 Task: Research Airbnb accommodation in Masindi, Uganda from 7th December, 2023 to 15th December, 2023 for 6 adults.3 bedrooms having 3 beds and 3 bathrooms. Property type can be guest house. Booking option can be shelf check-in. Look for 4 properties as per requirement.
Action: Mouse moved to (328, 133)
Screenshot: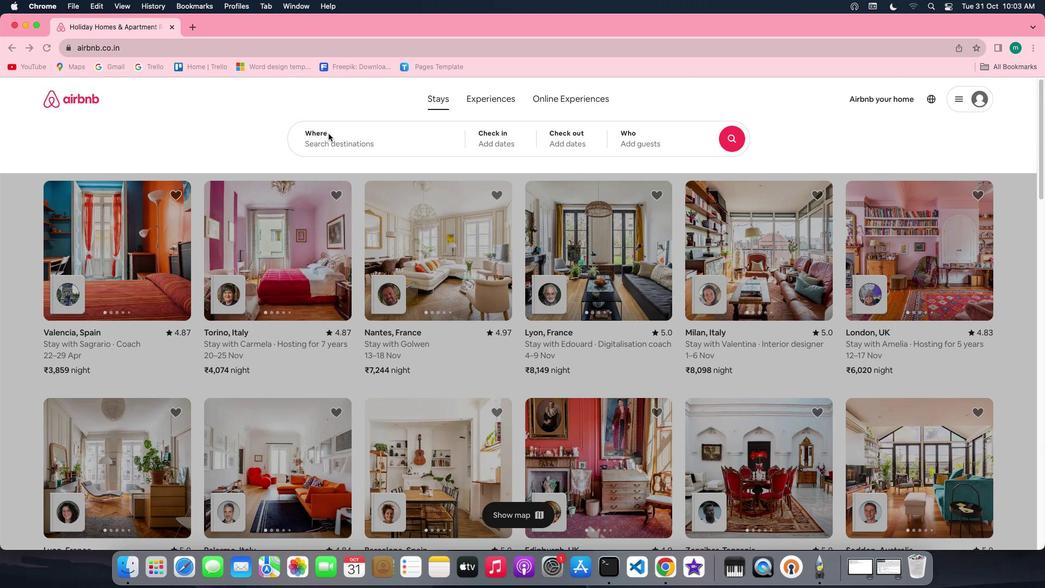 
Action: Mouse pressed left at (328, 133)
Screenshot: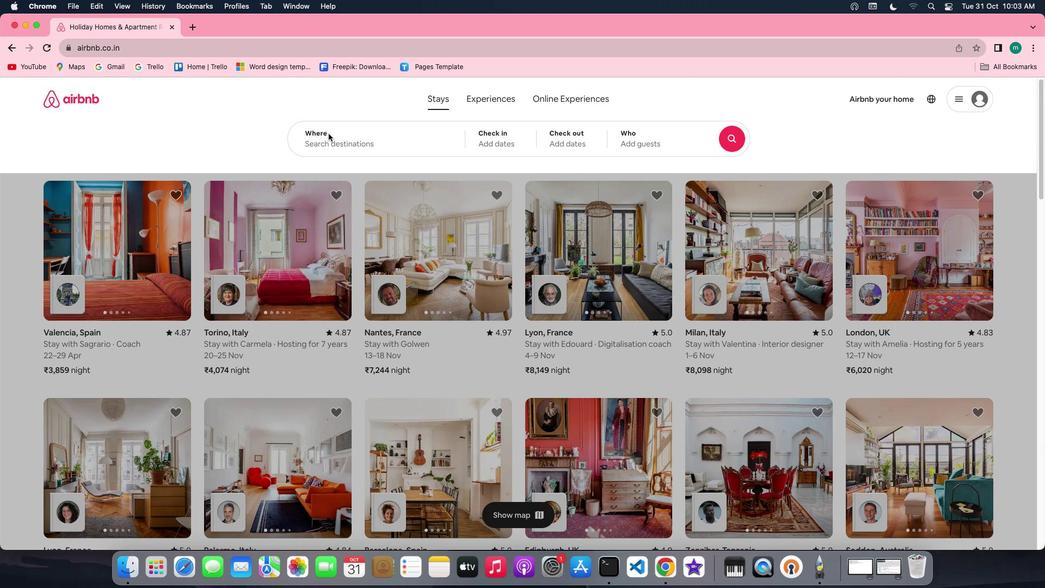 
Action: Mouse moved to (328, 133)
Screenshot: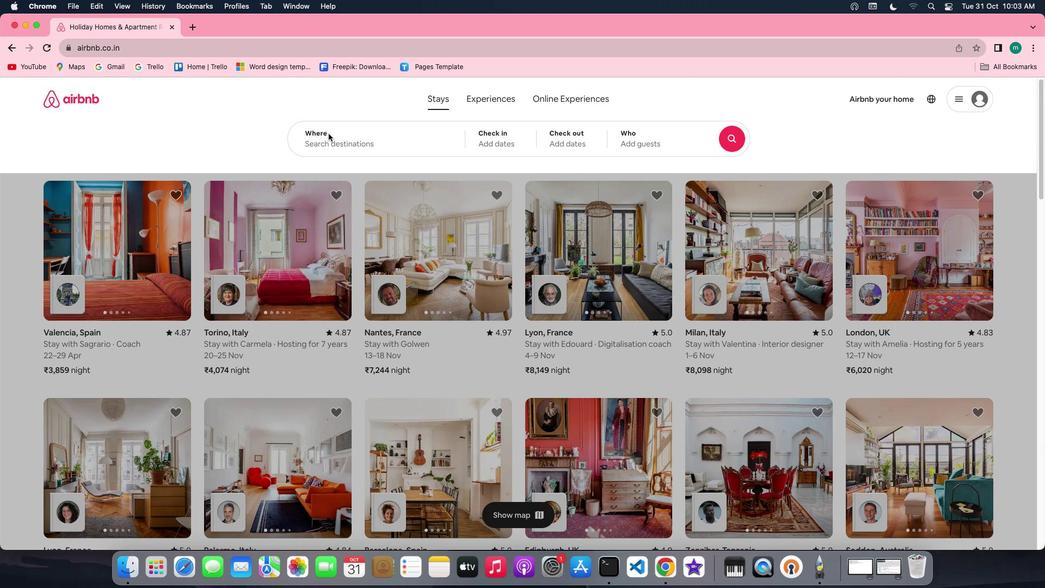 
Action: Mouse pressed left at (328, 133)
Screenshot: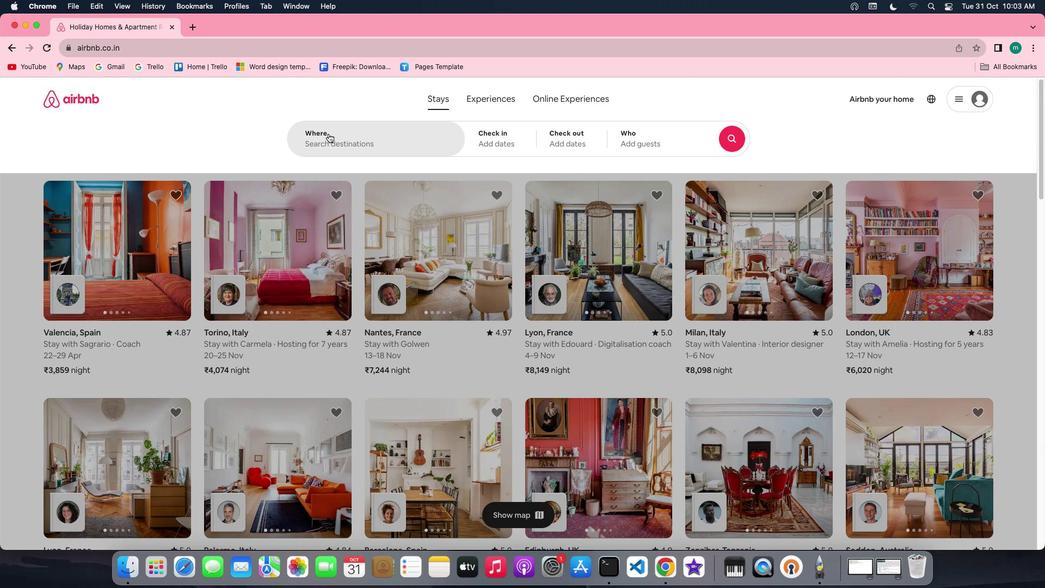 
Action: Mouse moved to (325, 144)
Screenshot: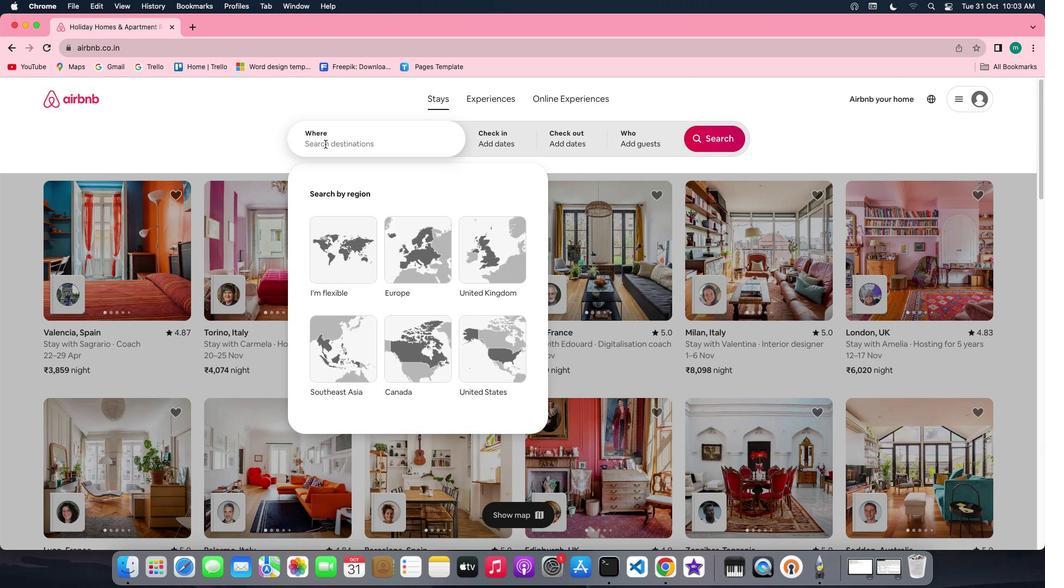 
Action: Key pressed Key.shift'm''a''s''i''n''d''i'','Key.shift'u''g''a''n''d''a'
Screenshot: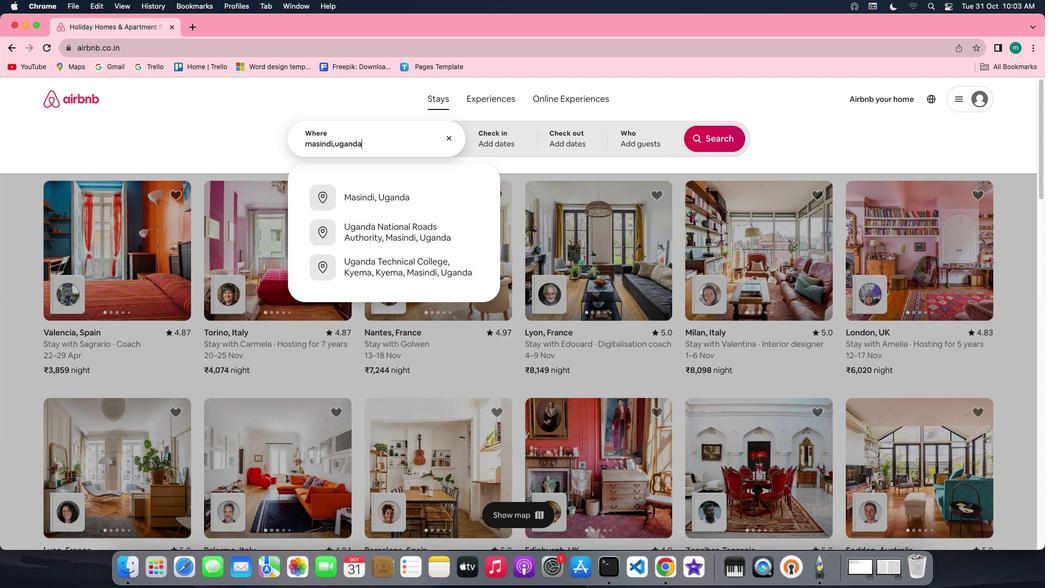 
Action: Mouse moved to (496, 132)
Screenshot: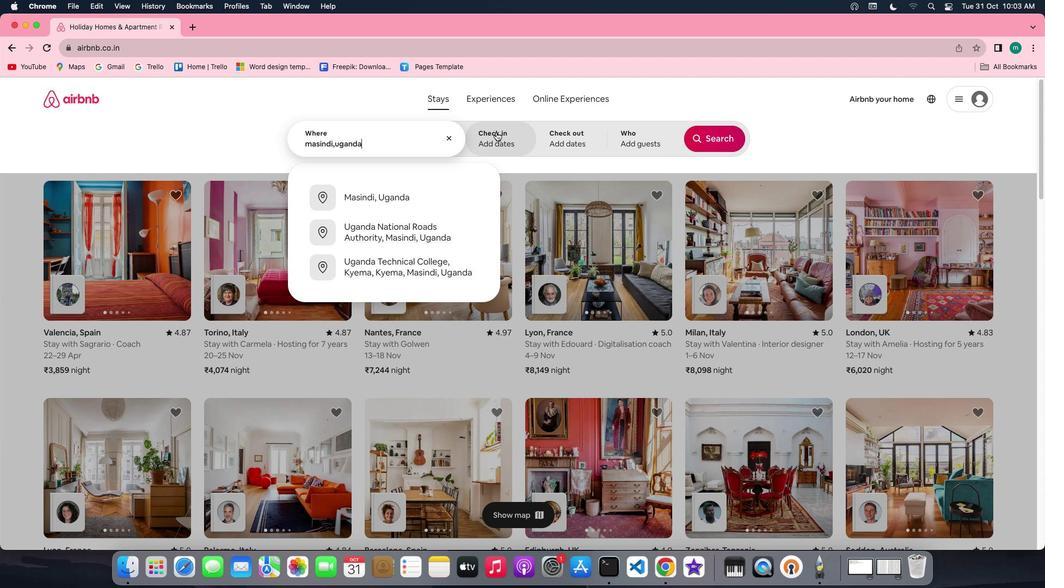 
Action: Mouse pressed left at (496, 132)
Screenshot: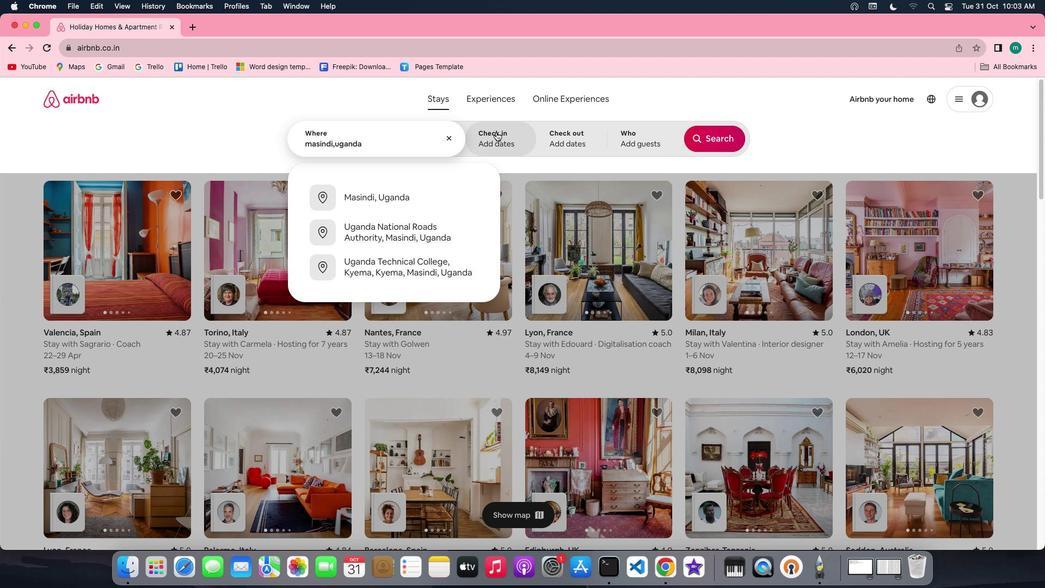 
Action: Mouse moved to (718, 220)
Screenshot: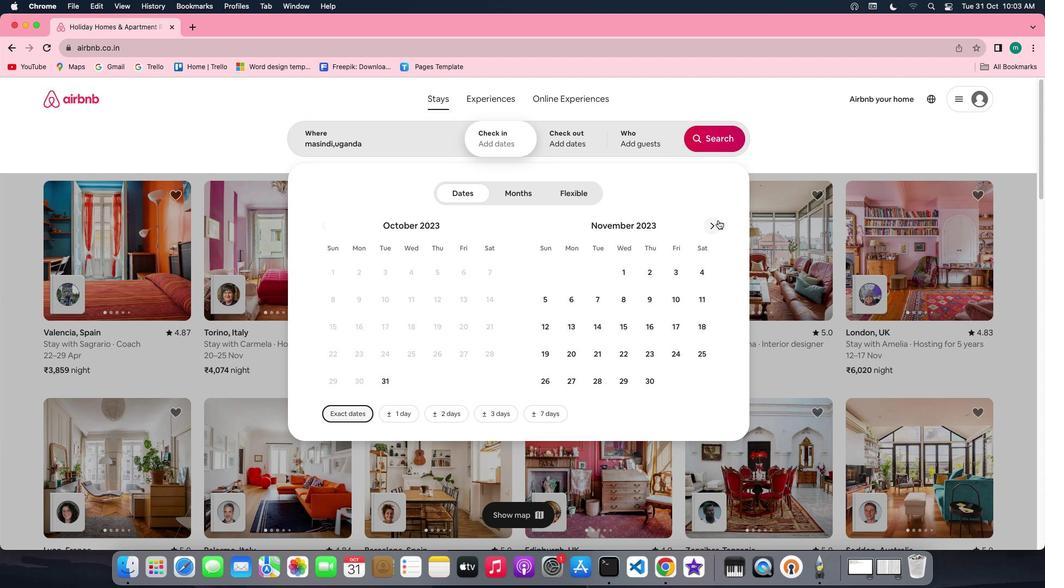 
Action: Mouse pressed left at (718, 220)
Screenshot: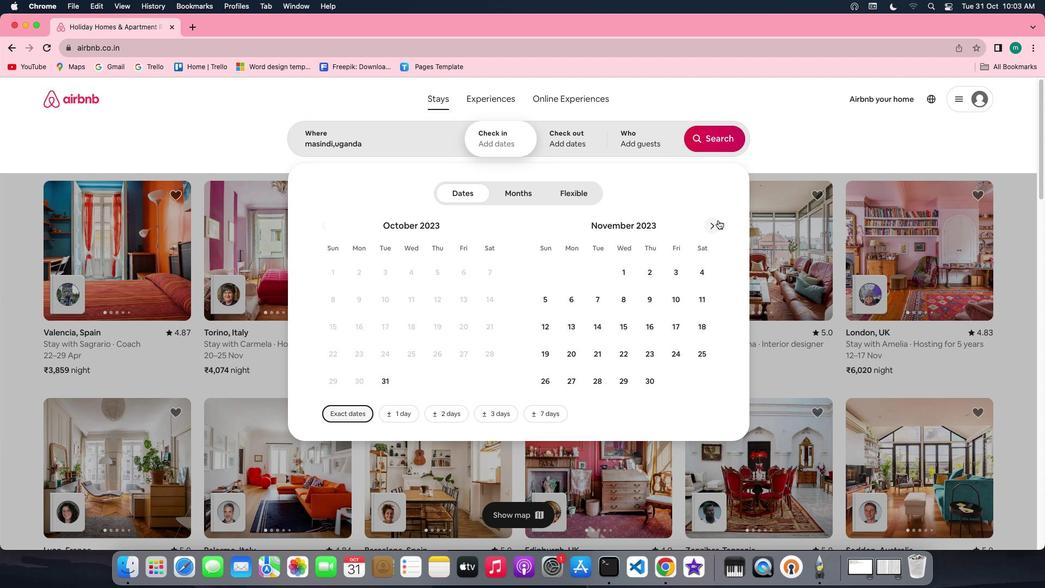 
Action: Mouse moved to (645, 295)
Screenshot: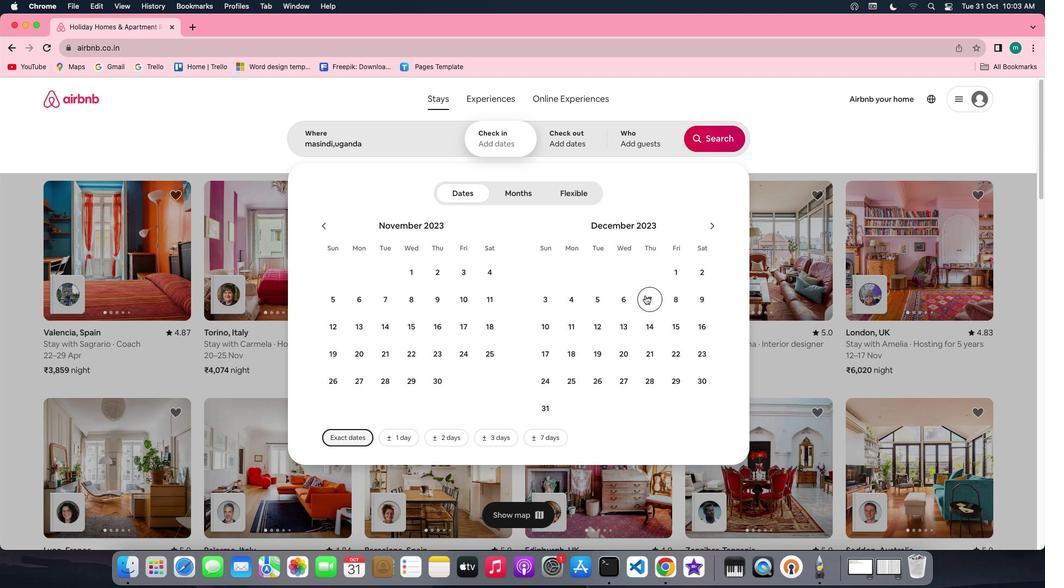 
Action: Mouse pressed left at (645, 295)
Screenshot: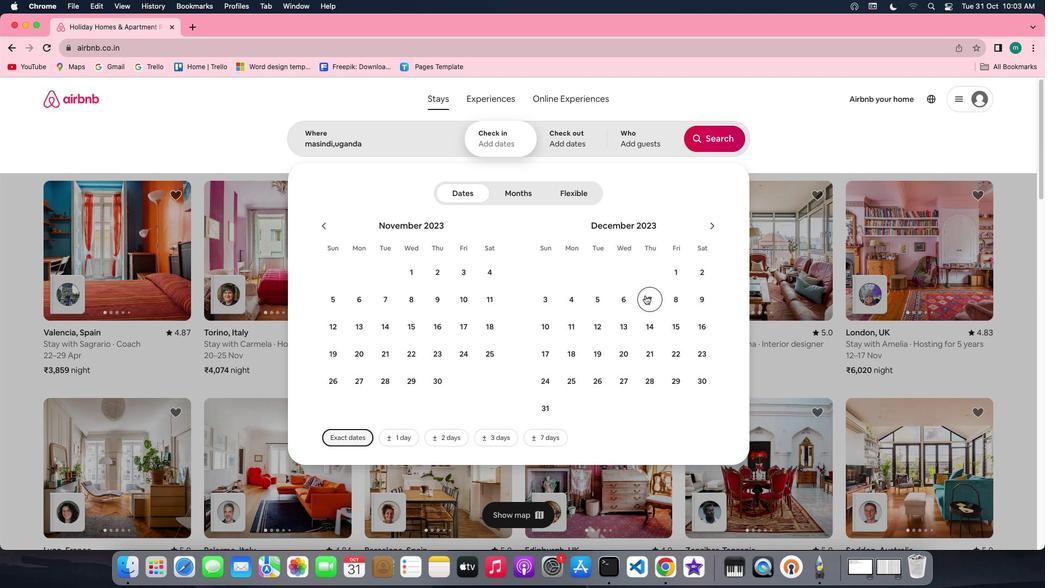 
Action: Mouse moved to (675, 323)
Screenshot: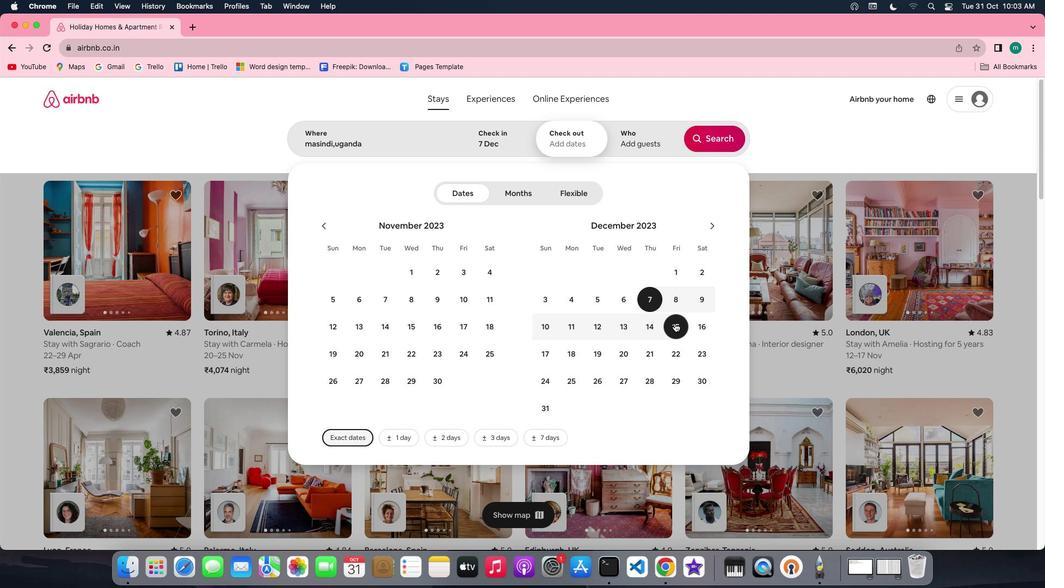 
Action: Mouse pressed left at (675, 323)
Screenshot: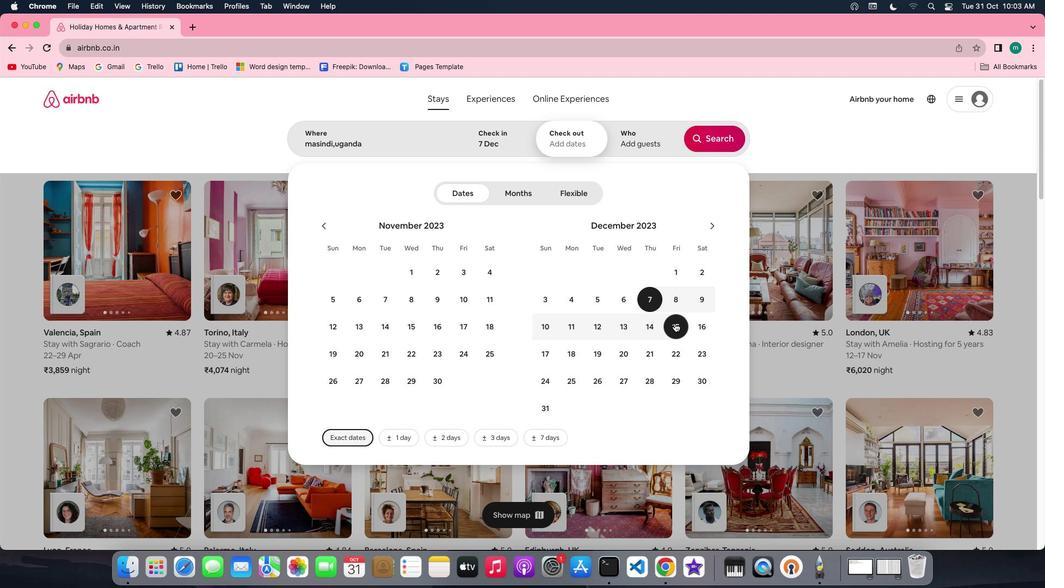 
Action: Mouse moved to (659, 127)
Screenshot: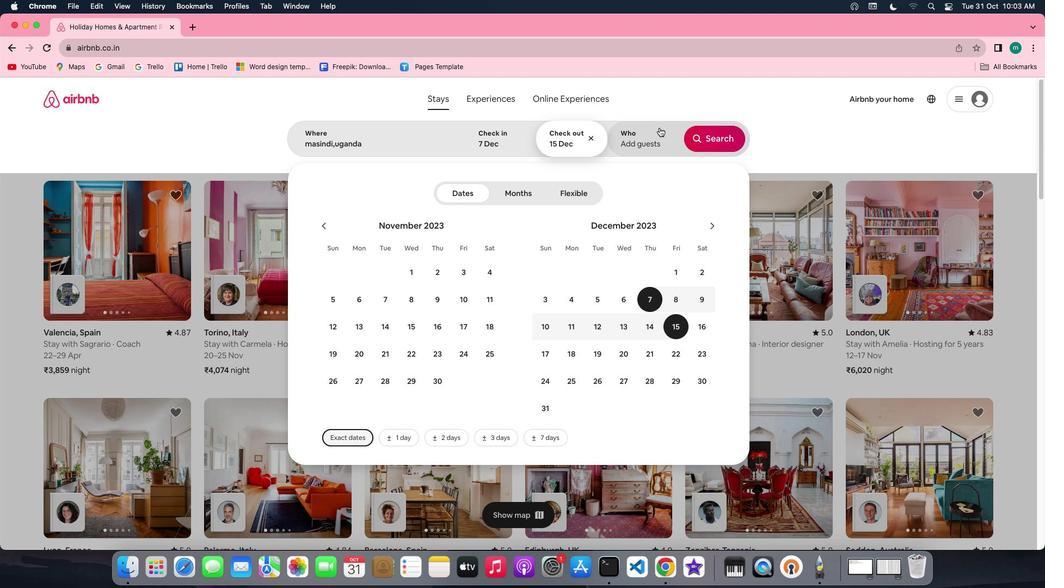
Action: Mouse pressed left at (659, 127)
Screenshot: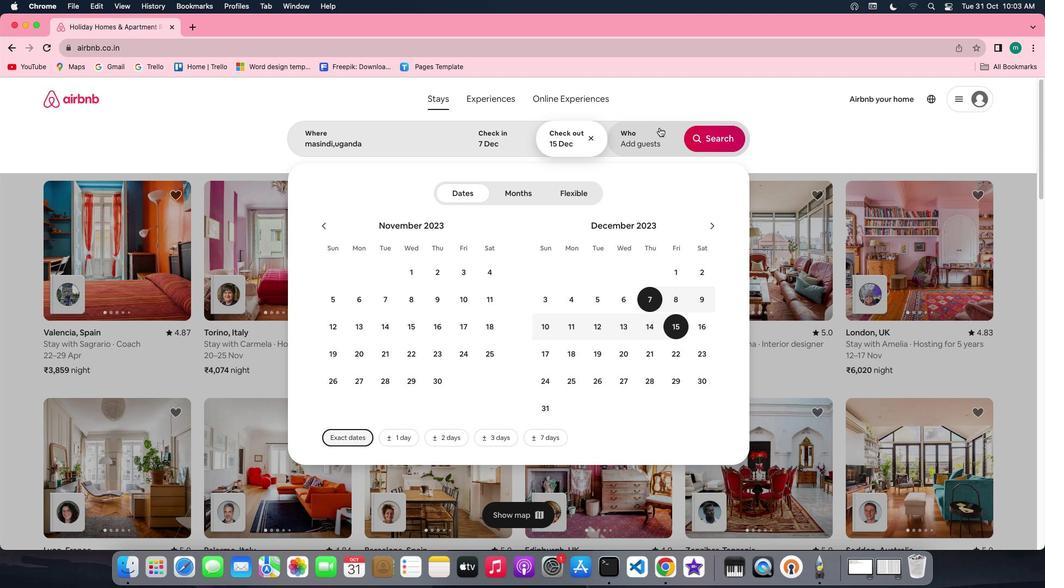 
Action: Mouse moved to (716, 192)
Screenshot: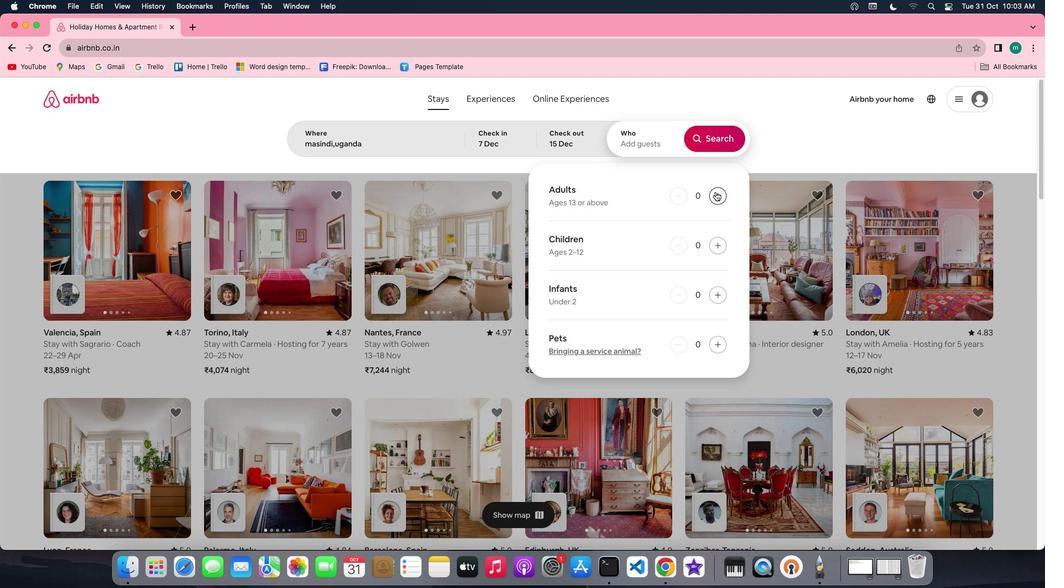 
Action: Mouse pressed left at (716, 192)
Screenshot: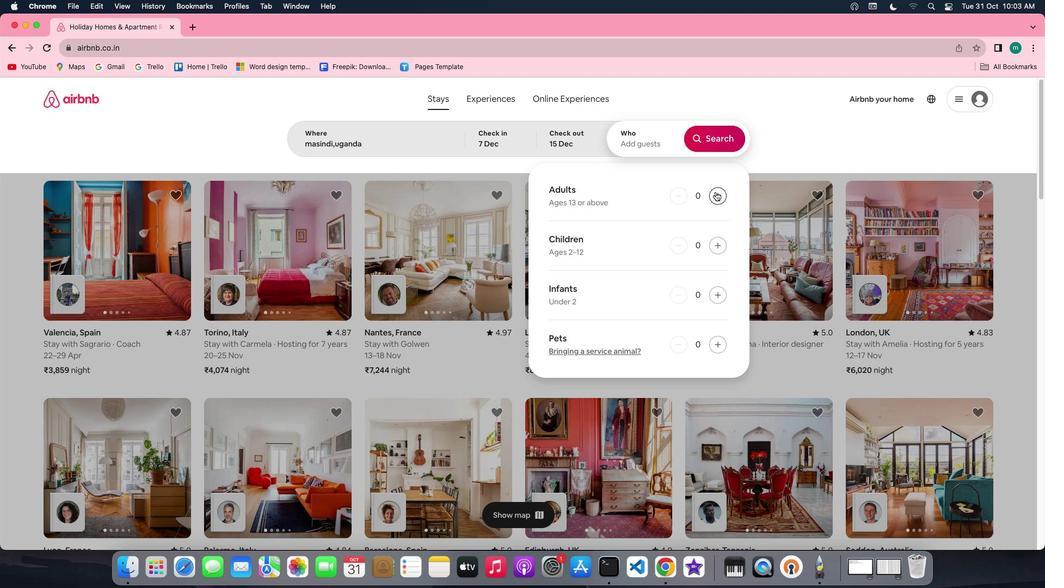 
Action: Mouse pressed left at (716, 192)
Screenshot: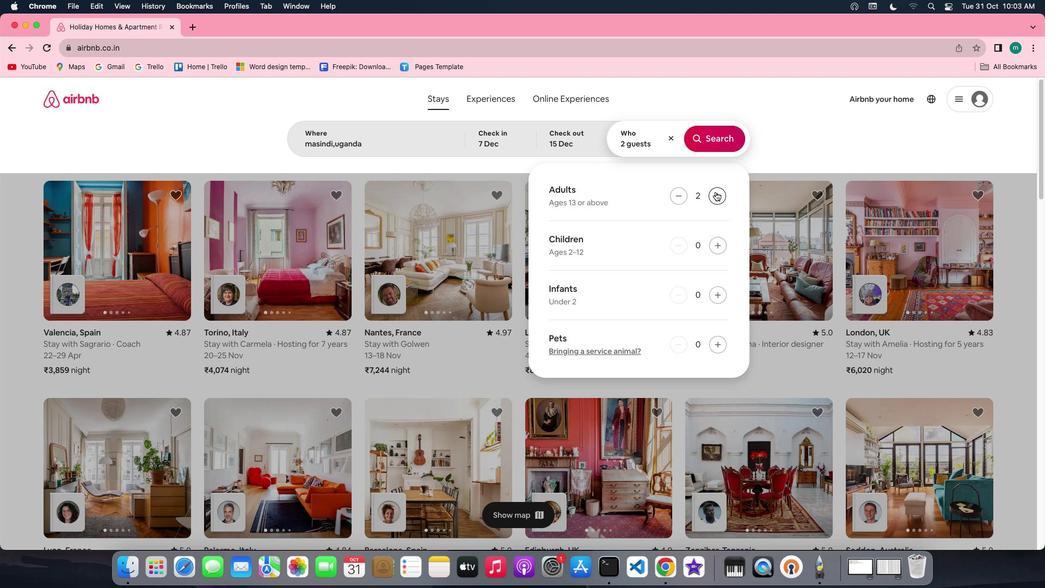 
Action: Mouse pressed left at (716, 192)
Screenshot: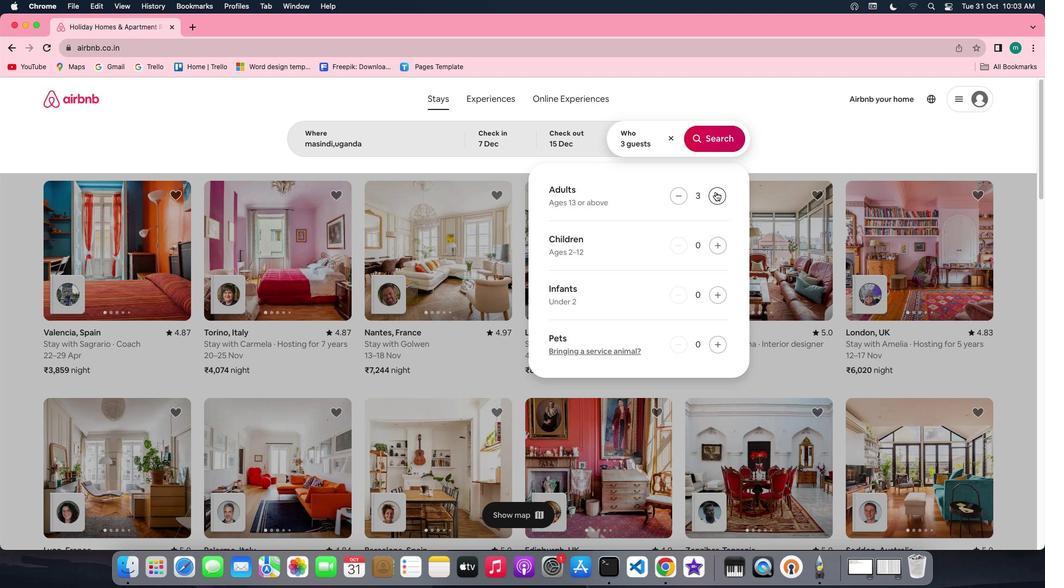 
Action: Mouse pressed left at (716, 192)
Screenshot: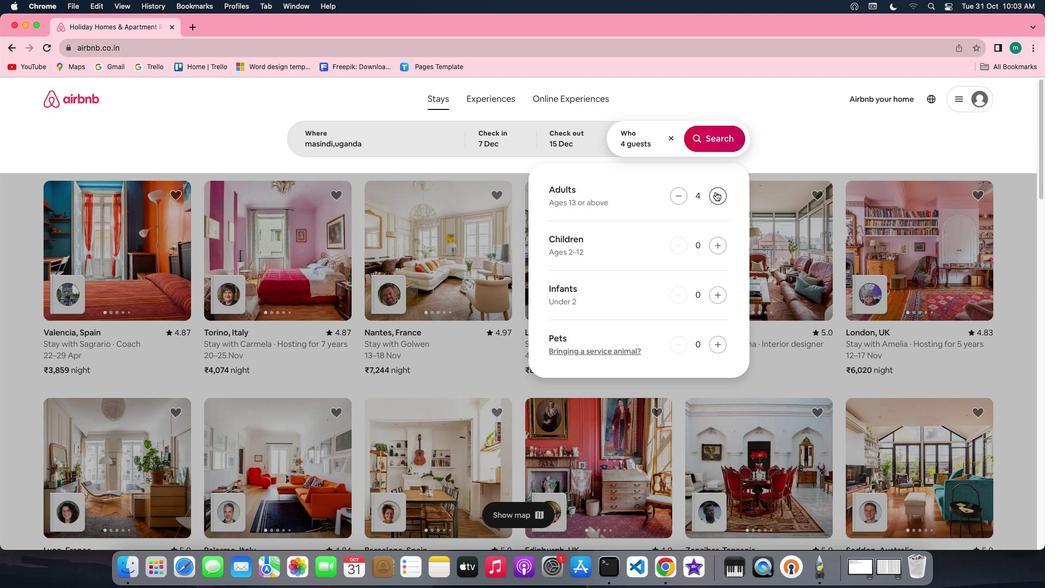 
Action: Mouse pressed left at (716, 192)
Screenshot: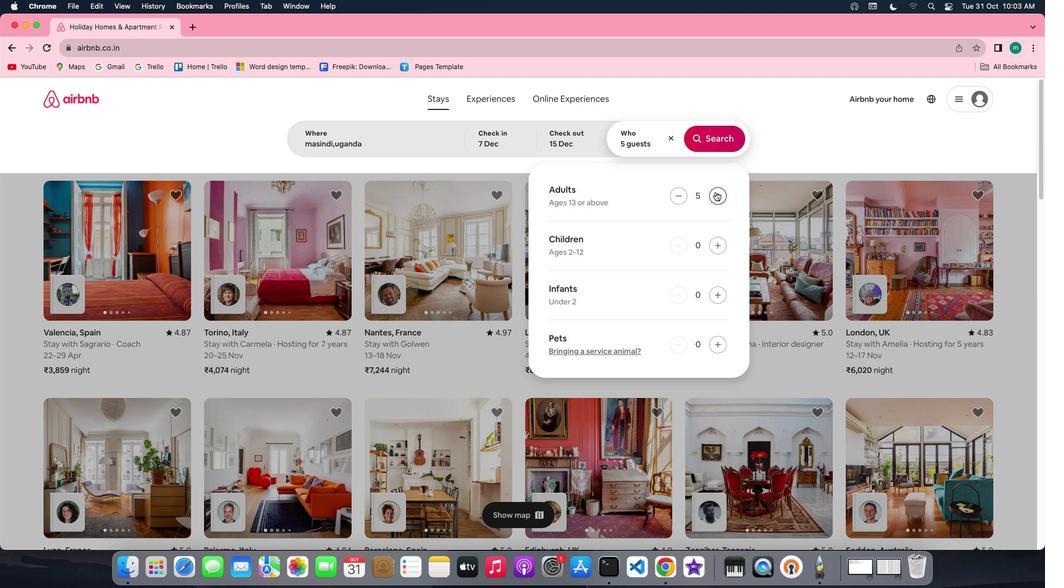 
Action: Mouse pressed left at (716, 192)
Screenshot: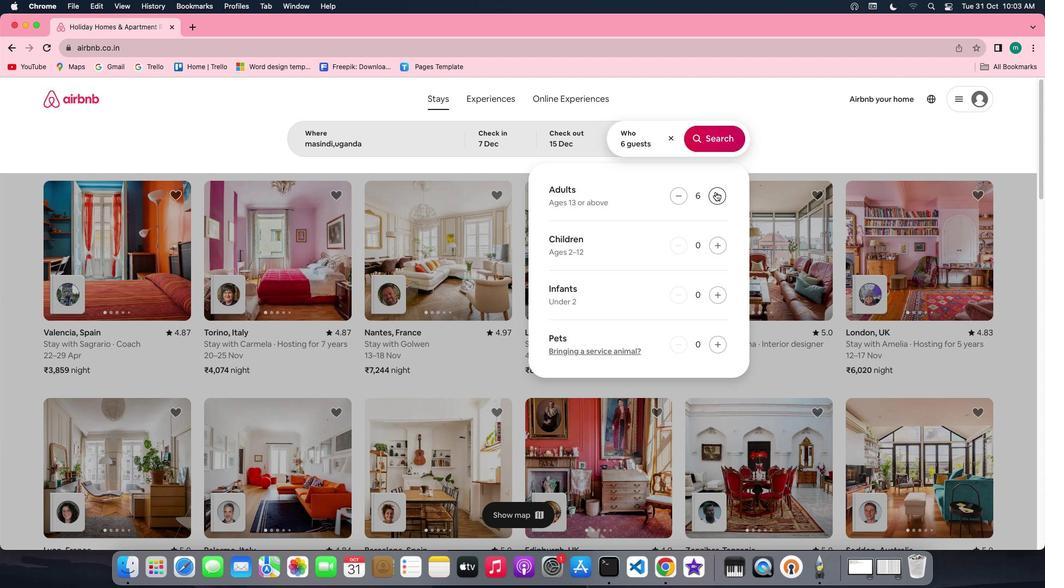 
Action: Mouse moved to (712, 132)
Screenshot: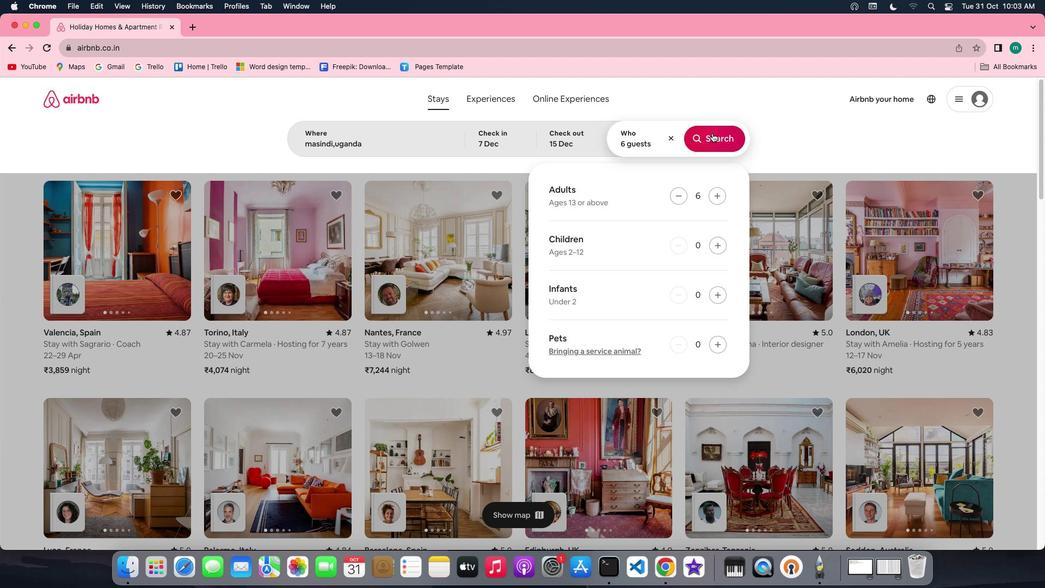
Action: Mouse pressed left at (712, 132)
Screenshot: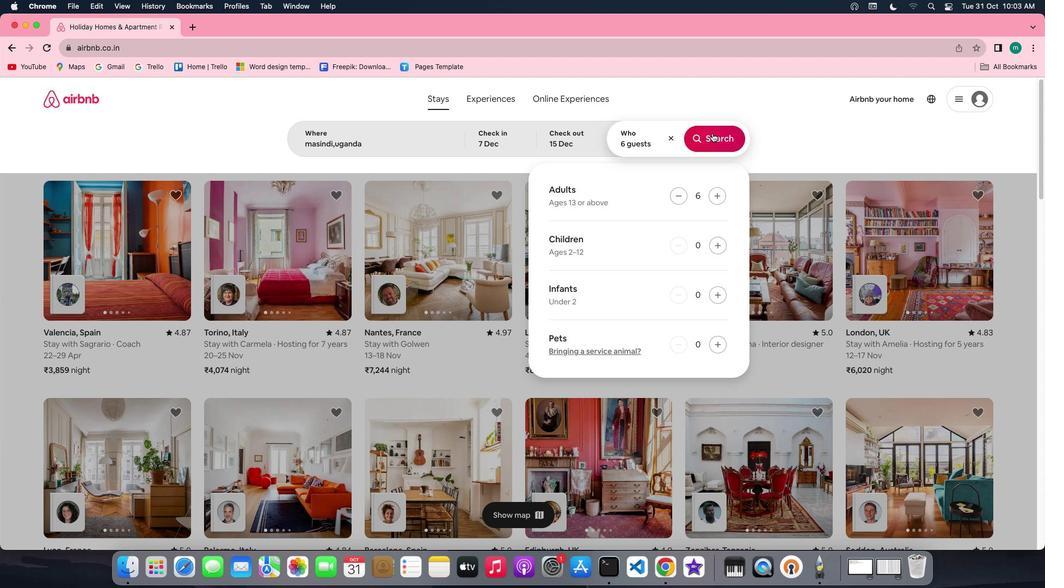 
Action: Mouse moved to (869, 145)
Screenshot: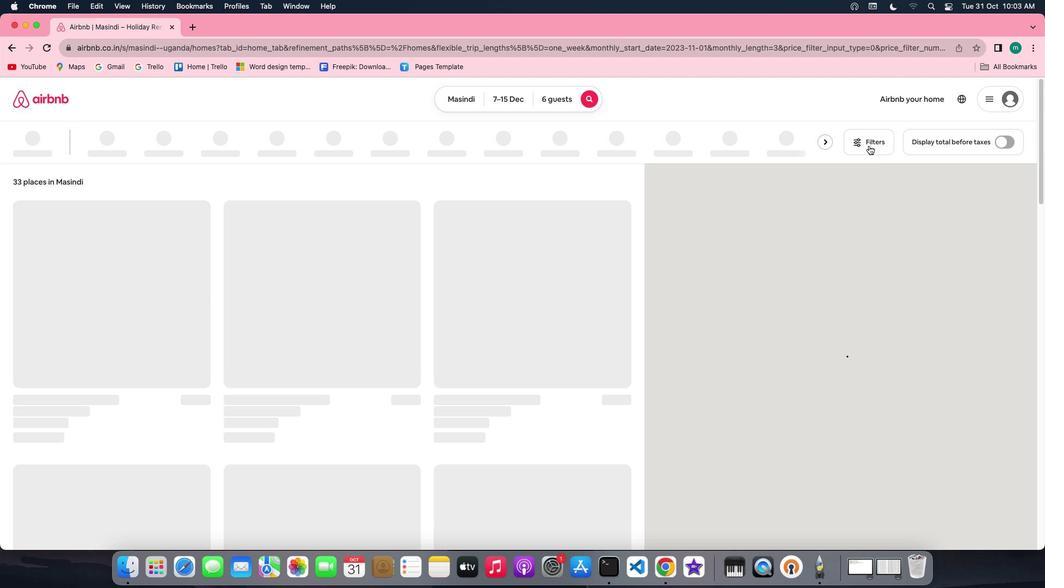 
Action: Mouse pressed left at (869, 145)
Screenshot: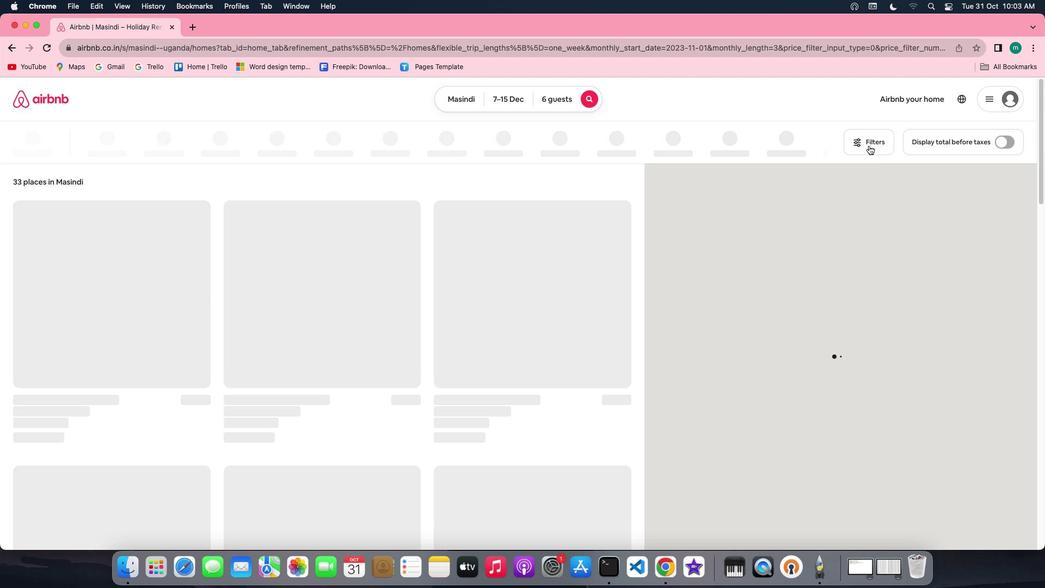 
Action: Mouse moved to (535, 330)
Screenshot: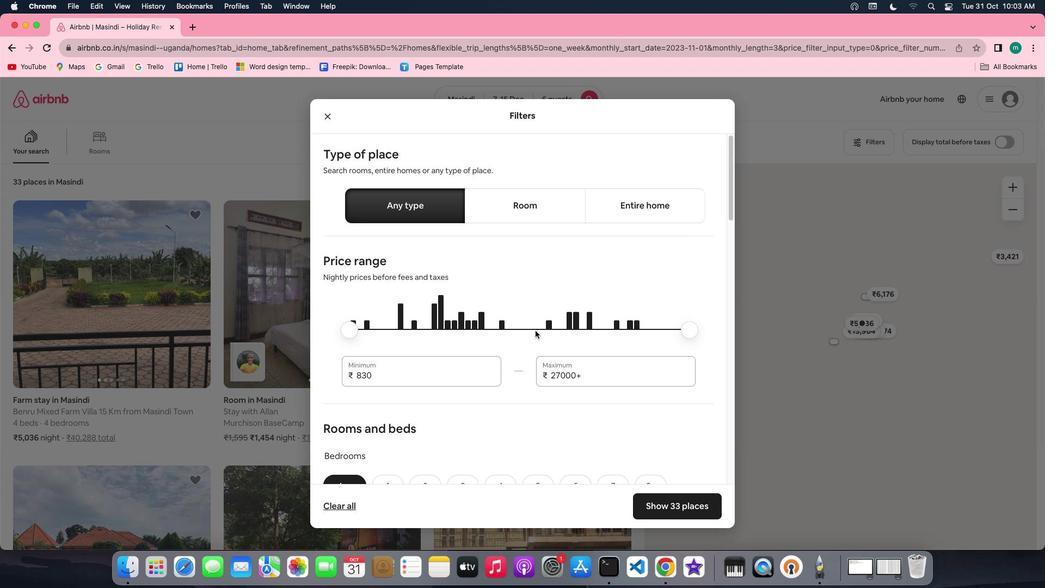 
Action: Mouse scrolled (535, 330) with delta (0, 0)
Screenshot: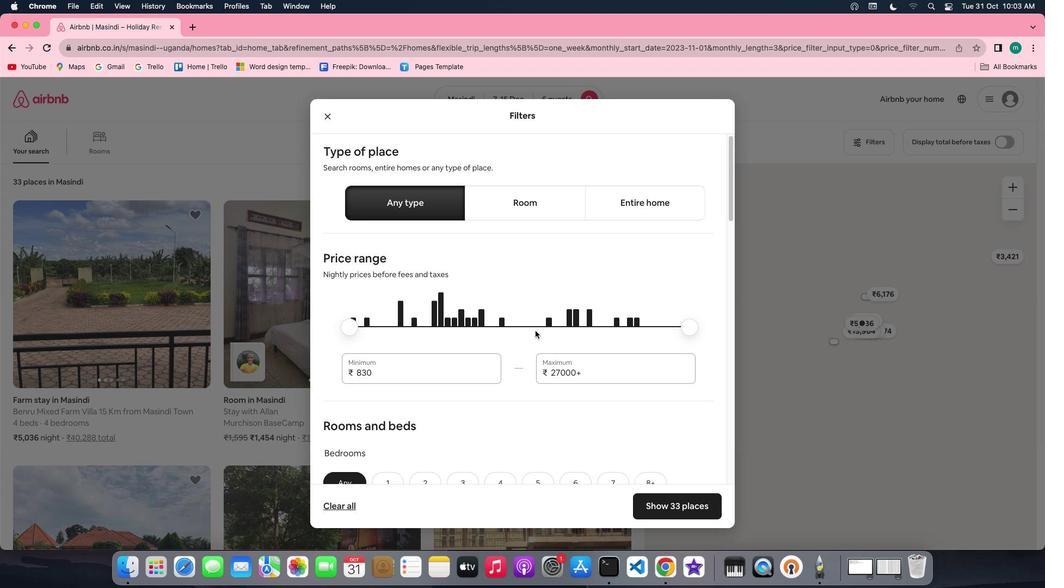 
Action: Mouse scrolled (535, 330) with delta (0, 0)
Screenshot: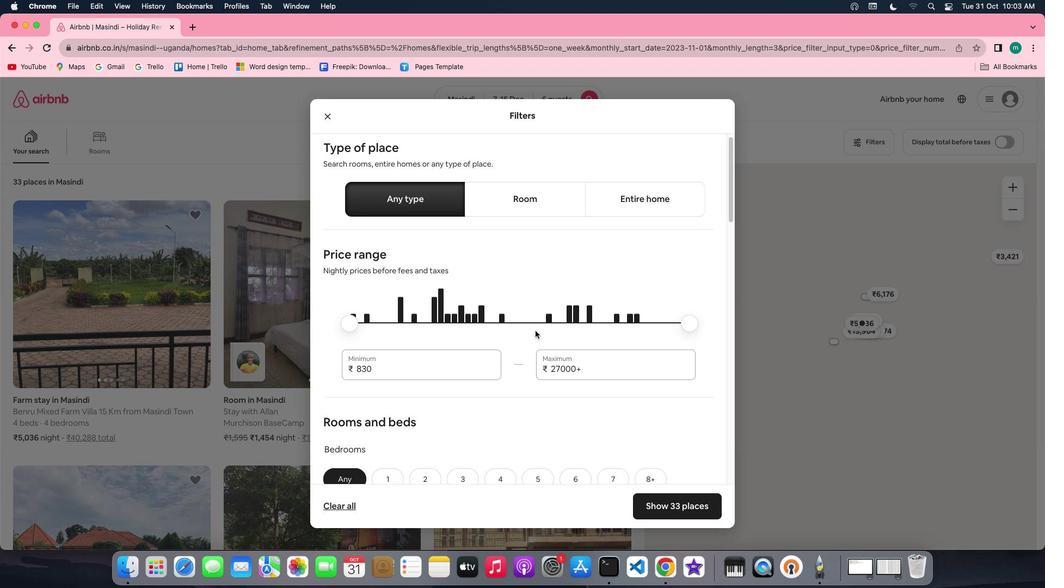 
Action: Mouse scrolled (535, 330) with delta (0, 0)
Screenshot: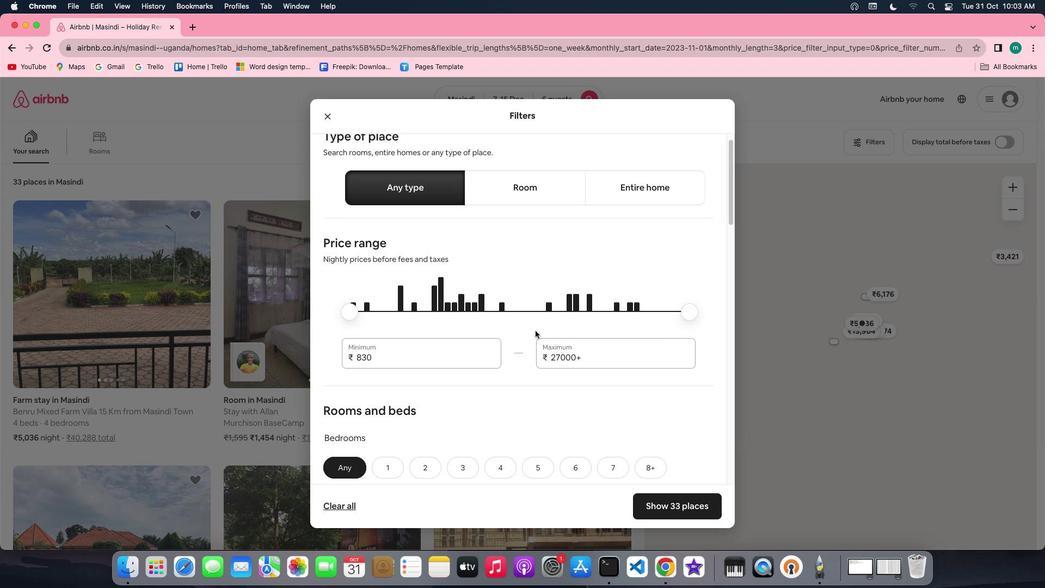 
Action: Mouse scrolled (535, 330) with delta (0, 0)
Screenshot: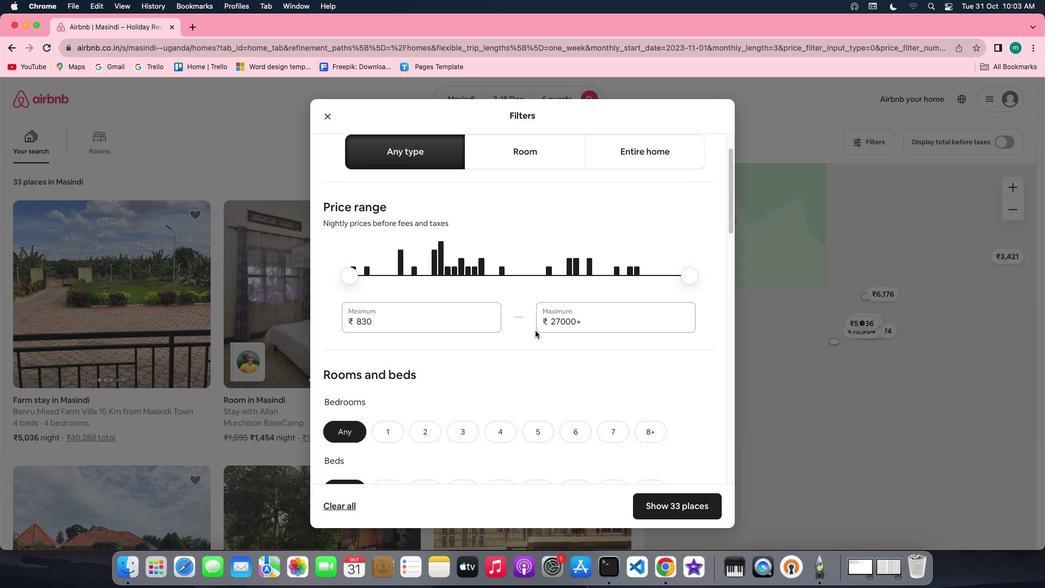 
Action: Mouse scrolled (535, 330) with delta (0, 0)
Screenshot: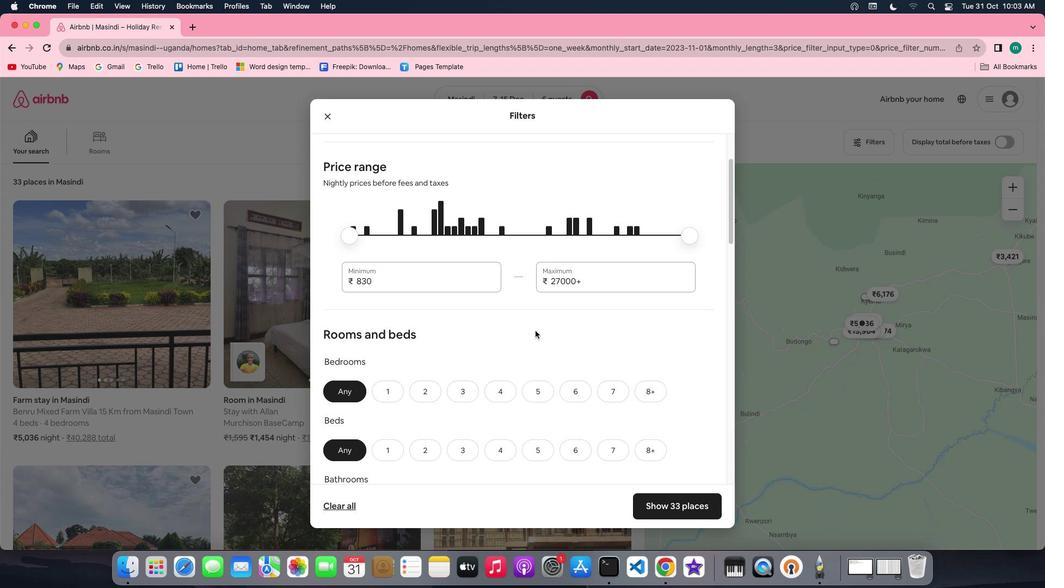 
Action: Mouse scrolled (535, 330) with delta (0, 0)
Screenshot: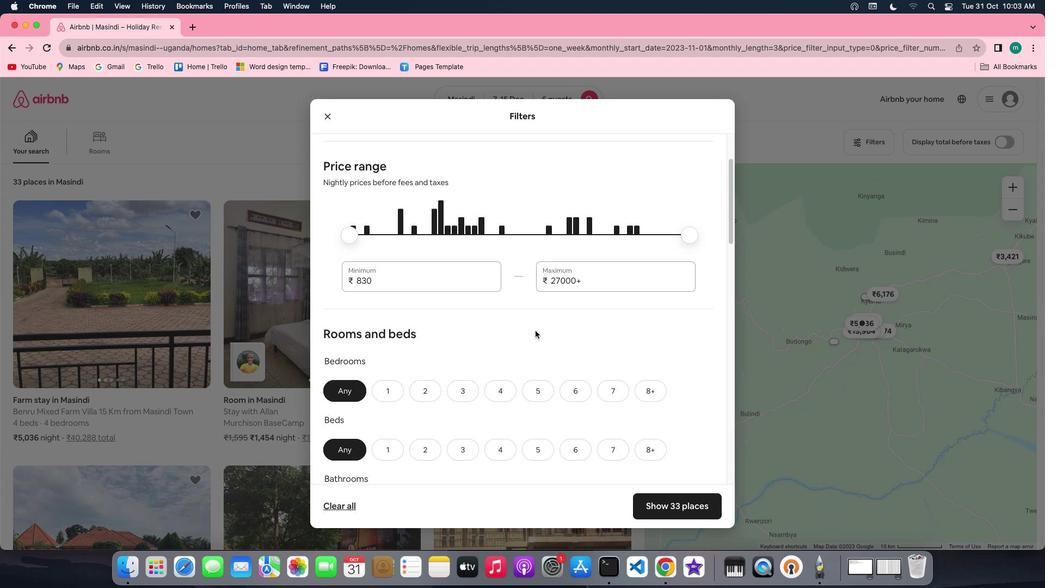 
Action: Mouse scrolled (535, 330) with delta (0, -1)
Screenshot: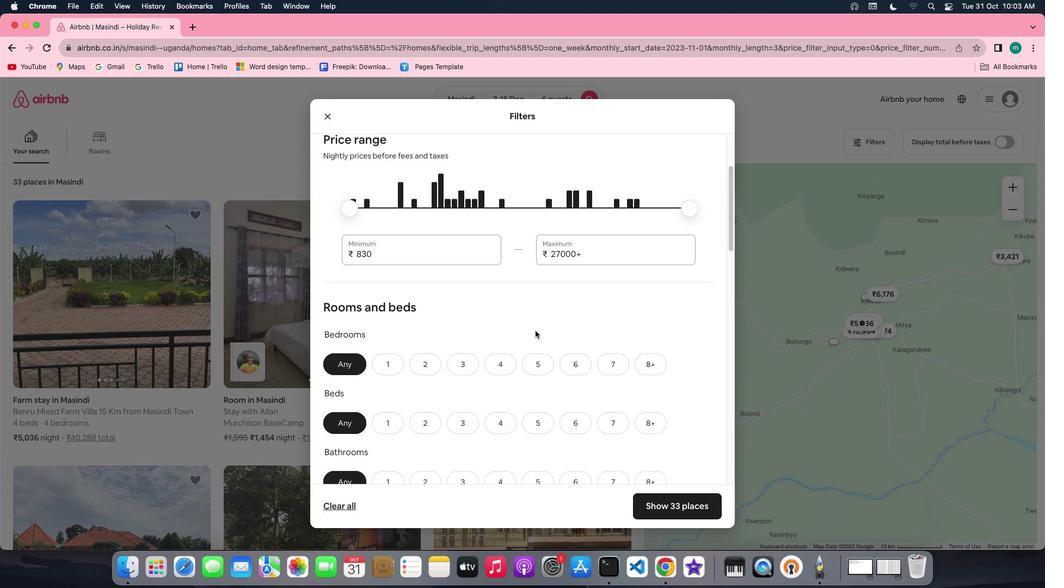 
Action: Mouse scrolled (535, 330) with delta (0, -1)
Screenshot: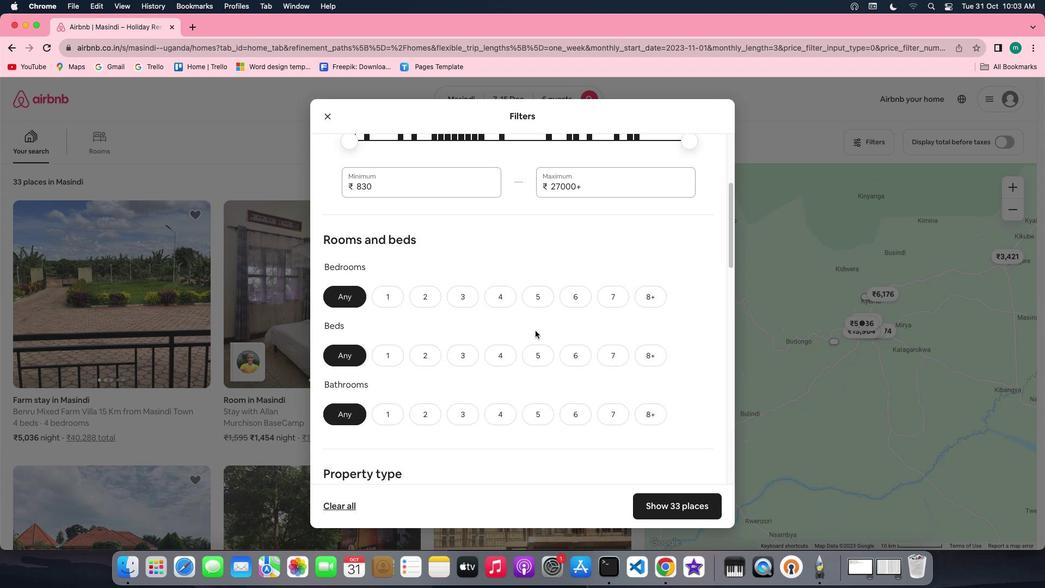 
Action: Mouse moved to (478, 276)
Screenshot: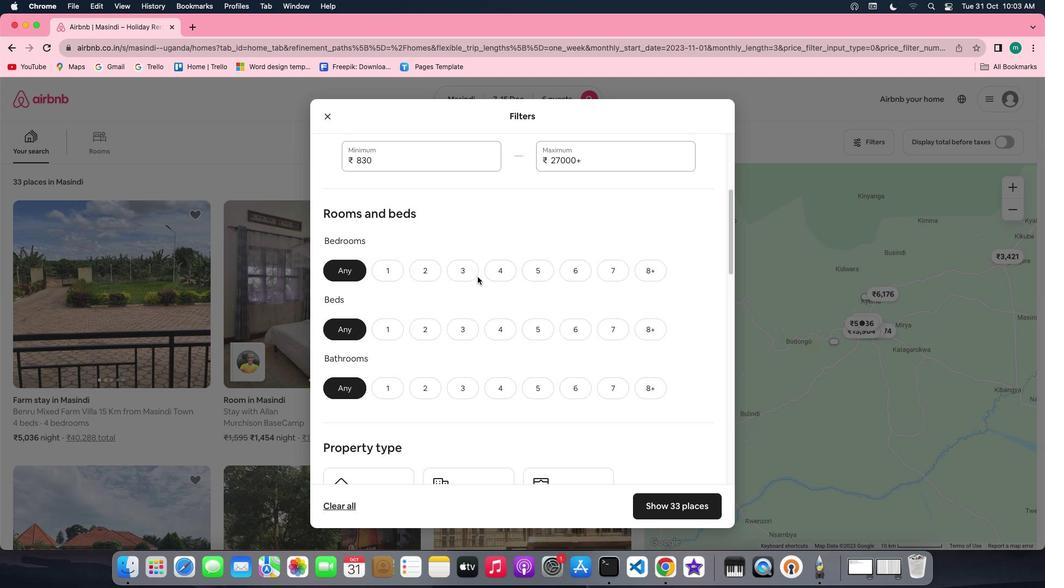 
Action: Mouse pressed left at (478, 276)
Screenshot: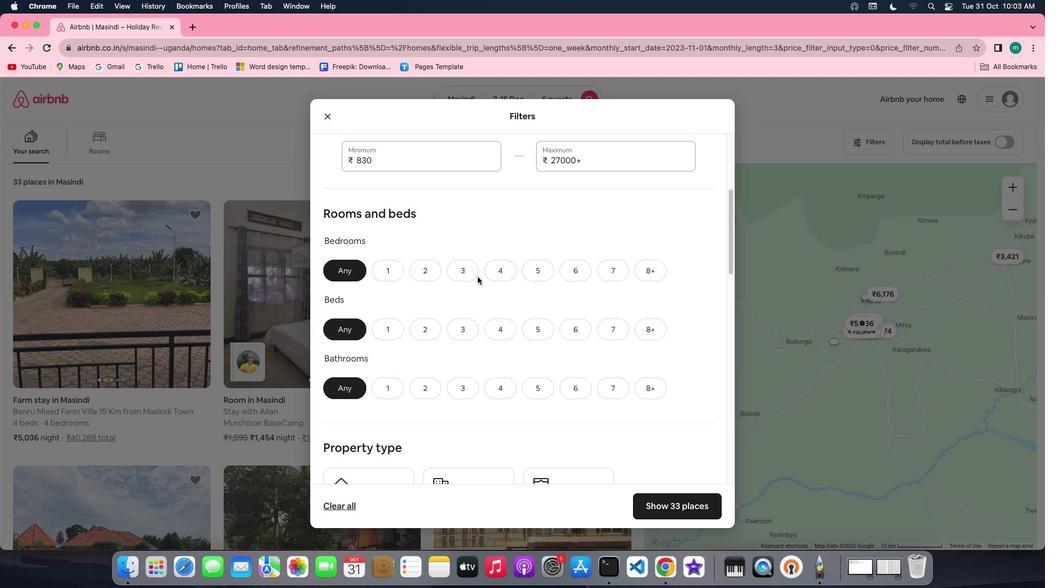 
Action: Mouse moved to (470, 274)
Screenshot: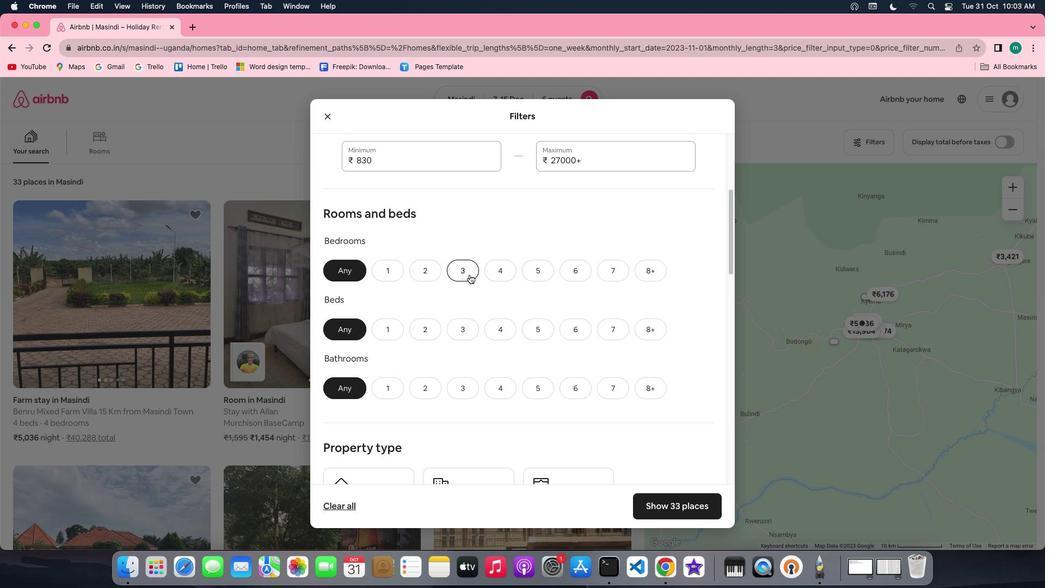 
Action: Mouse pressed left at (470, 274)
Screenshot: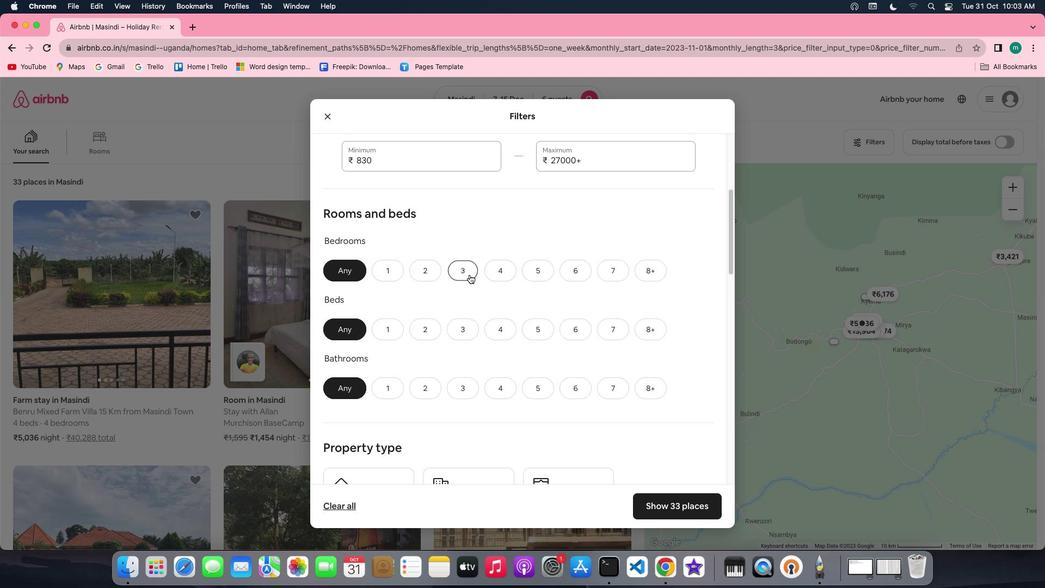 
Action: Mouse moved to (456, 328)
Screenshot: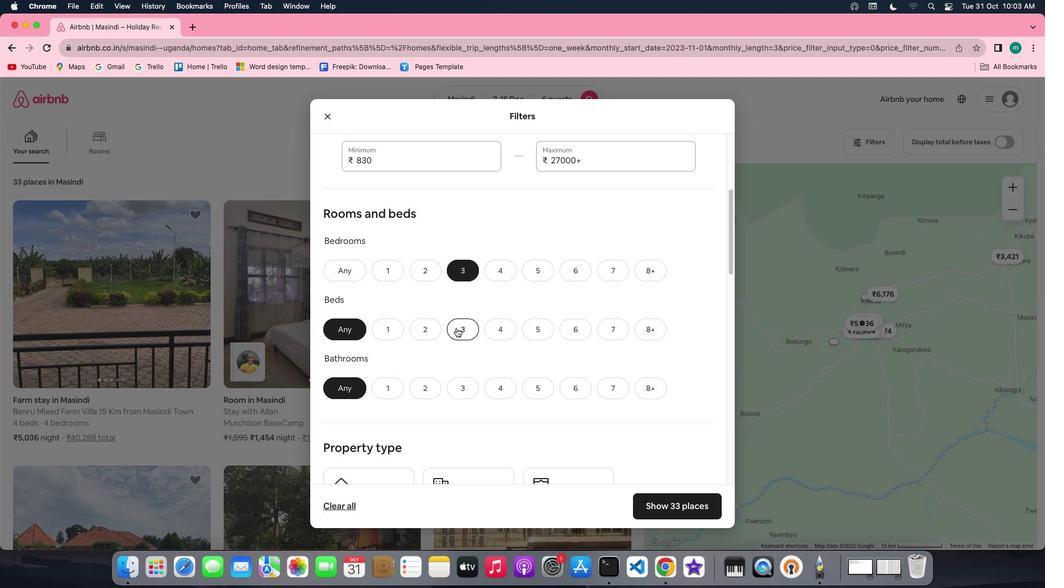 
Action: Mouse pressed left at (456, 328)
Screenshot: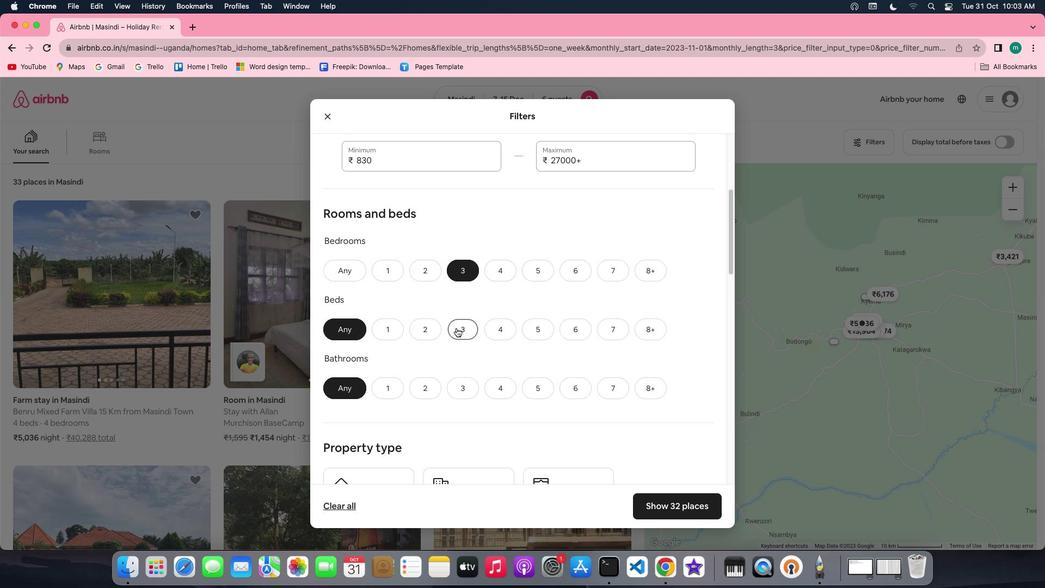 
Action: Mouse moved to (463, 383)
Screenshot: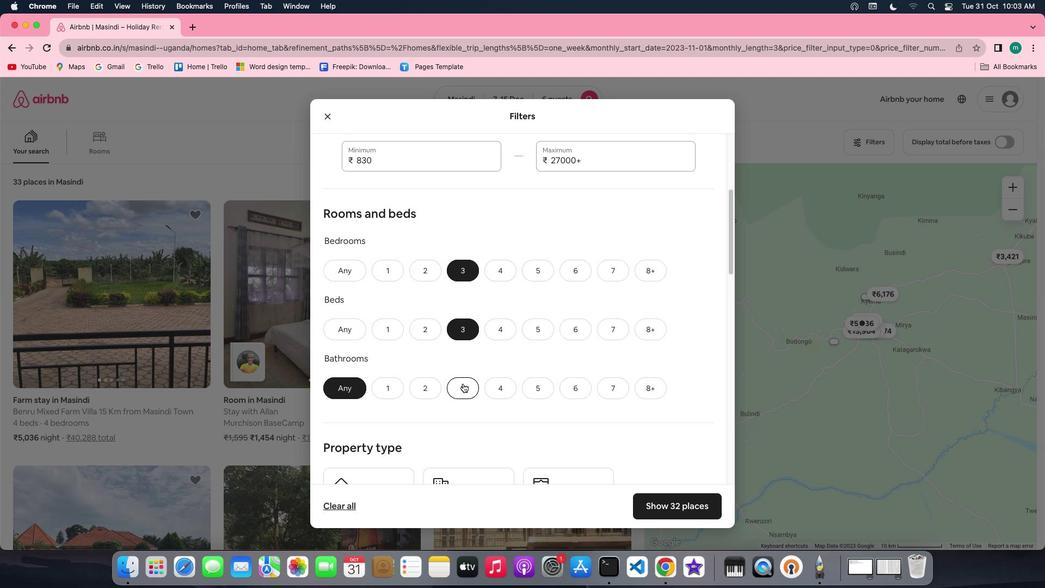 
Action: Mouse pressed left at (463, 383)
Screenshot: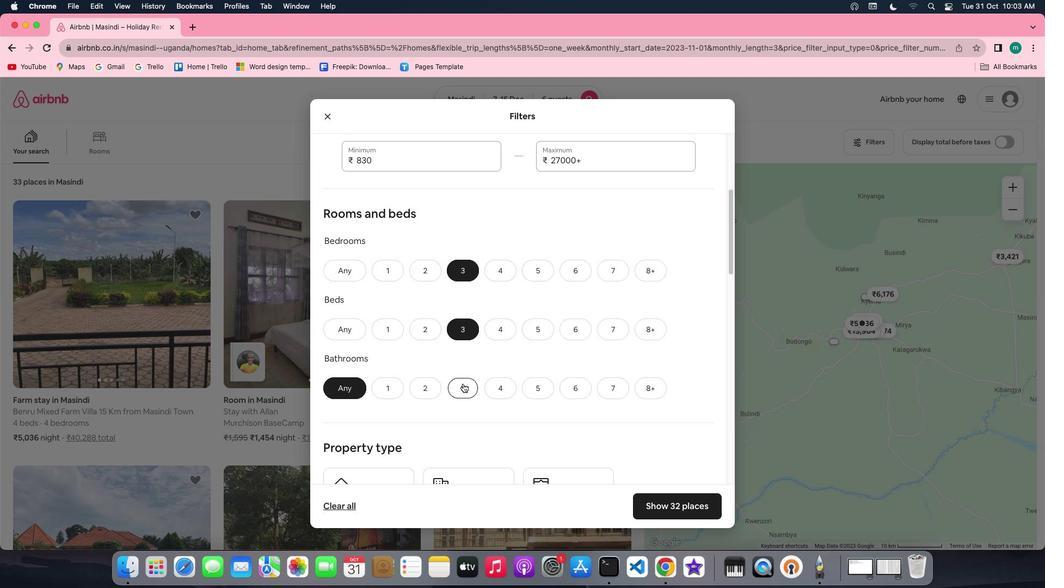
Action: Mouse moved to (520, 362)
Screenshot: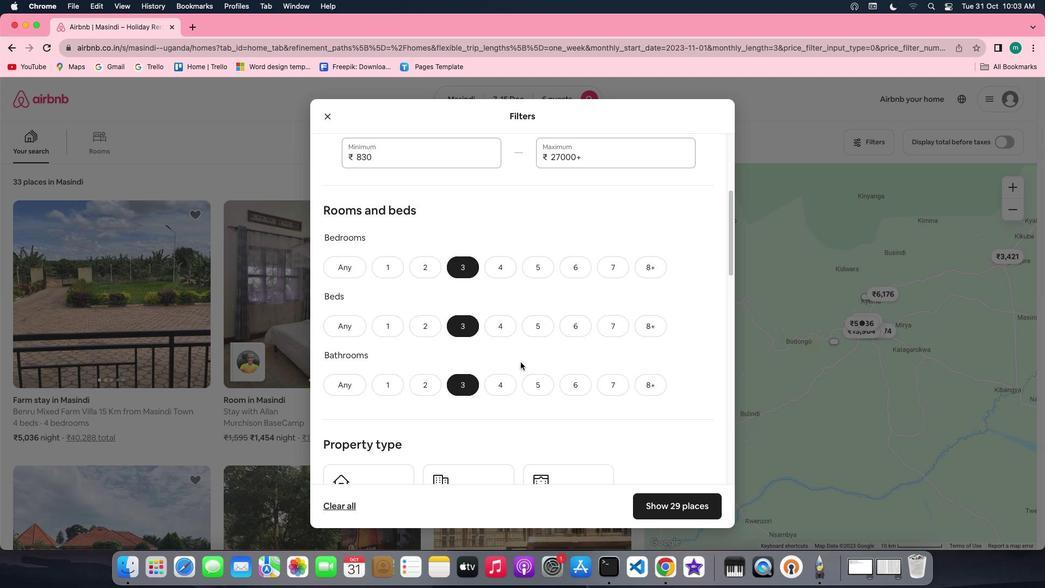 
Action: Mouse scrolled (520, 362) with delta (0, 0)
Screenshot: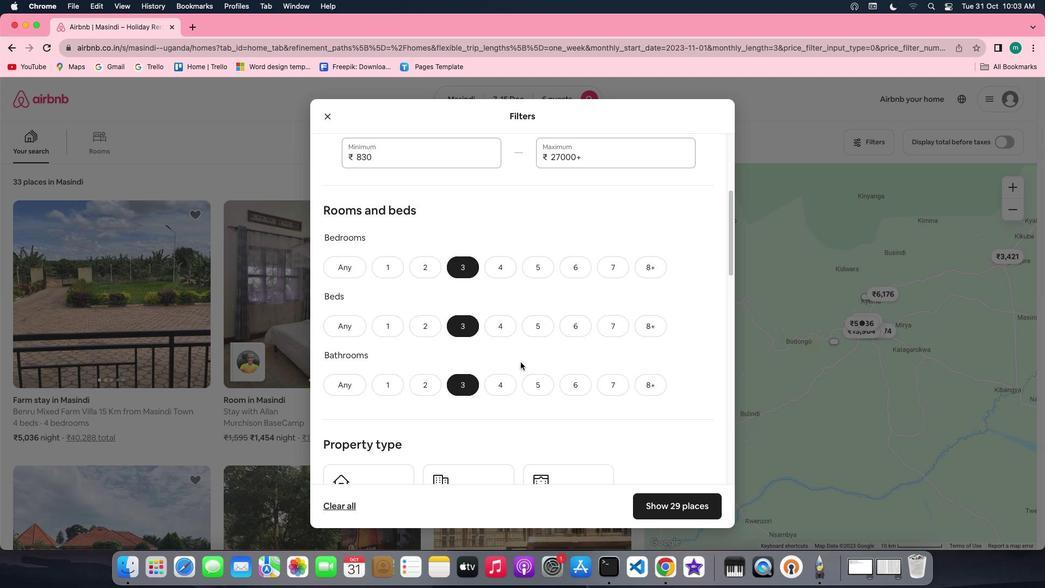 
Action: Mouse scrolled (520, 362) with delta (0, 0)
Screenshot: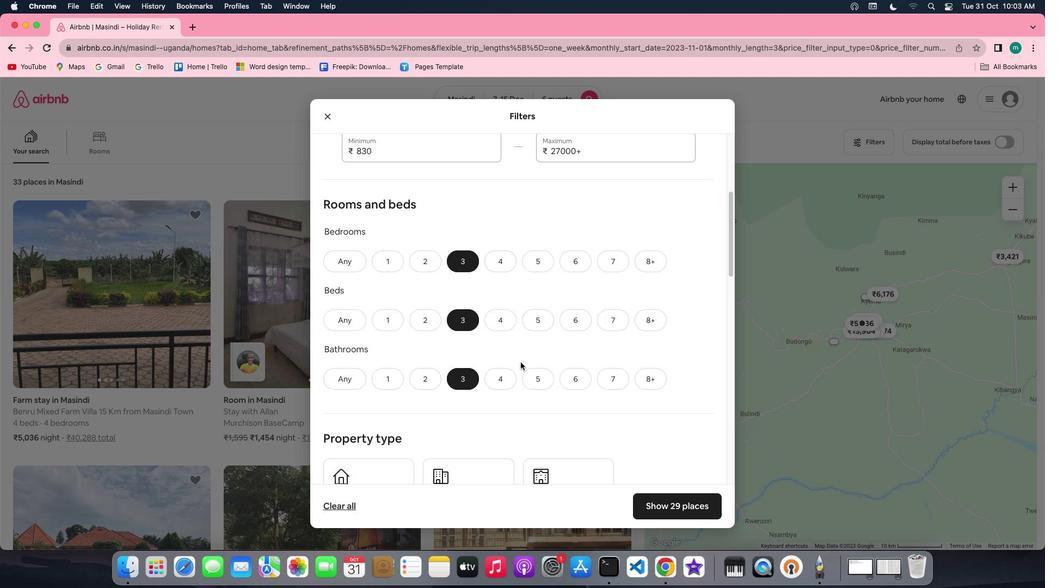 
Action: Mouse scrolled (520, 362) with delta (0, -1)
Screenshot: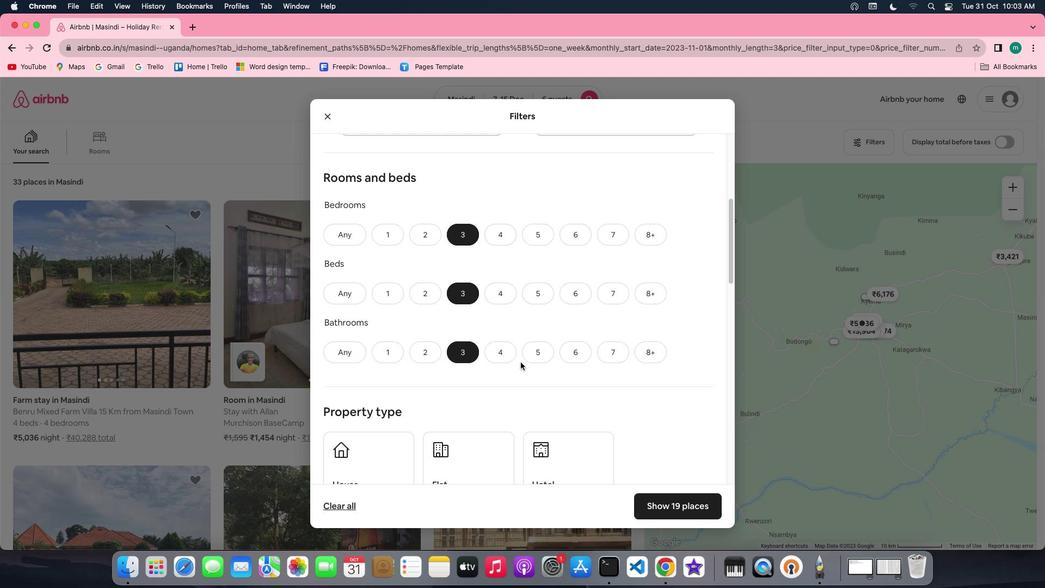 
Action: Mouse scrolled (520, 362) with delta (0, 0)
Screenshot: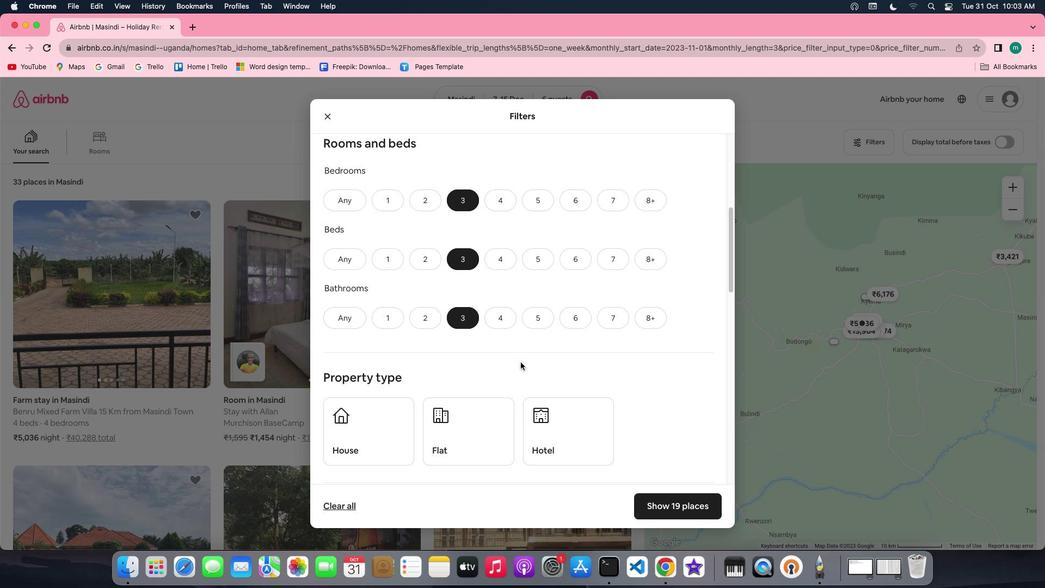 
Action: Mouse scrolled (520, 362) with delta (0, 0)
Screenshot: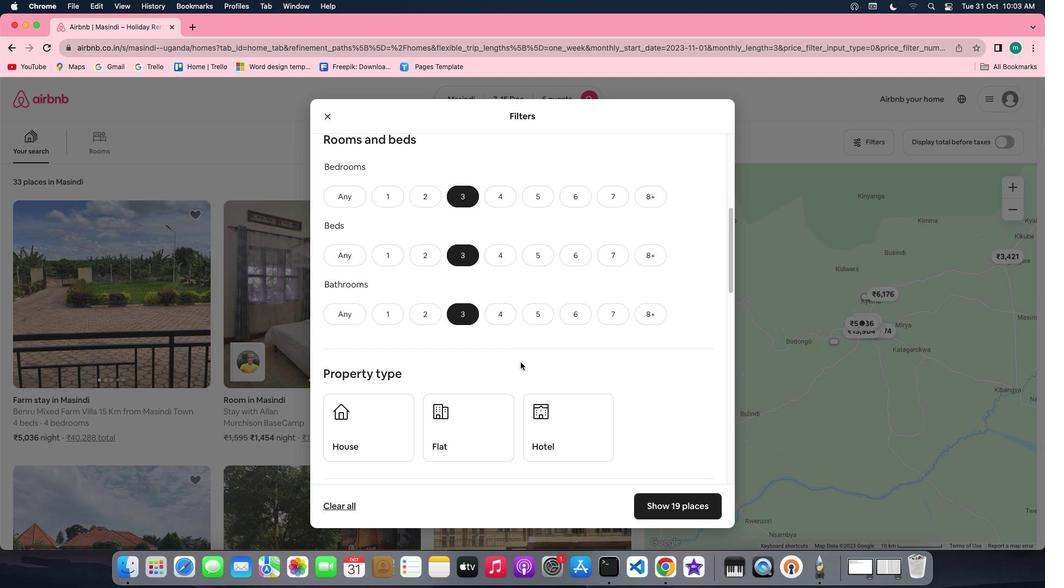 
Action: Mouse scrolled (520, 362) with delta (0, -1)
Screenshot: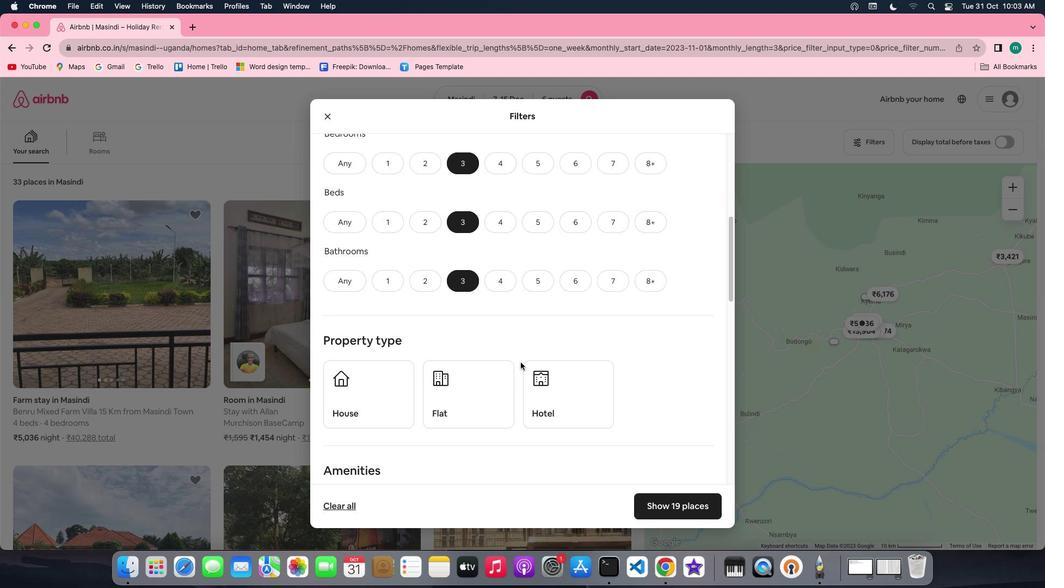 
Action: Mouse scrolled (520, 362) with delta (0, 0)
Screenshot: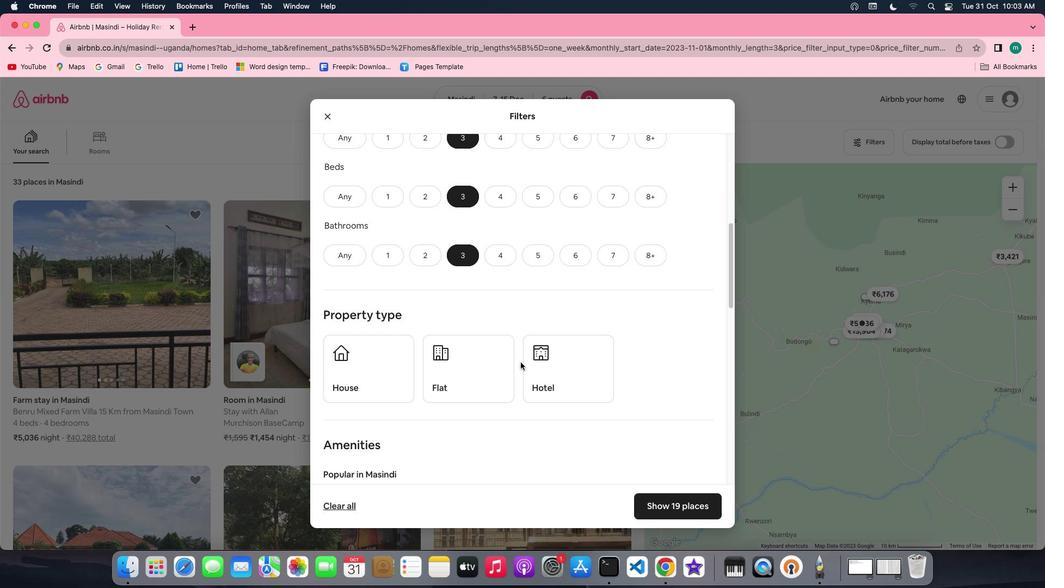 
Action: Mouse scrolled (520, 362) with delta (0, 0)
Screenshot: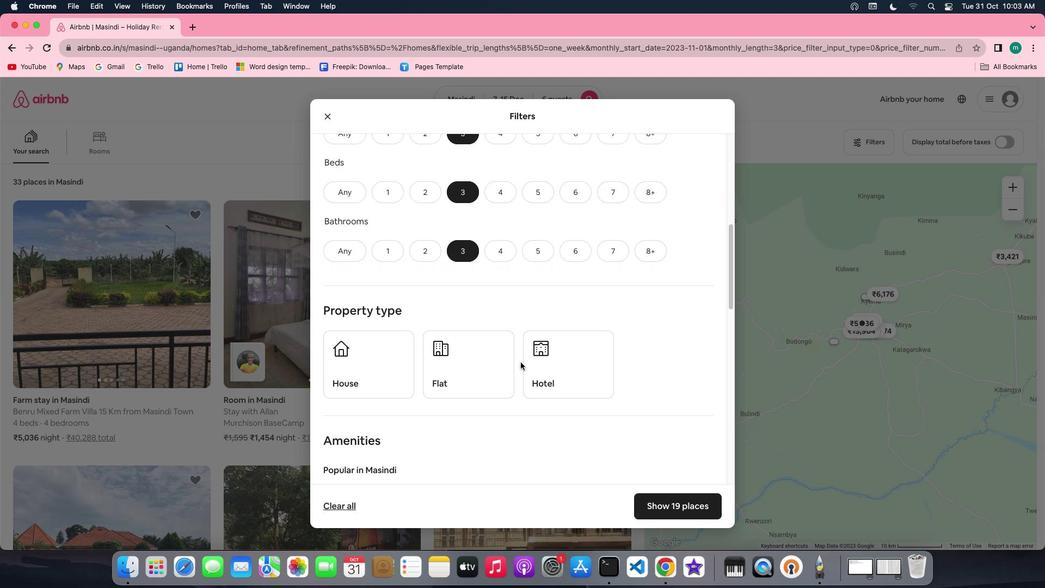 
Action: Mouse scrolled (520, 362) with delta (0, 0)
Screenshot: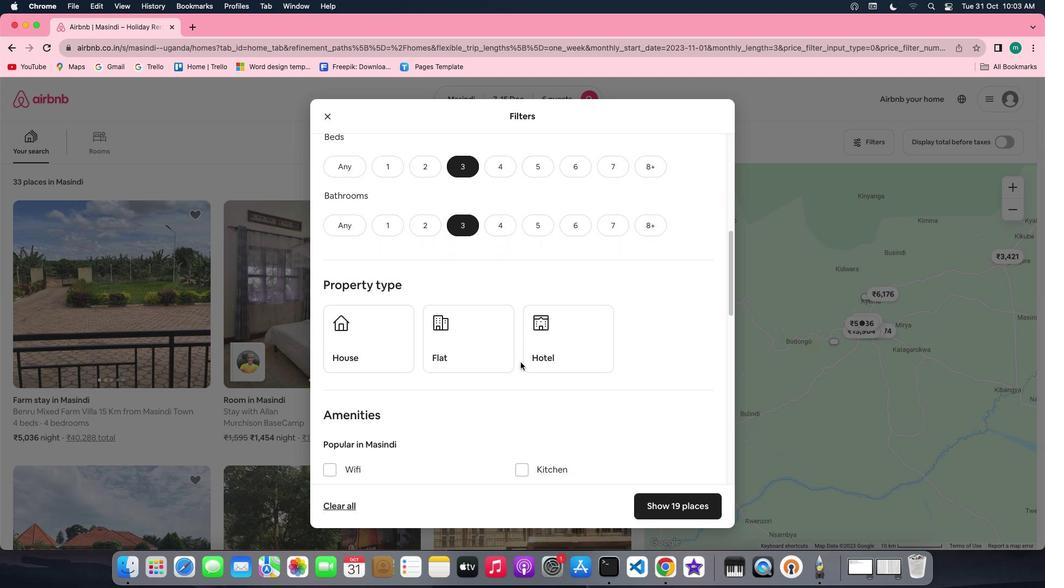 
Action: Mouse scrolled (520, 362) with delta (0, 0)
Screenshot: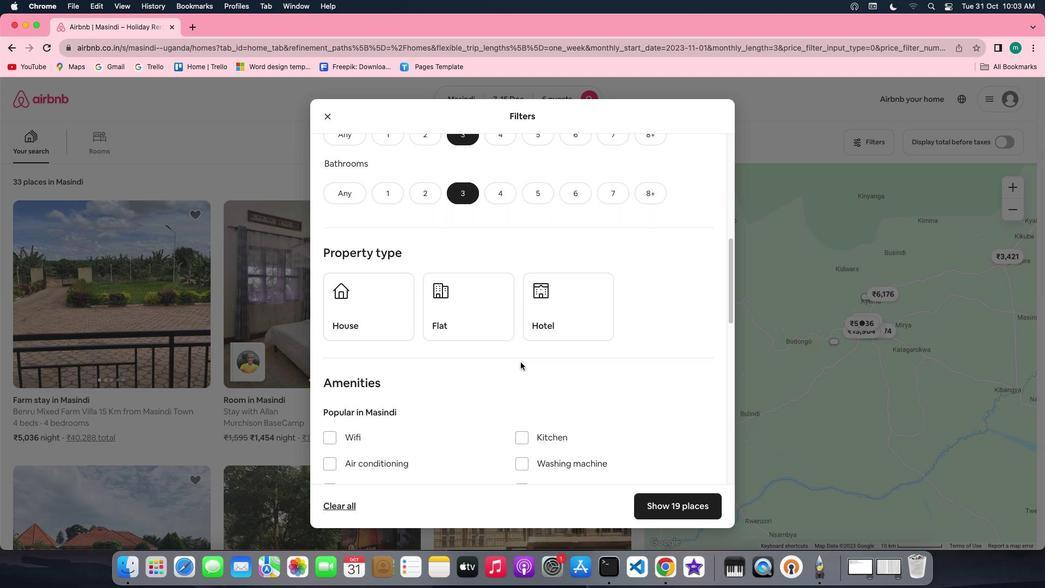 
Action: Mouse moved to (528, 342)
Screenshot: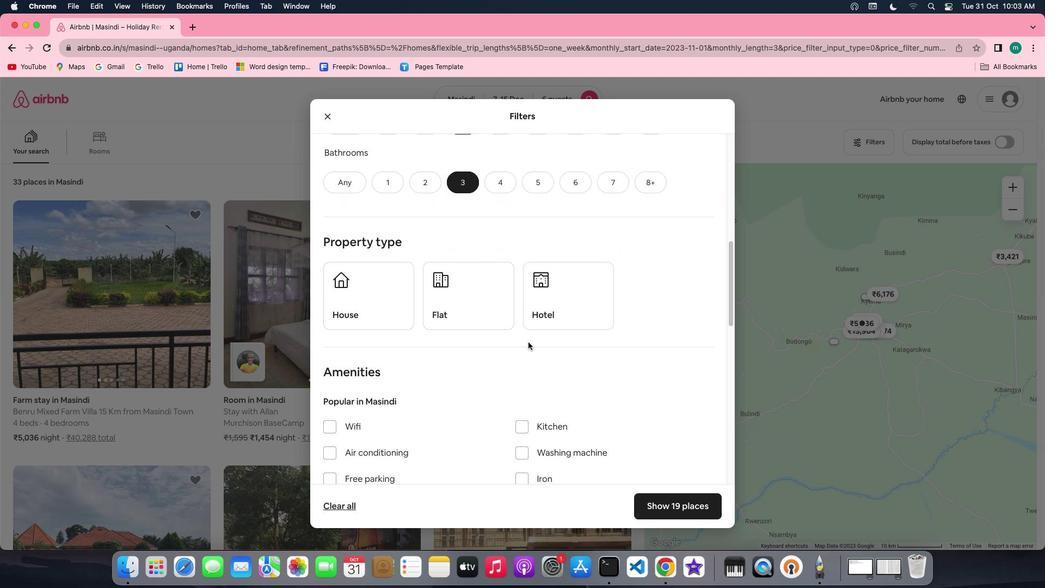 
Action: Mouse scrolled (528, 342) with delta (0, 0)
Screenshot: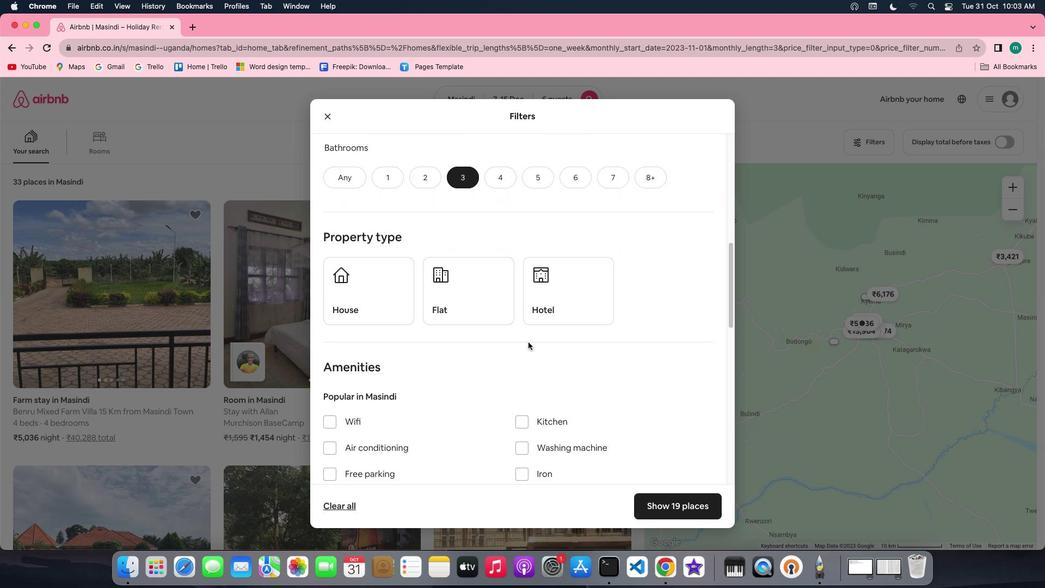
Action: Mouse scrolled (528, 342) with delta (0, 0)
Screenshot: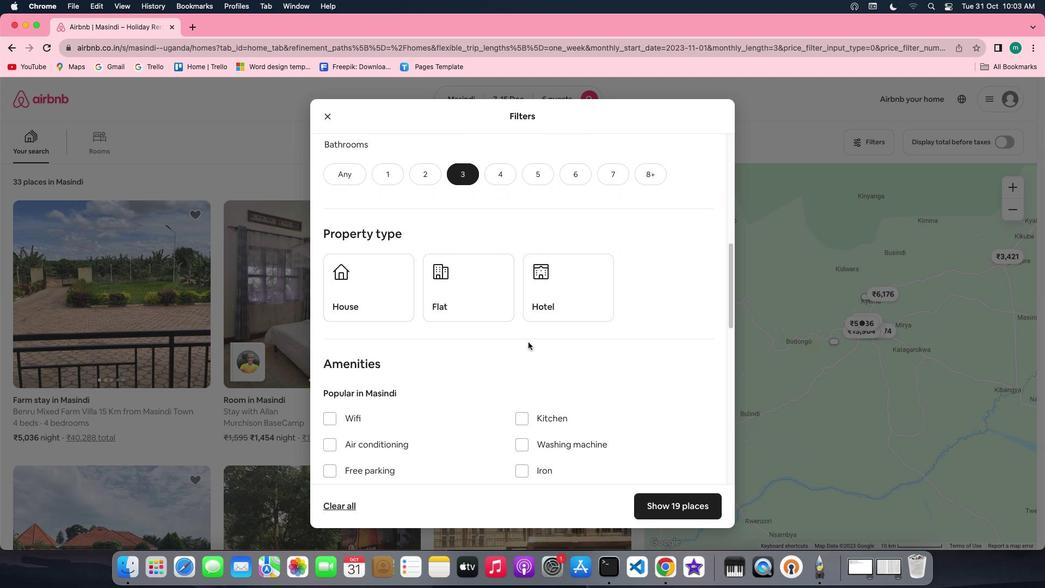 
Action: Mouse scrolled (528, 342) with delta (0, -1)
Screenshot: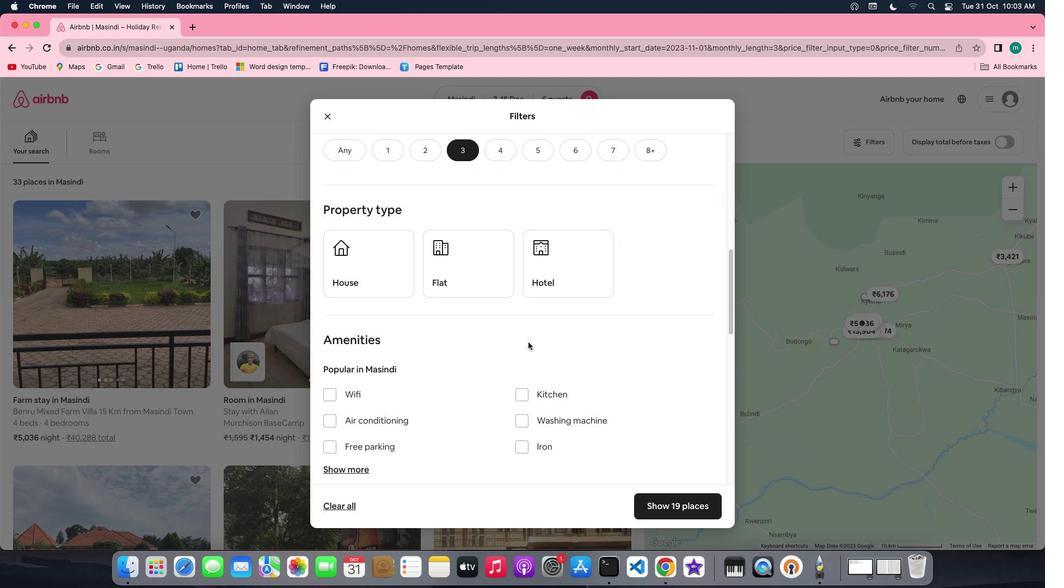 
Action: Mouse scrolled (528, 342) with delta (0, 0)
Screenshot: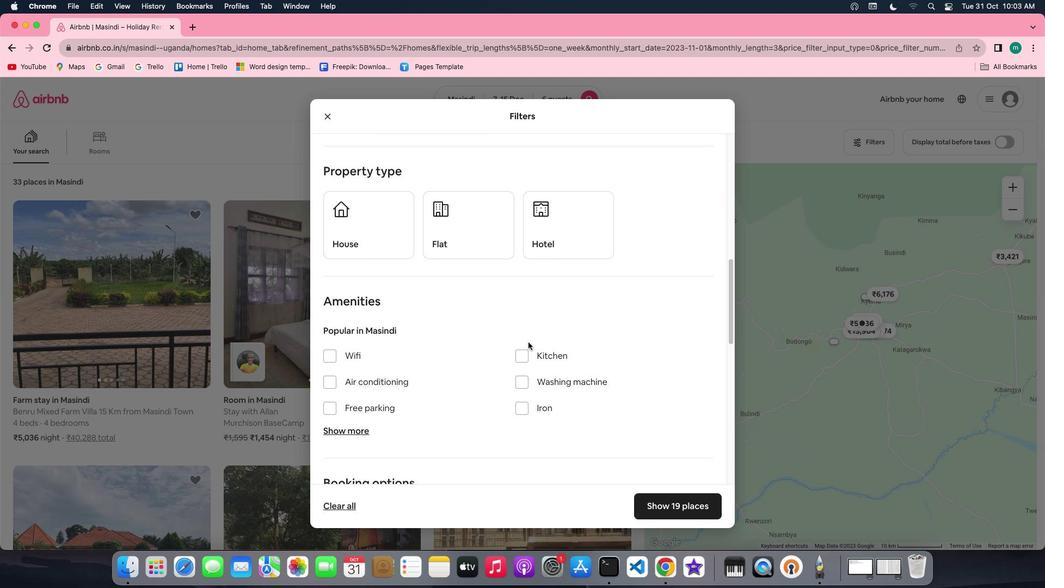 
Action: Mouse scrolled (528, 342) with delta (0, 0)
Screenshot: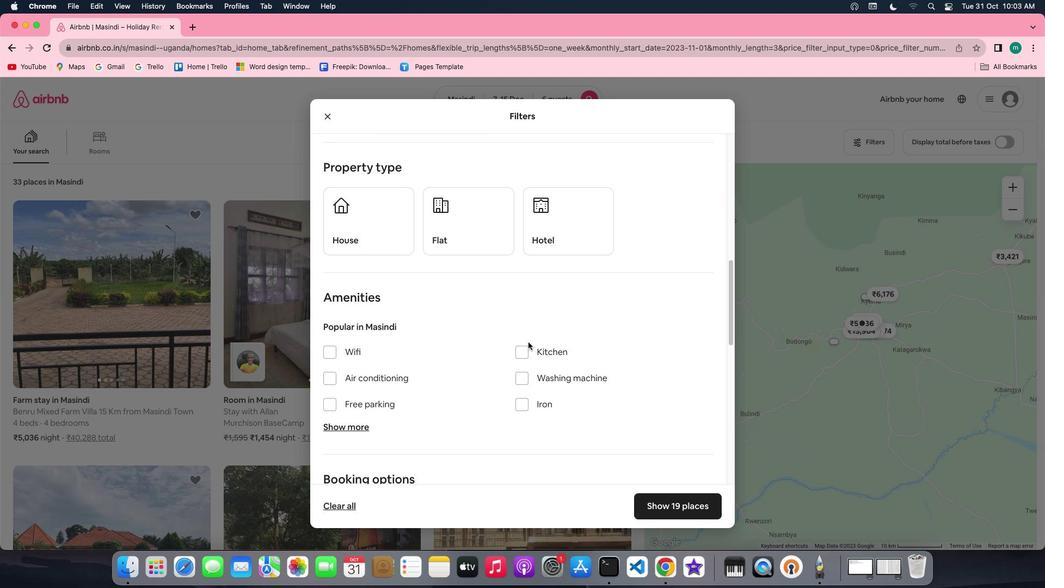 
Action: Mouse scrolled (528, 342) with delta (0, 0)
Screenshot: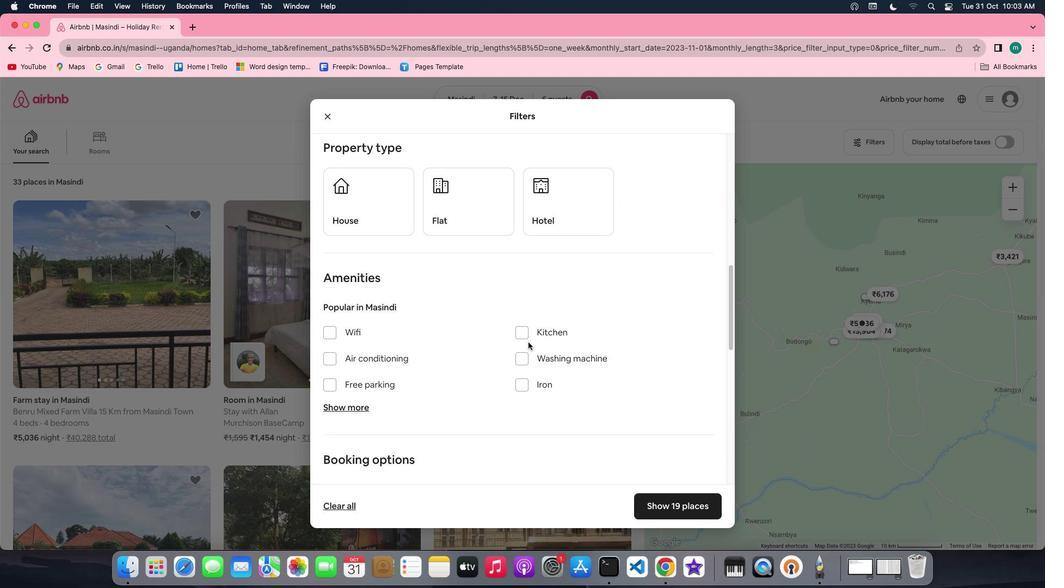 
Action: Mouse scrolled (528, 342) with delta (0, 0)
Screenshot: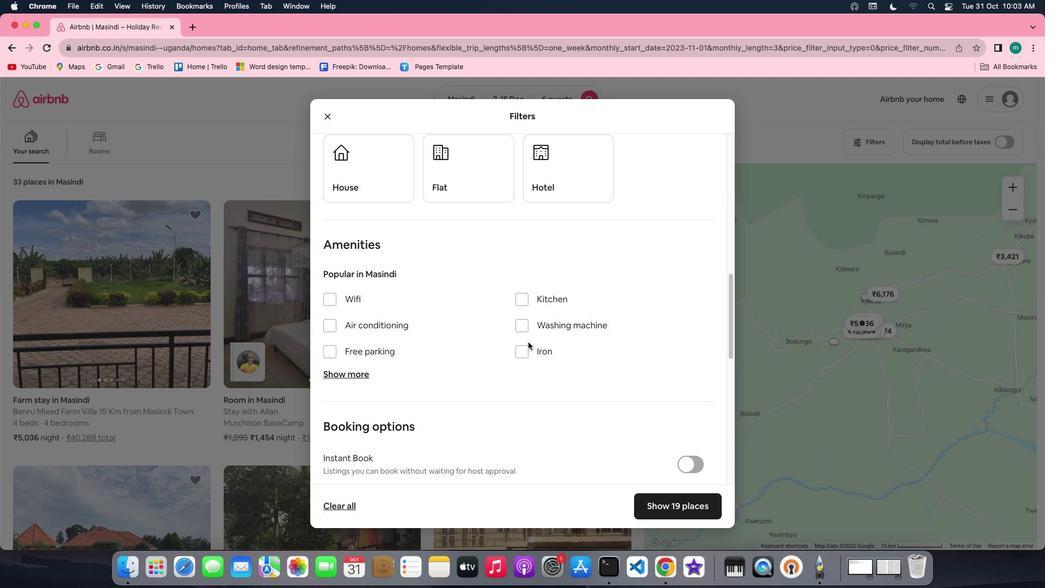 
Action: Mouse scrolled (528, 342) with delta (0, 0)
Screenshot: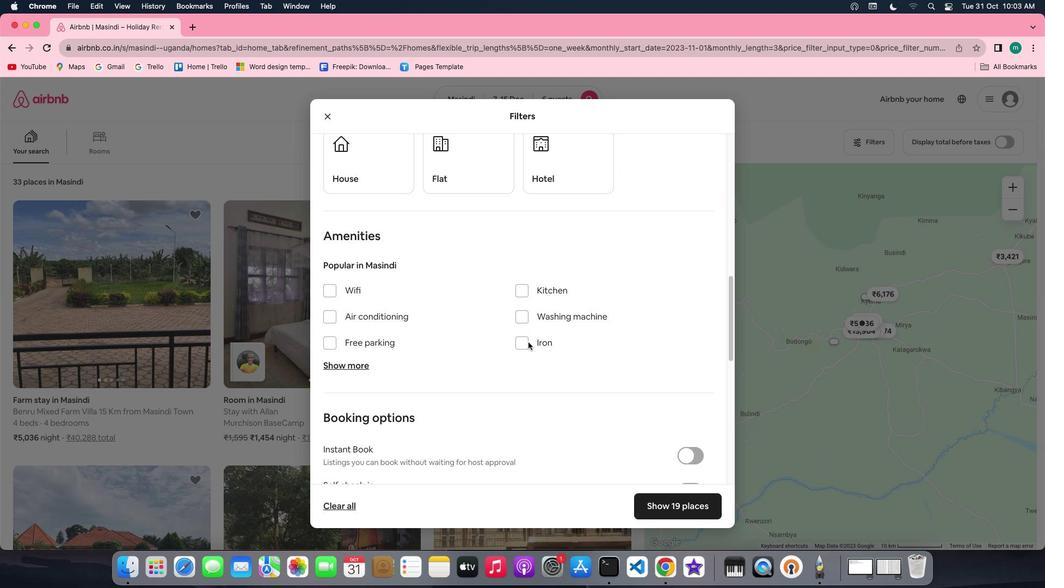 
Action: Mouse scrolled (528, 342) with delta (0, 0)
Screenshot: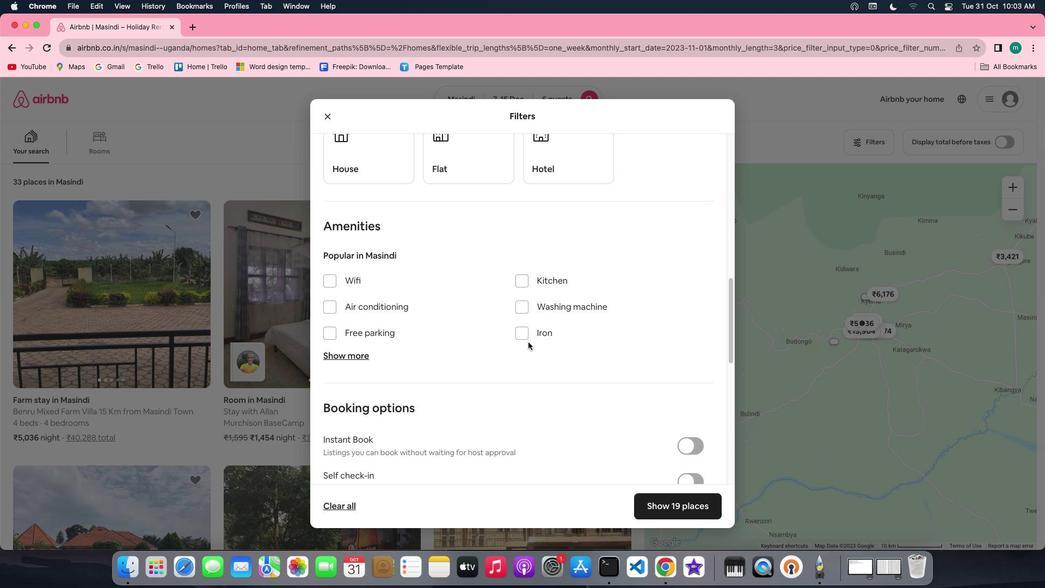 
Action: Mouse scrolled (528, 342) with delta (0, -1)
Screenshot: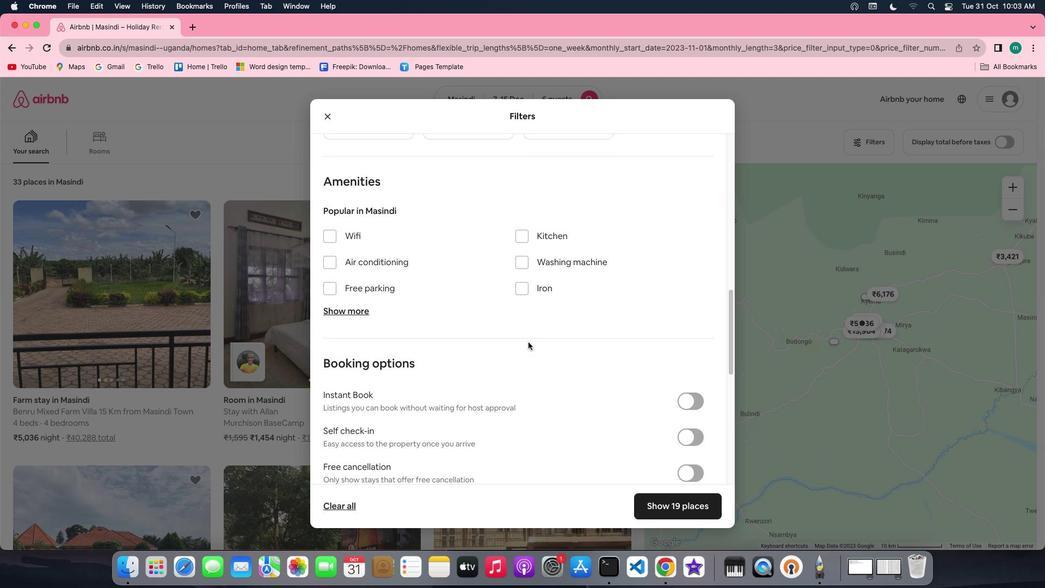 
Action: Mouse moved to (689, 406)
Screenshot: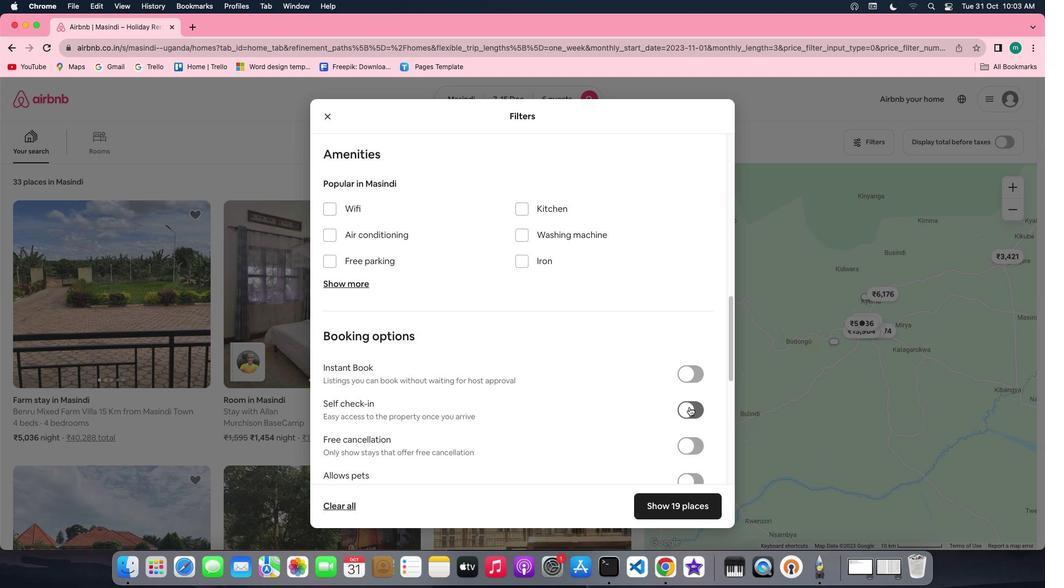
Action: Mouse pressed left at (689, 406)
Screenshot: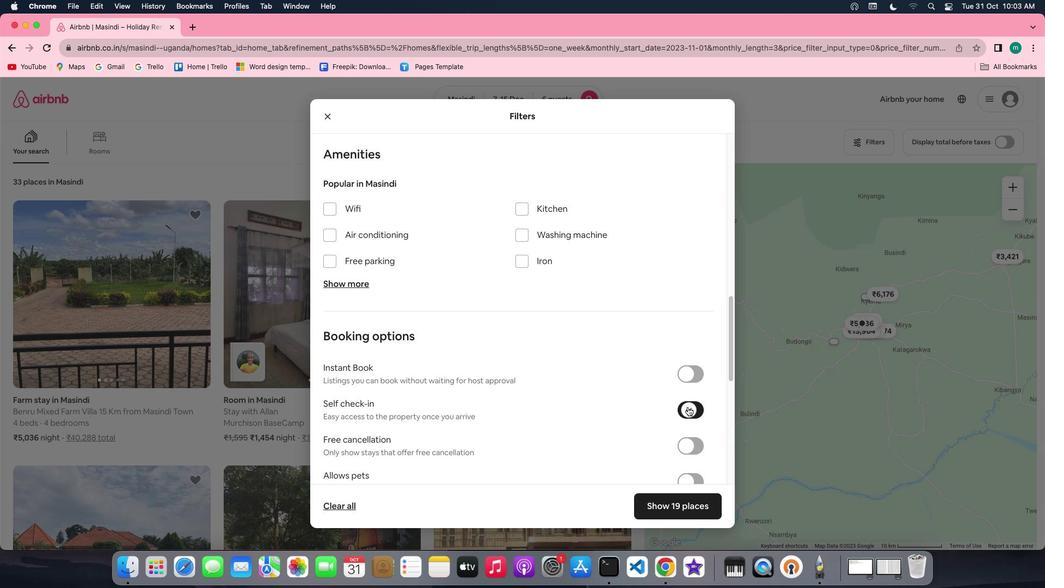 
Action: Mouse moved to (592, 429)
Screenshot: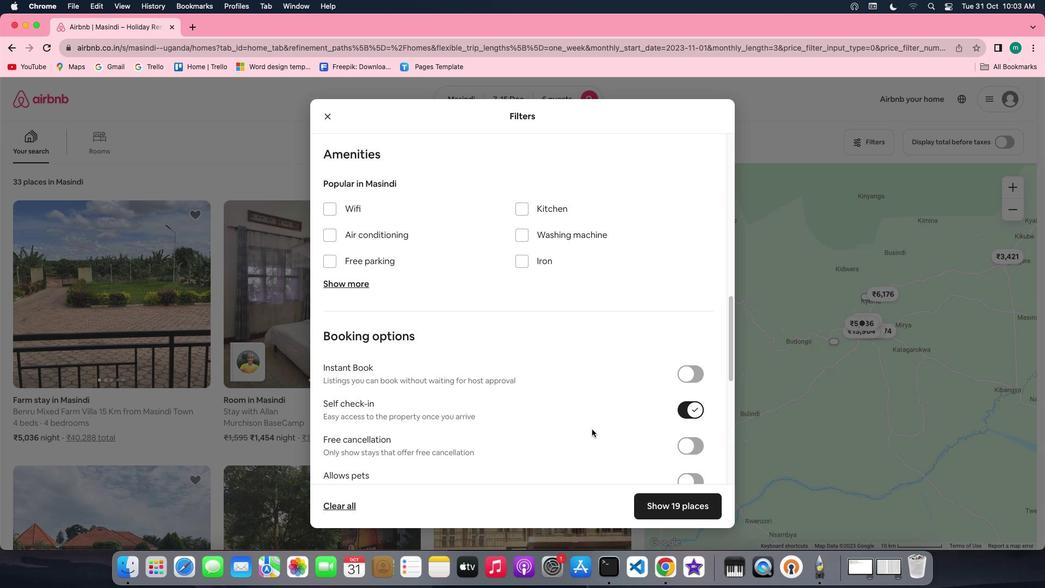 
Action: Mouse scrolled (592, 429) with delta (0, 0)
Screenshot: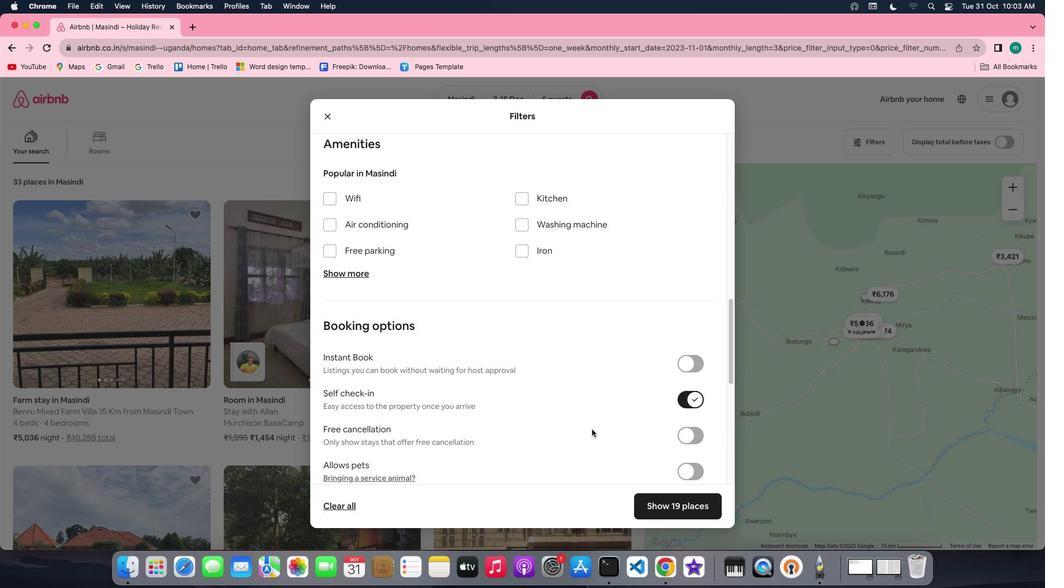 
Action: Mouse scrolled (592, 429) with delta (0, 0)
Screenshot: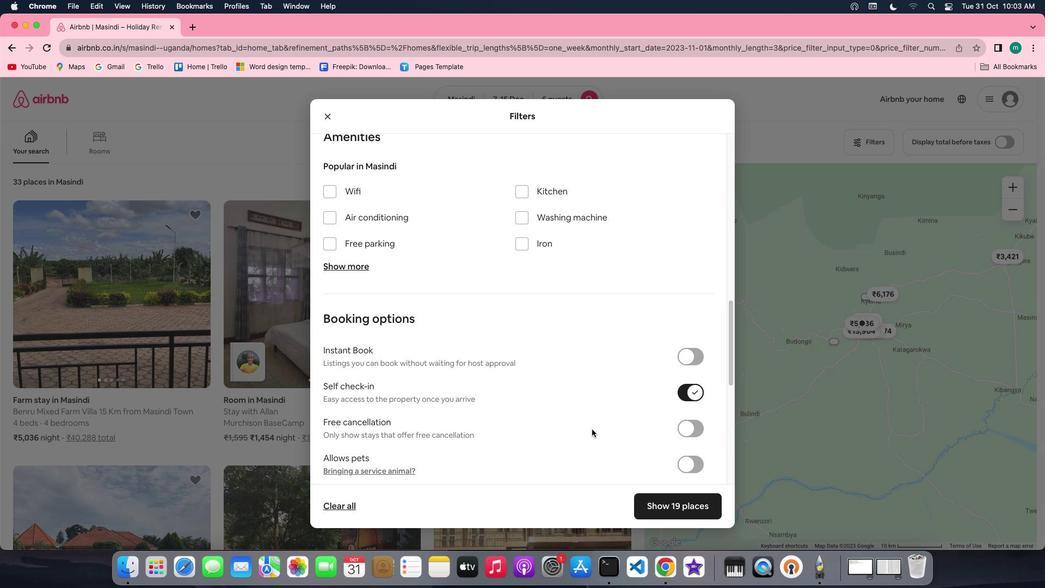 
Action: Mouse scrolled (592, 429) with delta (0, -1)
Screenshot: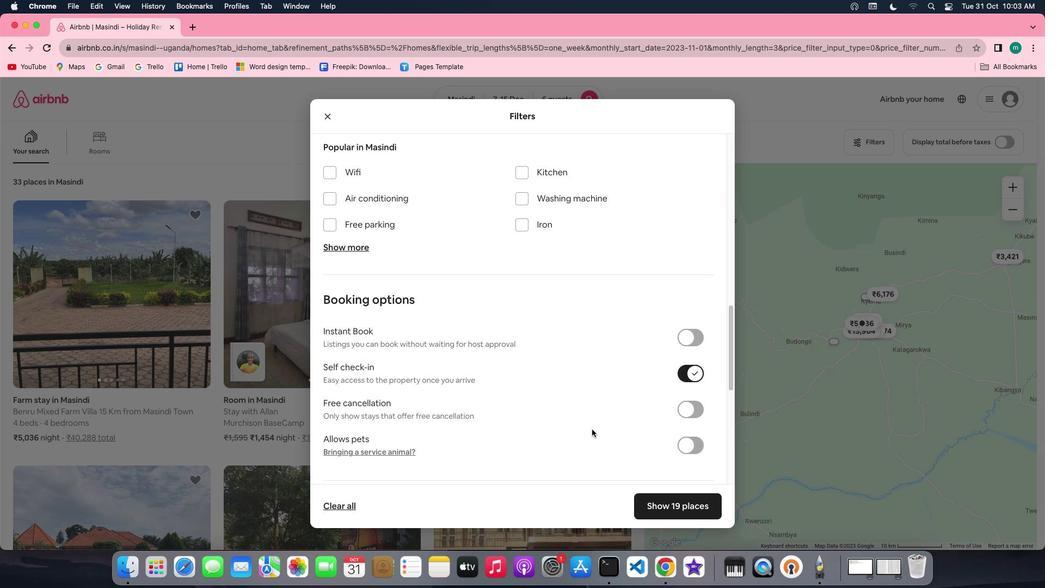 
Action: Mouse scrolled (592, 429) with delta (0, -1)
Screenshot: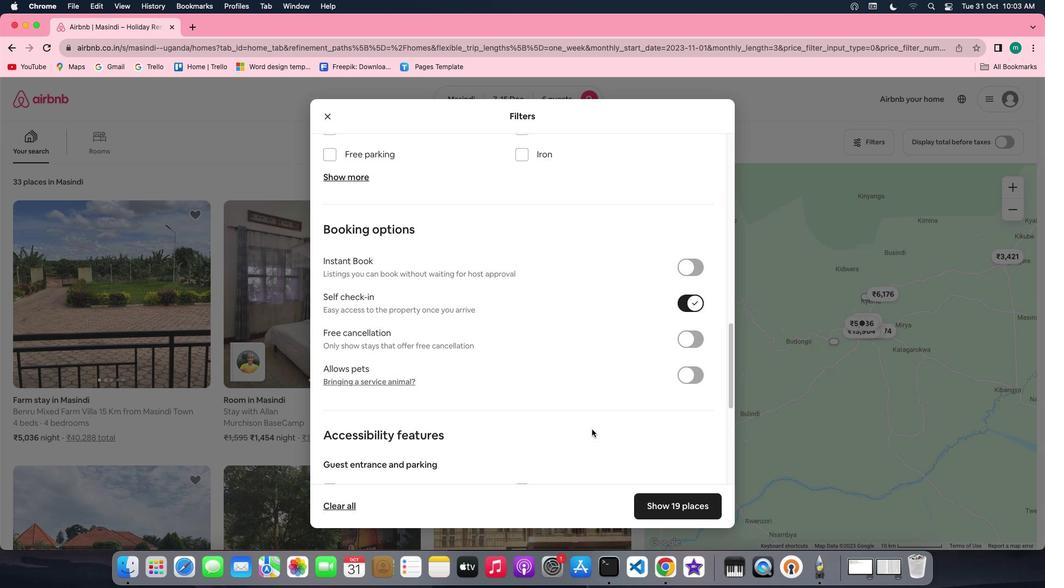 
Action: Mouse scrolled (592, 429) with delta (0, 0)
Screenshot: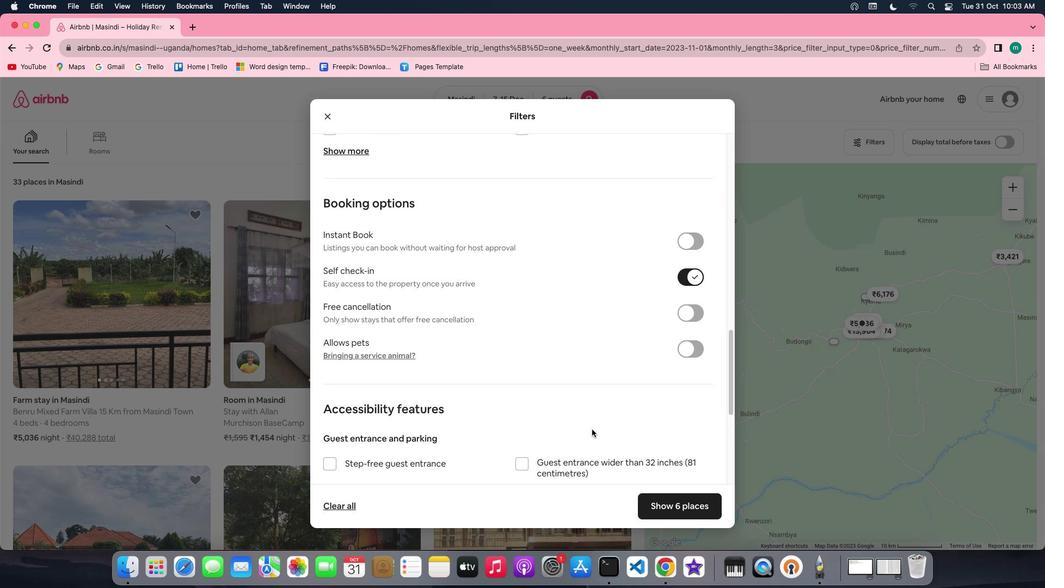 
Action: Mouse scrolled (592, 429) with delta (0, 0)
Screenshot: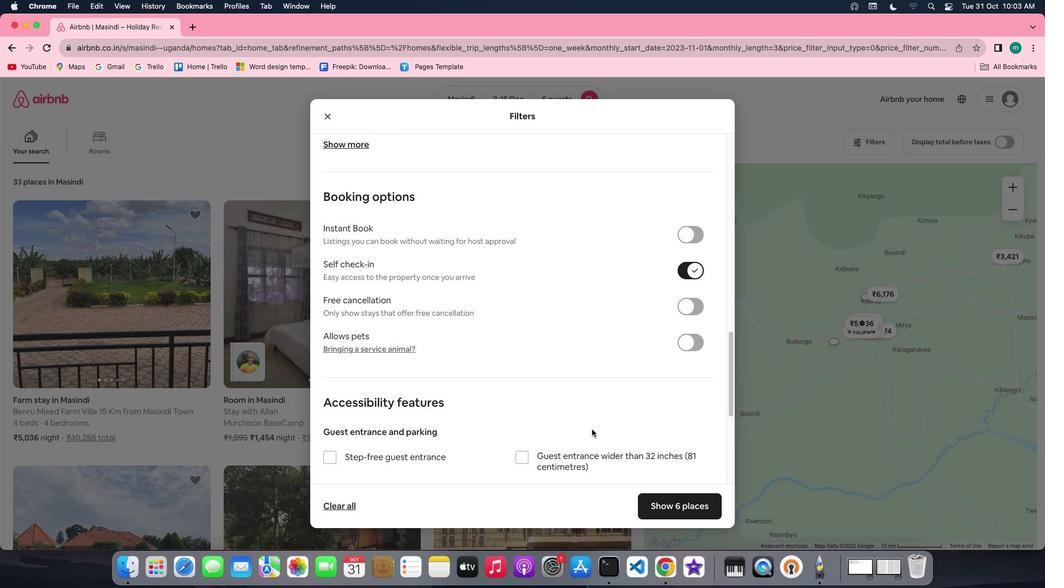 
Action: Mouse scrolled (592, 429) with delta (0, 0)
Screenshot: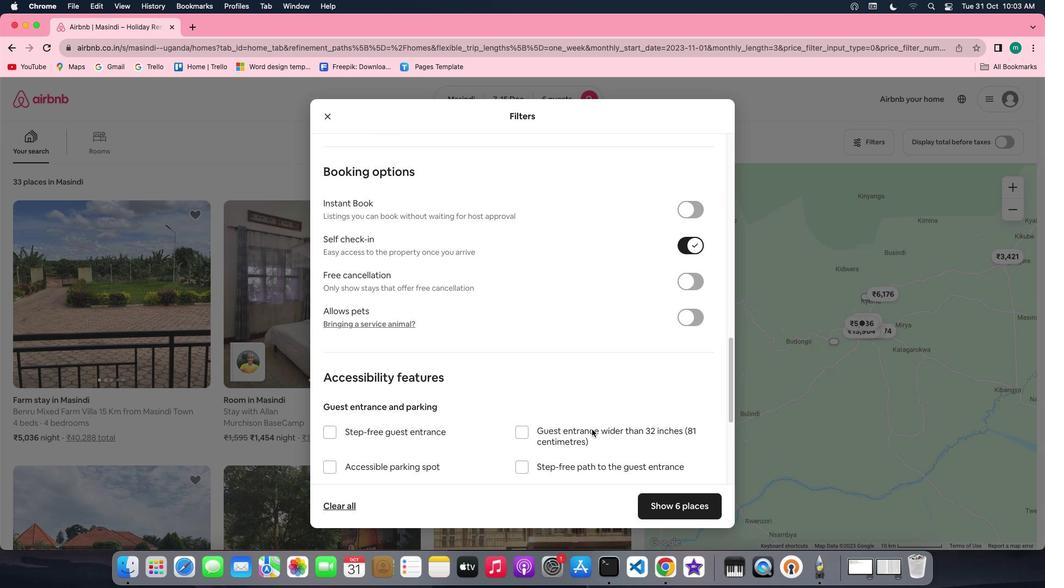 
Action: Mouse scrolled (592, 429) with delta (0, 0)
Screenshot: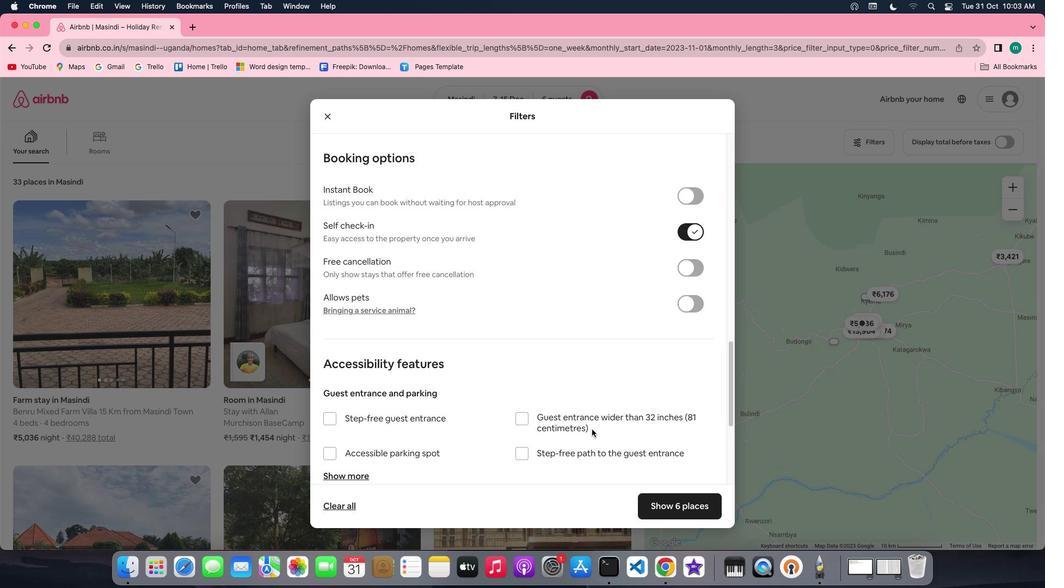 
Action: Mouse scrolled (592, 429) with delta (0, 0)
Screenshot: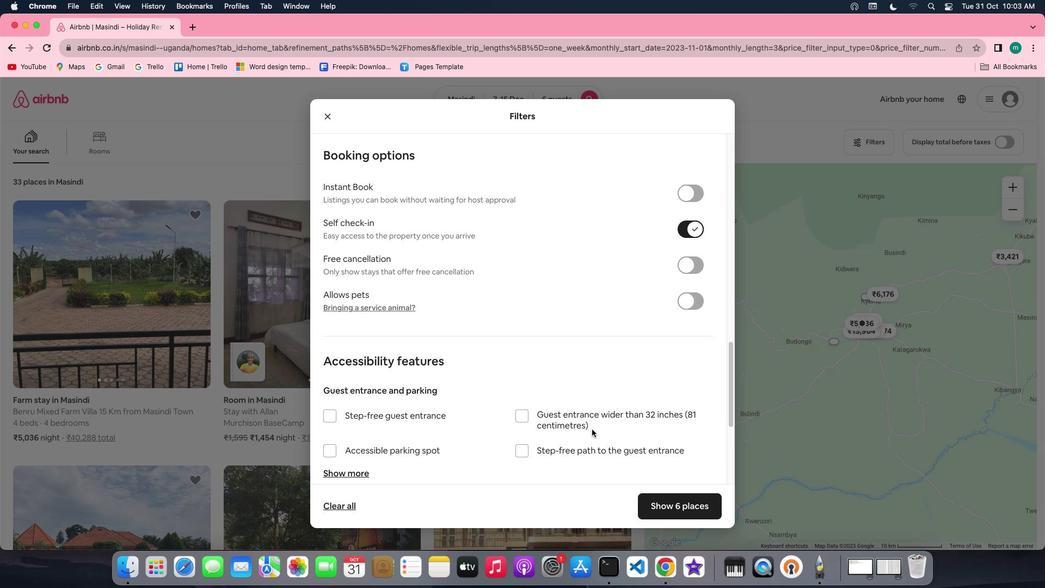 
Action: Mouse scrolled (592, 429) with delta (0, 0)
Screenshot: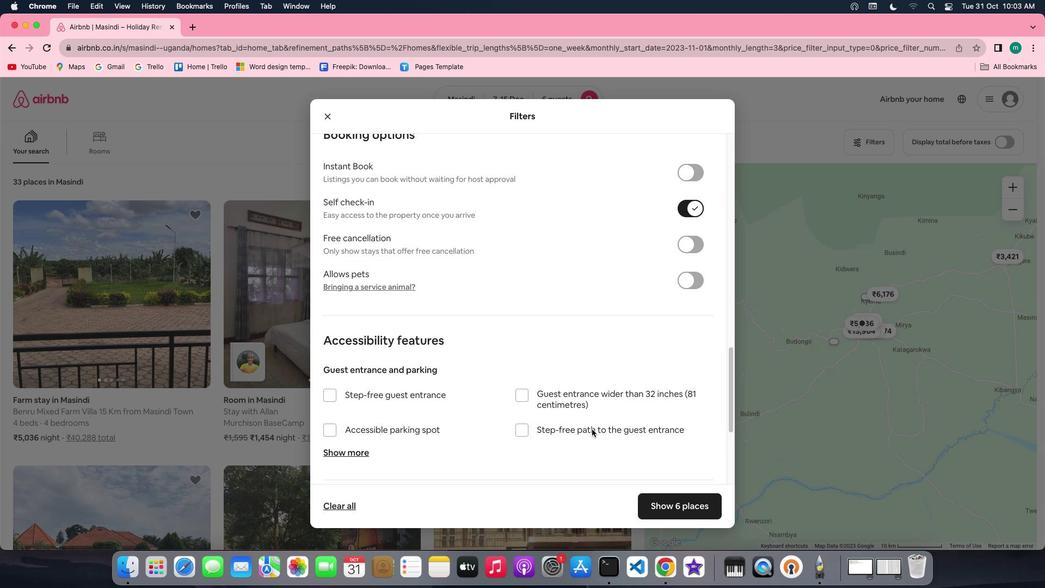 
Action: Mouse scrolled (592, 429) with delta (0, -1)
Screenshot: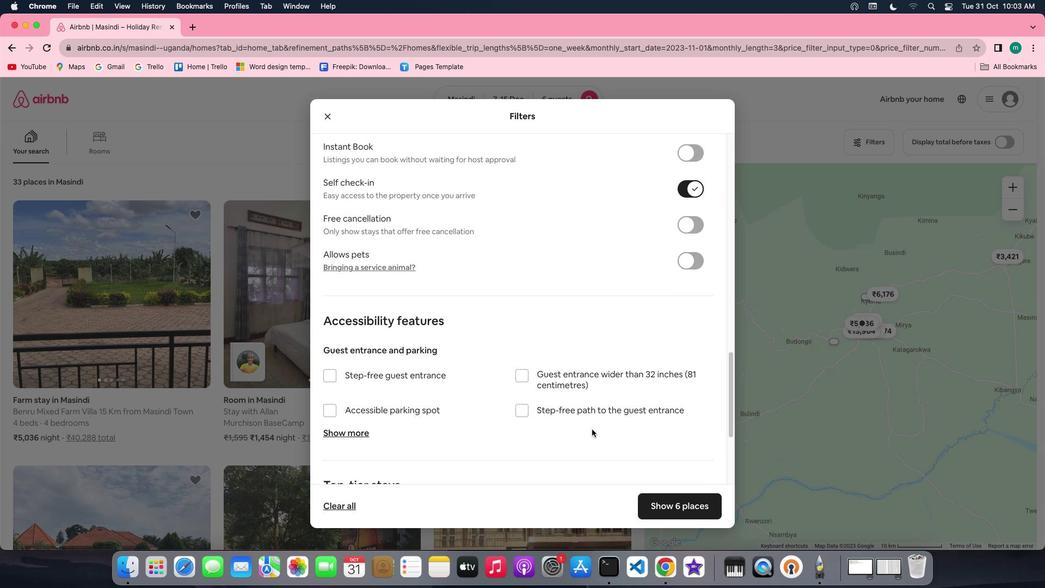 
Action: Mouse scrolled (592, 429) with delta (0, -1)
Screenshot: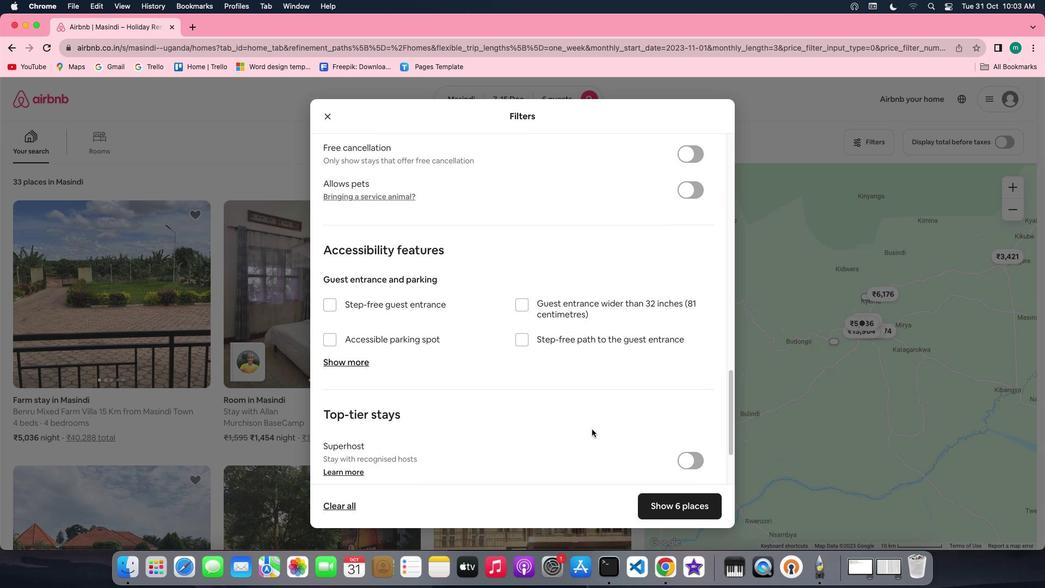 
Action: Mouse scrolled (592, 429) with delta (0, 0)
Screenshot: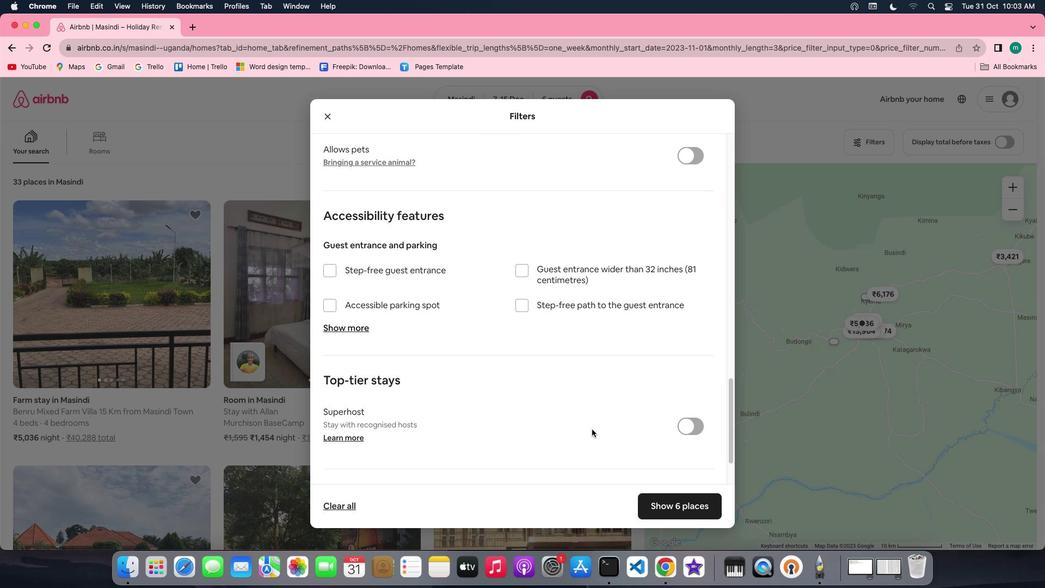 
Action: Mouse scrolled (592, 429) with delta (0, 0)
Screenshot: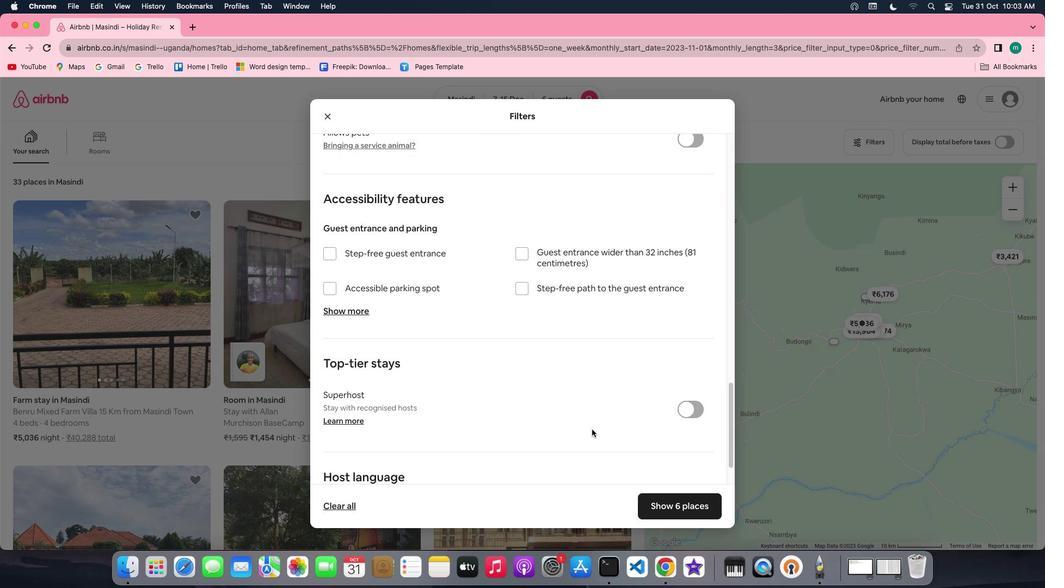 
Action: Mouse scrolled (592, 429) with delta (0, -1)
Screenshot: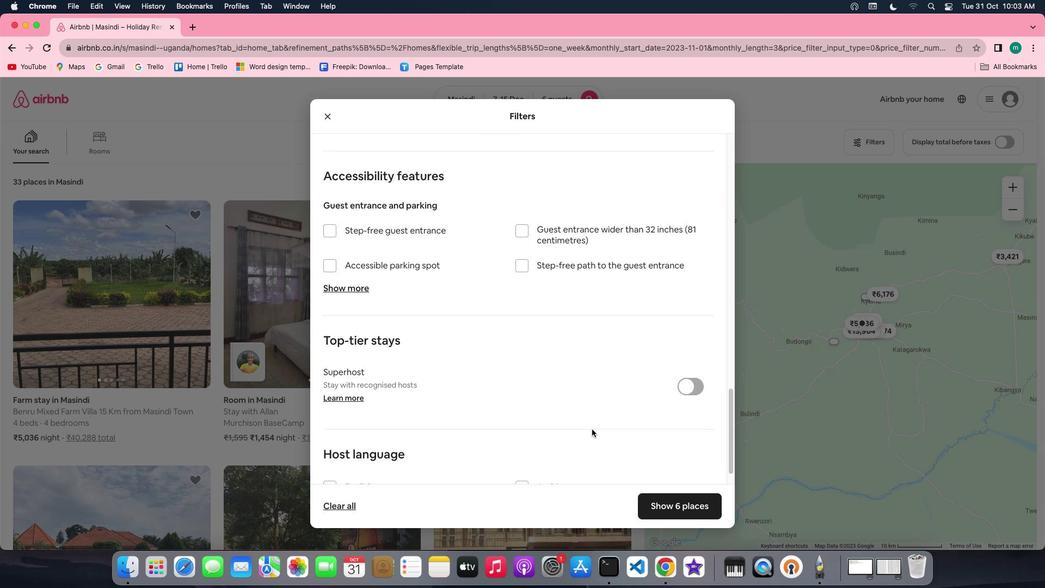 
Action: Mouse scrolled (592, 429) with delta (0, -2)
Screenshot: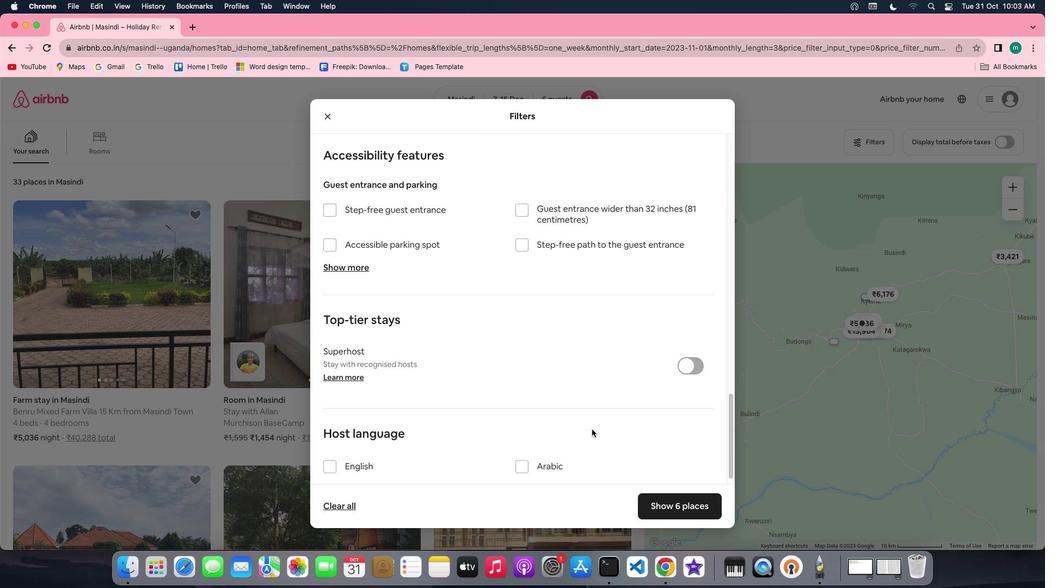 
Action: Mouse scrolled (592, 429) with delta (0, -2)
Screenshot: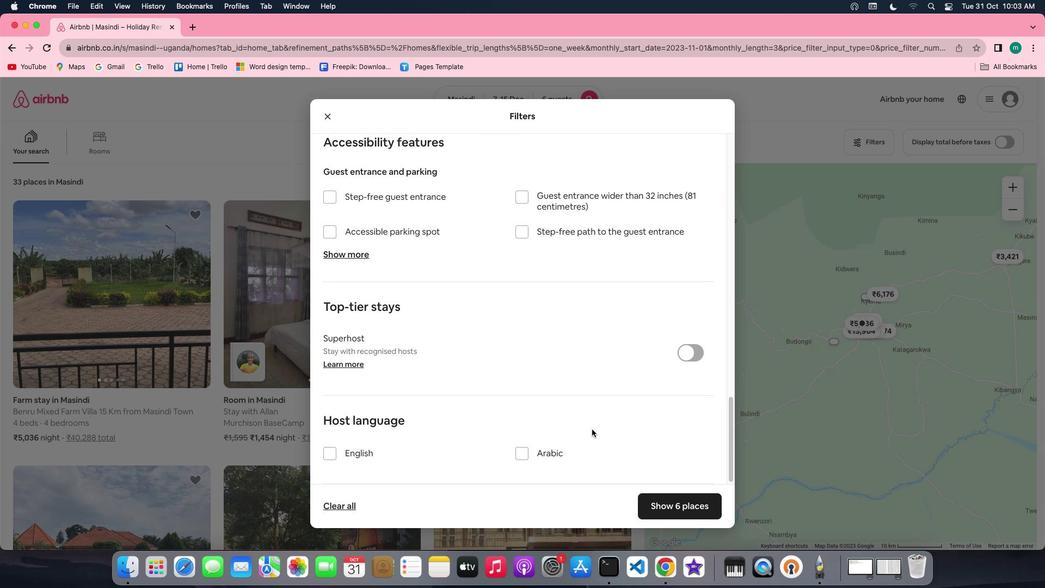 
Action: Mouse scrolled (592, 429) with delta (0, 0)
Screenshot: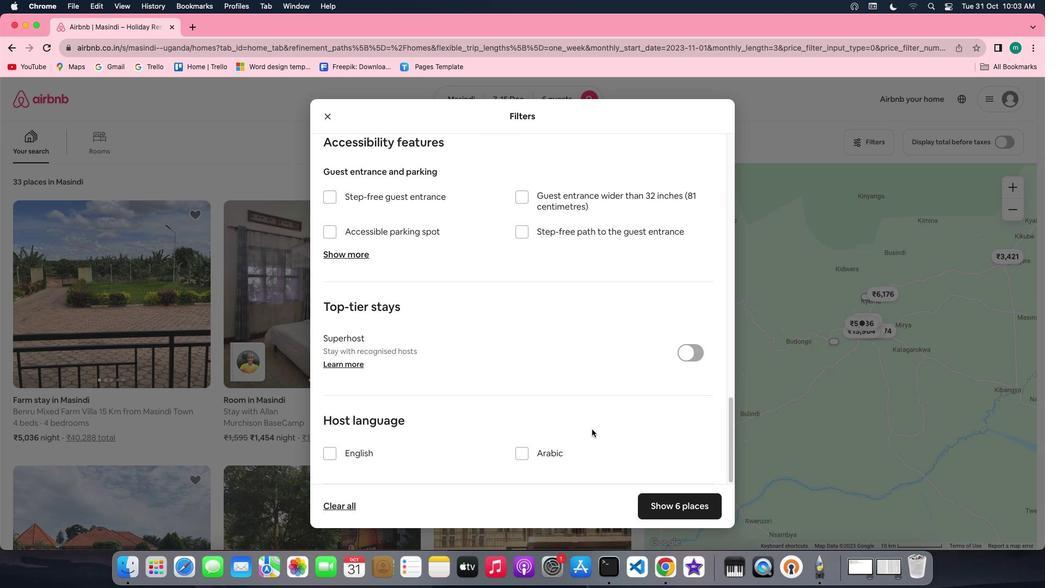 
Action: Mouse scrolled (592, 429) with delta (0, 0)
Screenshot: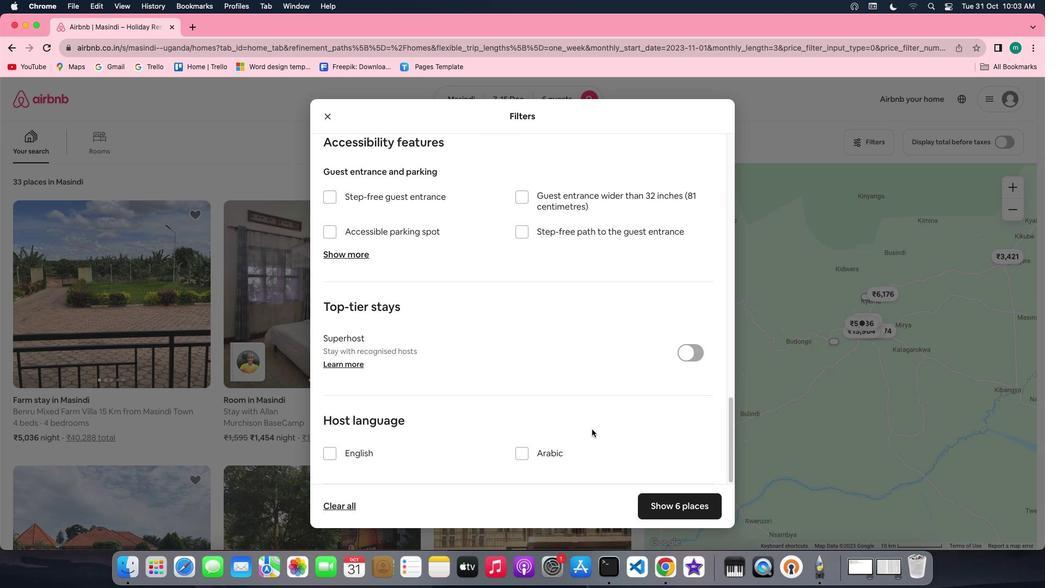 
Action: Mouse scrolled (592, 429) with delta (0, -1)
Screenshot: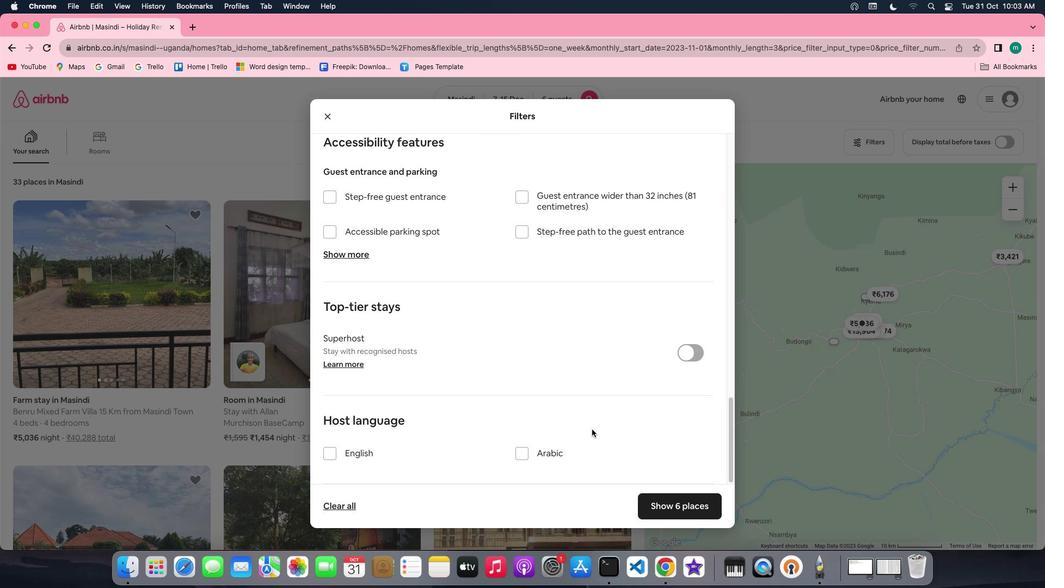 
Action: Mouse scrolled (592, 429) with delta (0, -2)
Screenshot: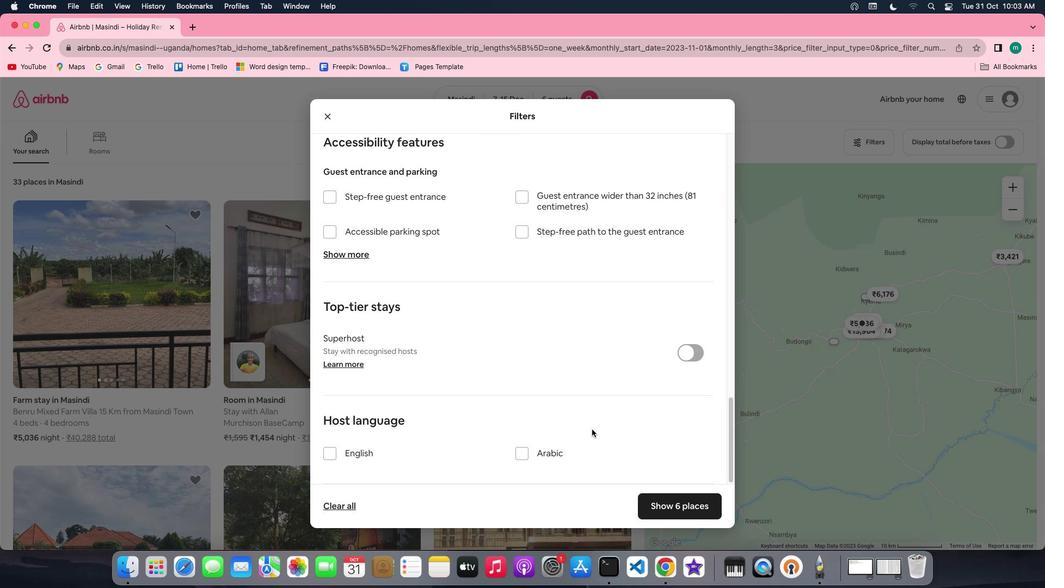 
Action: Mouse scrolled (592, 429) with delta (0, -2)
Screenshot: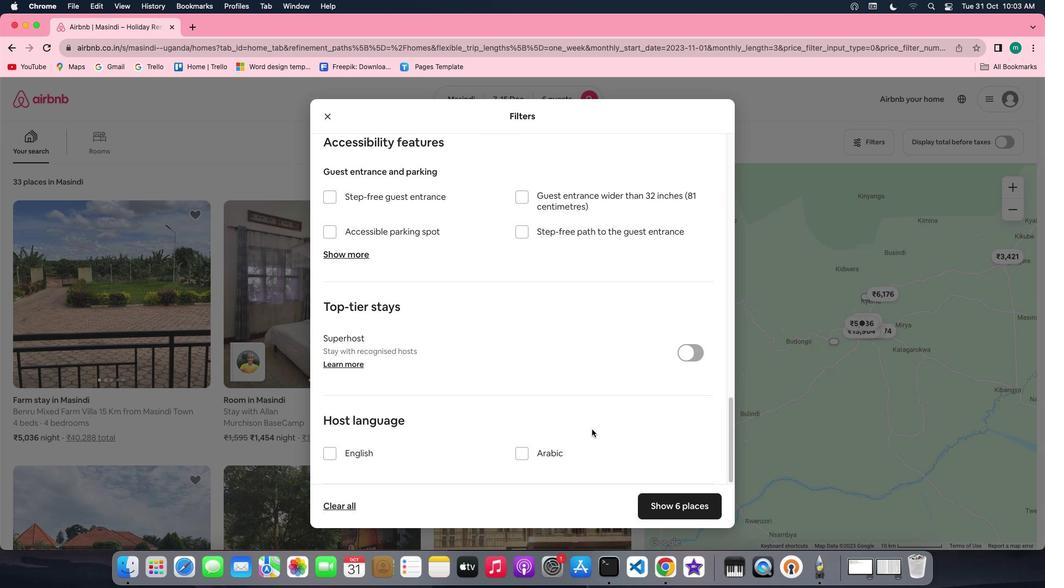 
Action: Mouse moved to (674, 510)
Screenshot: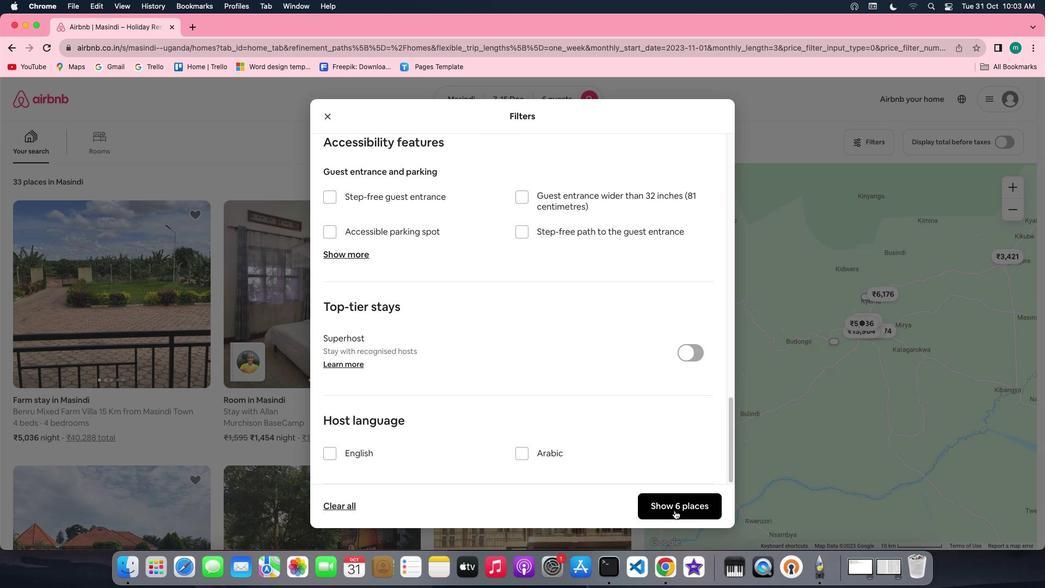 
Action: Mouse pressed left at (674, 510)
Screenshot: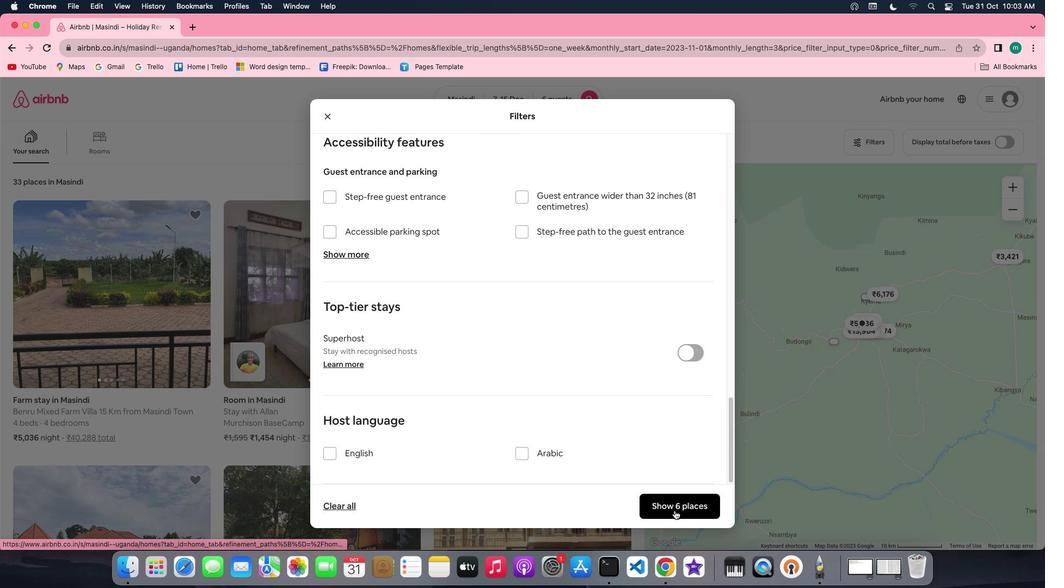
Action: Mouse moved to (122, 276)
Screenshot: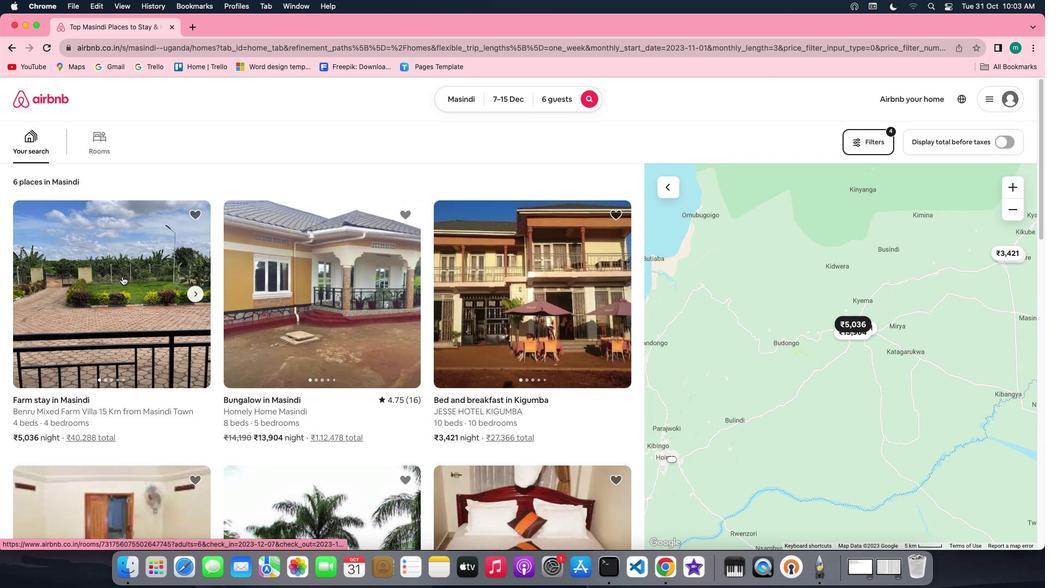 
Action: Mouse pressed left at (122, 276)
Screenshot: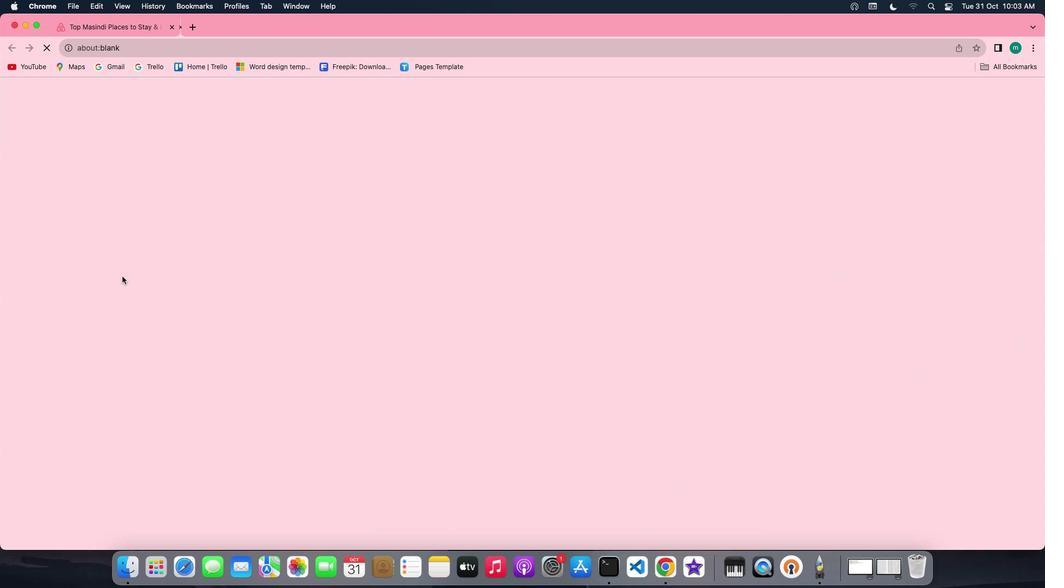 
Action: Mouse moved to (770, 400)
Screenshot: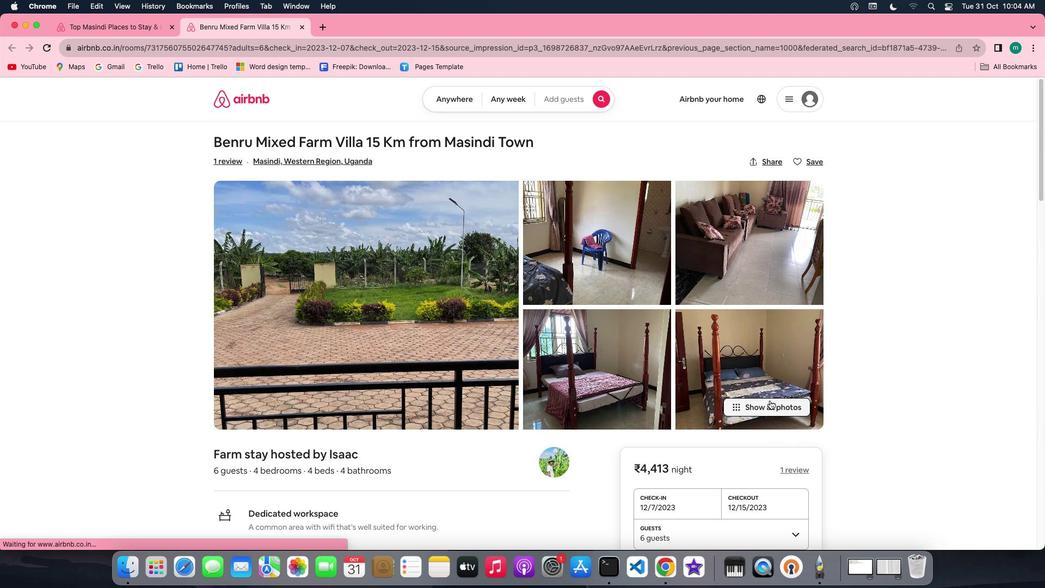 
Action: Mouse pressed left at (770, 400)
Screenshot: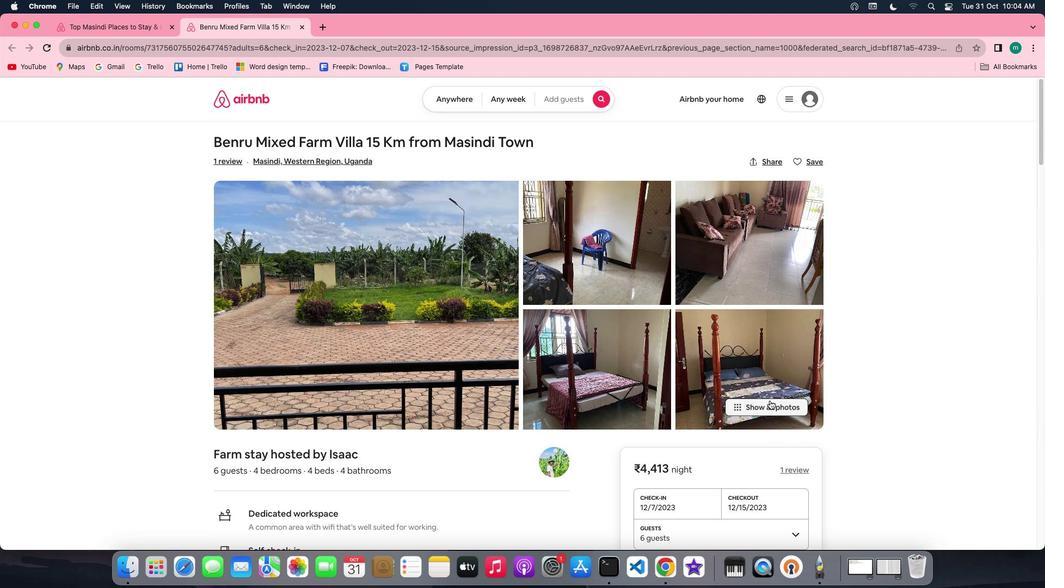 
Action: Mouse moved to (547, 369)
Screenshot: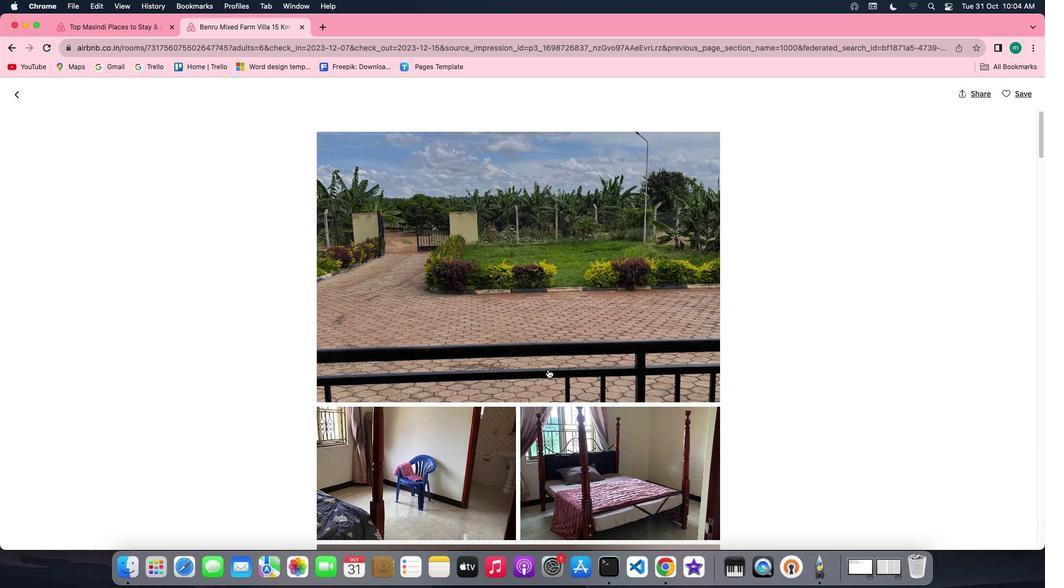 
Action: Mouse scrolled (547, 369) with delta (0, 0)
Screenshot: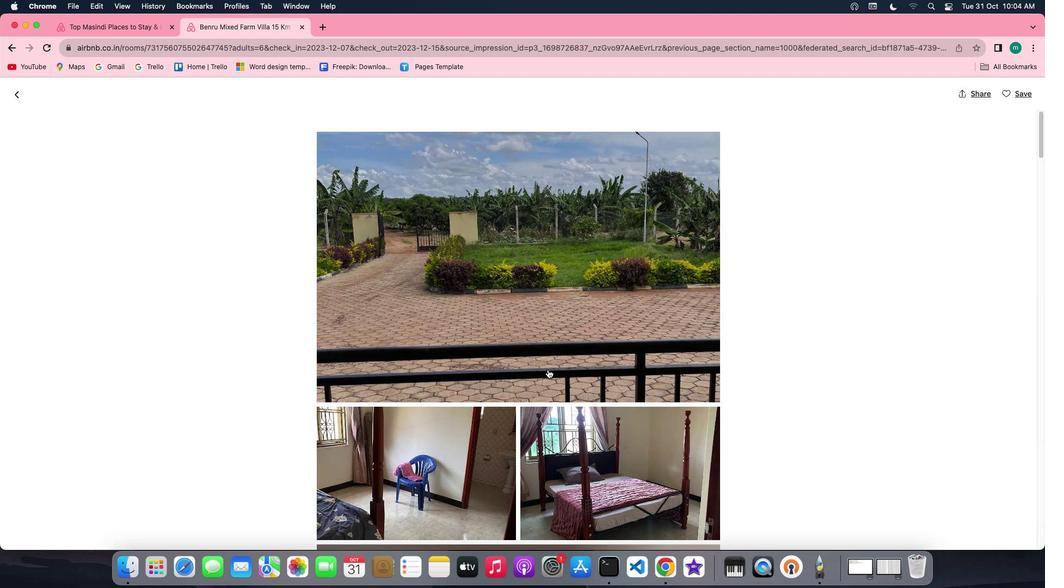 
Action: Mouse scrolled (547, 369) with delta (0, 0)
Screenshot: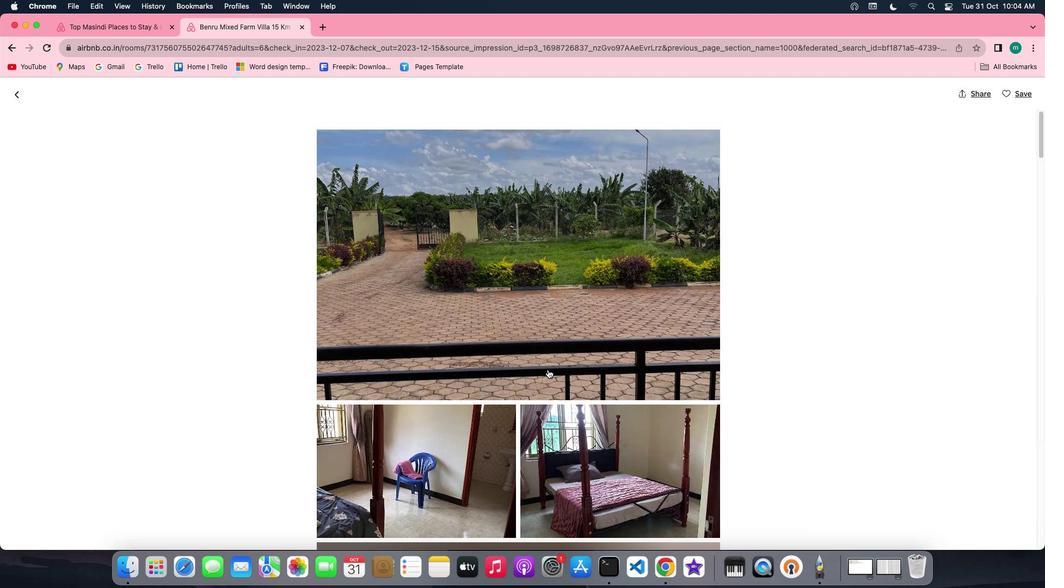 
Action: Mouse scrolled (547, 369) with delta (0, 0)
Screenshot: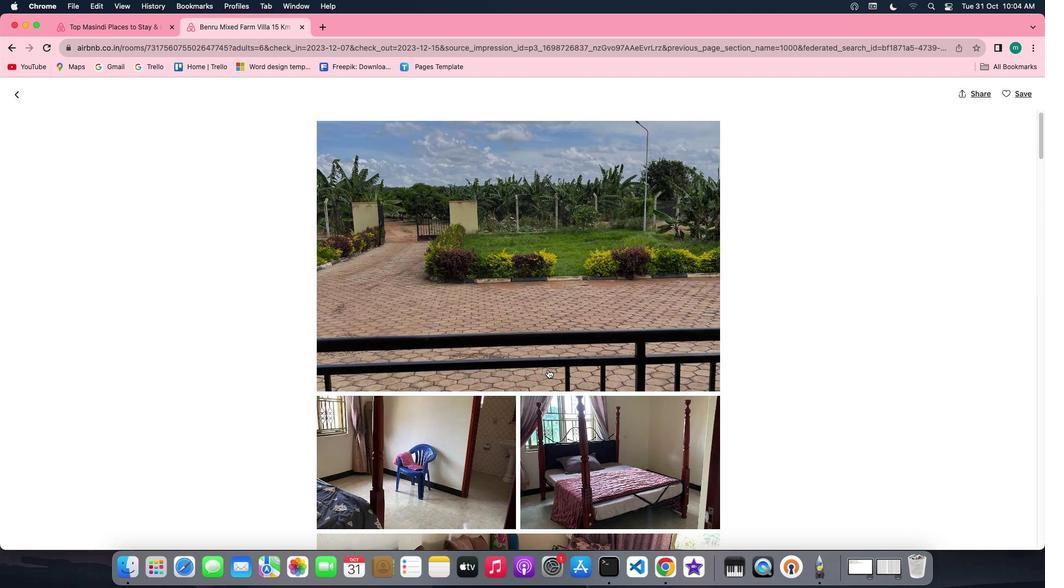 
Action: Mouse scrolled (547, 369) with delta (0, 0)
Screenshot: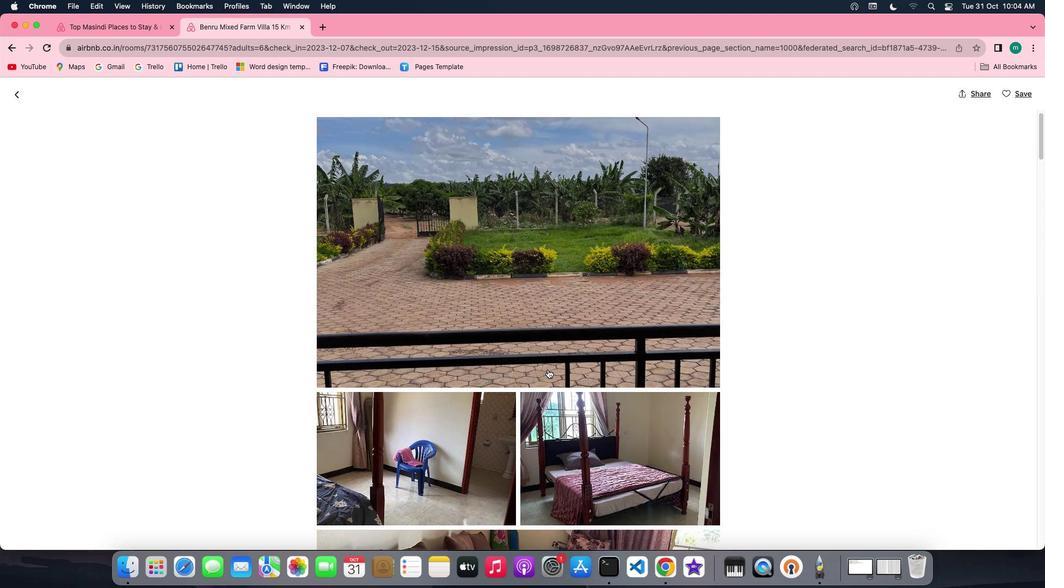 
Action: Mouse scrolled (547, 369) with delta (0, 0)
Screenshot: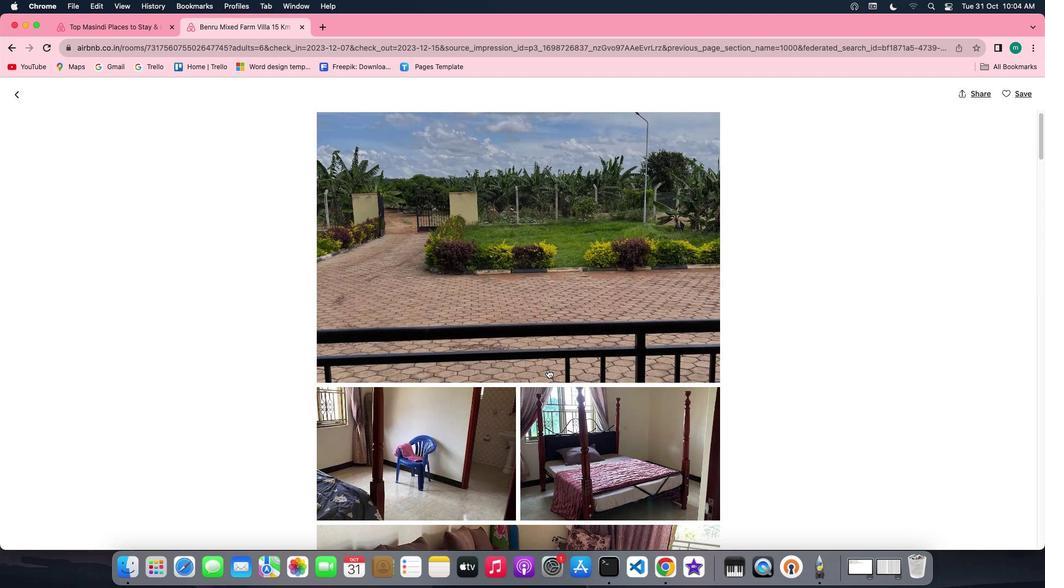 
Action: Mouse scrolled (547, 369) with delta (0, 0)
Screenshot: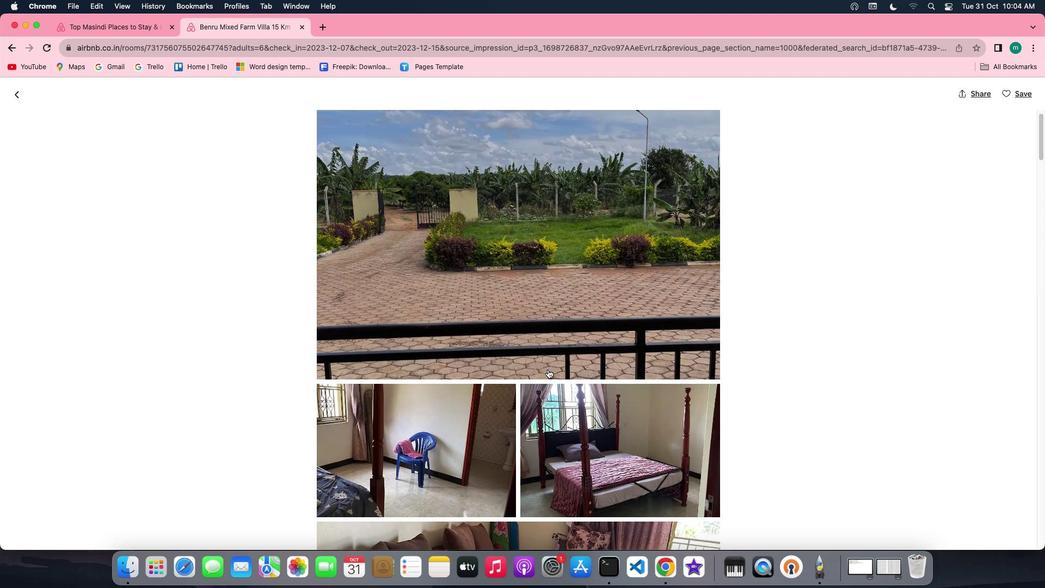 
Action: Mouse scrolled (547, 369) with delta (0, 0)
Screenshot: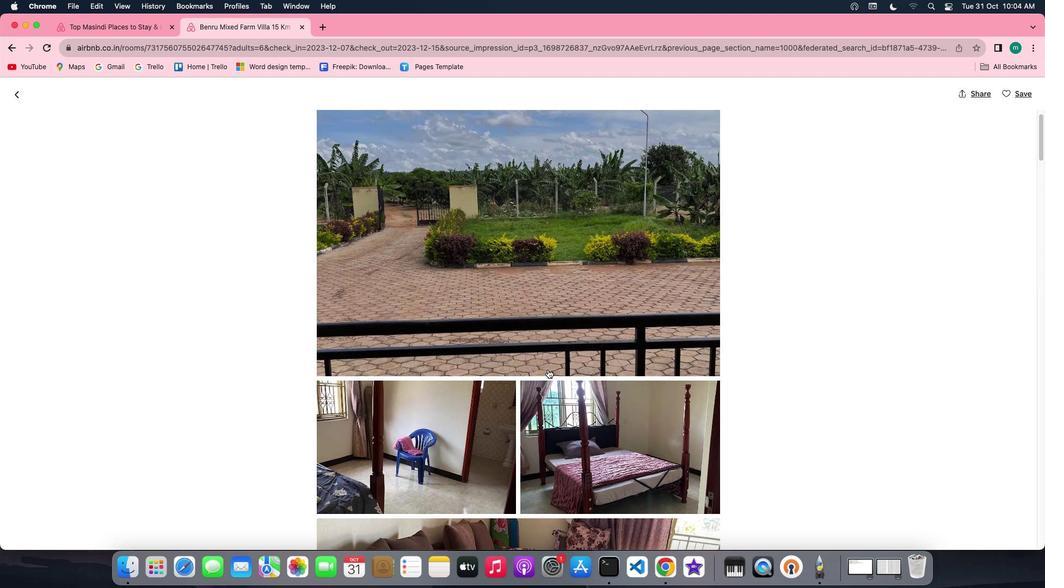 
Action: Mouse scrolled (547, 369) with delta (0, 0)
Screenshot: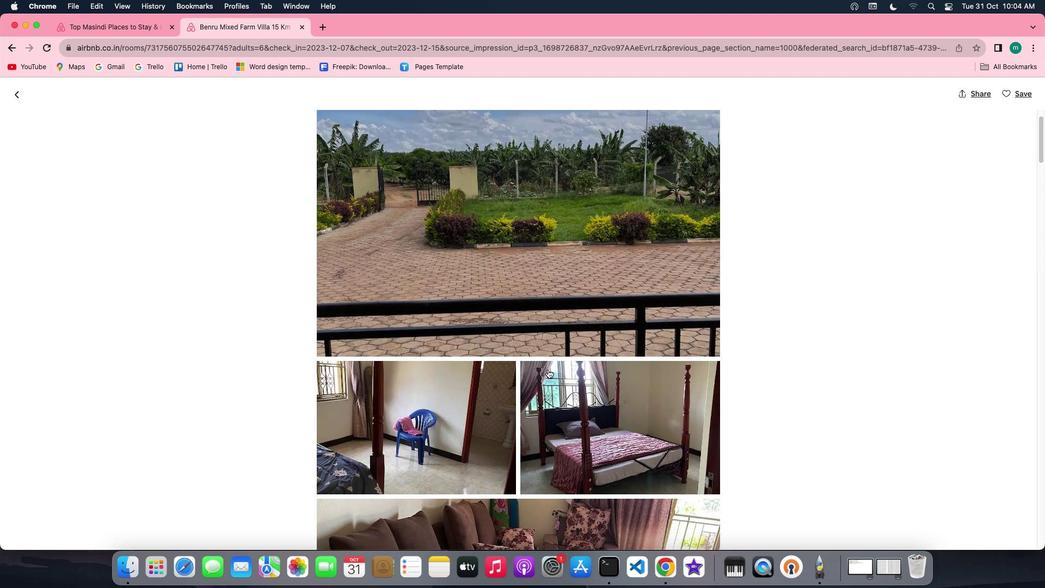 
Action: Mouse scrolled (547, 369) with delta (0, 0)
Screenshot: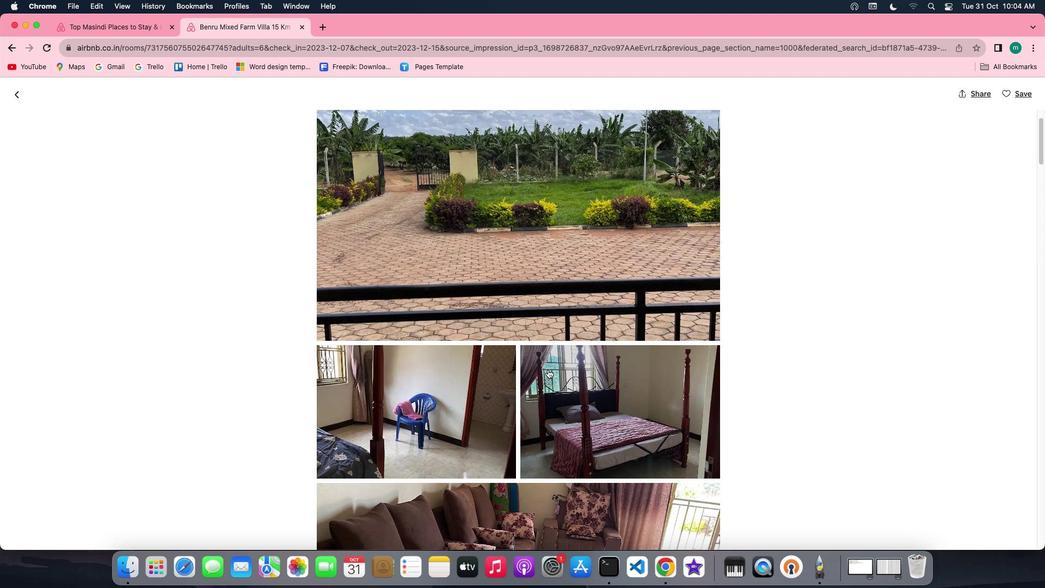 
Action: Mouse scrolled (547, 369) with delta (0, 0)
Screenshot: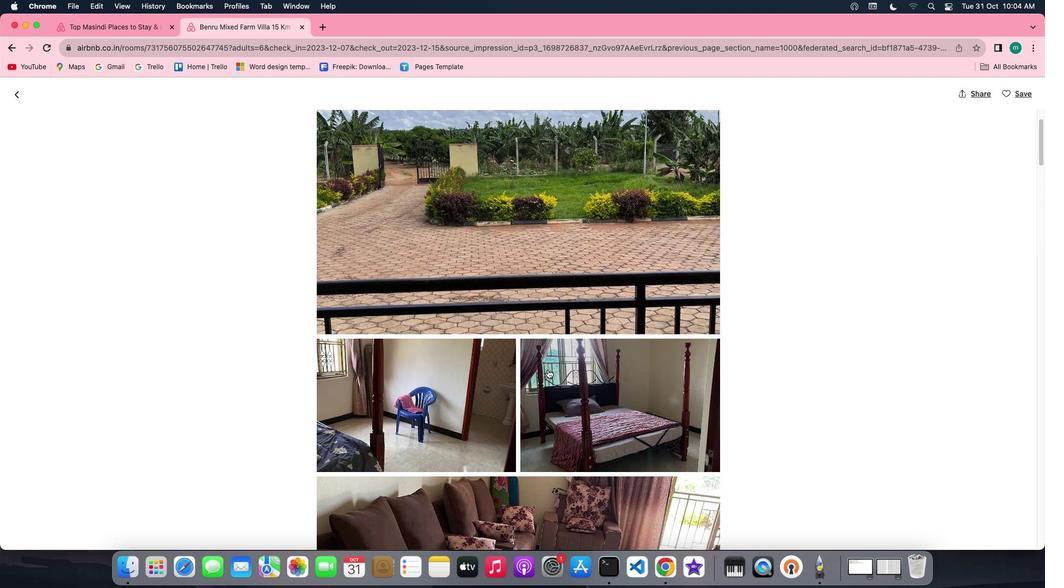 
Action: Mouse scrolled (547, 369) with delta (0, 0)
Screenshot: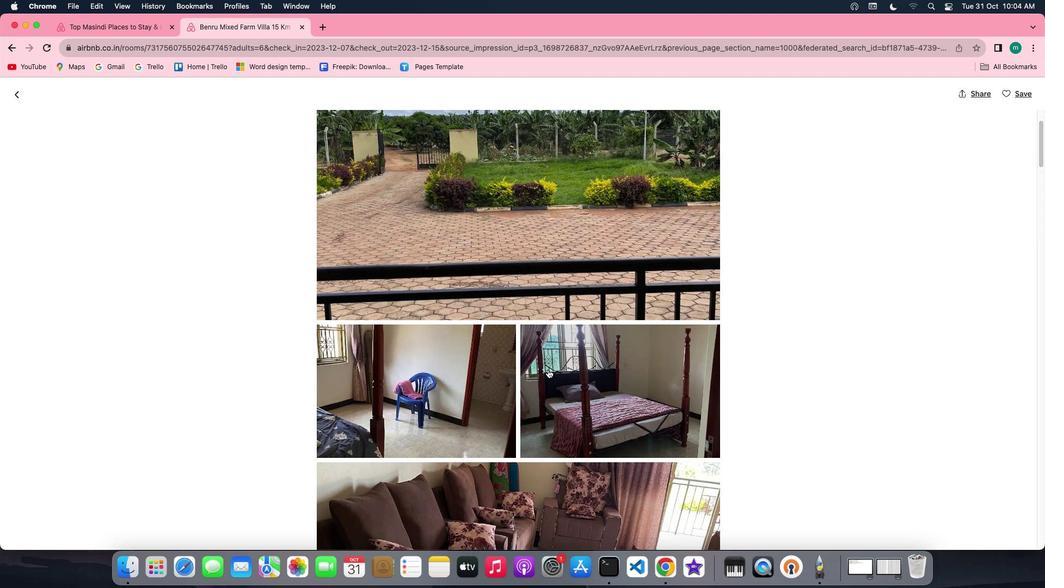 
Action: Mouse scrolled (547, 369) with delta (0, 0)
Screenshot: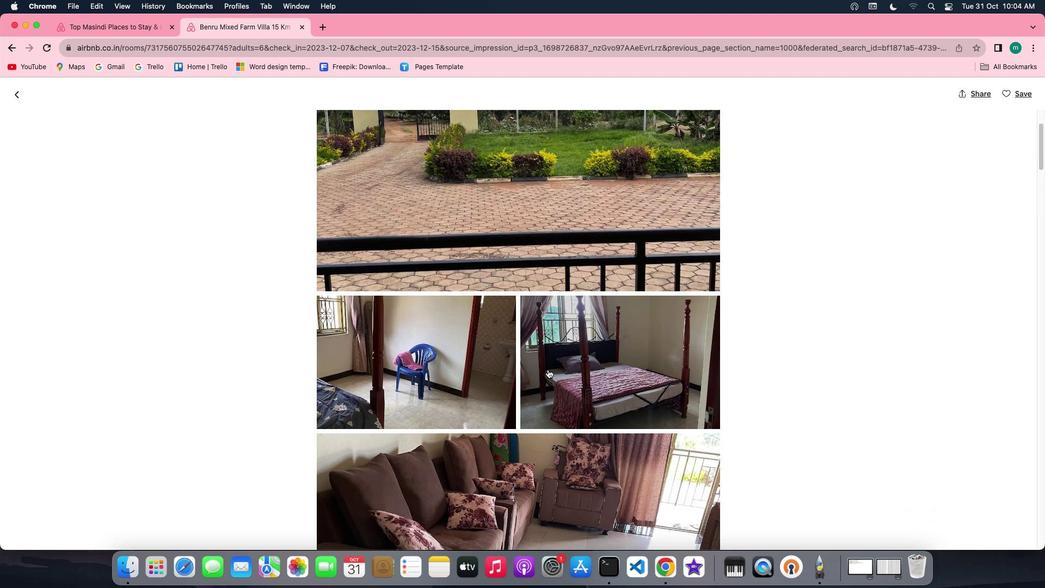 
Action: Mouse scrolled (547, 369) with delta (0, 0)
Screenshot: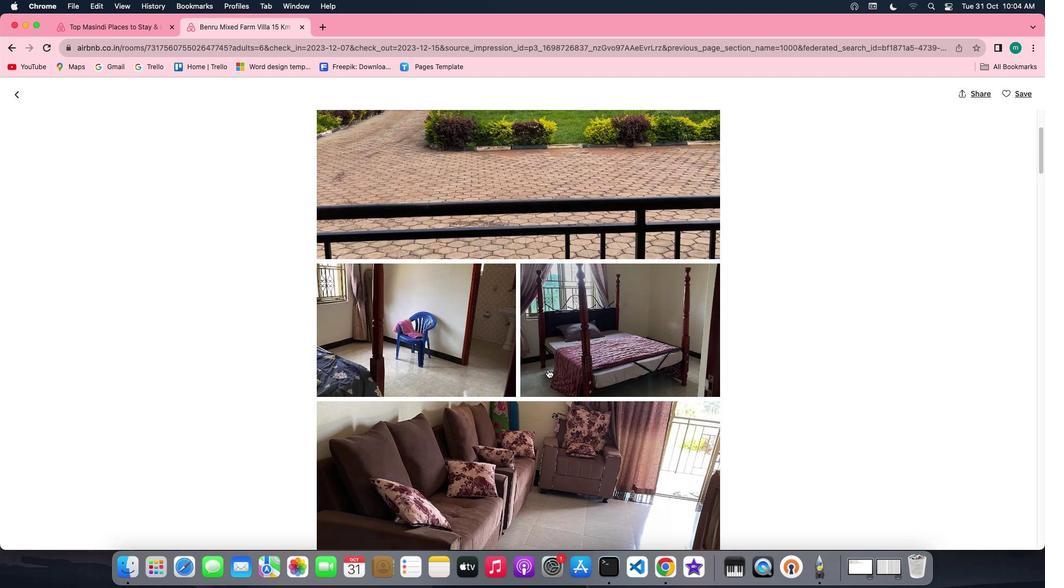
Action: Mouse scrolled (547, 369) with delta (0, 0)
Screenshot: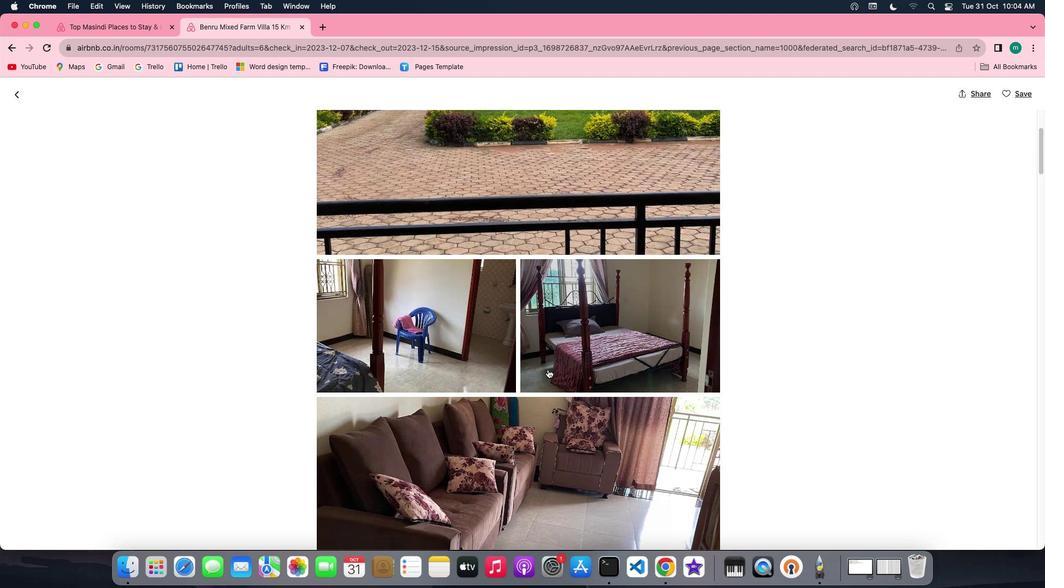 
Action: Mouse scrolled (547, 369) with delta (0, 0)
Screenshot: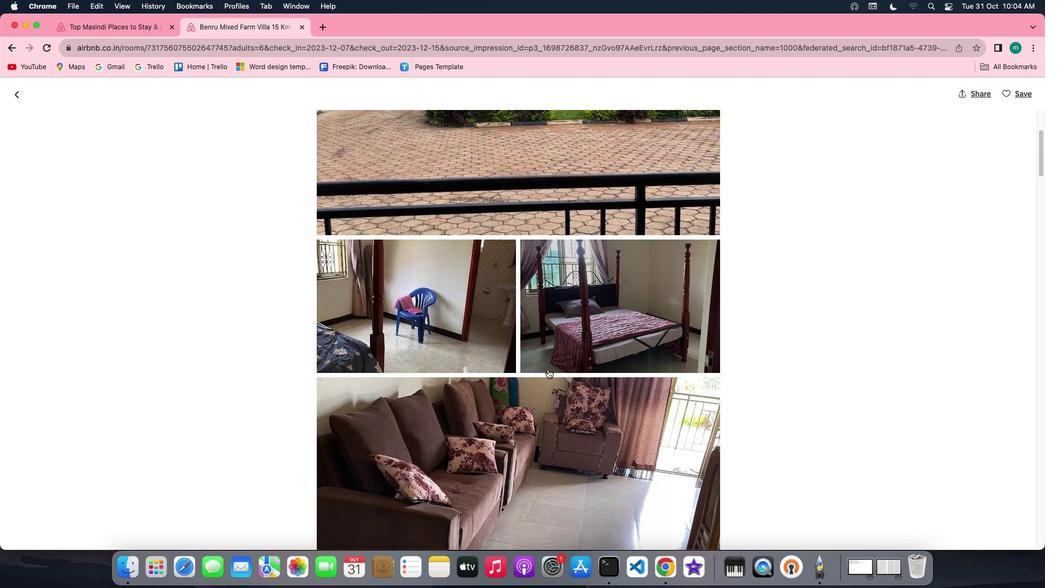 
Action: Mouse scrolled (547, 369) with delta (0, -1)
Screenshot: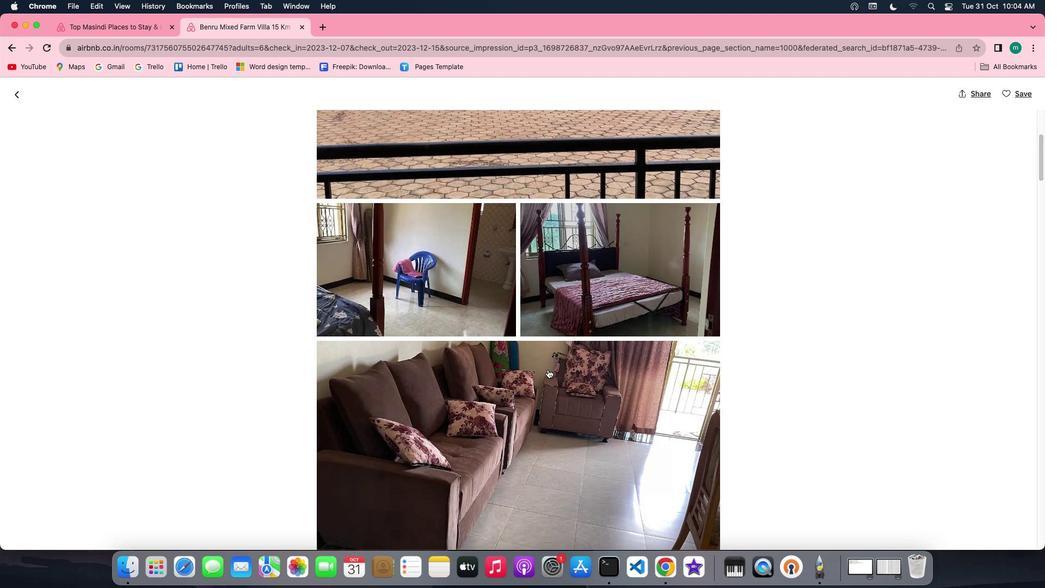 
Action: Mouse scrolled (547, 369) with delta (0, 0)
Screenshot: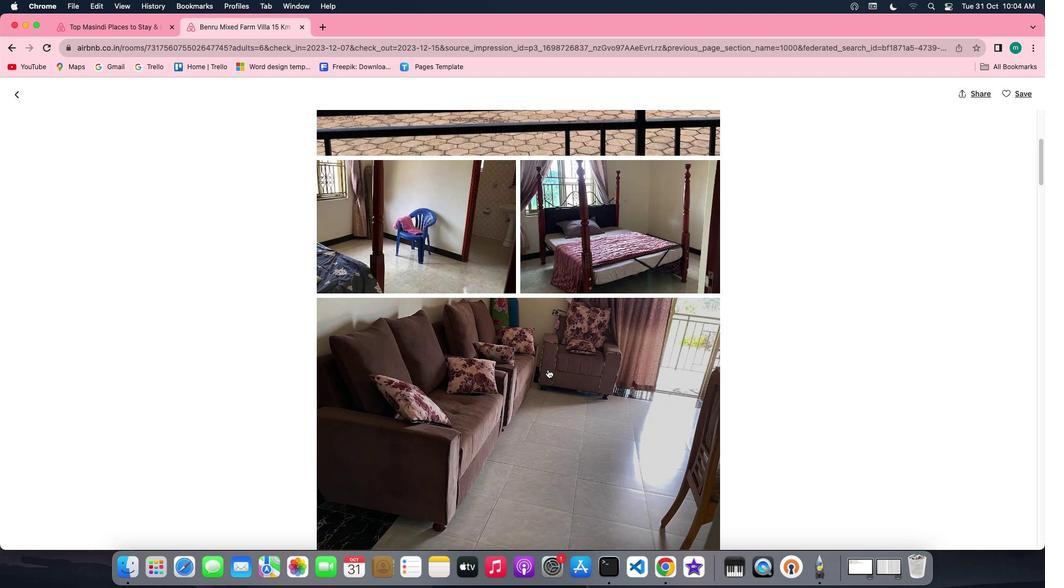
Action: Mouse scrolled (547, 369) with delta (0, 0)
Screenshot: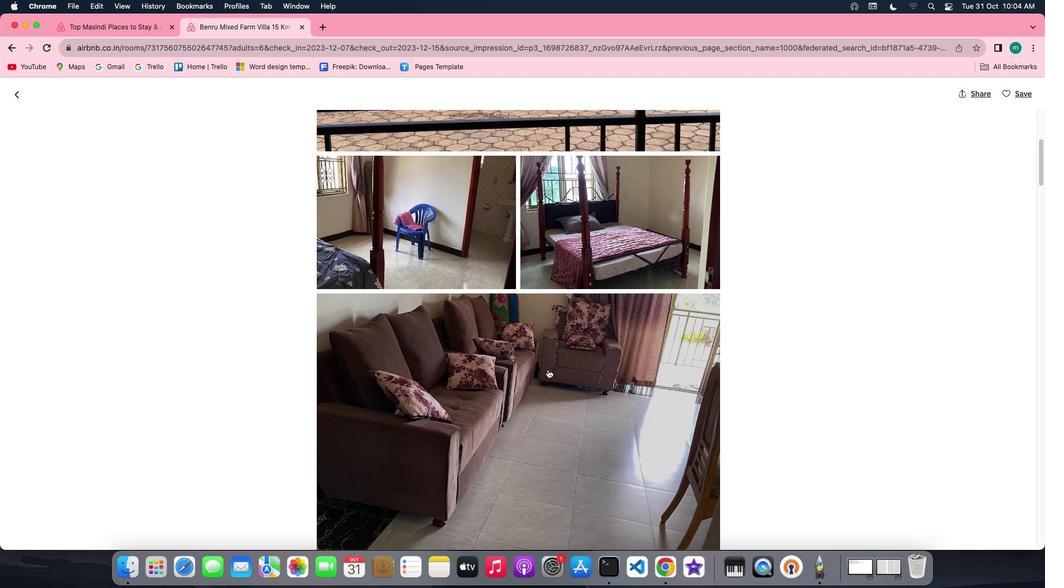 
Action: Mouse scrolled (547, 369) with delta (0, 0)
Screenshot: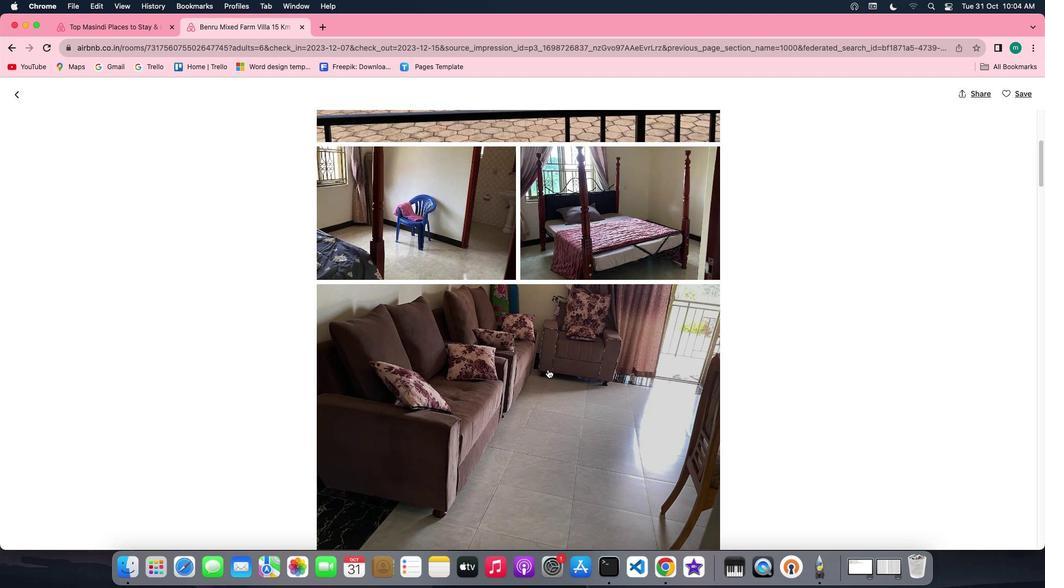 
Action: Mouse scrolled (547, 369) with delta (0, 0)
Screenshot: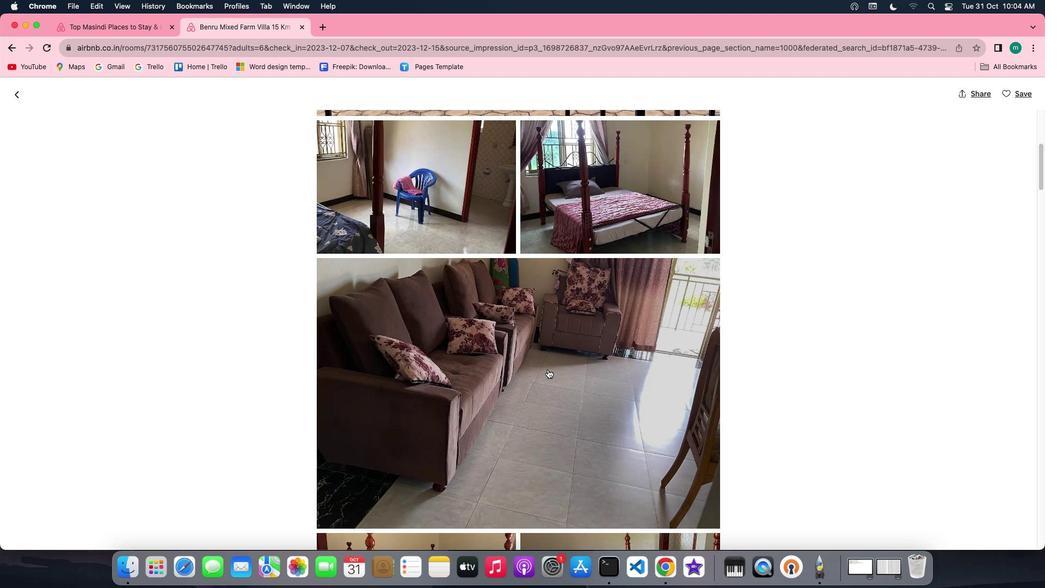 
Action: Mouse scrolled (547, 369) with delta (0, 0)
Screenshot: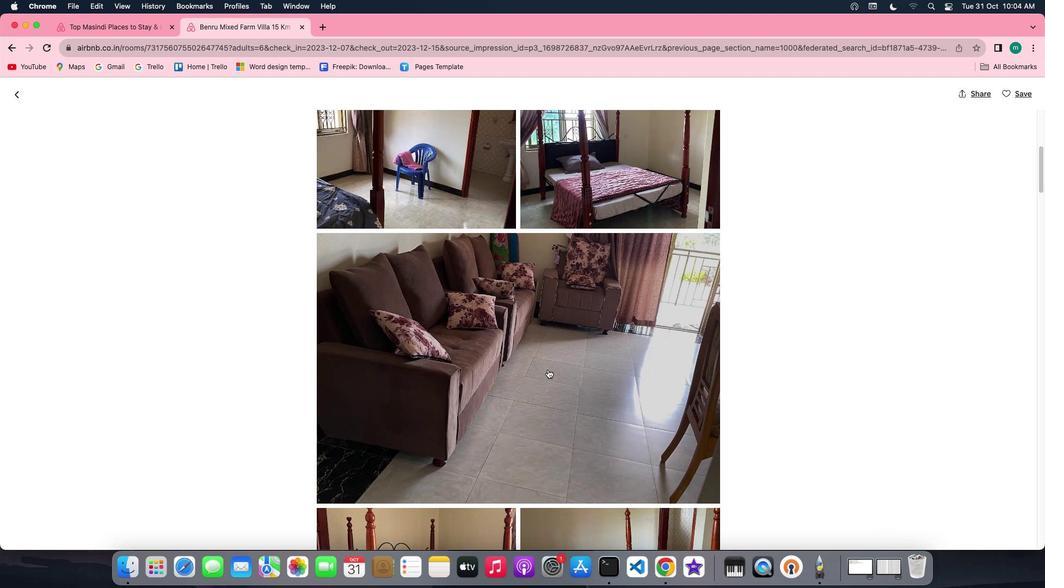 
Action: Mouse scrolled (547, 369) with delta (0, 0)
Screenshot: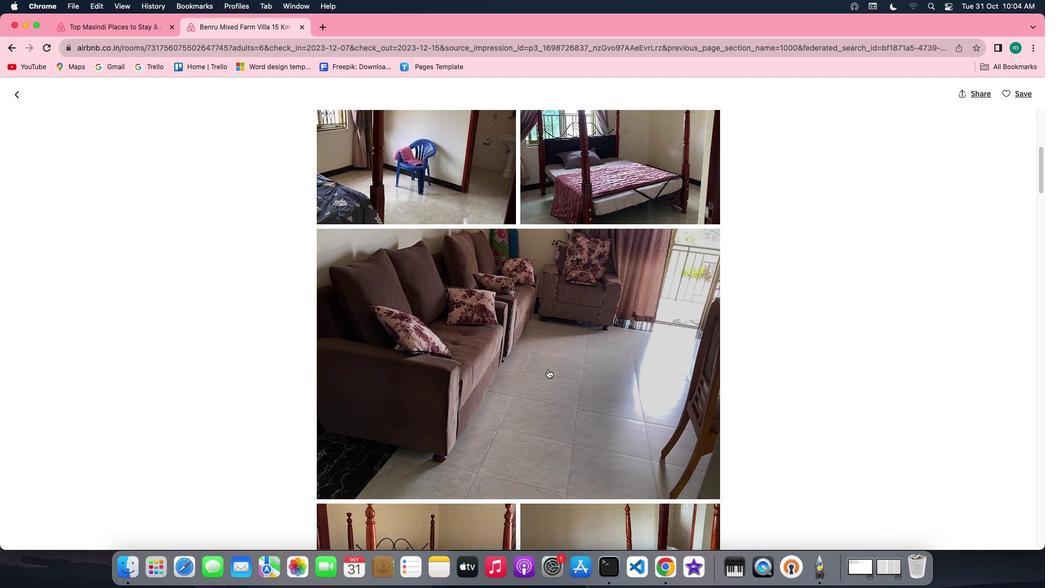 
Action: Mouse scrolled (547, 369) with delta (0, 0)
Screenshot: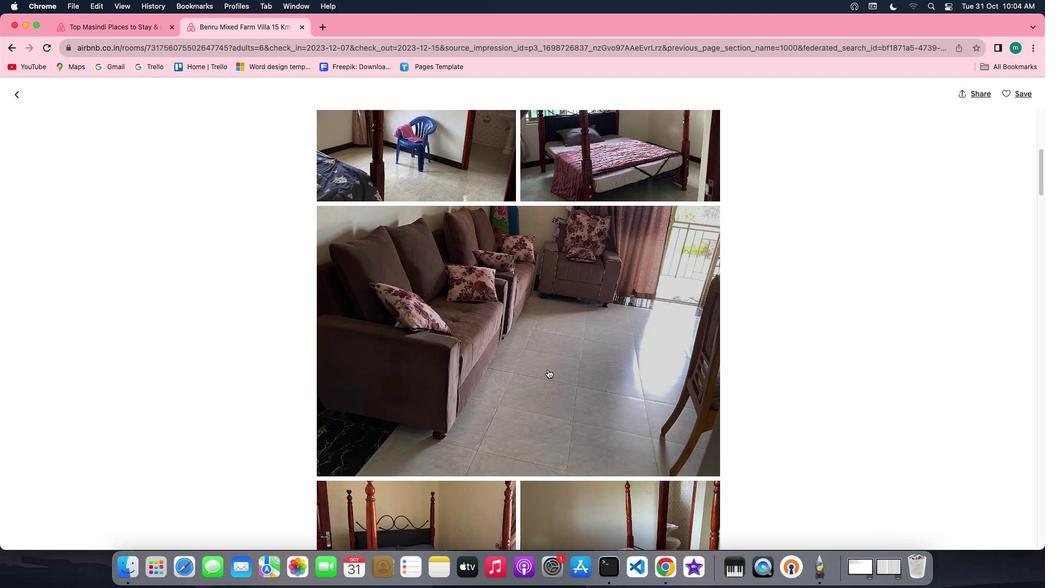 
Action: Mouse scrolled (547, 369) with delta (0, 0)
Screenshot: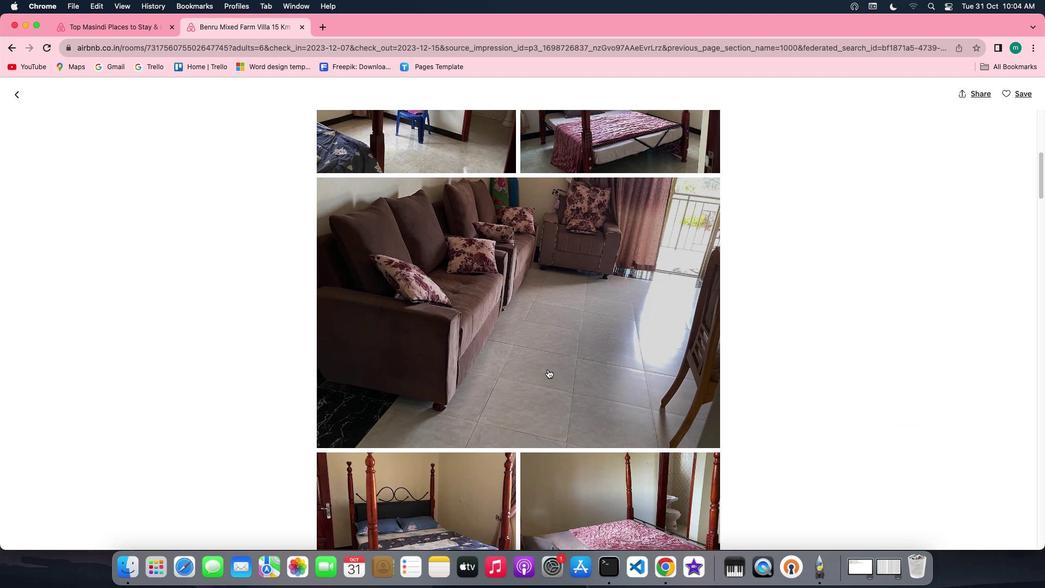 
Action: Mouse scrolled (547, 369) with delta (0, 0)
Screenshot: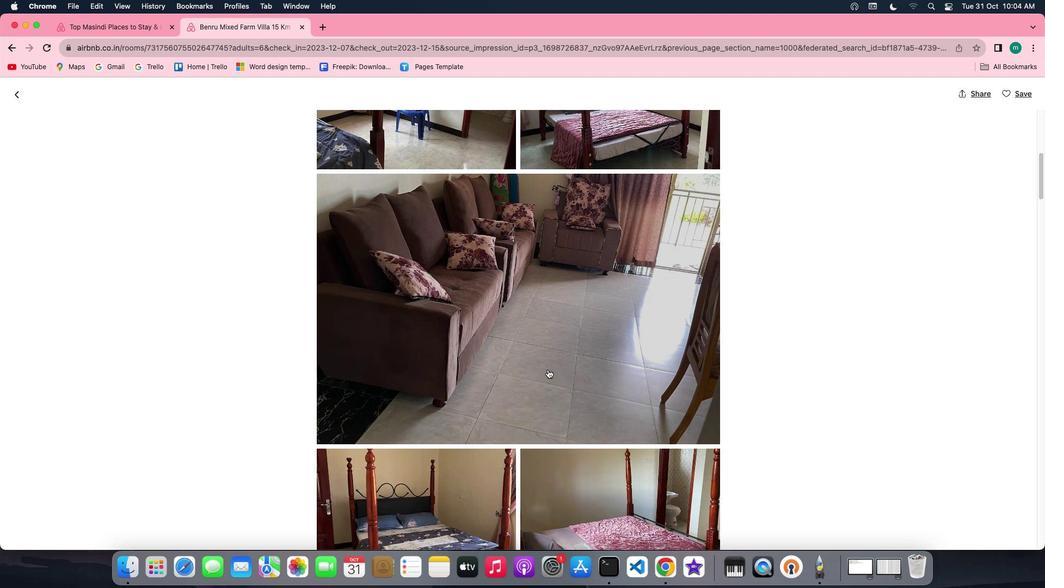 
Action: Mouse scrolled (547, 369) with delta (0, -1)
Screenshot: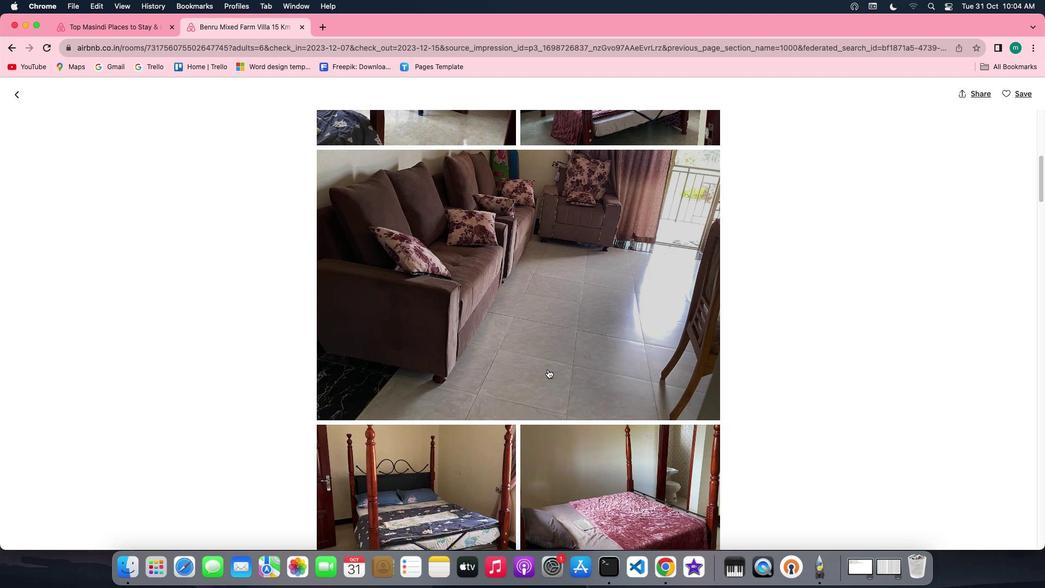 
Action: Mouse moved to (547, 369)
Screenshot: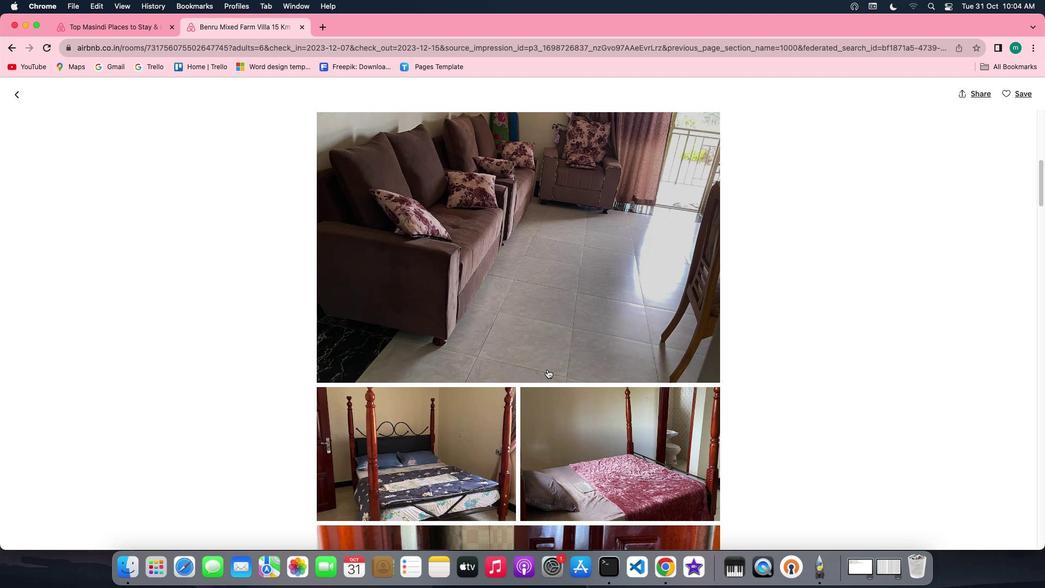 
Action: Mouse scrolled (547, 369) with delta (0, 0)
Screenshot: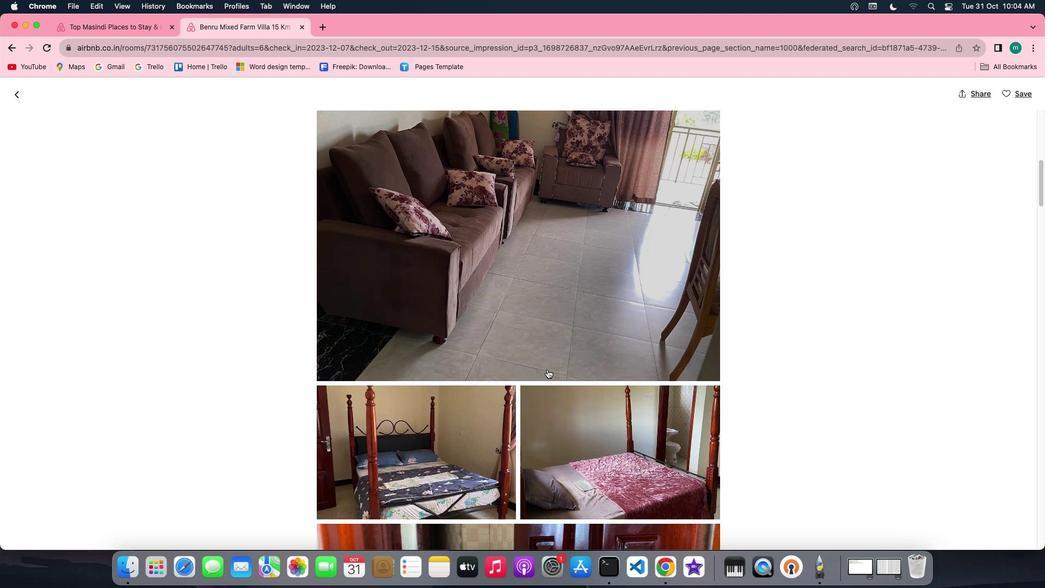 
Action: Mouse scrolled (547, 369) with delta (0, 0)
Screenshot: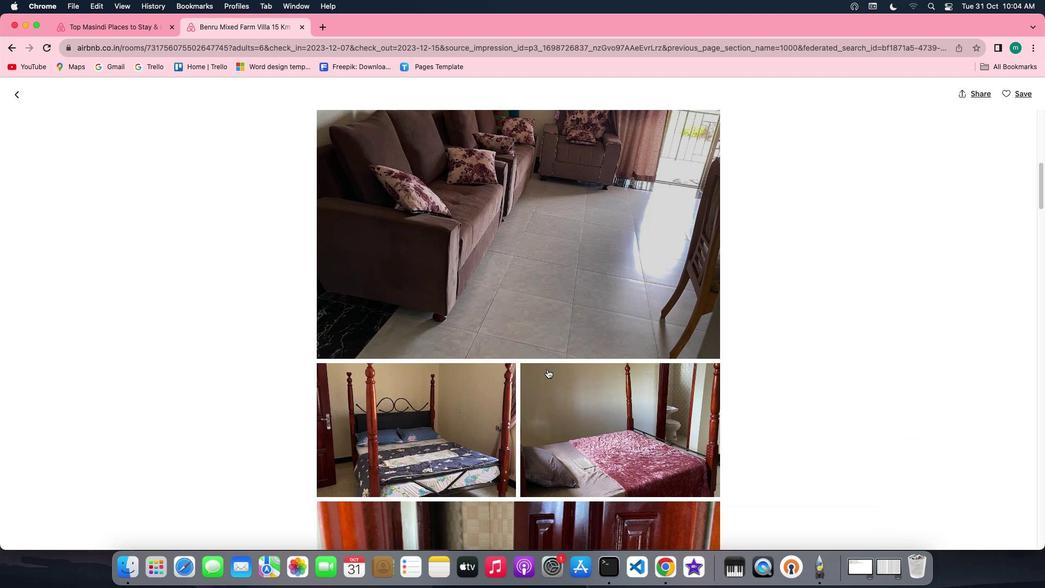 
Action: Mouse scrolled (547, 369) with delta (0, -1)
Screenshot: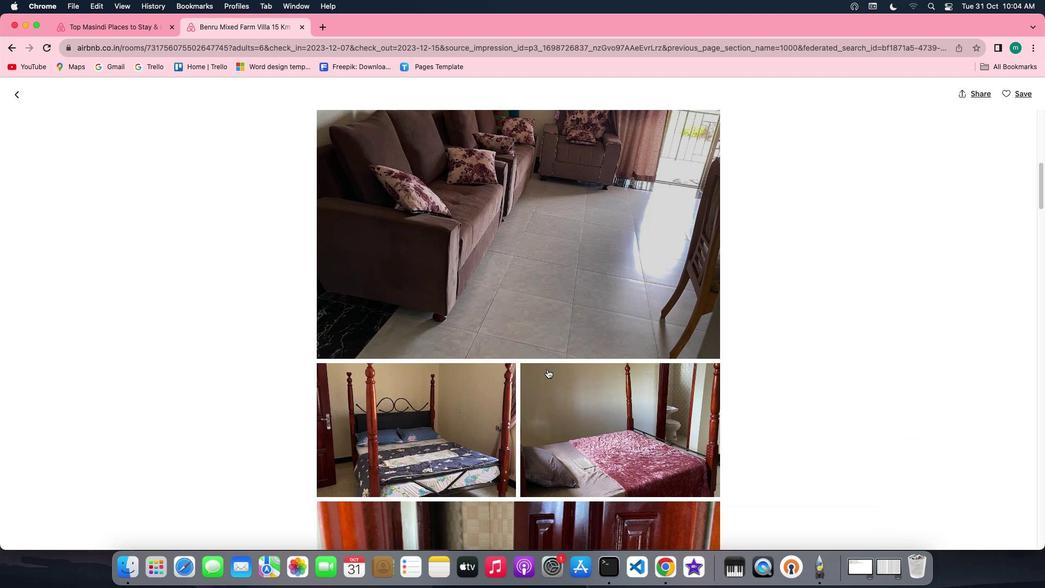 
Action: Mouse scrolled (547, 369) with delta (0, -1)
Screenshot: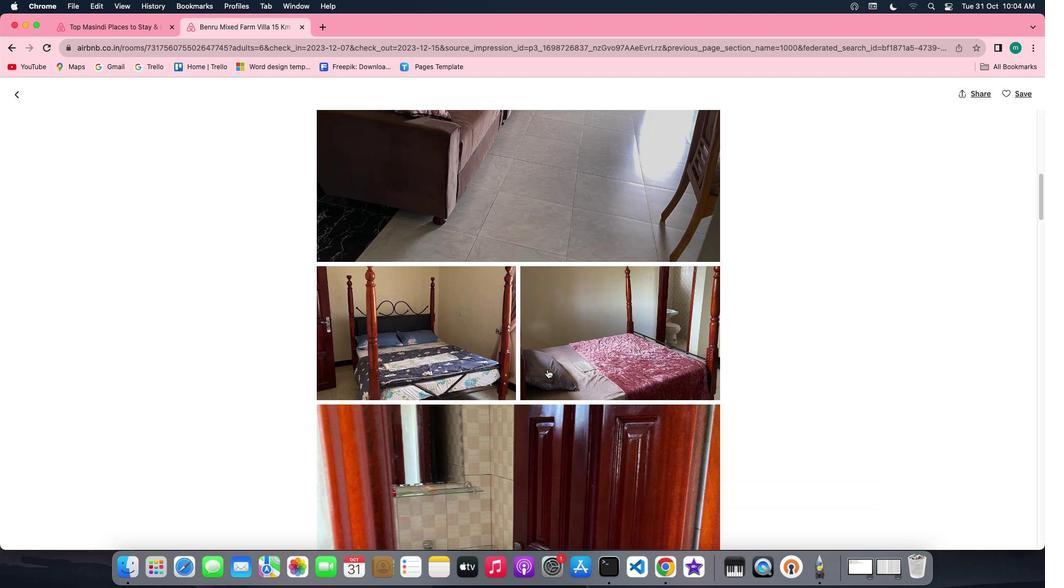 
Action: Mouse scrolled (547, 369) with delta (0, -1)
Screenshot: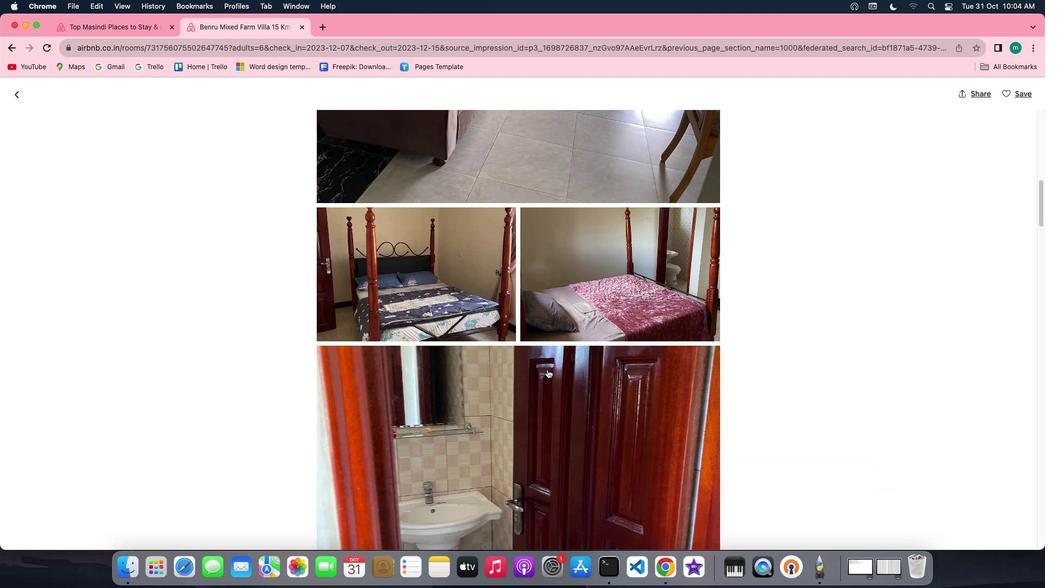 
Action: Mouse scrolled (547, 369) with delta (0, 0)
Screenshot: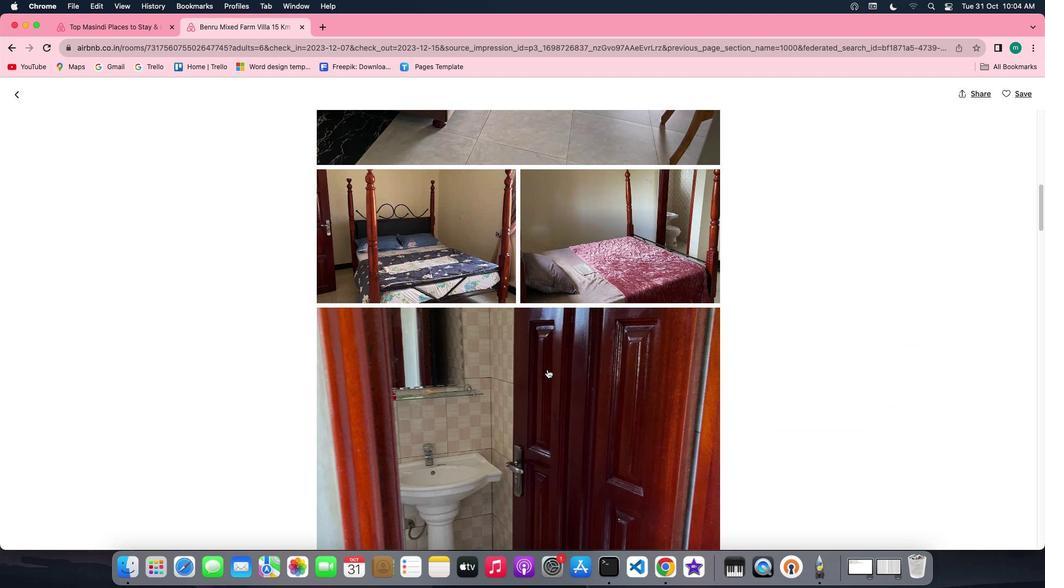 
Action: Mouse scrolled (547, 369) with delta (0, 0)
Screenshot: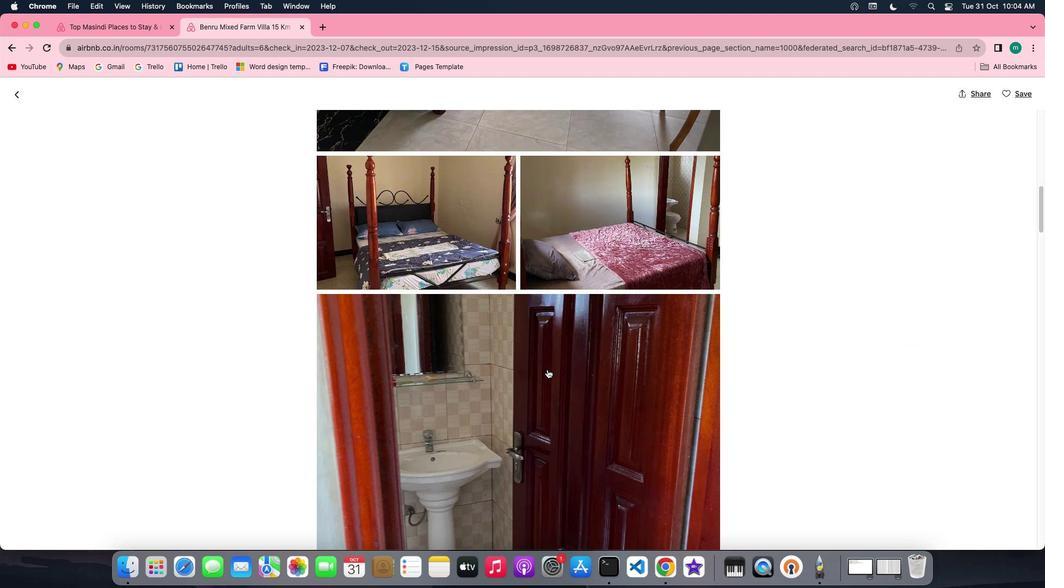 
Action: Mouse scrolled (547, 369) with delta (0, -1)
Screenshot: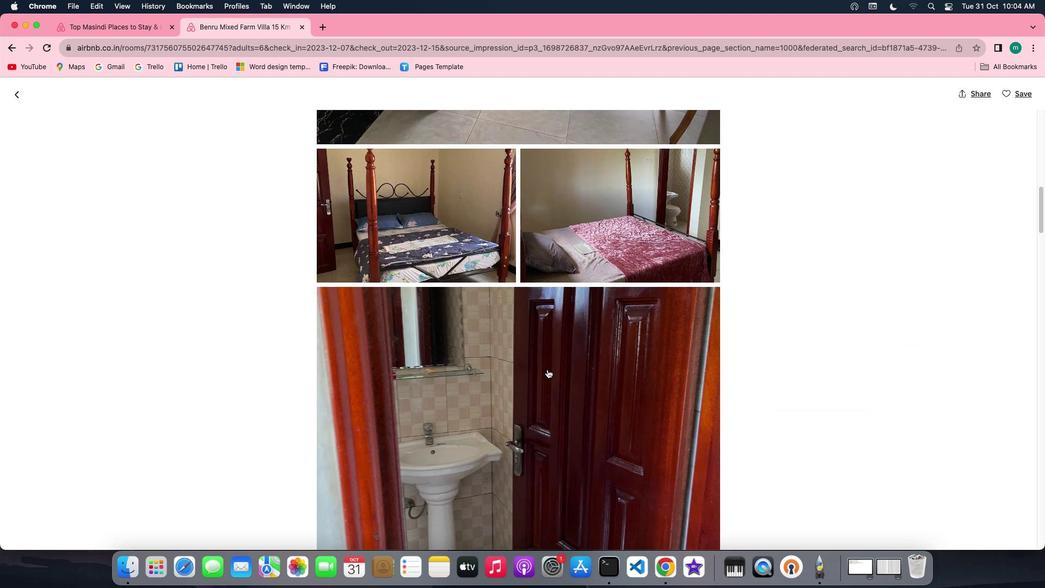 
Action: Mouse scrolled (547, 369) with delta (0, -1)
Screenshot: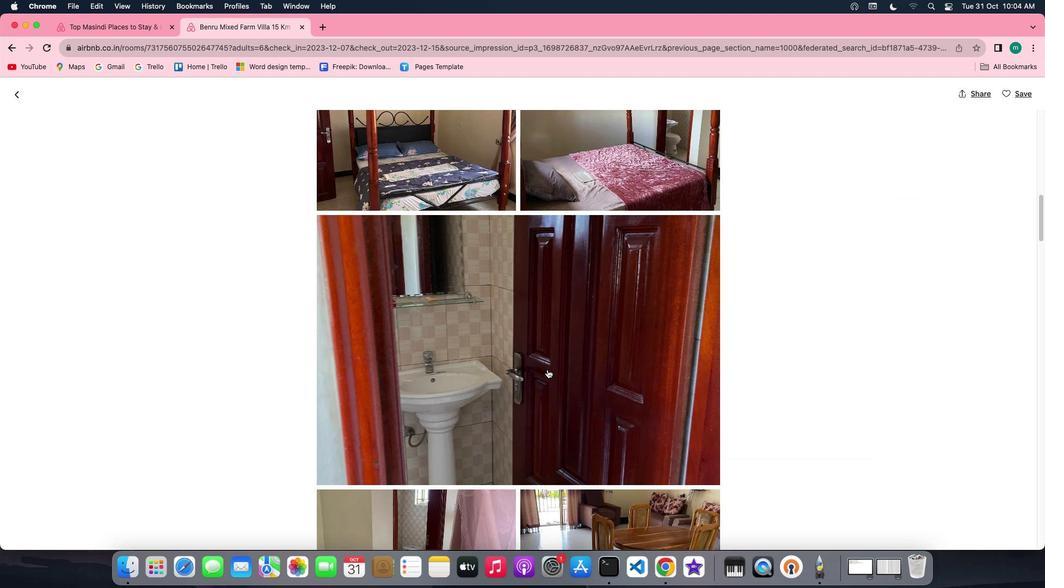 
Action: Mouse scrolled (547, 369) with delta (0, 0)
Screenshot: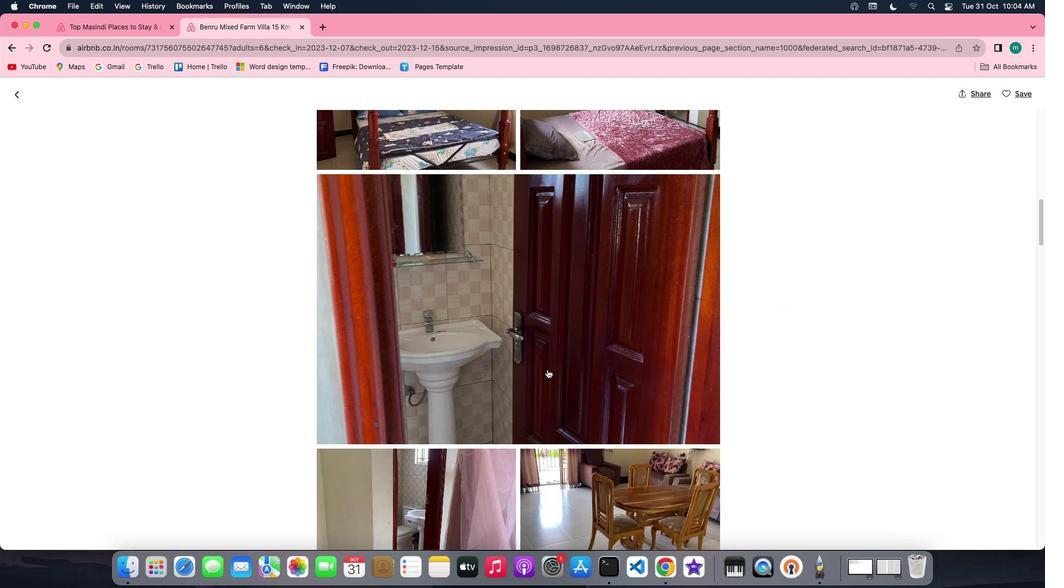 
Action: Mouse scrolled (547, 369) with delta (0, 0)
Screenshot: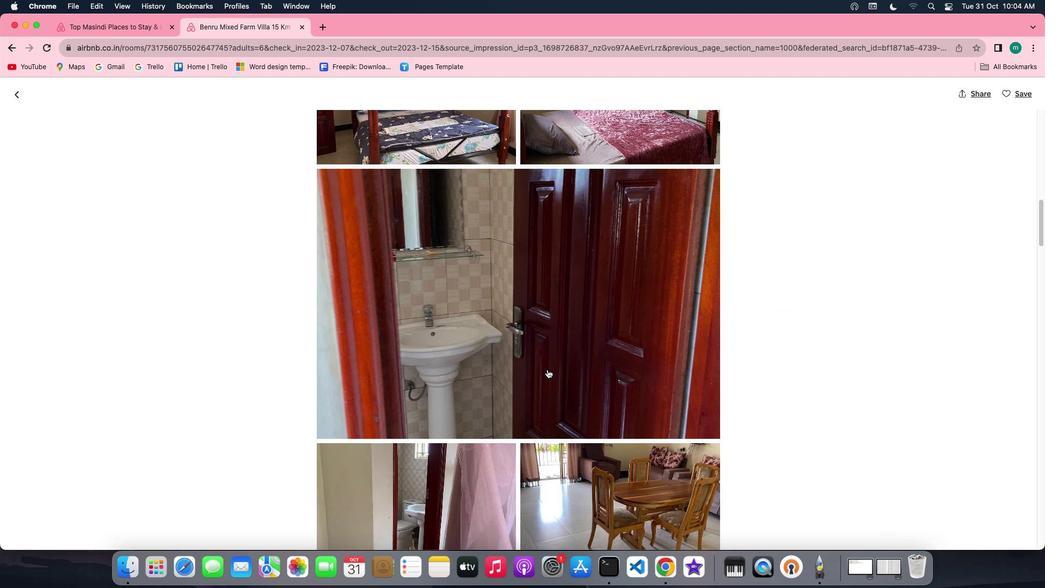 
Action: Mouse scrolled (547, 369) with delta (0, -1)
Screenshot: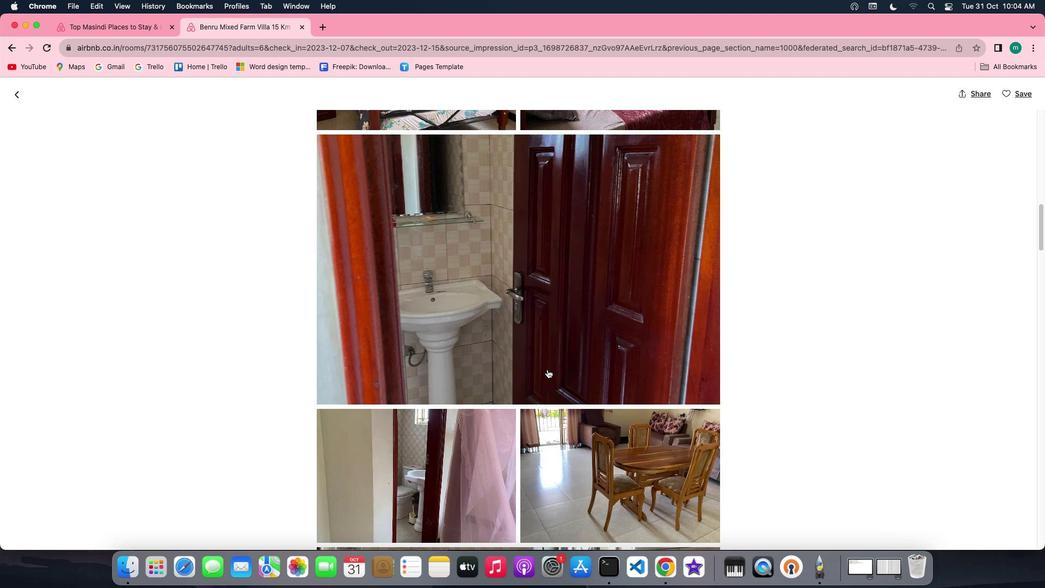 
Action: Mouse scrolled (547, 369) with delta (0, -1)
Screenshot: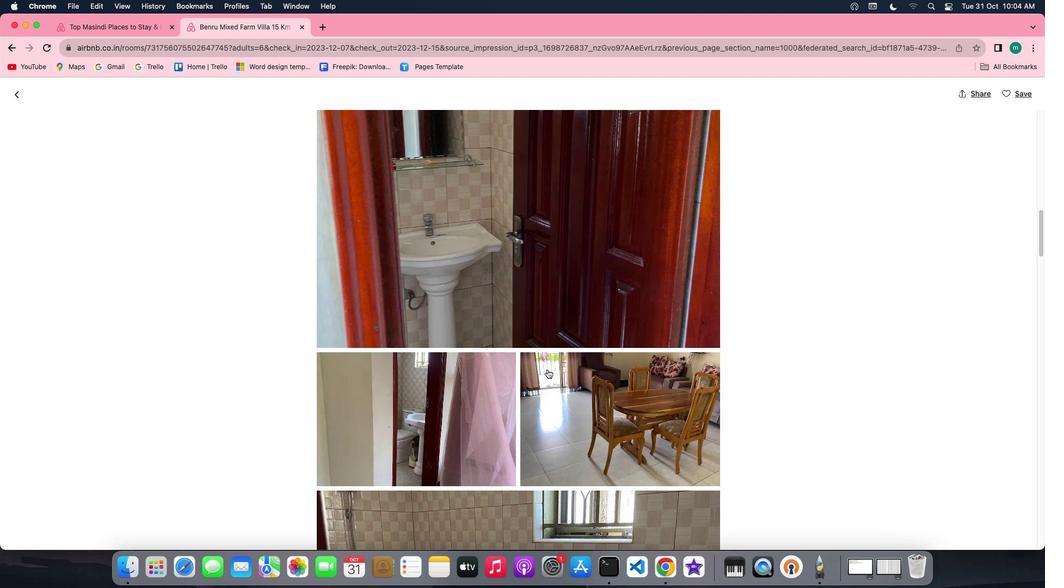 
Action: Mouse scrolled (547, 369) with delta (0, 0)
Screenshot: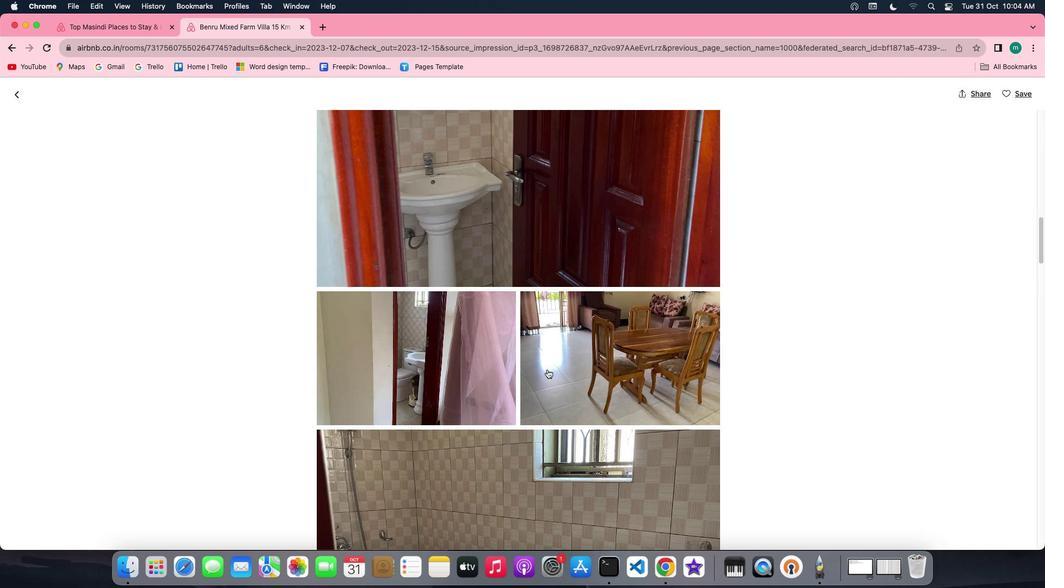 
Action: Mouse scrolled (547, 369) with delta (0, 0)
Screenshot: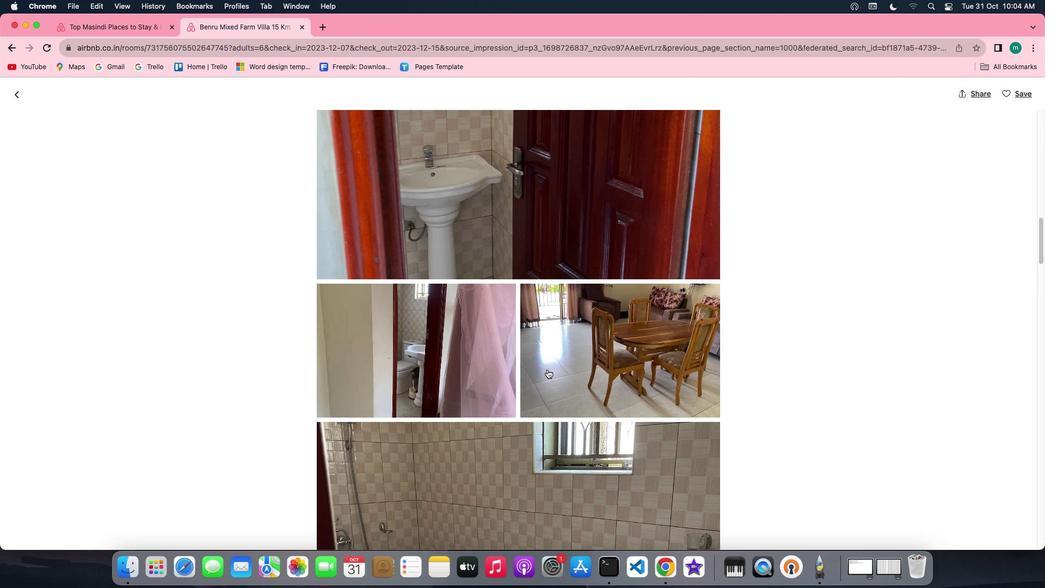 
Action: Mouse scrolled (547, 369) with delta (0, 0)
Screenshot: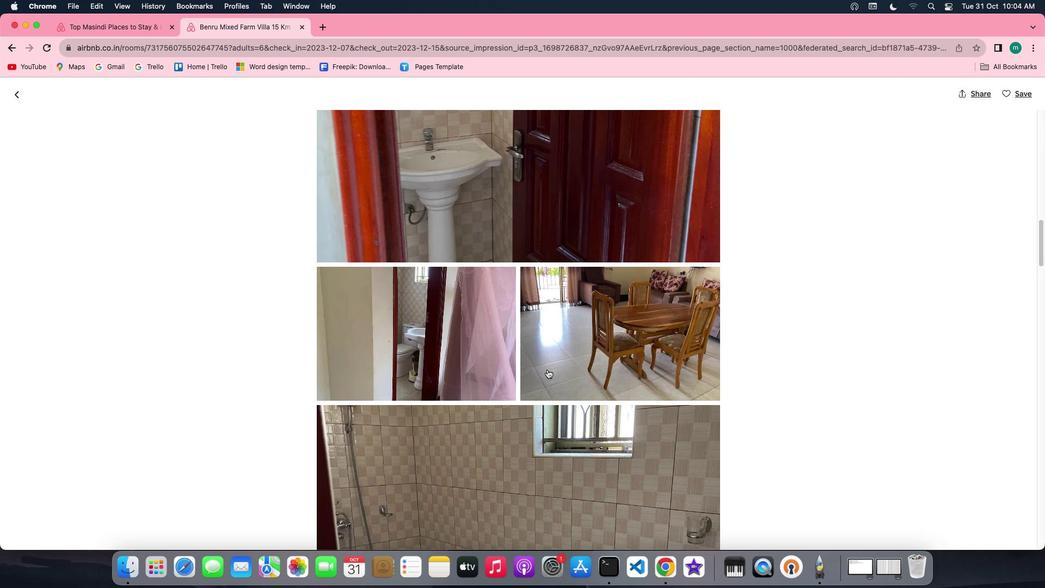 
Action: Mouse scrolled (547, 369) with delta (0, -1)
Screenshot: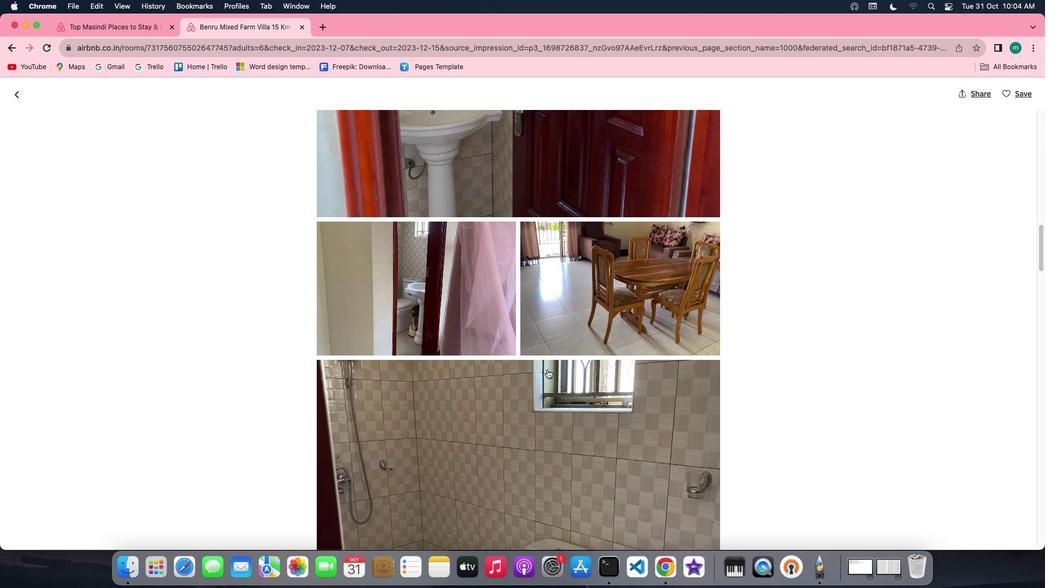 
Action: Mouse scrolled (547, 369) with delta (0, 0)
Screenshot: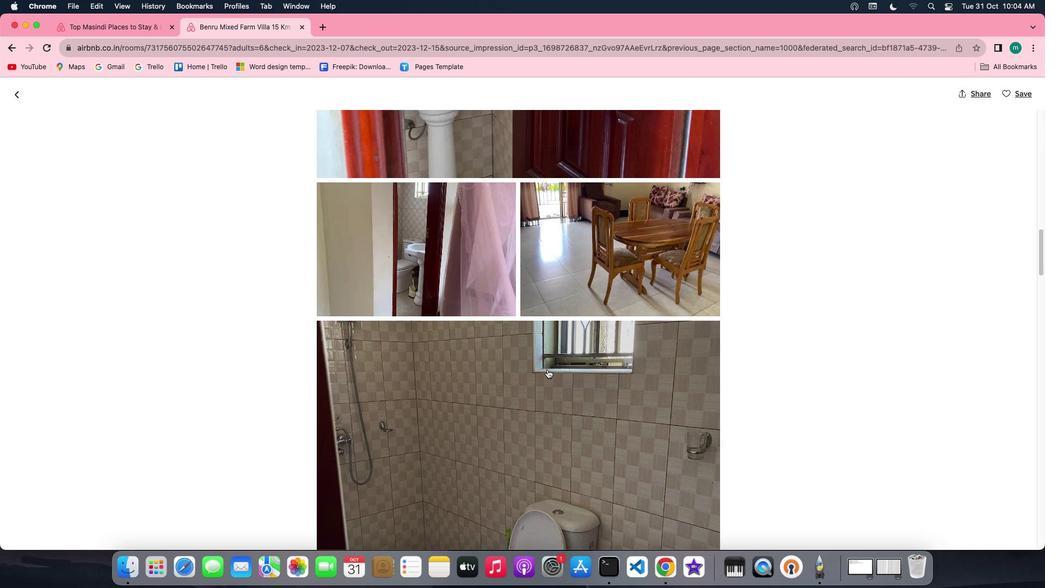 
Action: Mouse scrolled (547, 369) with delta (0, 0)
Screenshot: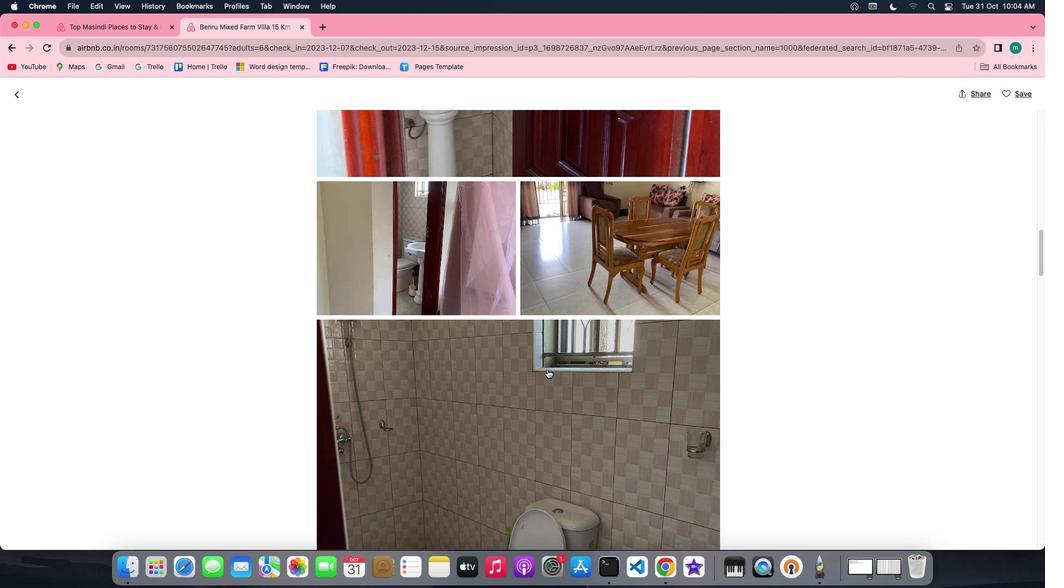 
Action: Mouse scrolled (547, 369) with delta (0, 0)
Screenshot: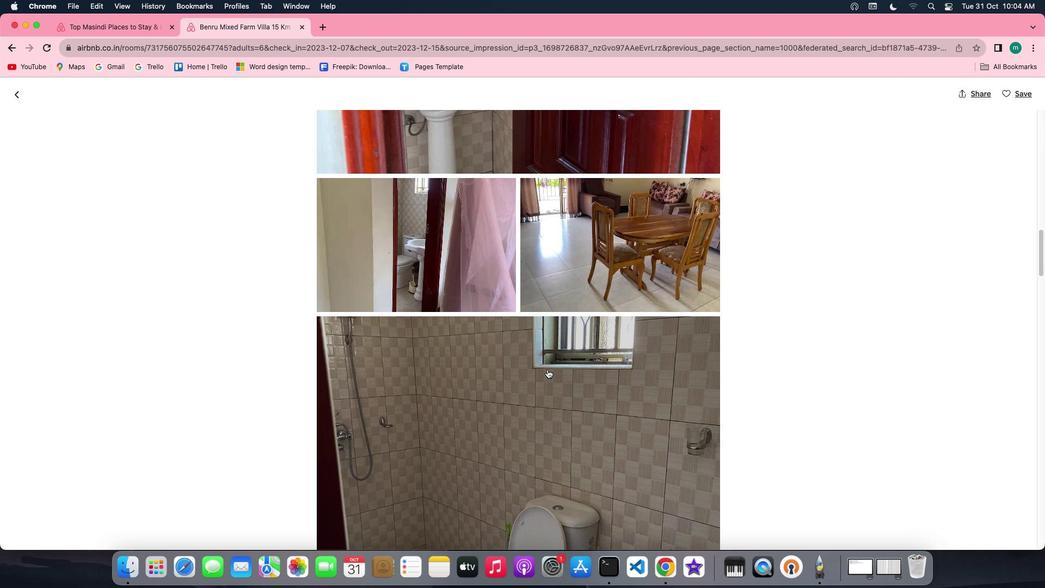 
Action: Mouse scrolled (547, 369) with delta (0, 0)
Screenshot: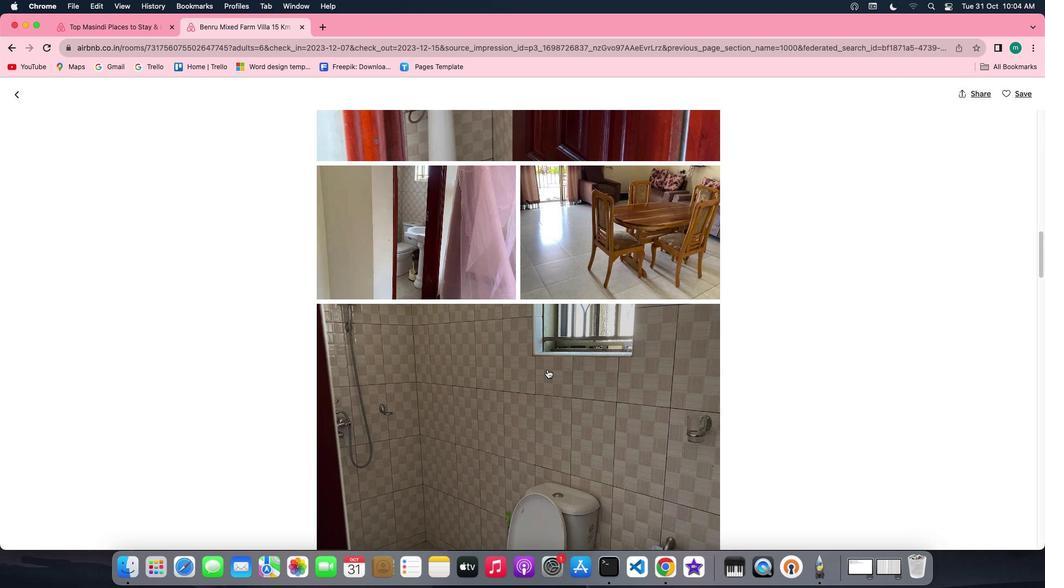 
Action: Mouse scrolled (547, 369) with delta (0, 0)
Screenshot: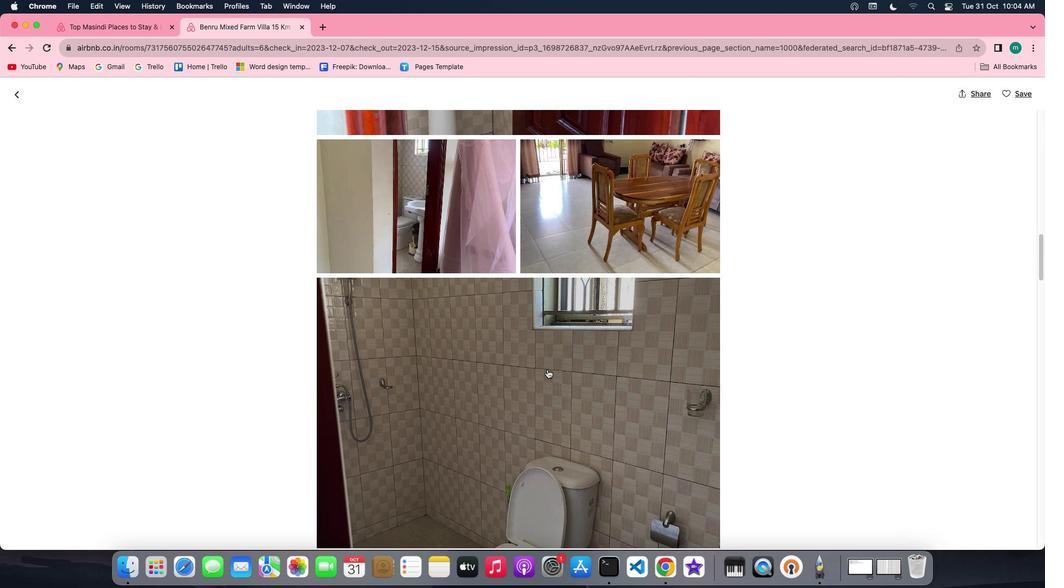 
Action: Mouse scrolled (547, 369) with delta (0, 0)
Screenshot: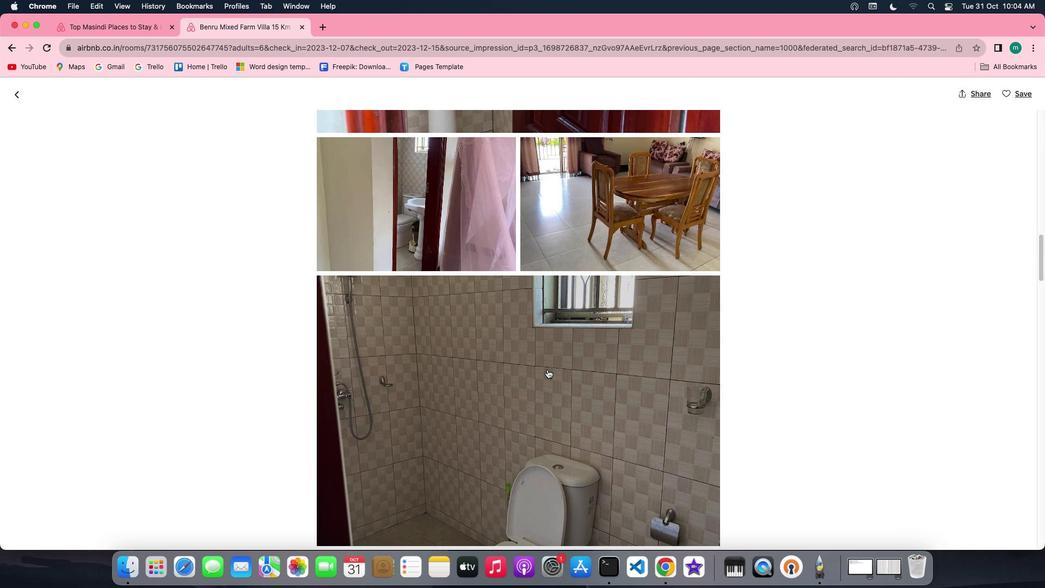 
Action: Mouse scrolled (547, 369) with delta (0, 0)
Screenshot: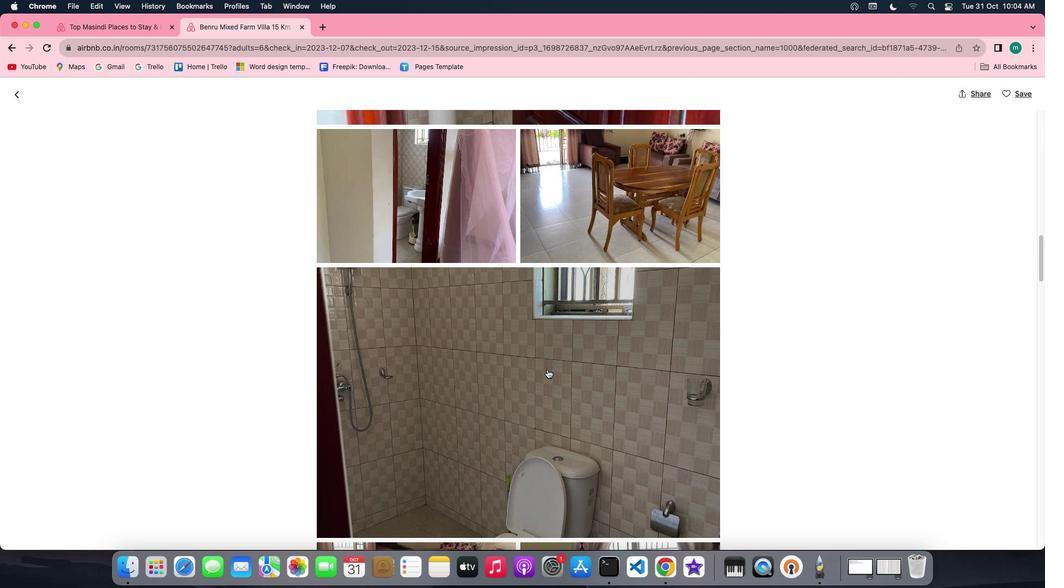 
Action: Mouse scrolled (547, 369) with delta (0, 0)
Screenshot: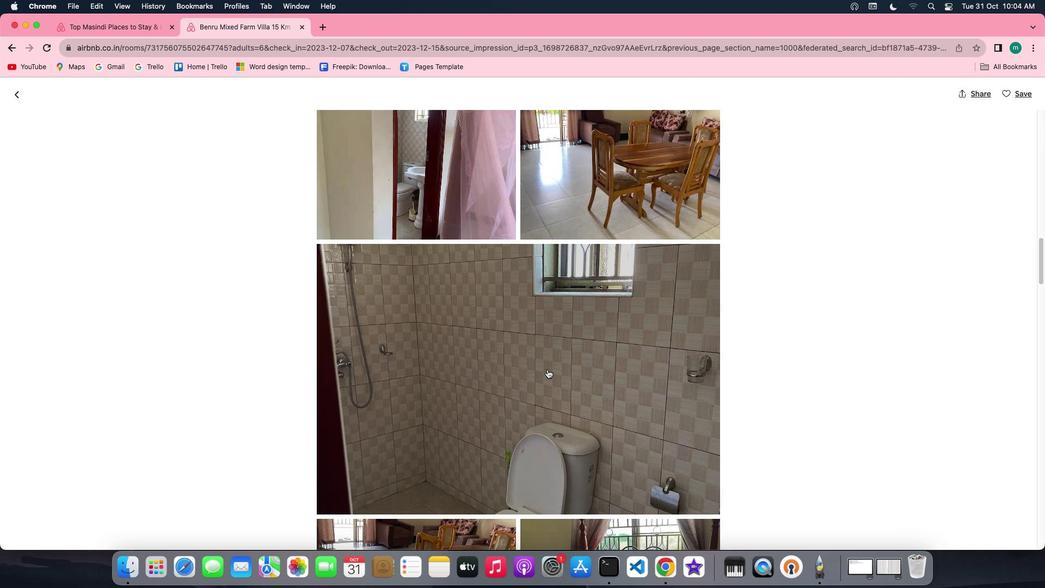 
Action: Mouse scrolled (547, 369) with delta (0, 0)
Screenshot: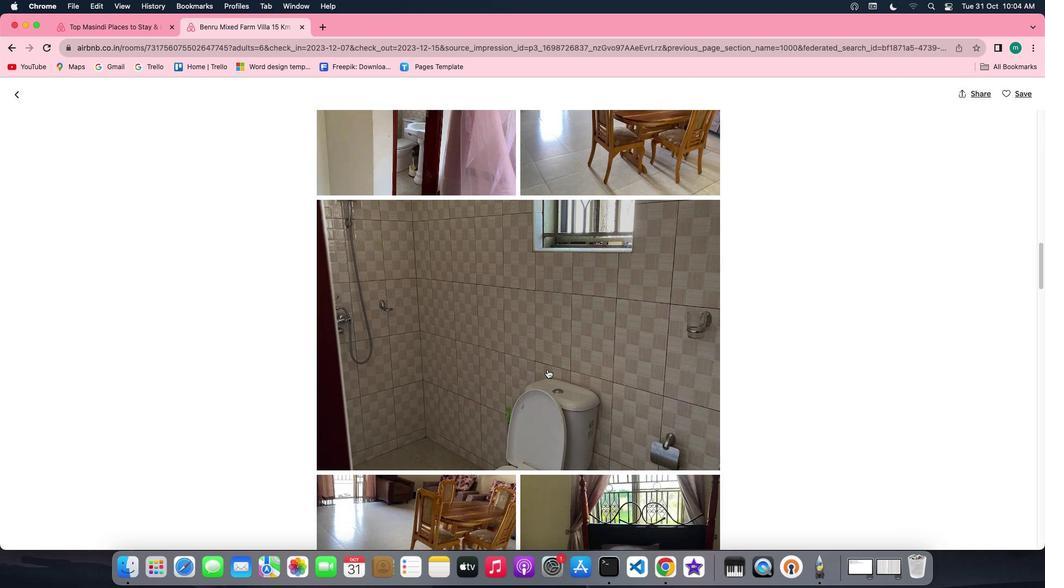 
Action: Mouse scrolled (547, 369) with delta (0, 0)
Screenshot: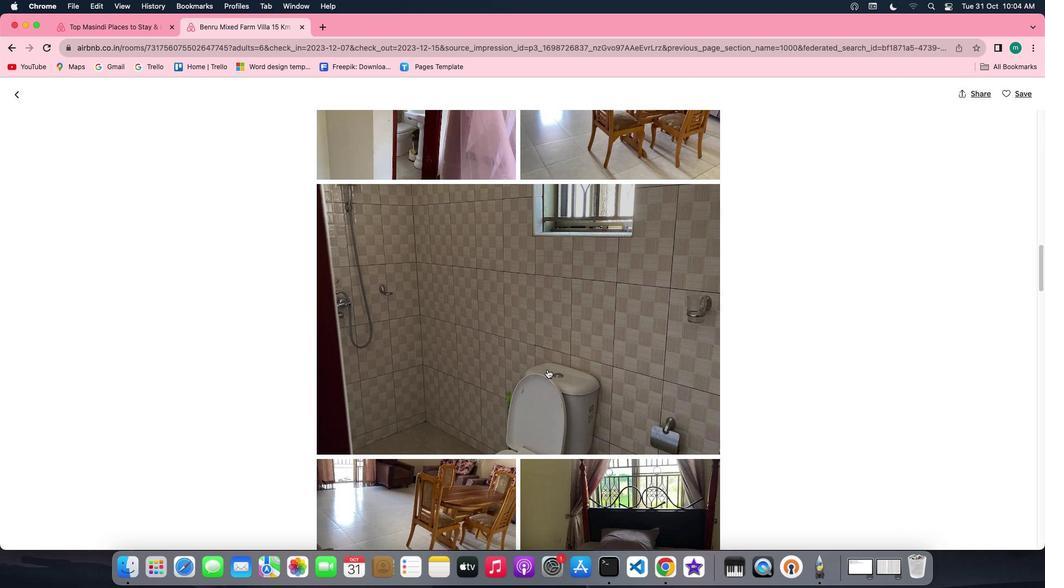 
Action: Mouse scrolled (547, 369) with delta (0, 0)
Screenshot: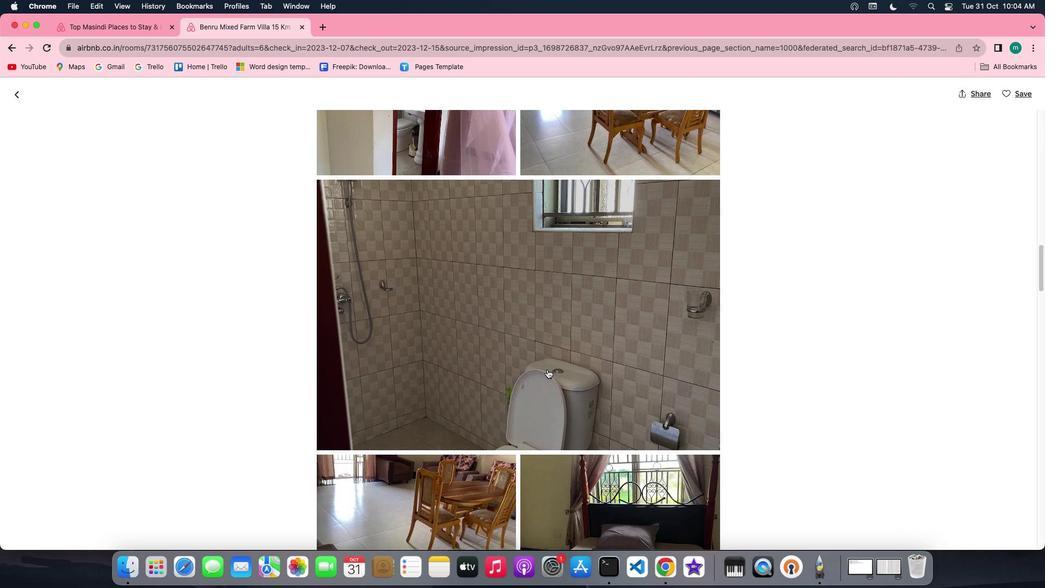 
Action: Mouse scrolled (547, 369) with delta (0, -1)
Screenshot: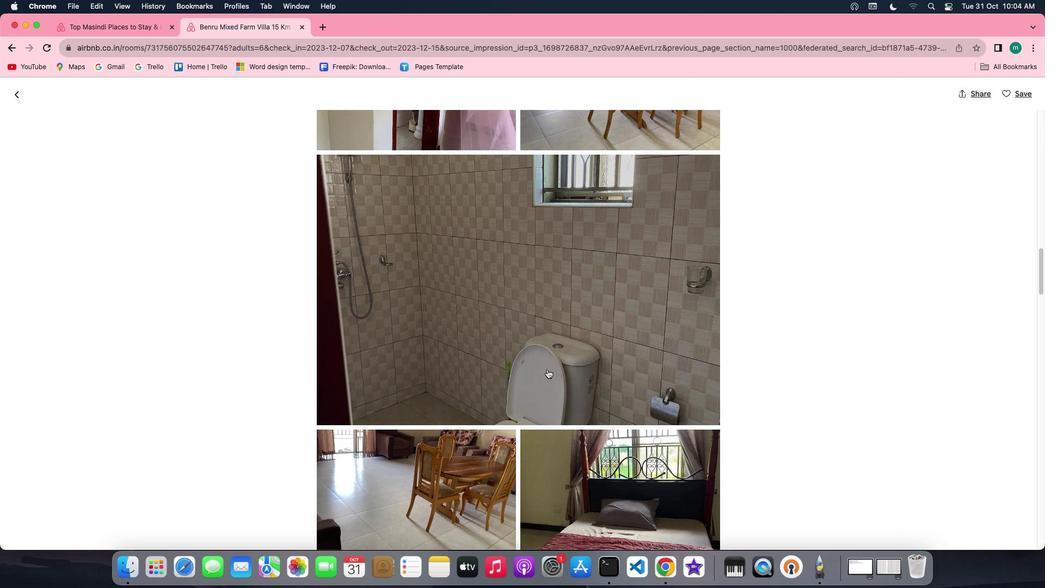 
Action: Mouse scrolled (547, 369) with delta (0, -1)
Screenshot: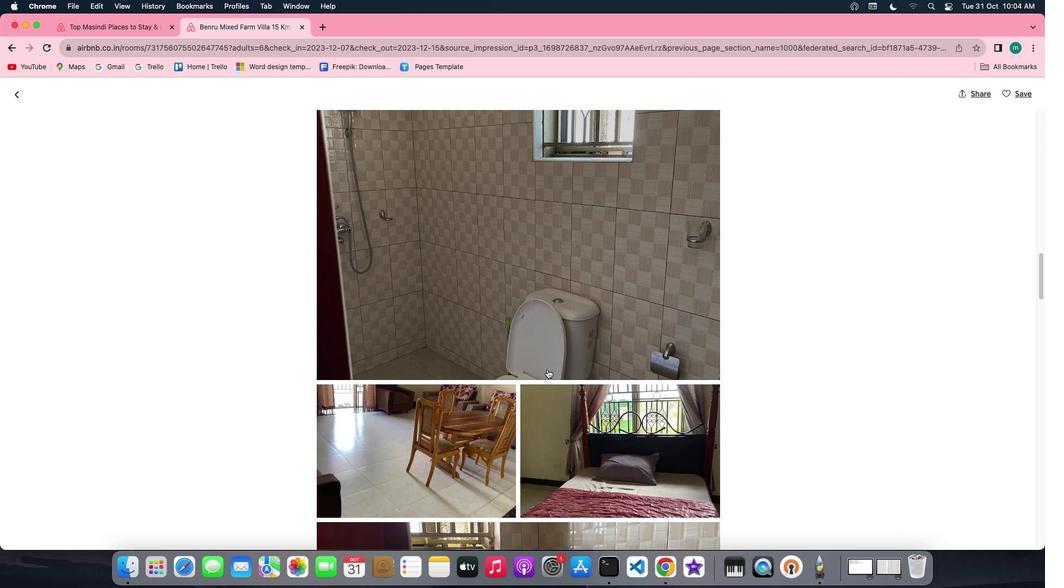 
Action: Mouse scrolled (547, 369) with delta (0, 0)
Screenshot: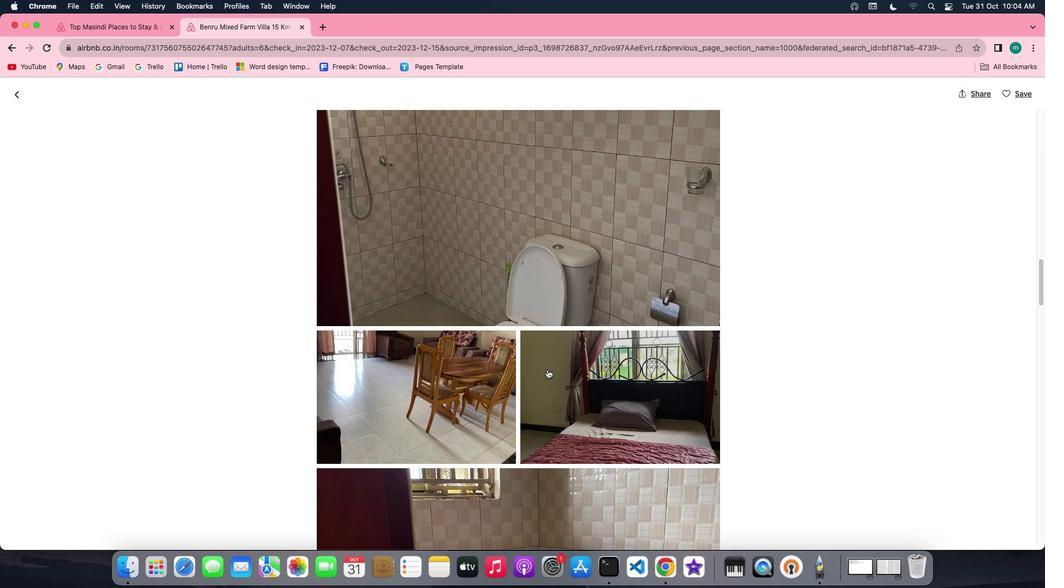 
Action: Mouse scrolled (547, 369) with delta (0, 0)
Screenshot: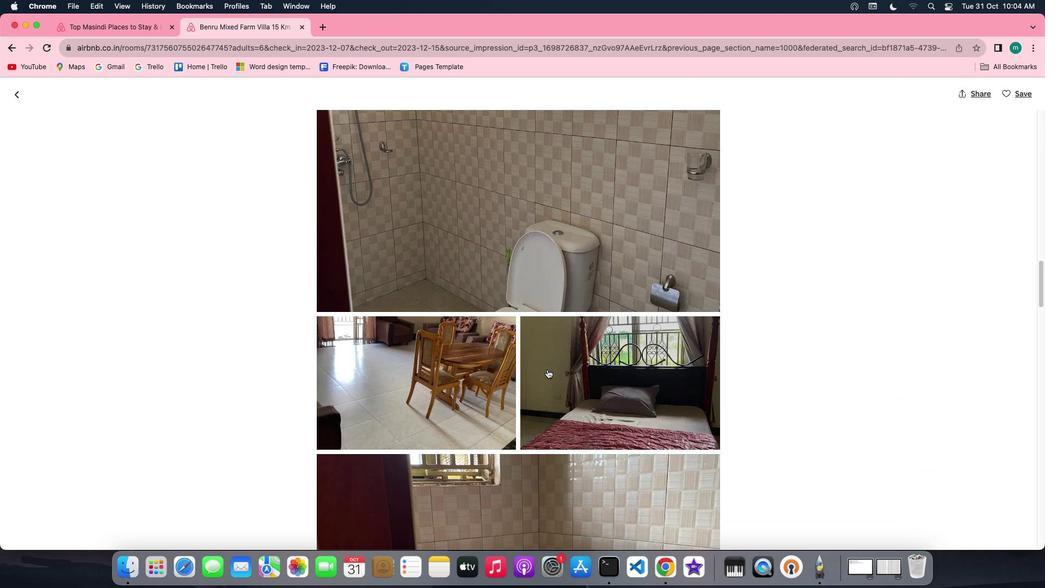 
Action: Mouse scrolled (547, 369) with delta (0, -1)
Screenshot: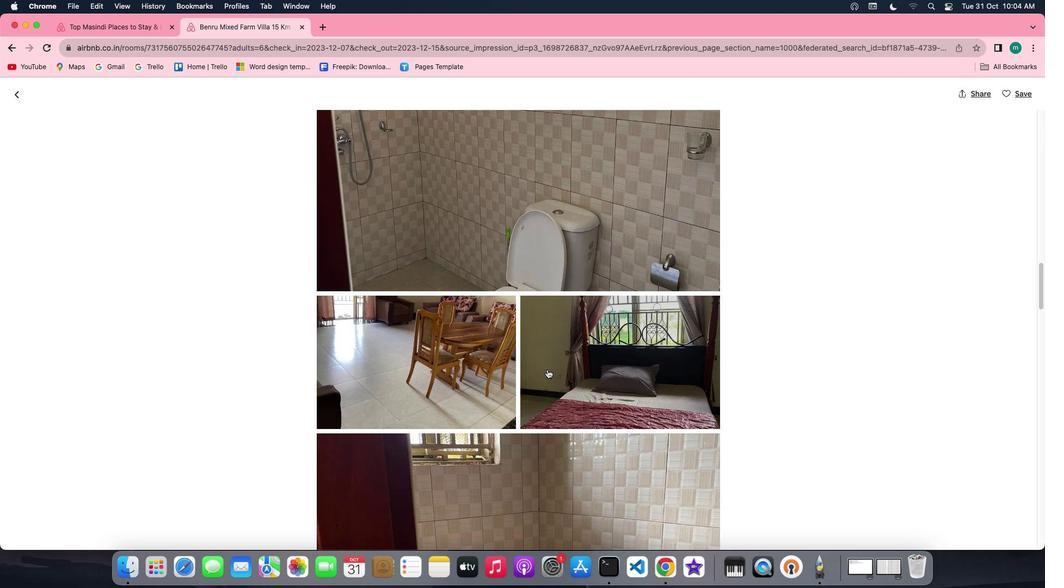 
Action: Mouse scrolled (547, 369) with delta (0, 0)
Screenshot: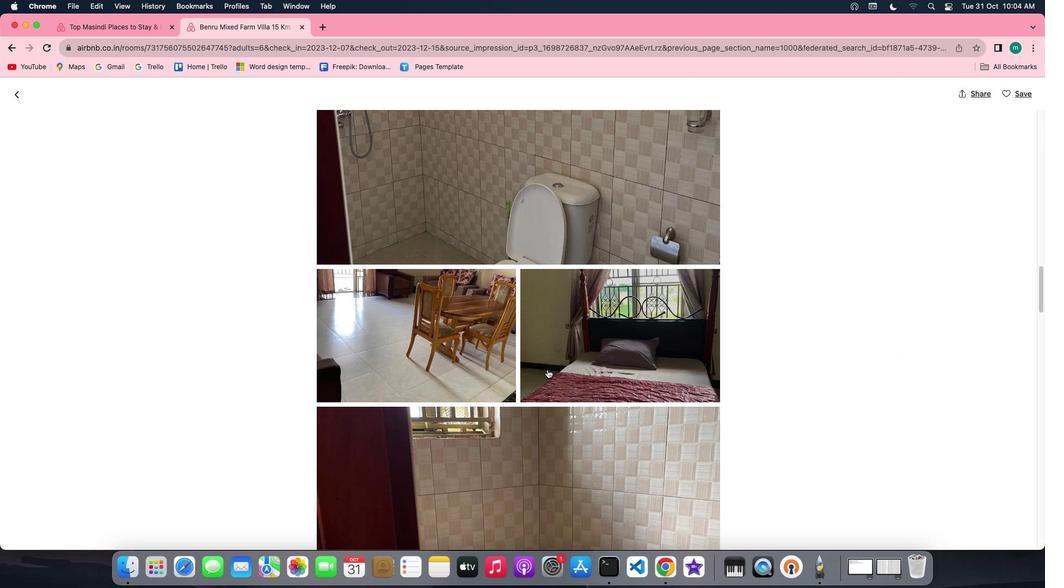 
Action: Mouse scrolled (547, 369) with delta (0, 0)
Screenshot: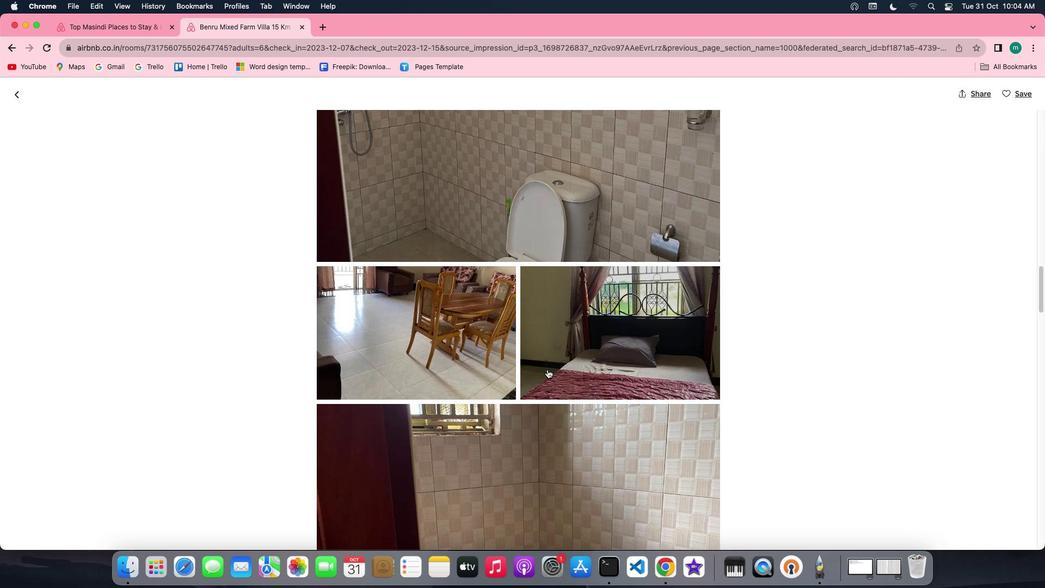 
Action: Mouse scrolled (547, 369) with delta (0, 0)
Screenshot: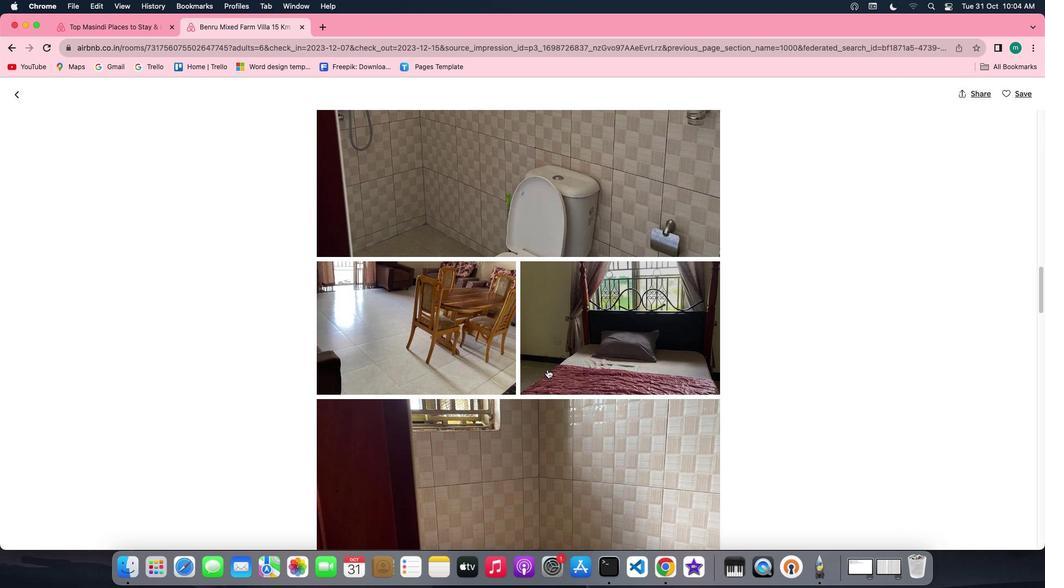 
Action: Mouse scrolled (547, 369) with delta (0, 0)
Screenshot: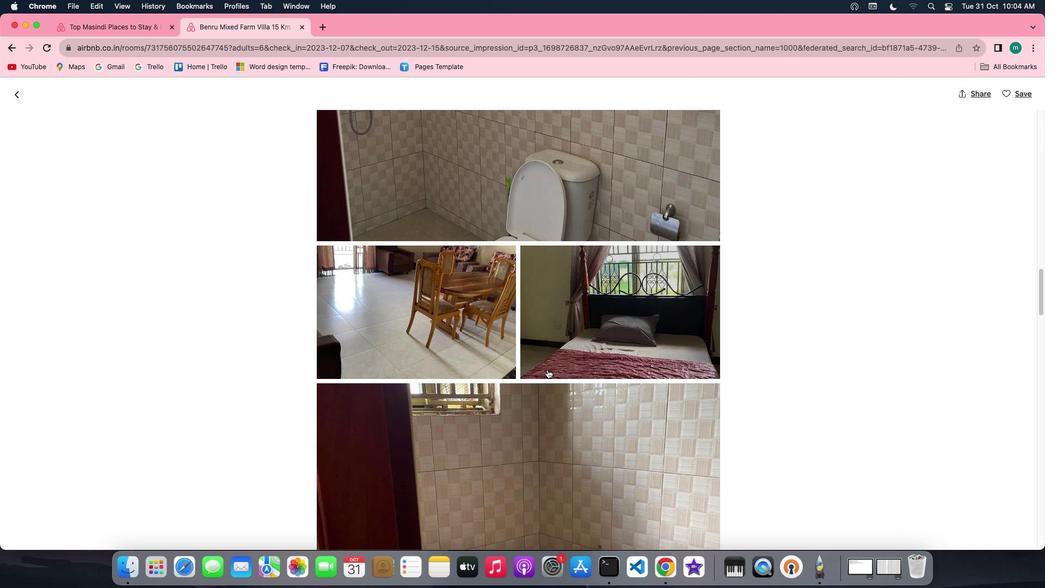 
Action: Mouse scrolled (547, 369) with delta (0, 0)
Screenshot: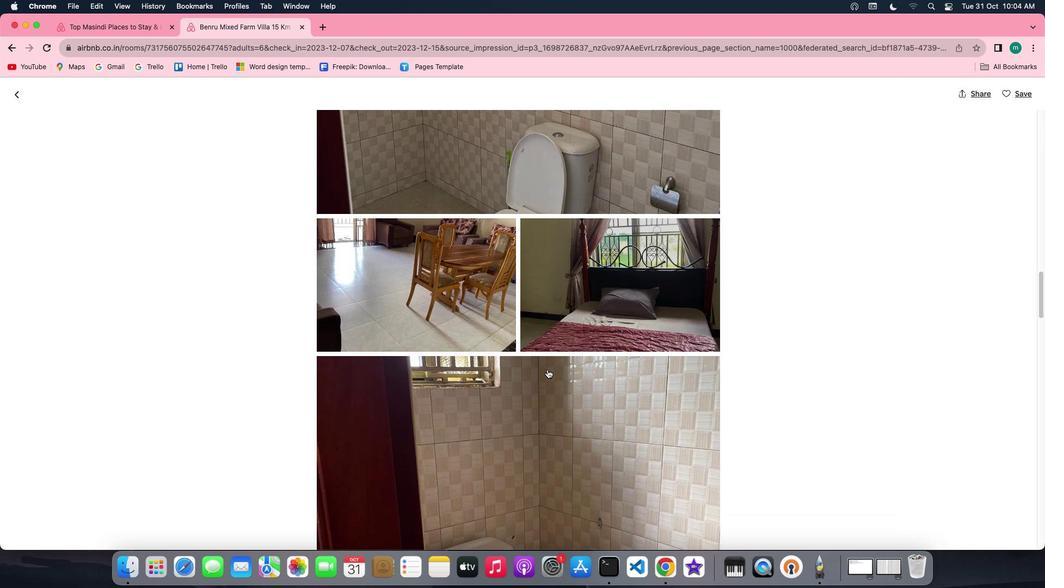 
Action: Mouse scrolled (547, 369) with delta (0, 0)
Screenshot: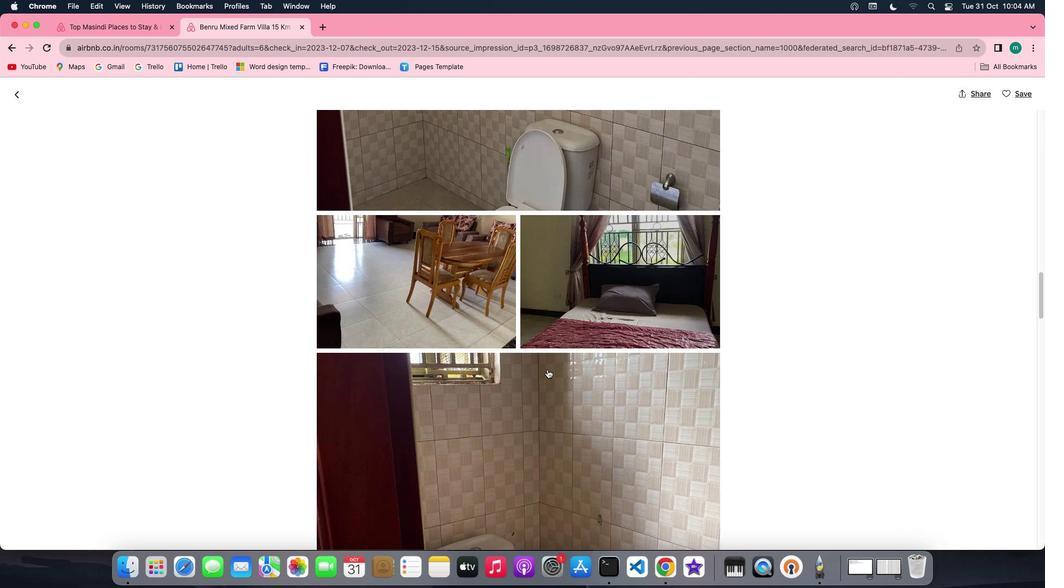 
Action: Mouse scrolled (547, 369) with delta (0, 0)
Screenshot: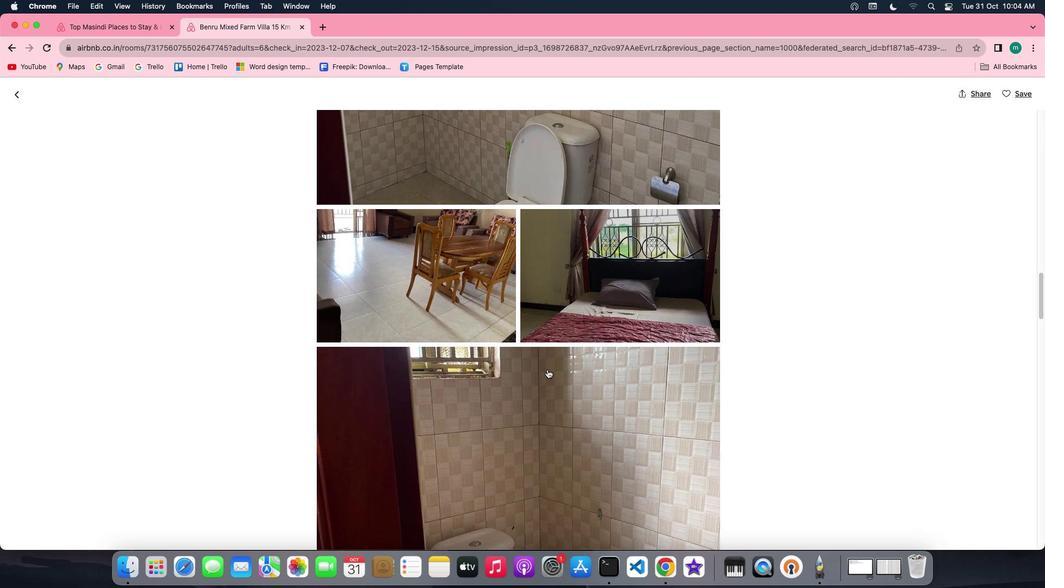 
Action: Mouse scrolled (547, 369) with delta (0, 0)
Screenshot: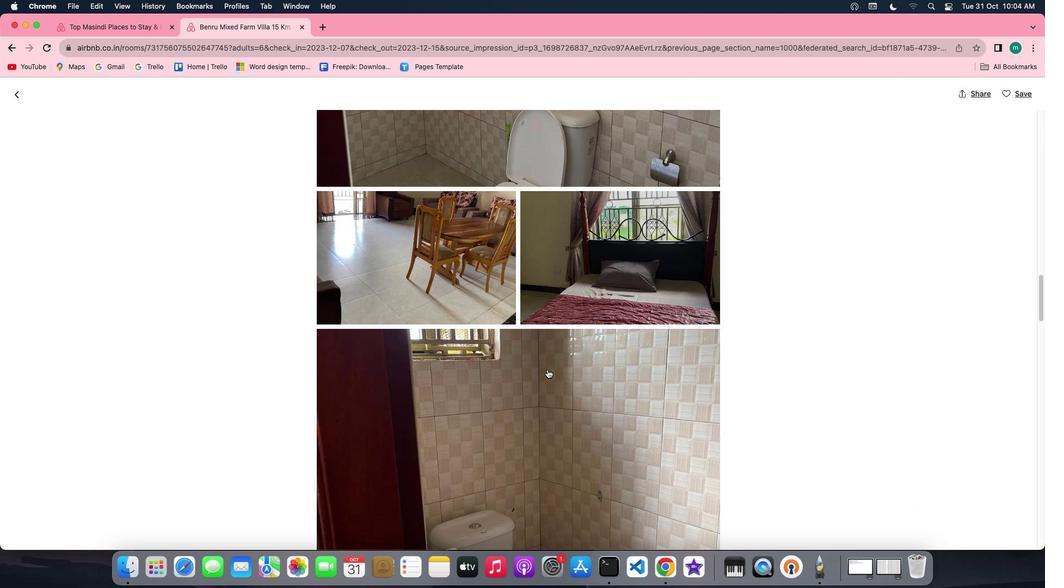 
Action: Mouse scrolled (547, 369) with delta (0, 0)
Screenshot: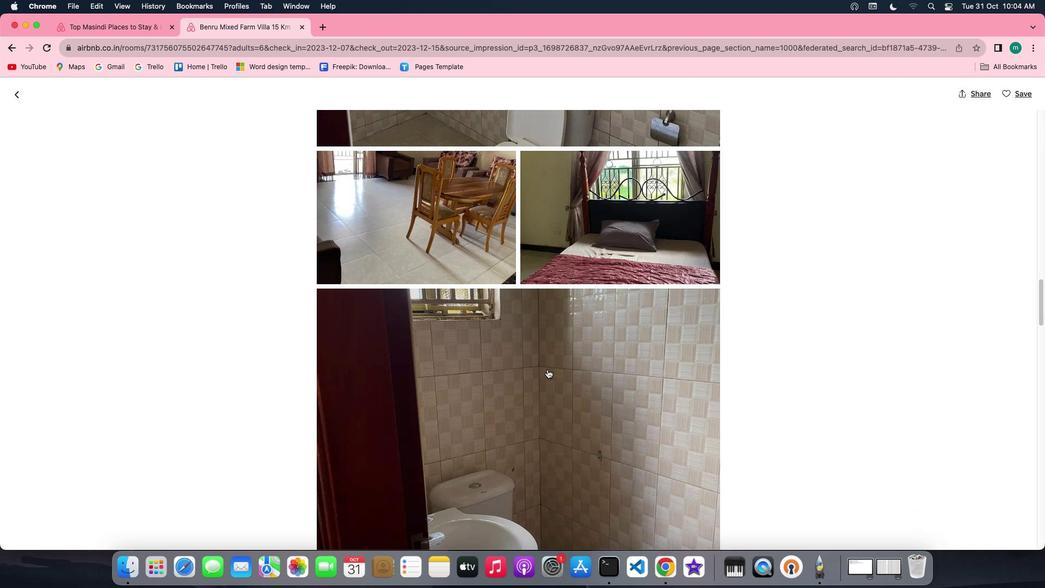 
Action: Mouse scrolled (547, 369) with delta (0, 0)
Screenshot: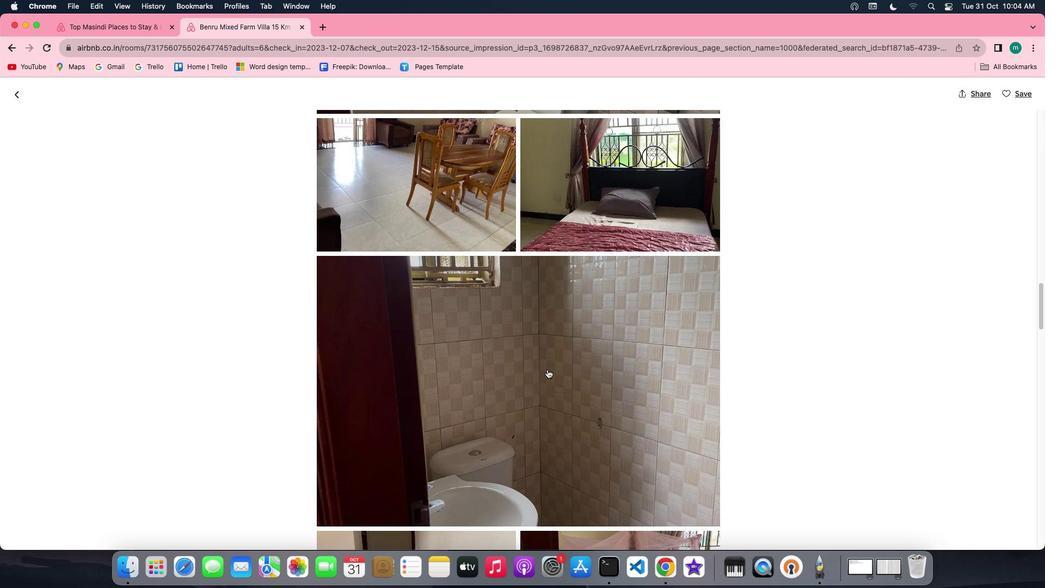 
Action: Mouse scrolled (547, 369) with delta (0, 0)
Screenshot: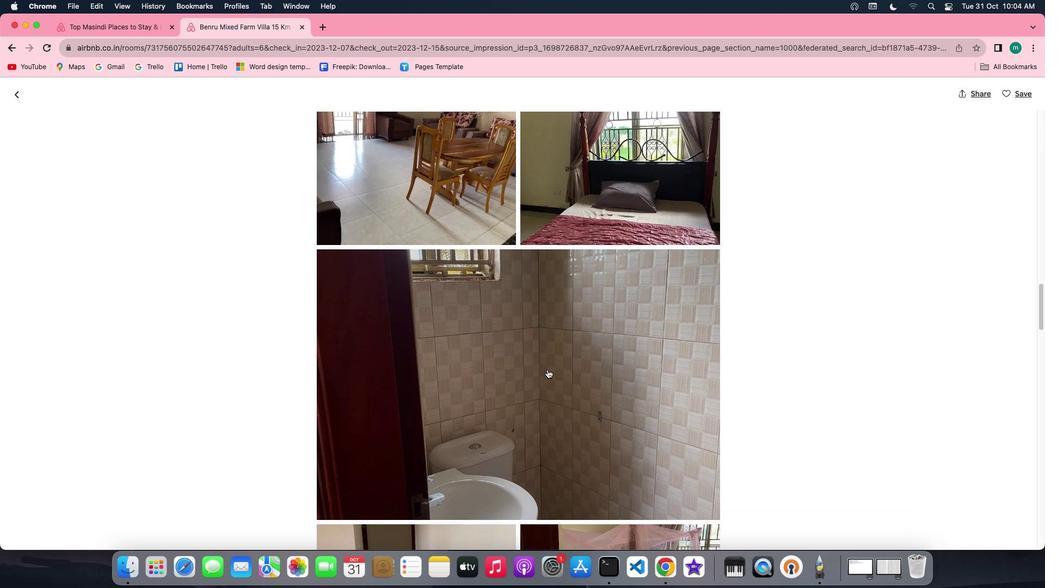 
Action: Mouse scrolled (547, 369) with delta (0, 0)
Screenshot: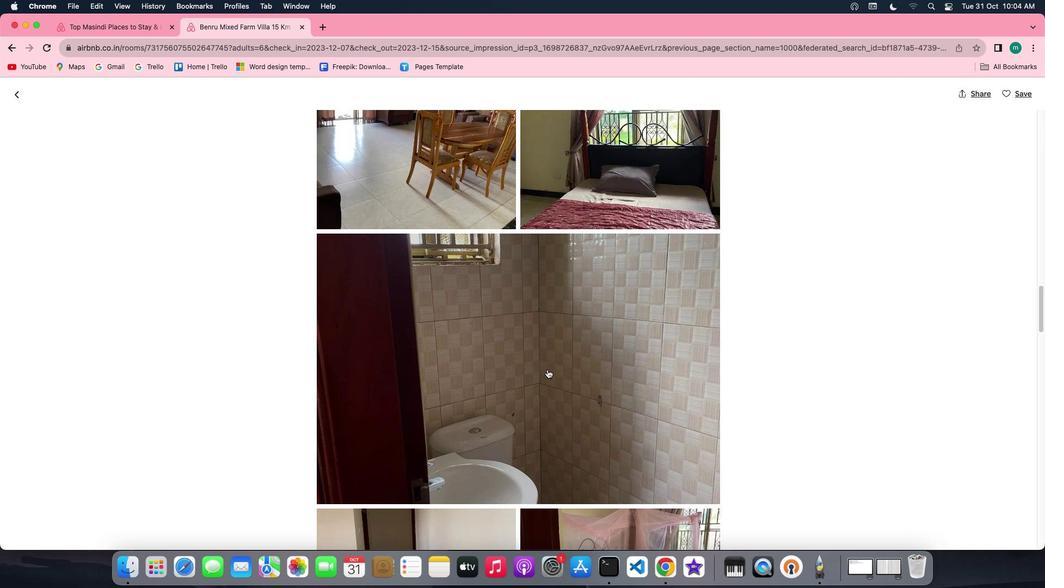 
Action: Mouse scrolled (547, 369) with delta (0, 0)
Screenshot: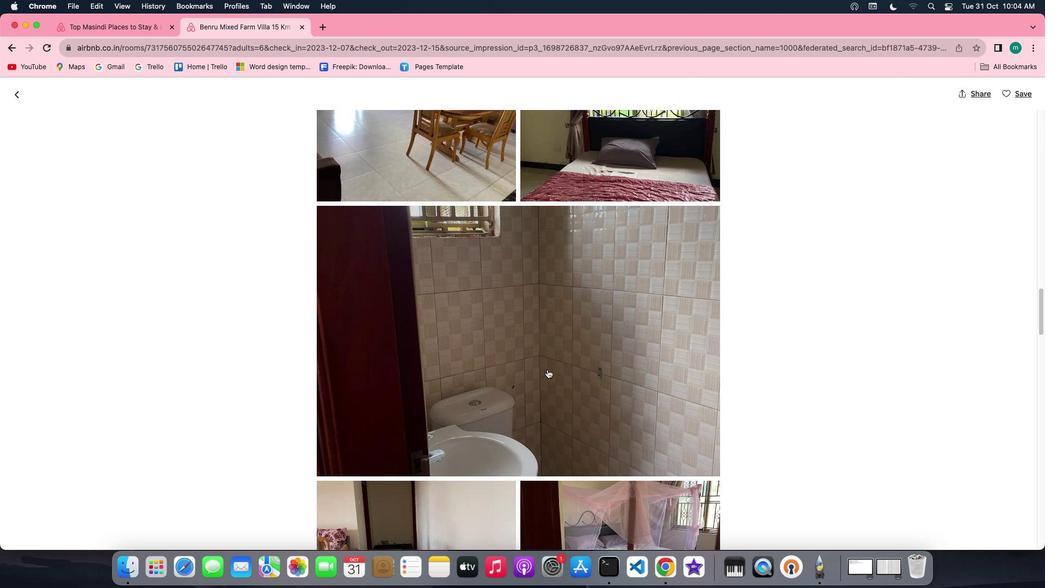 
Action: Mouse scrolled (547, 369) with delta (0, 0)
Screenshot: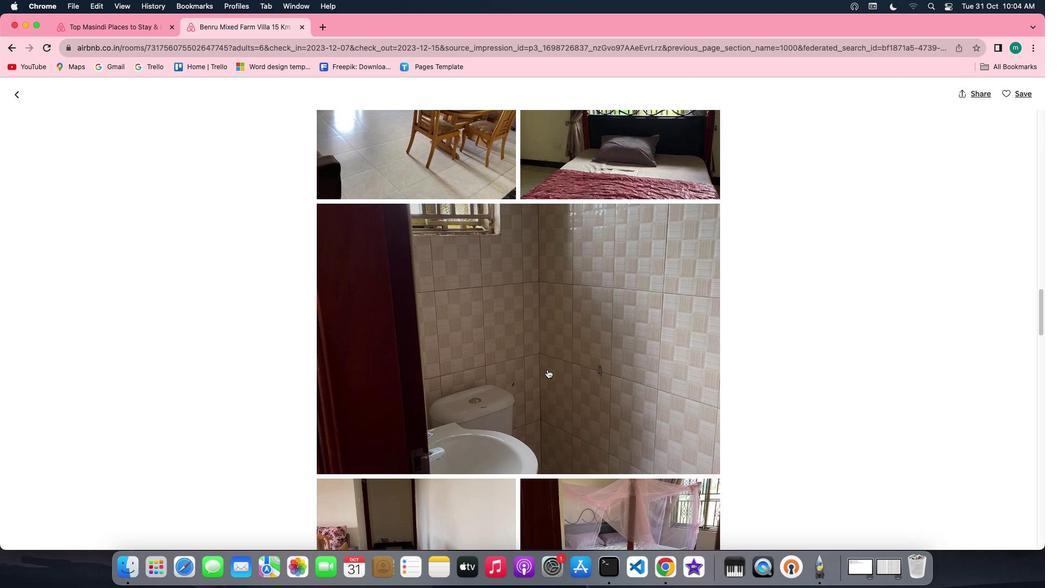 
Action: Mouse scrolled (547, 369) with delta (0, 0)
Screenshot: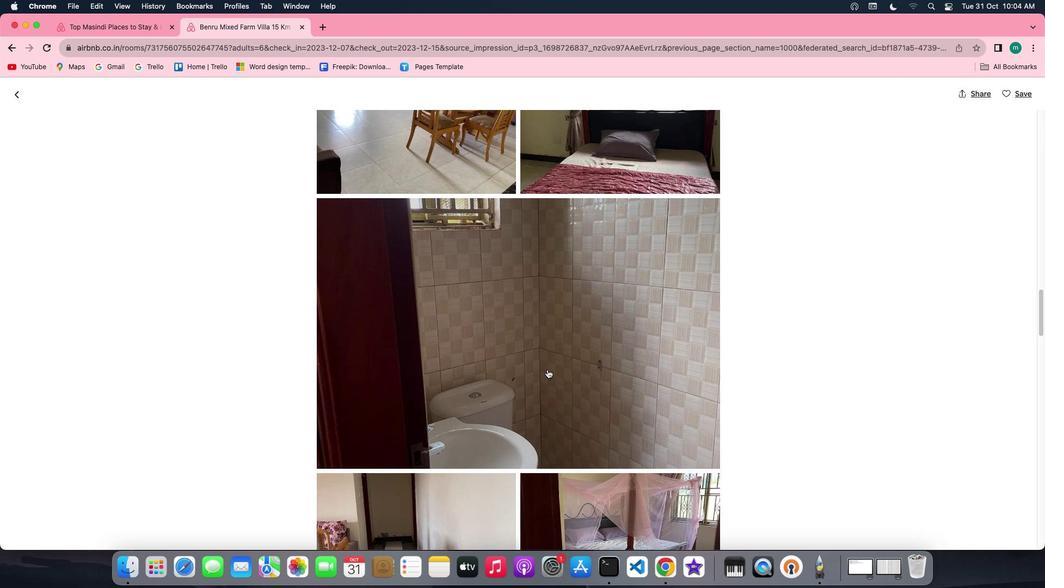 
Action: Mouse scrolled (547, 369) with delta (0, 0)
Screenshot: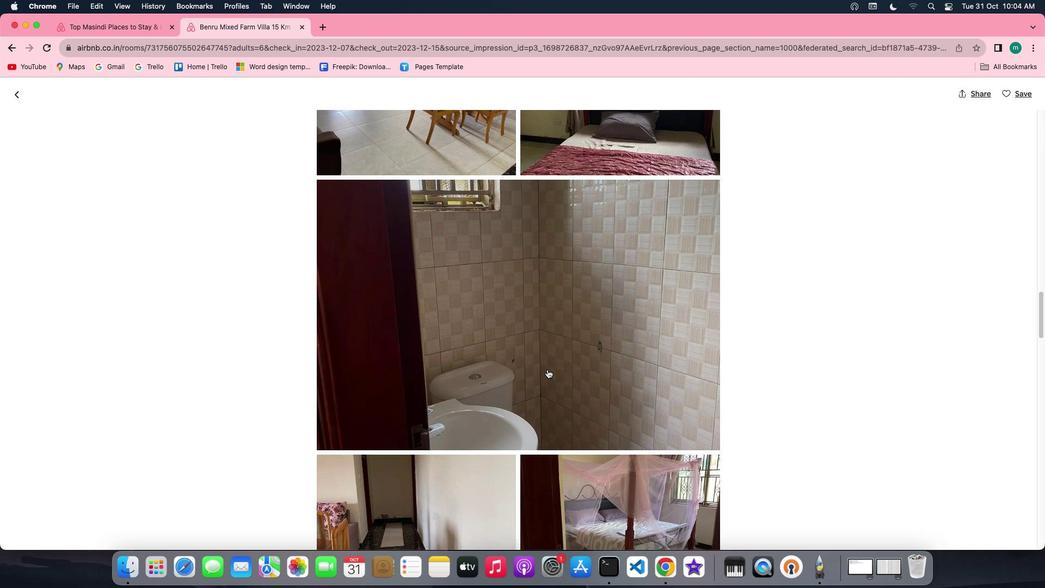 
Action: Mouse scrolled (547, 369) with delta (0, 0)
Screenshot: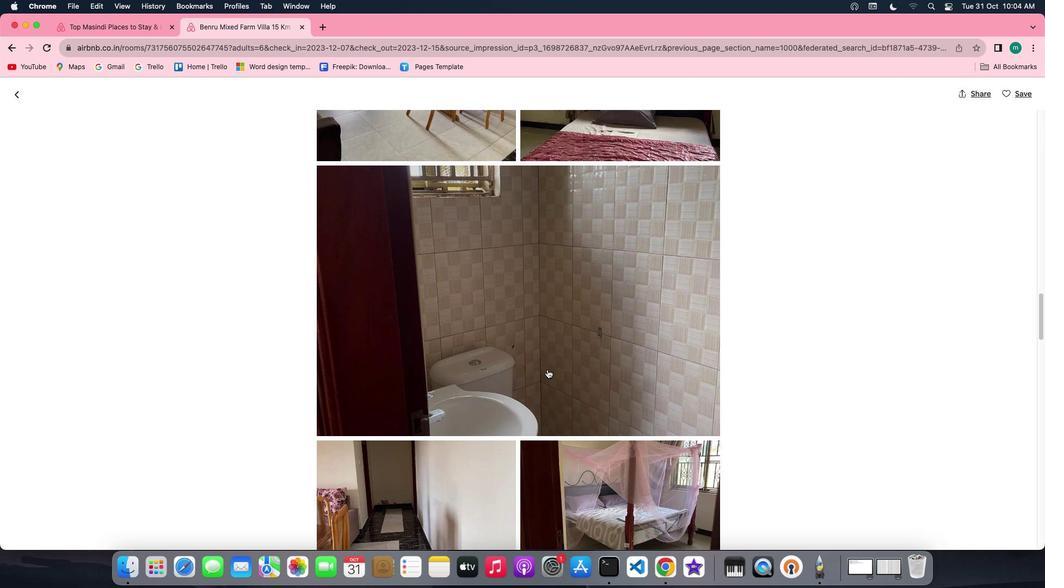 
Action: Mouse scrolled (547, 369) with delta (0, 0)
Screenshot: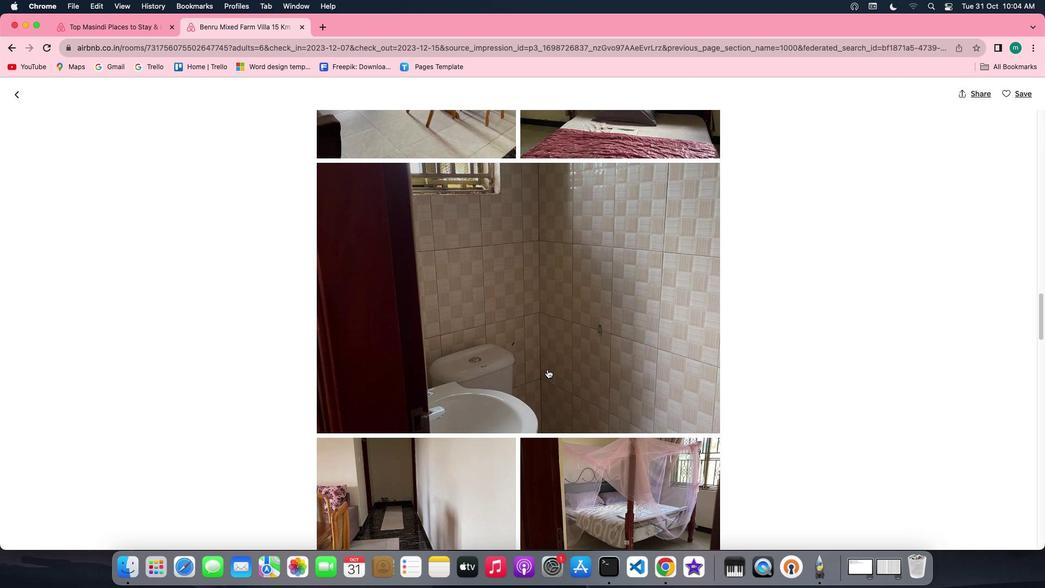 
Action: Mouse scrolled (547, 369) with delta (0, 0)
Screenshot: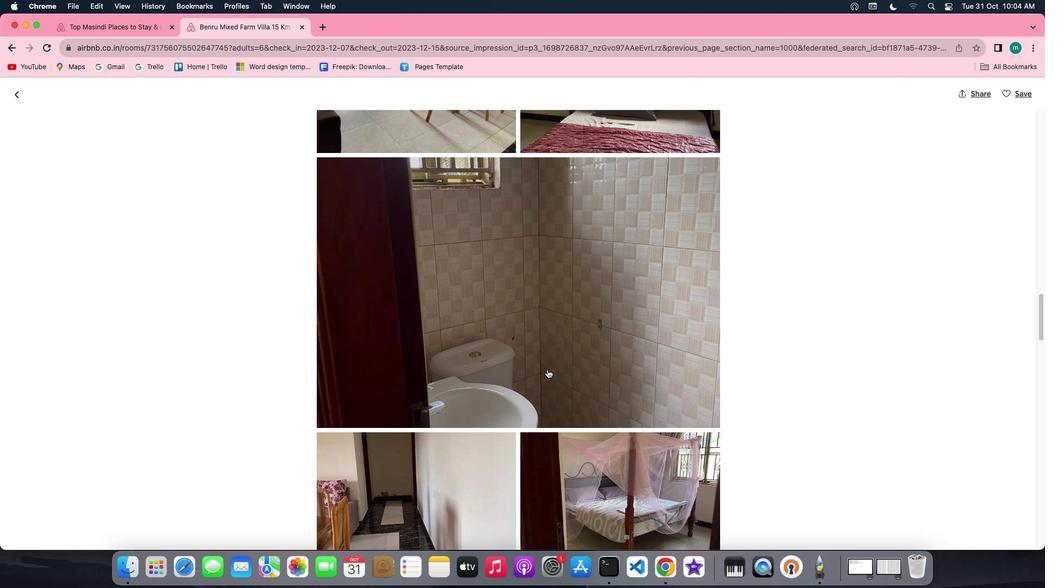 
Action: Mouse scrolled (547, 369) with delta (0, 0)
Screenshot: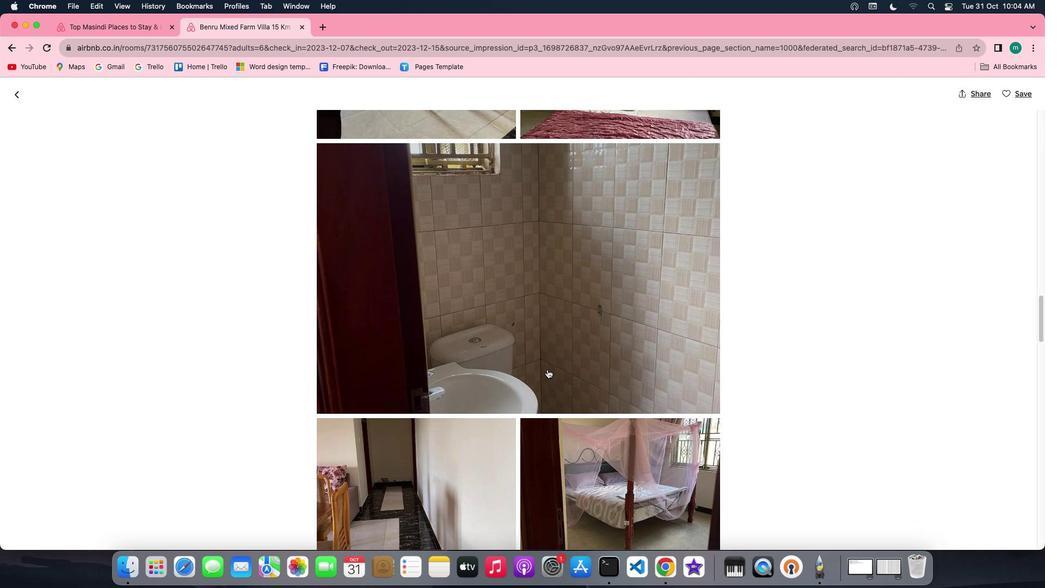 
Action: Mouse scrolled (547, 369) with delta (0, 0)
Screenshot: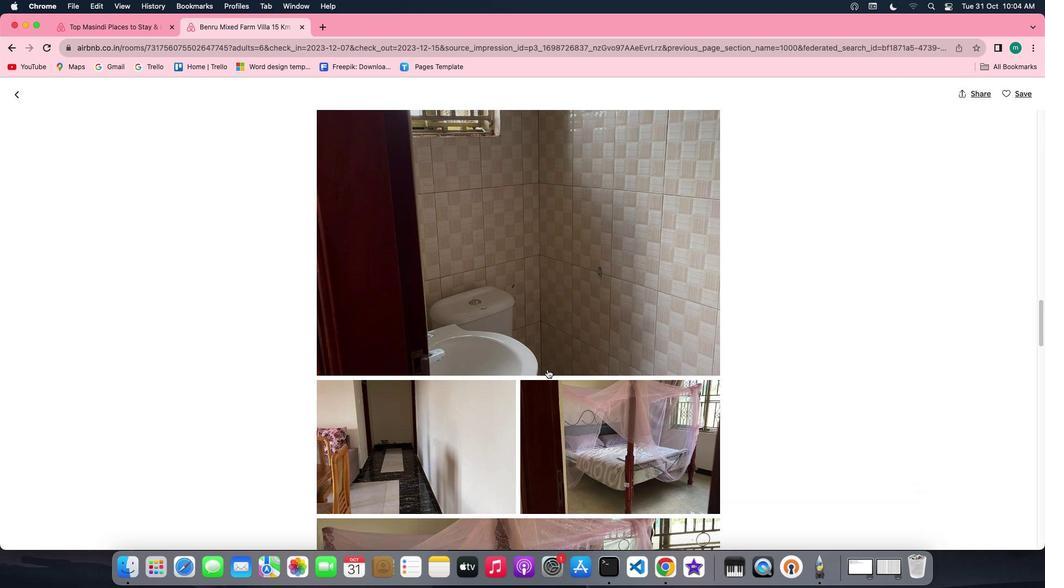 
Action: Mouse scrolled (547, 369) with delta (0, 0)
Screenshot: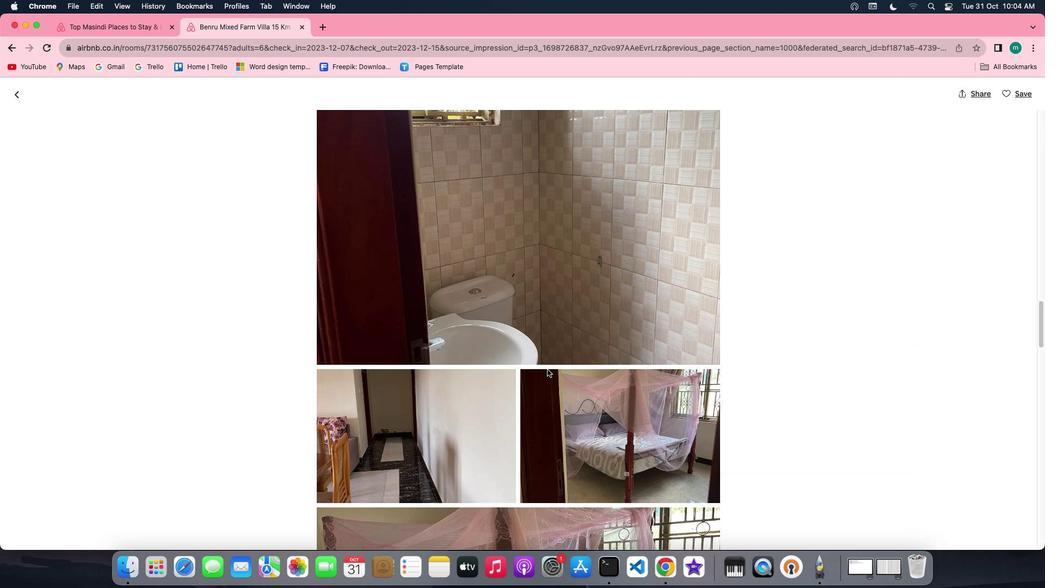
Action: Mouse scrolled (547, 369) with delta (0, 0)
Screenshot: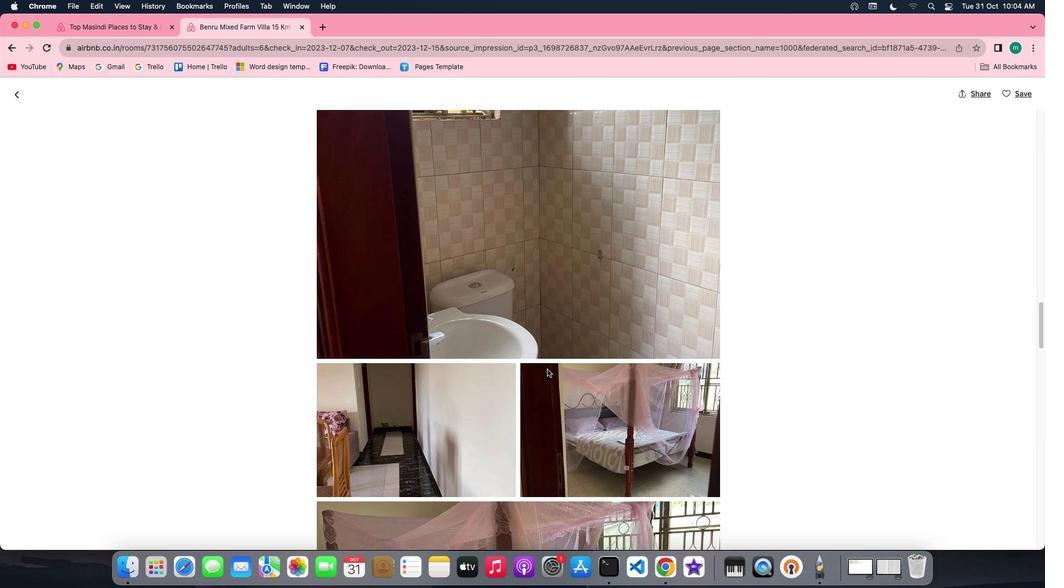 
Action: Mouse scrolled (547, 369) with delta (0, 0)
Screenshot: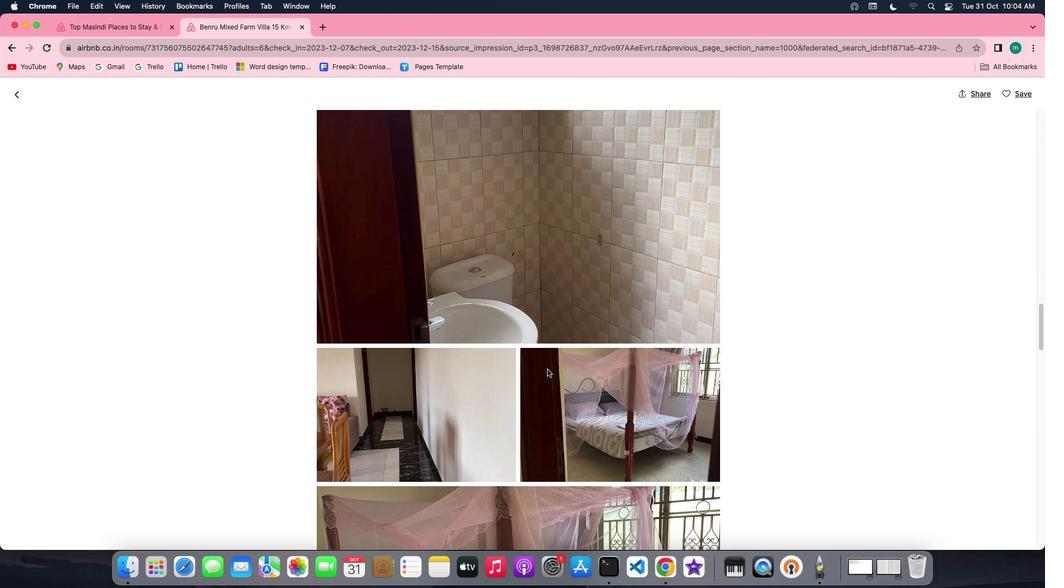 
Action: Mouse scrolled (547, 369) with delta (0, 0)
Screenshot: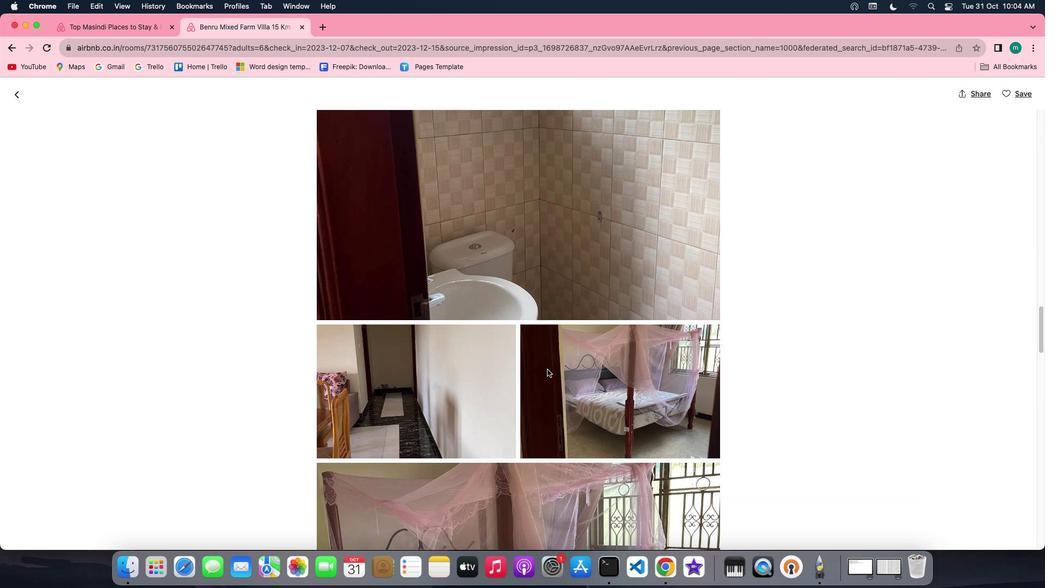 
Action: Mouse scrolled (547, 369) with delta (0, 0)
Screenshot: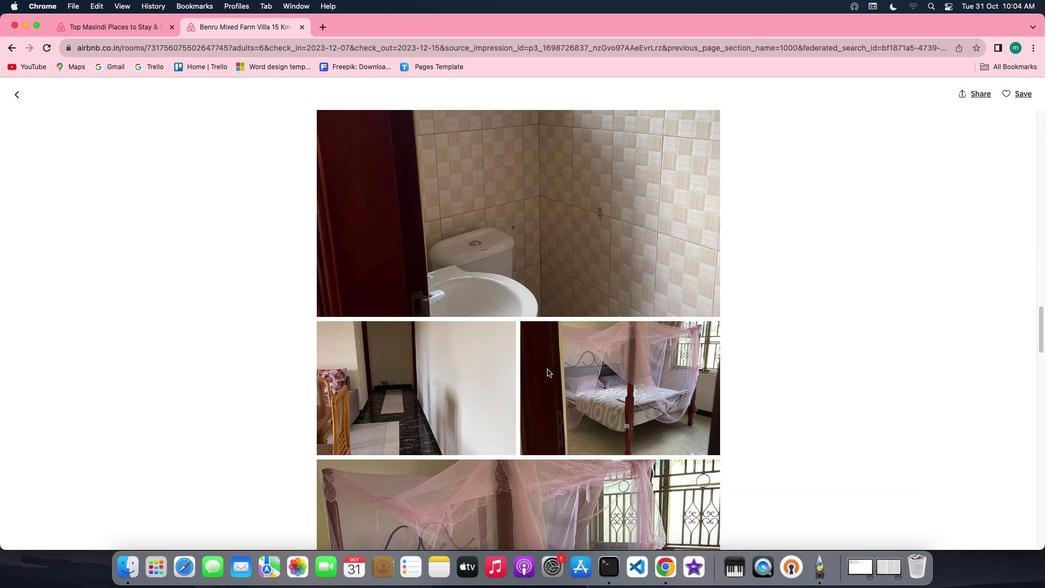 
Action: Mouse scrolled (547, 369) with delta (0, 0)
Screenshot: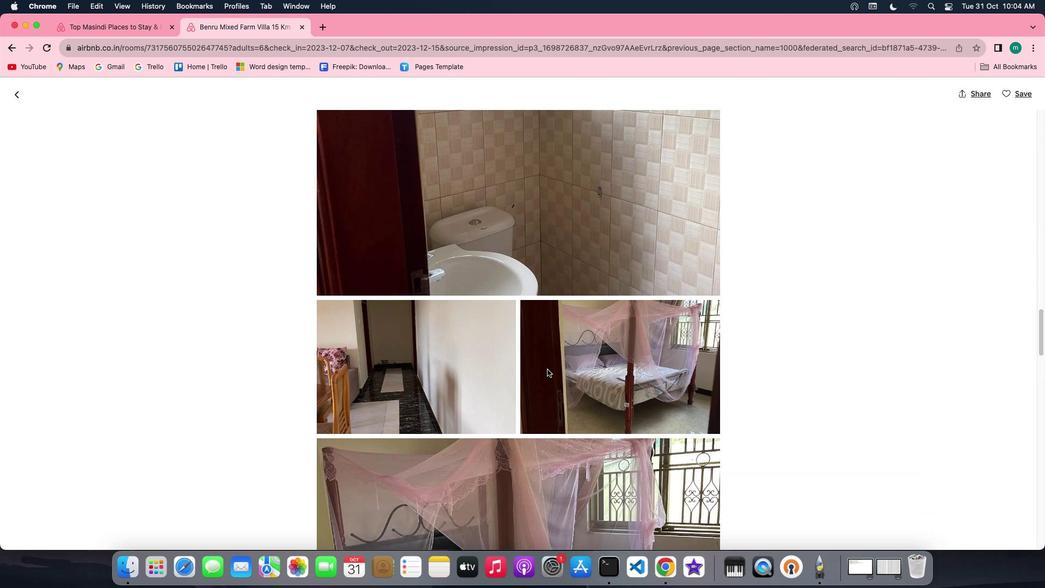 
Action: Mouse scrolled (547, 369) with delta (0, -1)
Screenshot: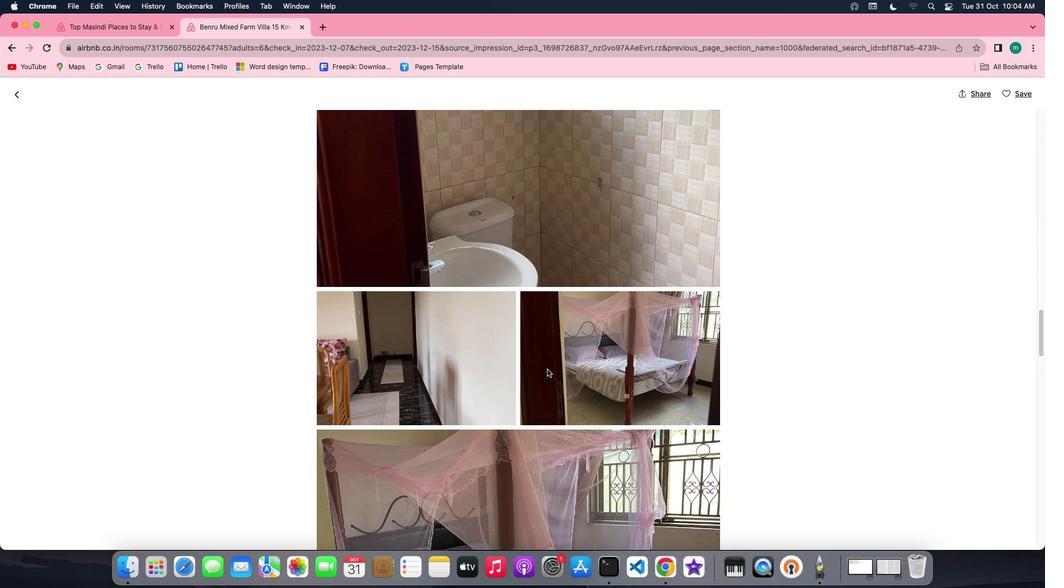 
Action: Mouse scrolled (547, 369) with delta (0, -1)
Screenshot: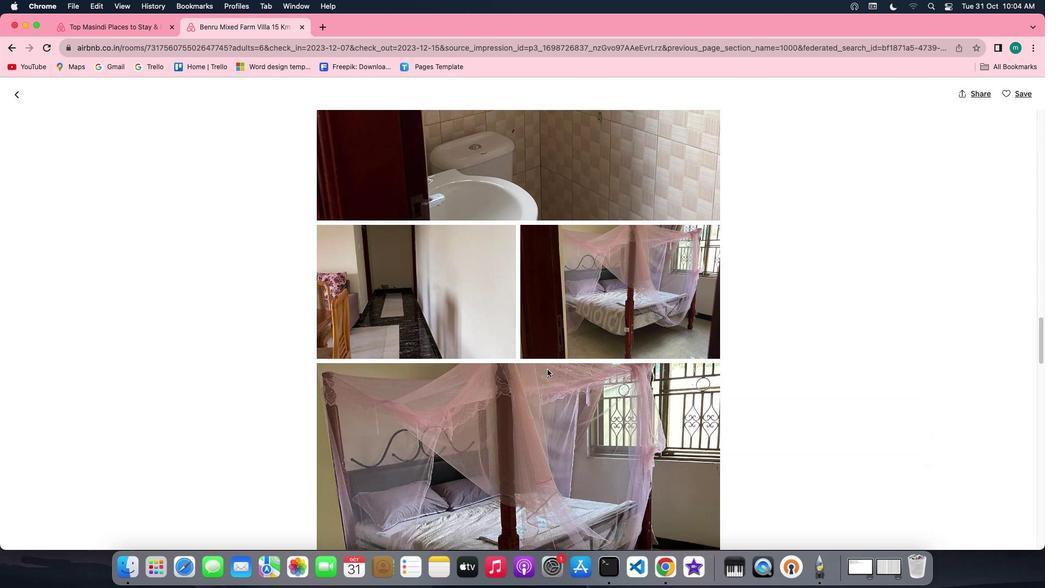 
Action: Mouse scrolled (547, 369) with delta (0, 0)
Screenshot: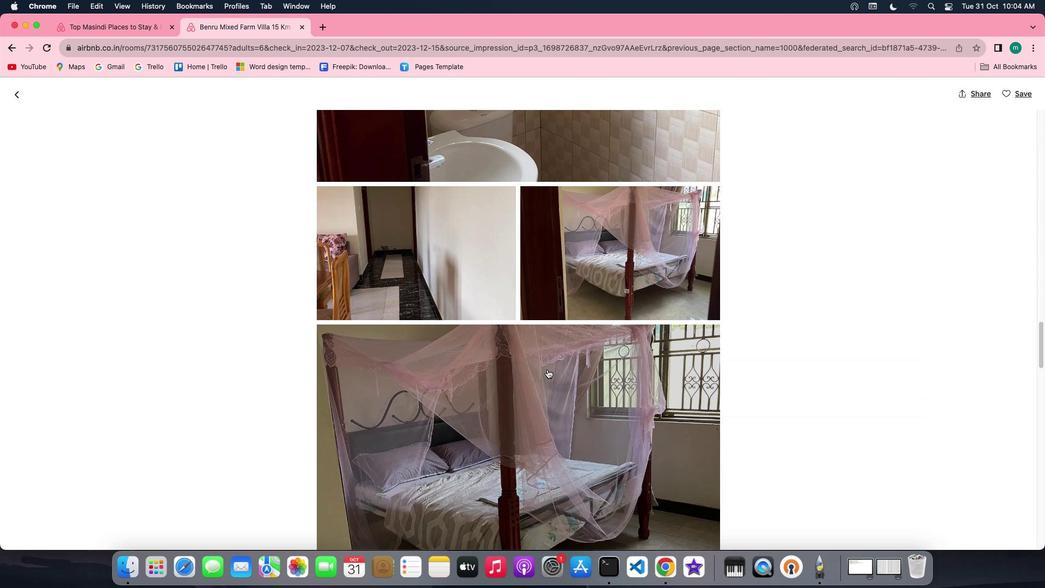 
Action: Mouse scrolled (547, 369) with delta (0, 0)
Screenshot: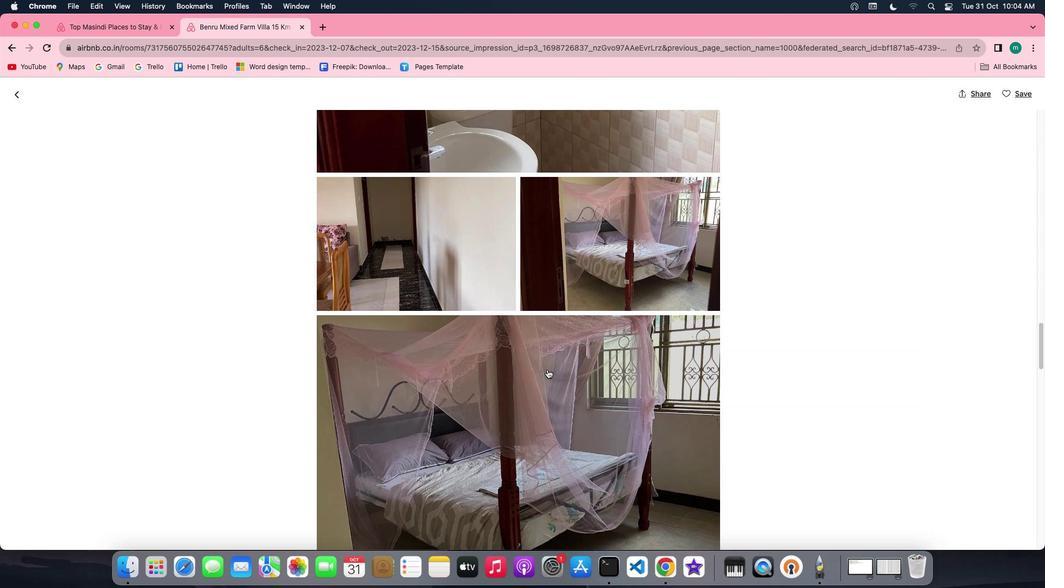 
Action: Mouse scrolled (547, 369) with delta (0, -1)
Screenshot: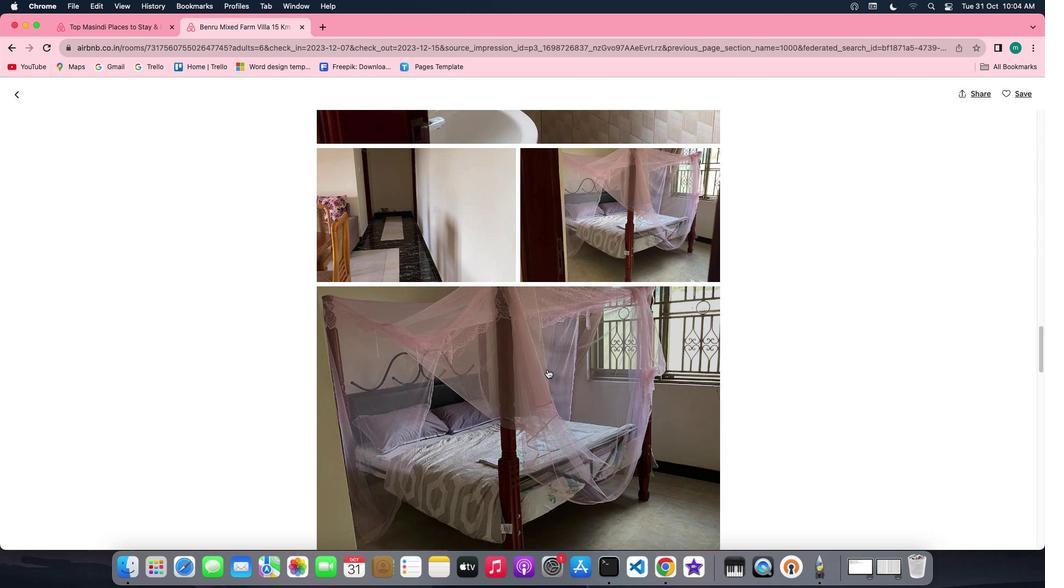 
Action: Mouse scrolled (547, 369) with delta (0, -1)
Screenshot: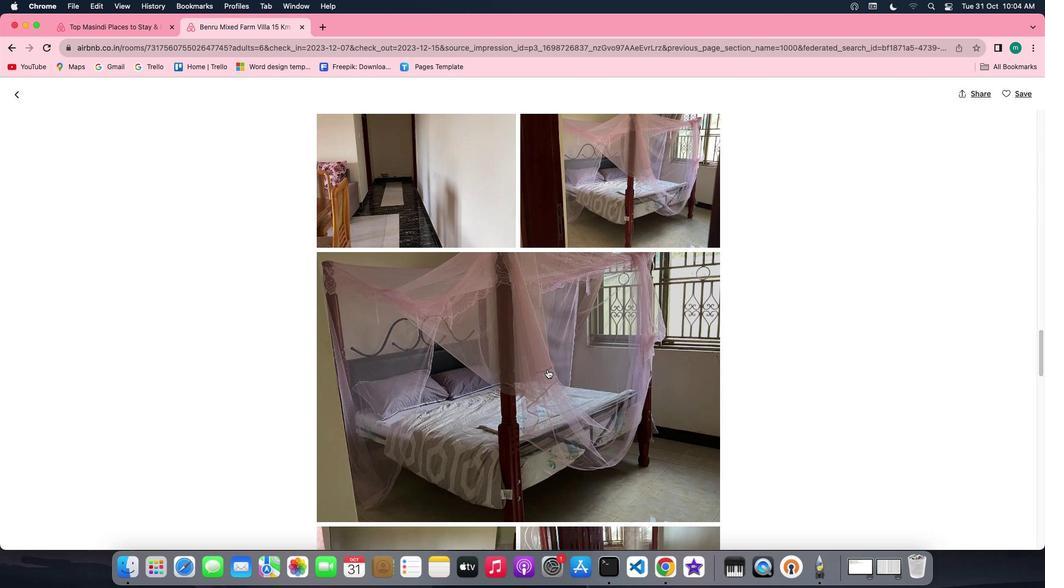 
Action: Mouse scrolled (547, 369) with delta (0, 0)
Screenshot: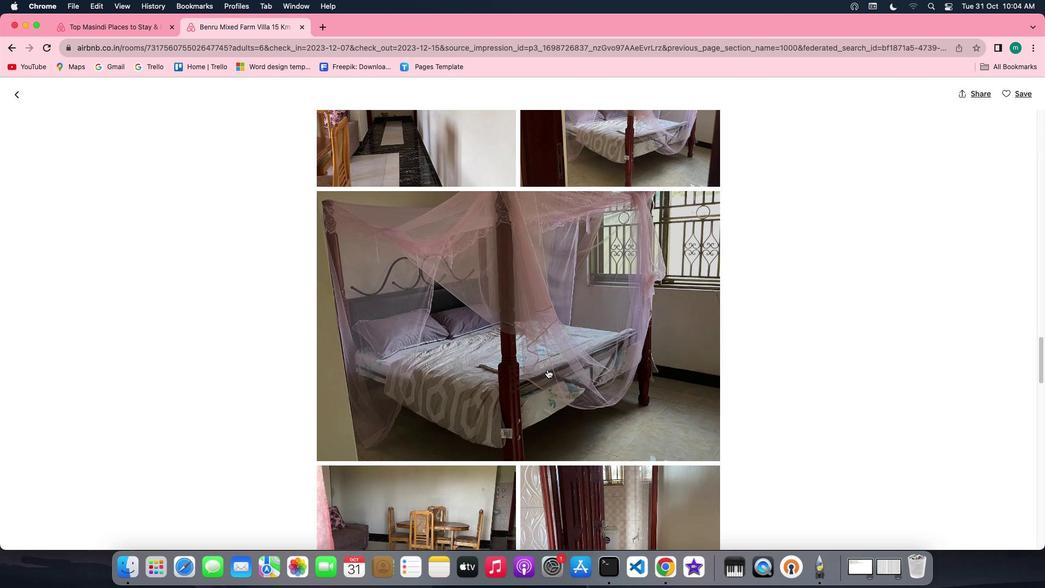 
Action: Mouse scrolled (547, 369) with delta (0, 0)
Screenshot: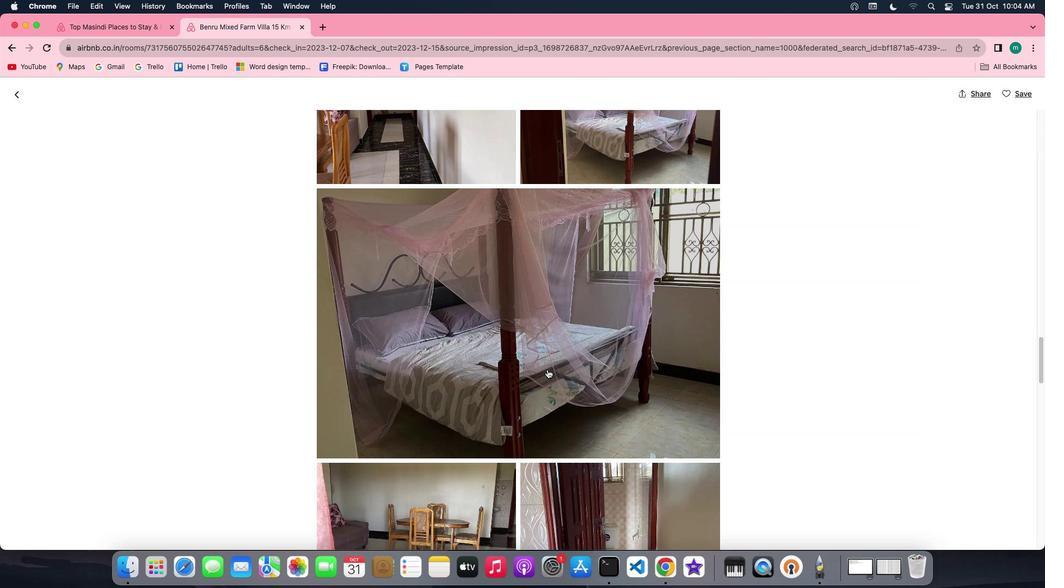 
Action: Mouse scrolled (547, 369) with delta (0, 0)
Screenshot: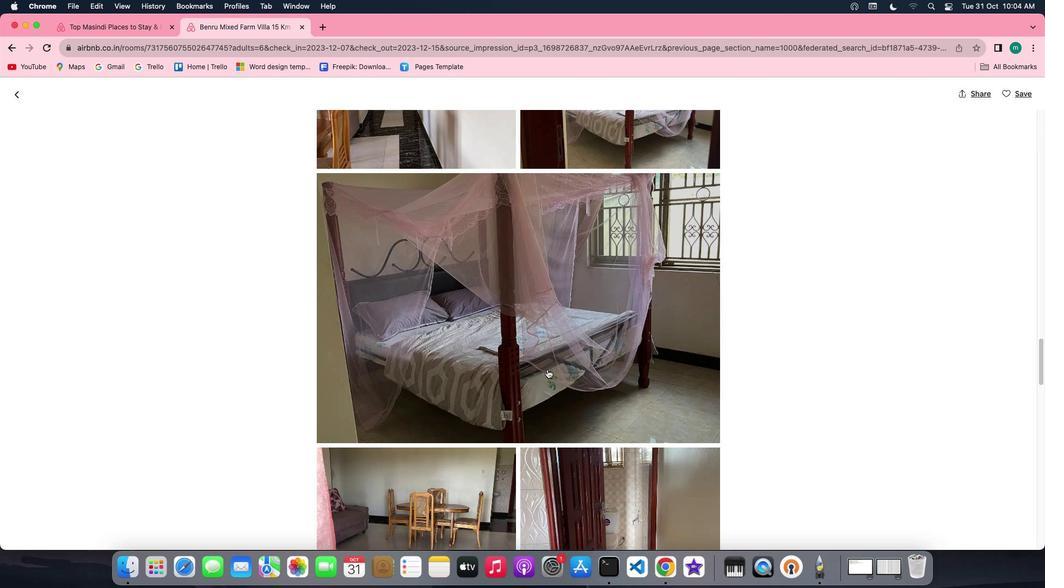 
Action: Mouse scrolled (547, 369) with delta (0, -1)
Screenshot: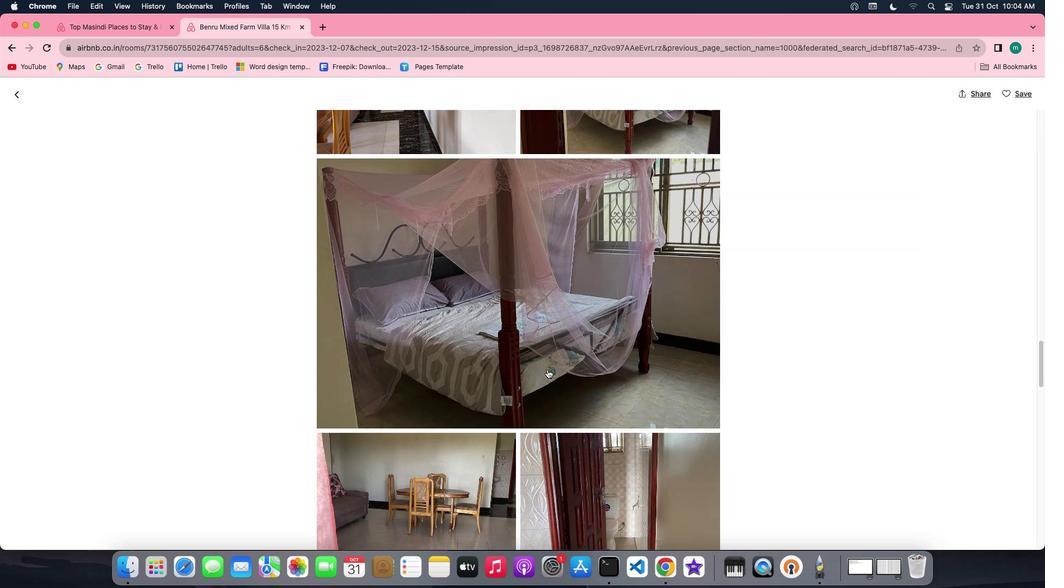 
Action: Mouse scrolled (547, 369) with delta (0, 0)
Screenshot: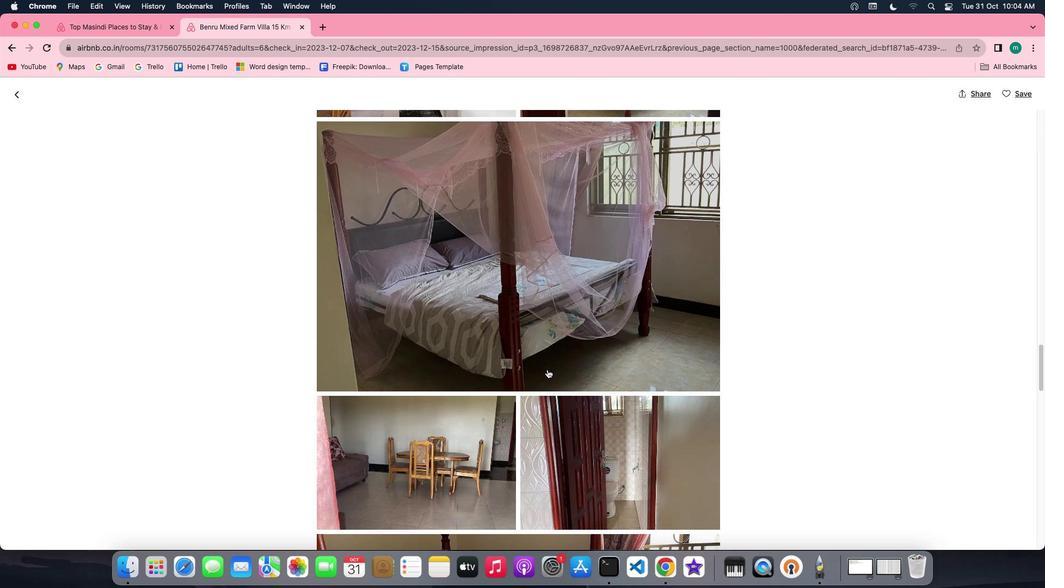 
Action: Mouse scrolled (547, 369) with delta (0, 0)
Screenshot: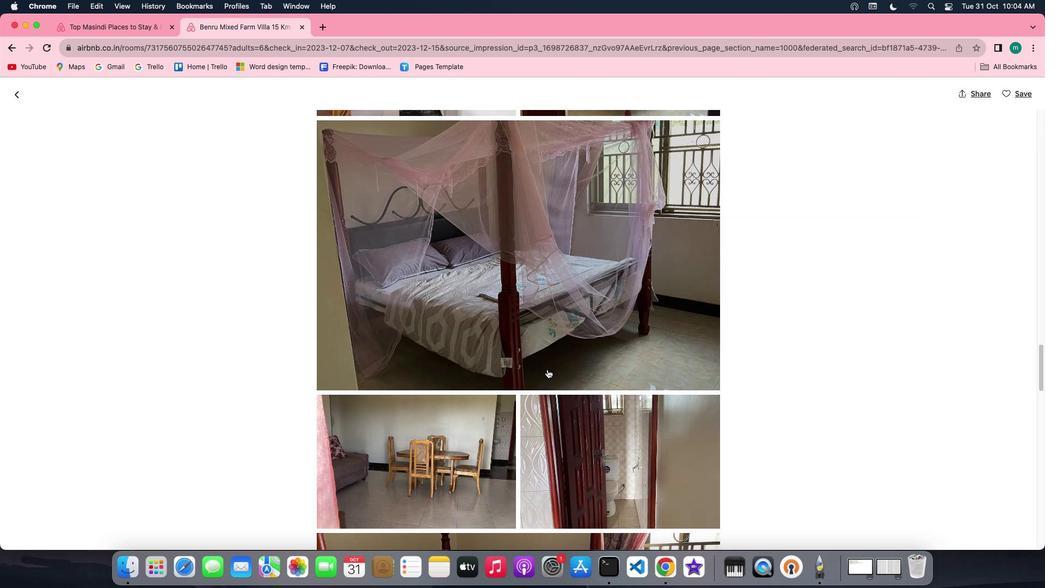 
Action: Mouse scrolled (547, 369) with delta (0, 0)
Screenshot: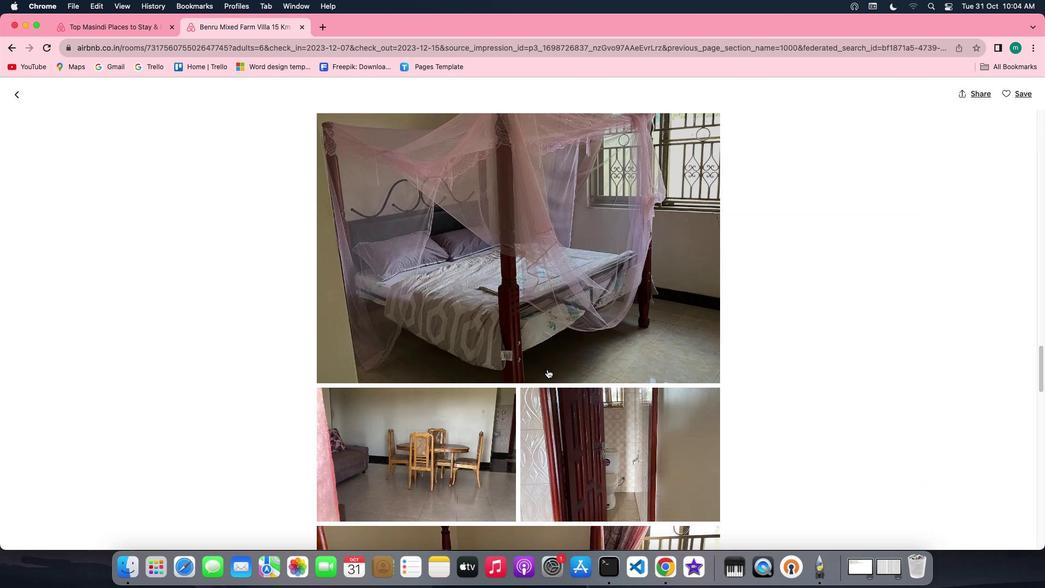 
Action: Mouse scrolled (547, 369) with delta (0, 0)
Screenshot: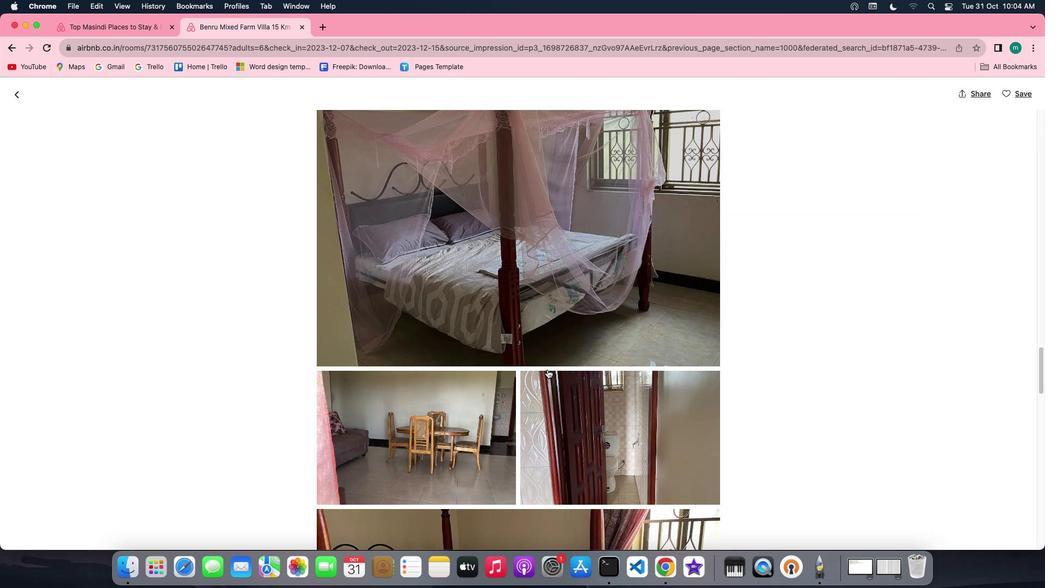 
Action: Mouse scrolled (547, 369) with delta (0, 0)
Screenshot: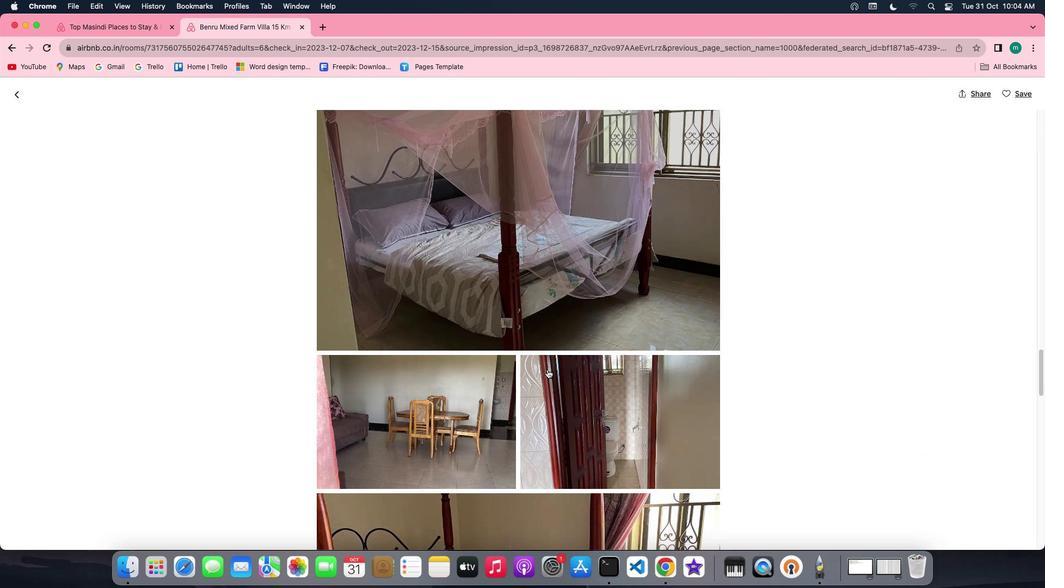 
Action: Mouse scrolled (547, 369) with delta (0, 0)
Screenshot: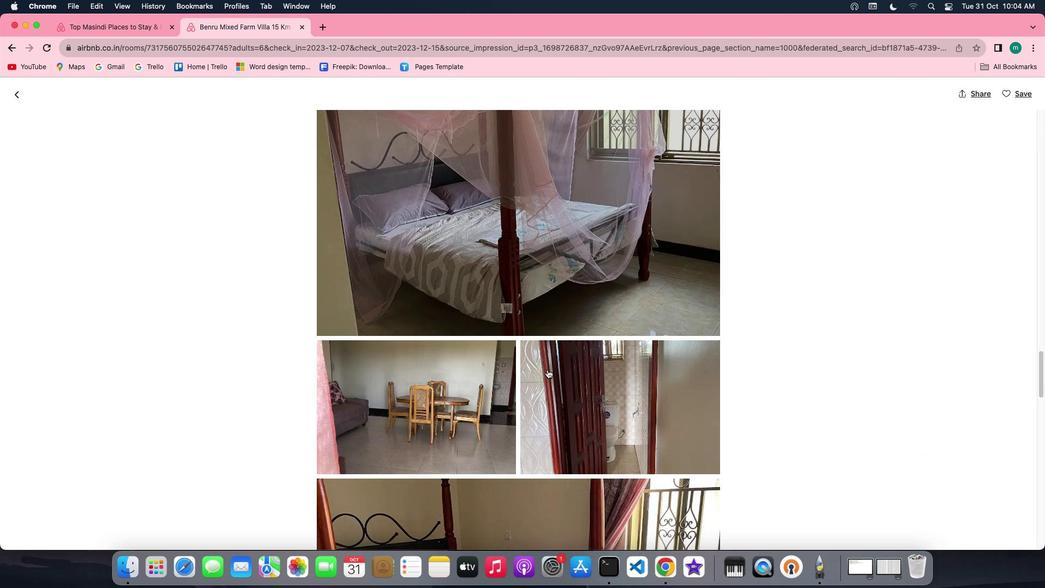 
Action: Mouse scrolled (547, 369) with delta (0, -1)
Screenshot: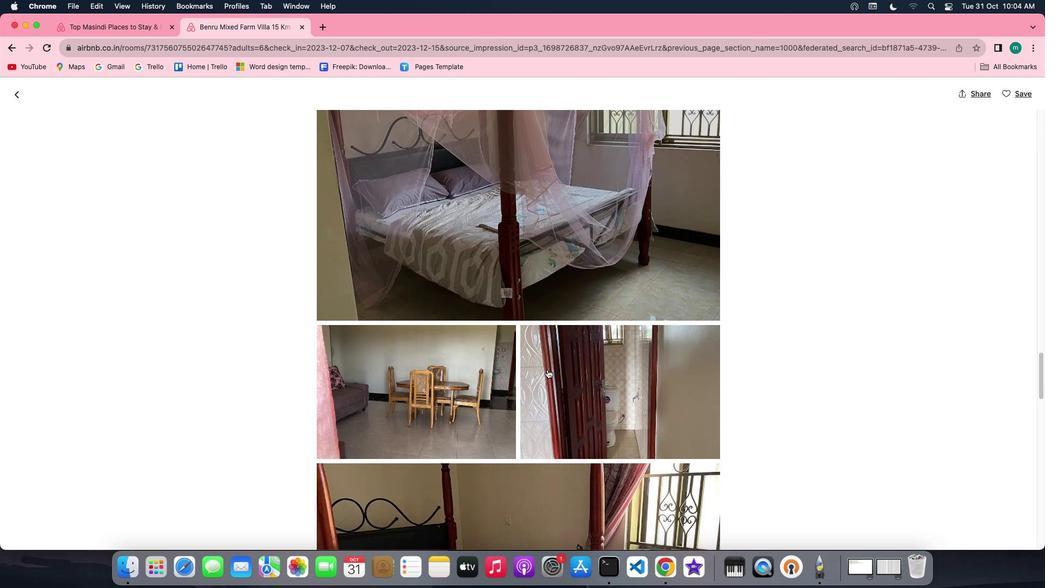 
Action: Mouse scrolled (547, 369) with delta (0, 0)
Screenshot: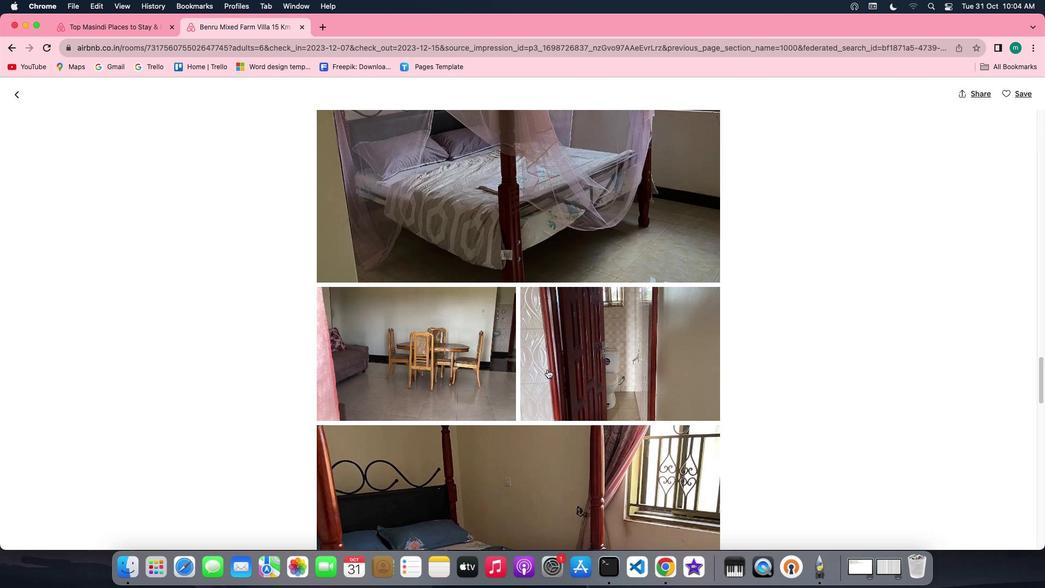 
Action: Mouse scrolled (547, 369) with delta (0, 0)
Screenshot: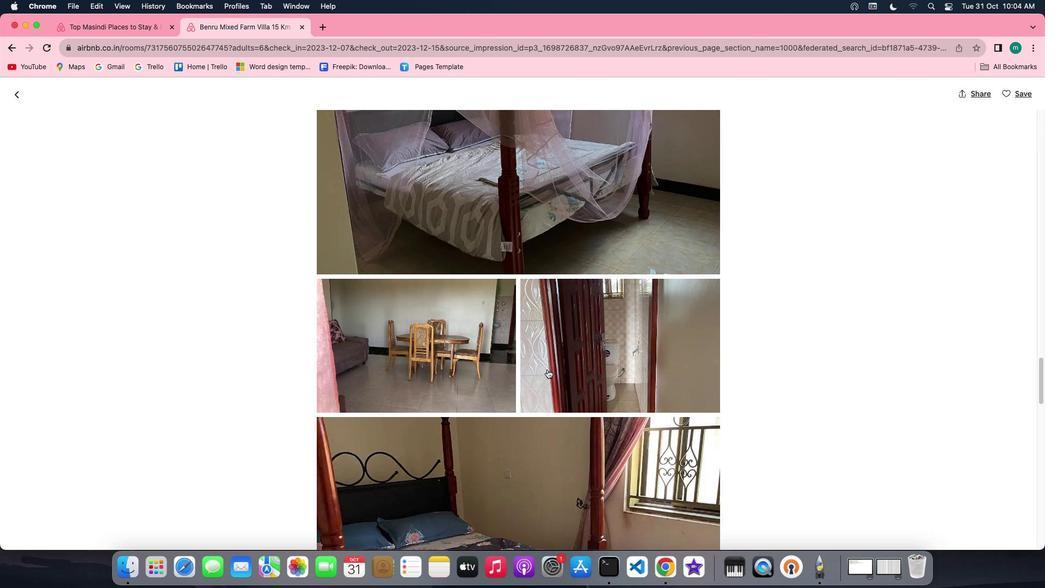 
Action: Mouse scrolled (547, 369) with delta (0, -1)
Screenshot: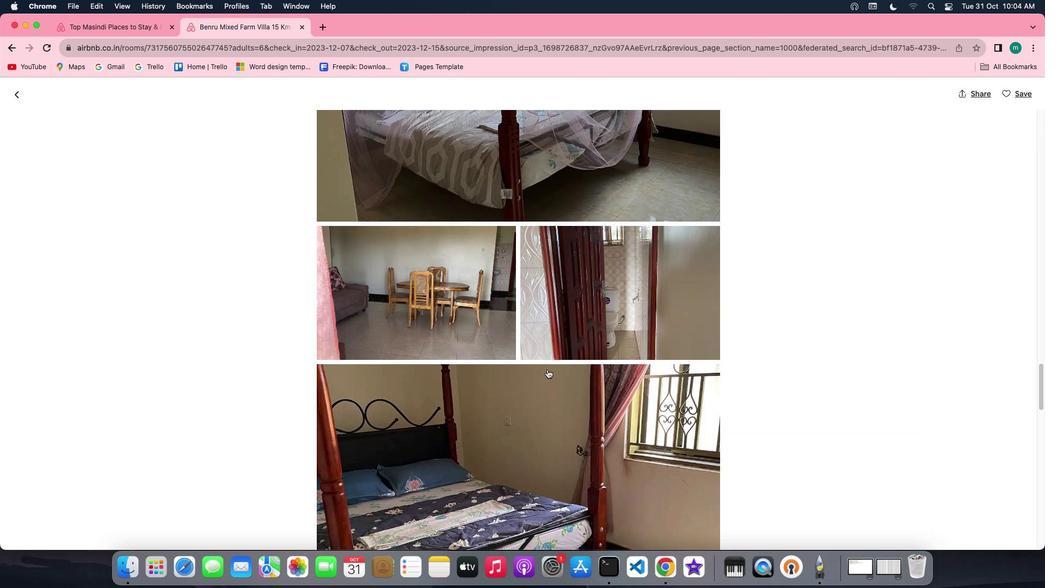 
Action: Mouse scrolled (547, 369) with delta (0, -1)
Screenshot: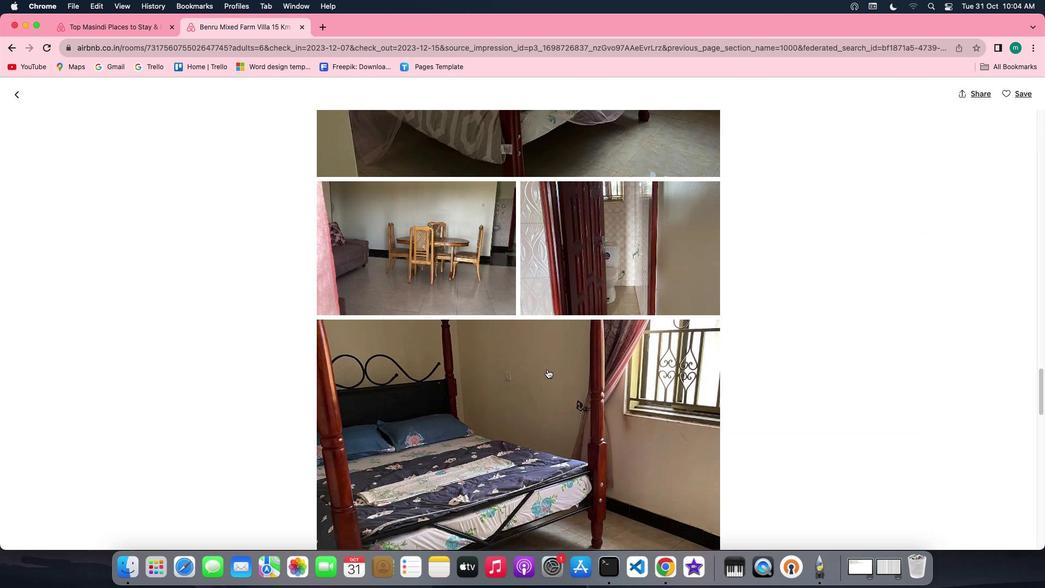 
Action: Mouse scrolled (547, 369) with delta (0, -2)
Screenshot: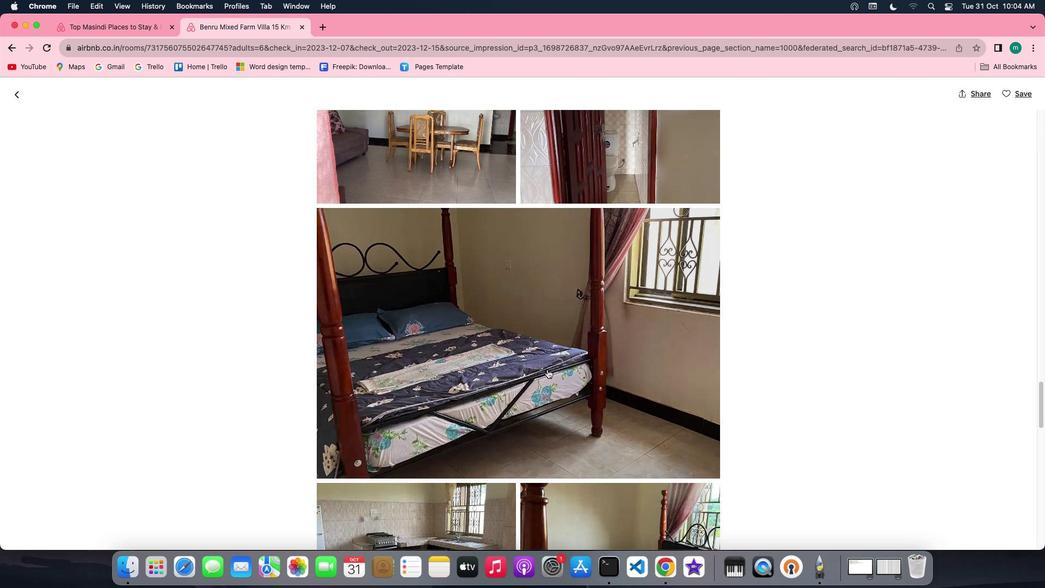 
Action: Mouse scrolled (547, 369) with delta (0, 0)
Screenshot: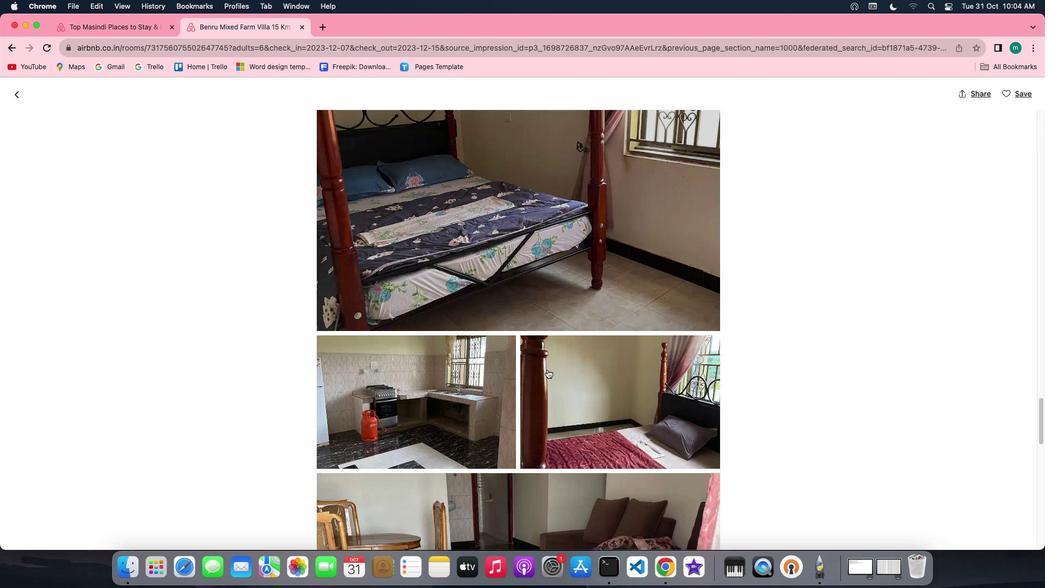 
Action: Mouse scrolled (547, 369) with delta (0, 0)
Screenshot: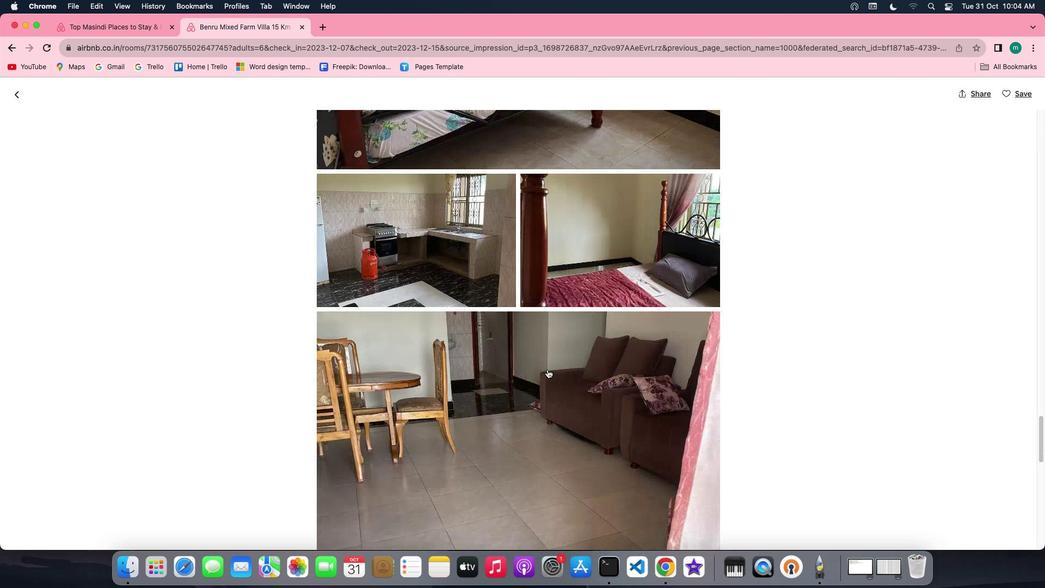 
Action: Mouse scrolled (547, 369) with delta (0, -1)
Screenshot: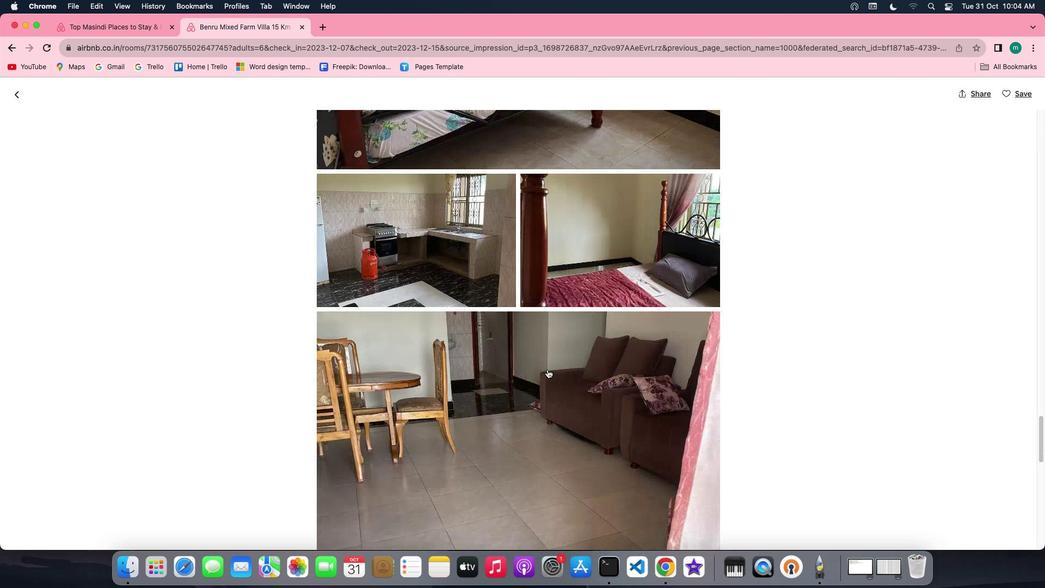 
Action: Mouse scrolled (547, 369) with delta (0, -2)
Screenshot: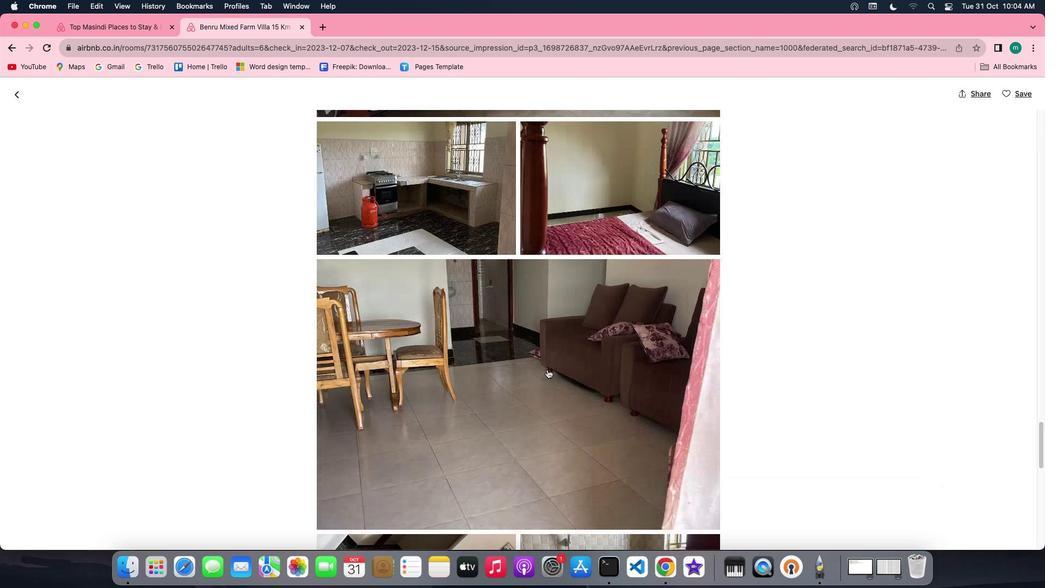 
Action: Mouse scrolled (547, 369) with delta (0, -3)
Screenshot: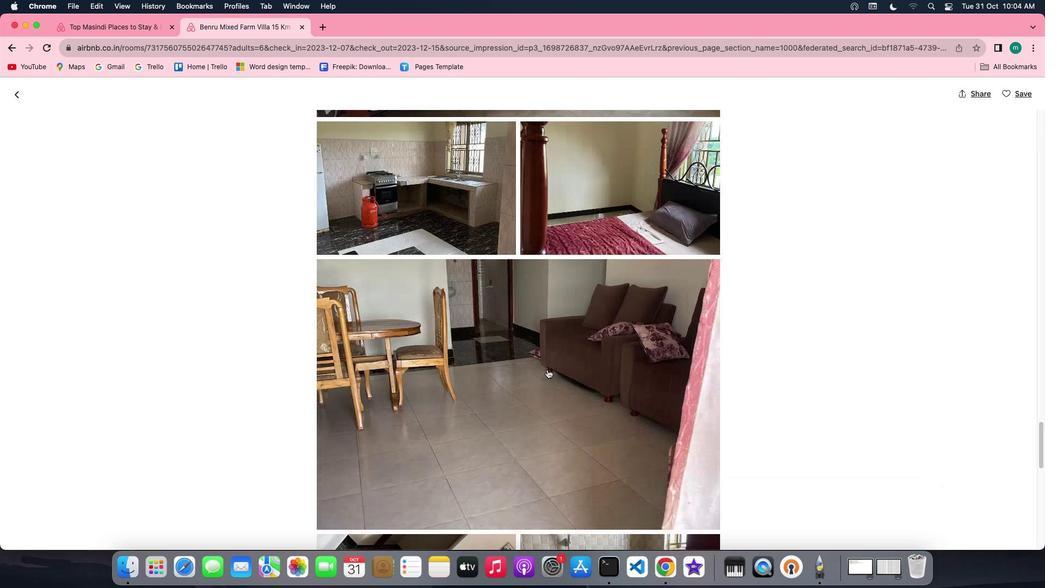 
Action: Mouse scrolled (547, 369) with delta (0, -3)
Screenshot: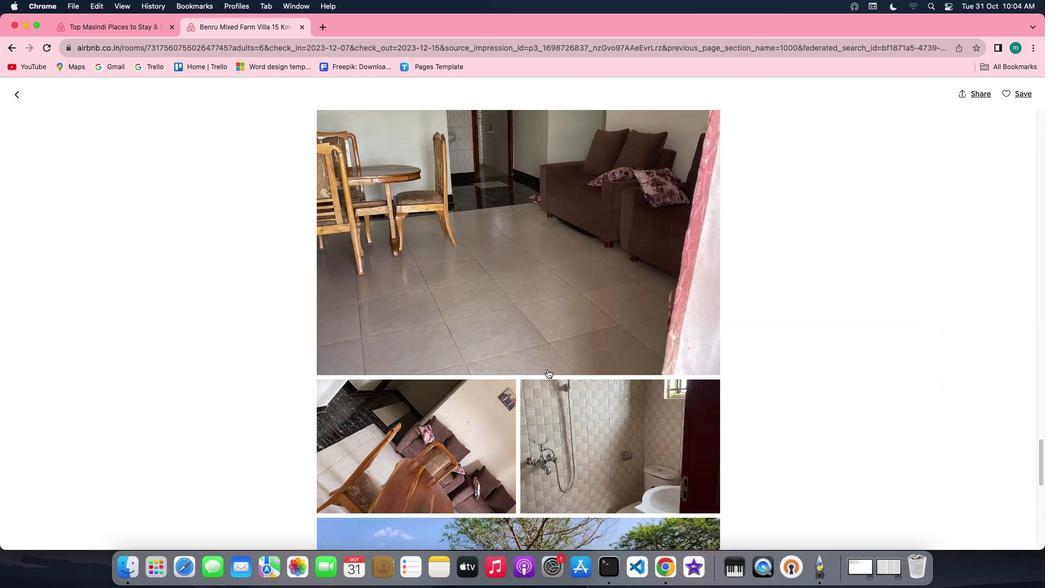 
Action: Mouse scrolled (547, 369) with delta (0, 0)
Screenshot: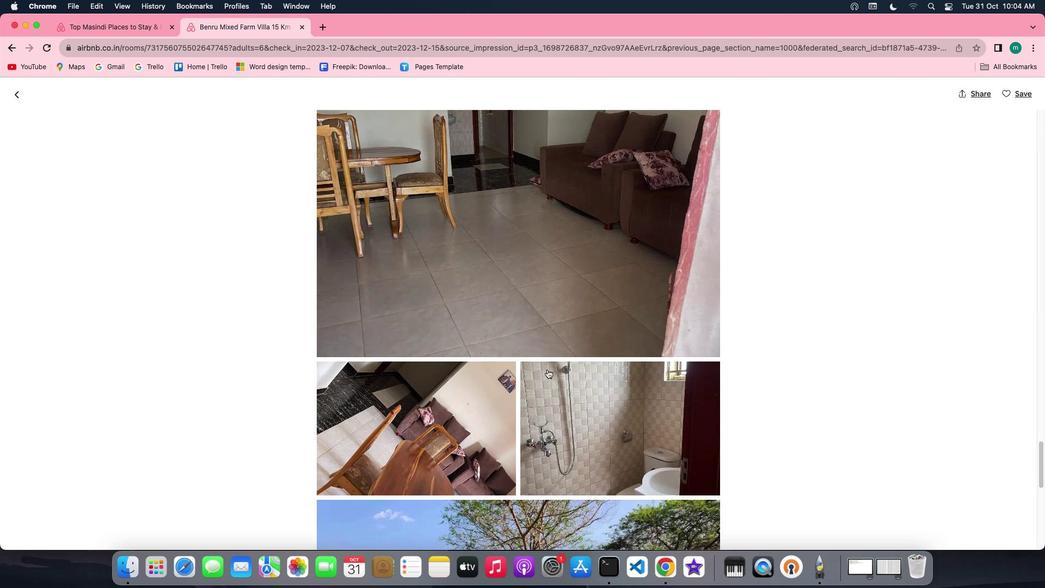 
Action: Mouse scrolled (547, 369) with delta (0, 0)
Screenshot: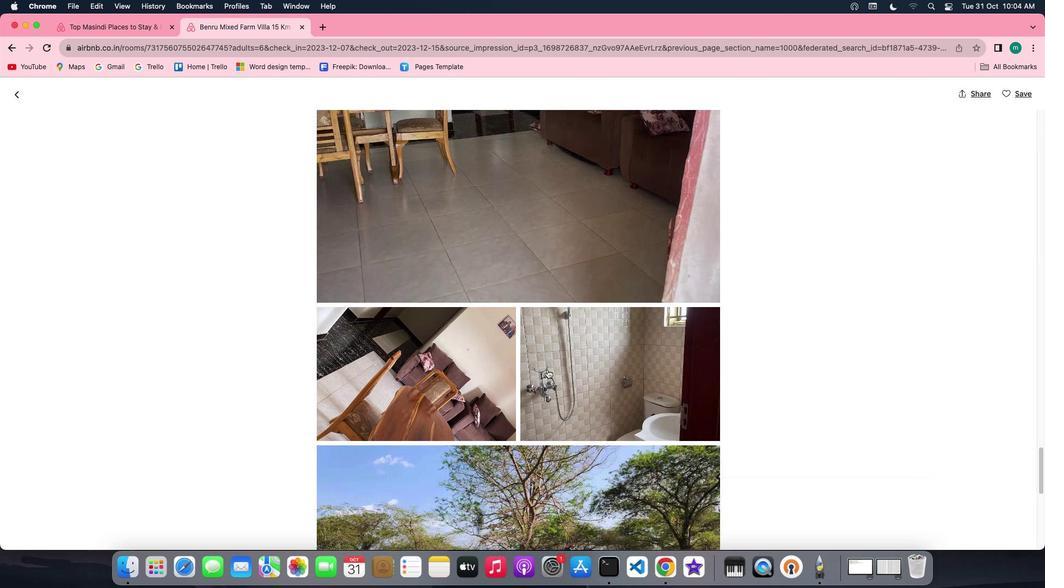 
Action: Mouse scrolled (547, 369) with delta (0, -1)
Screenshot: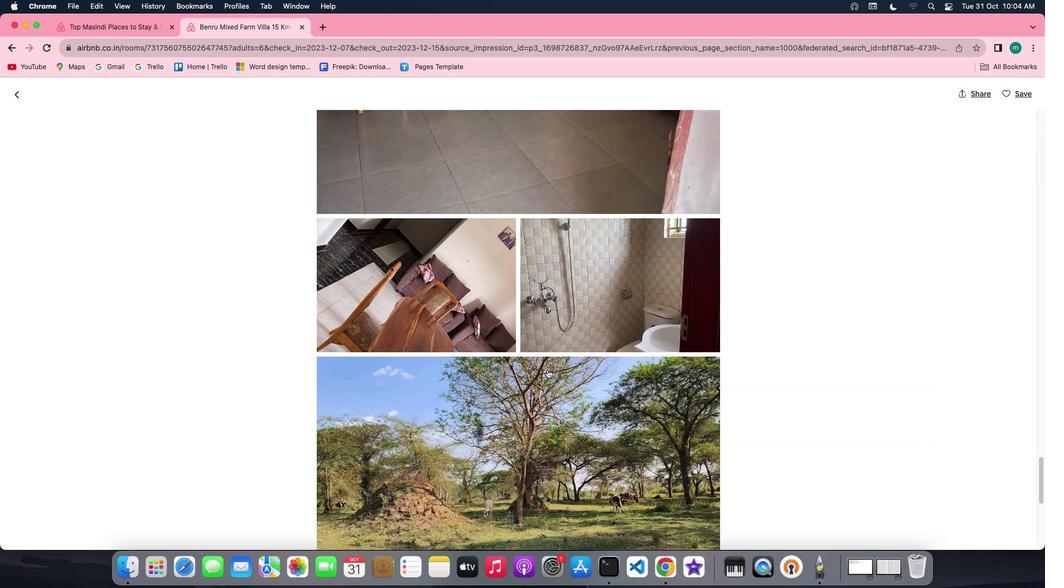 
Action: Mouse scrolled (547, 369) with delta (0, -2)
Screenshot: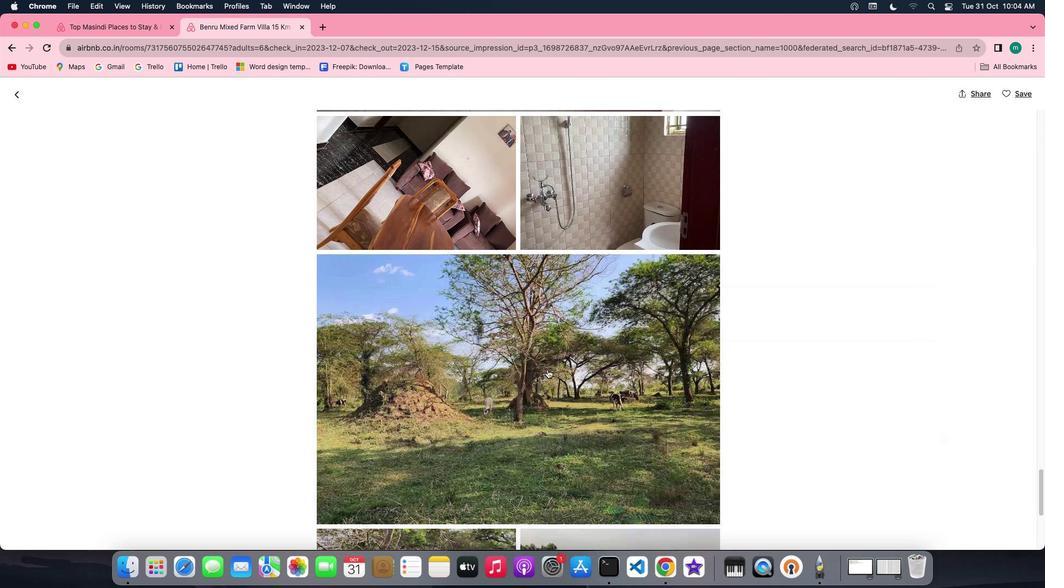 
Action: Mouse scrolled (547, 369) with delta (0, -2)
Screenshot: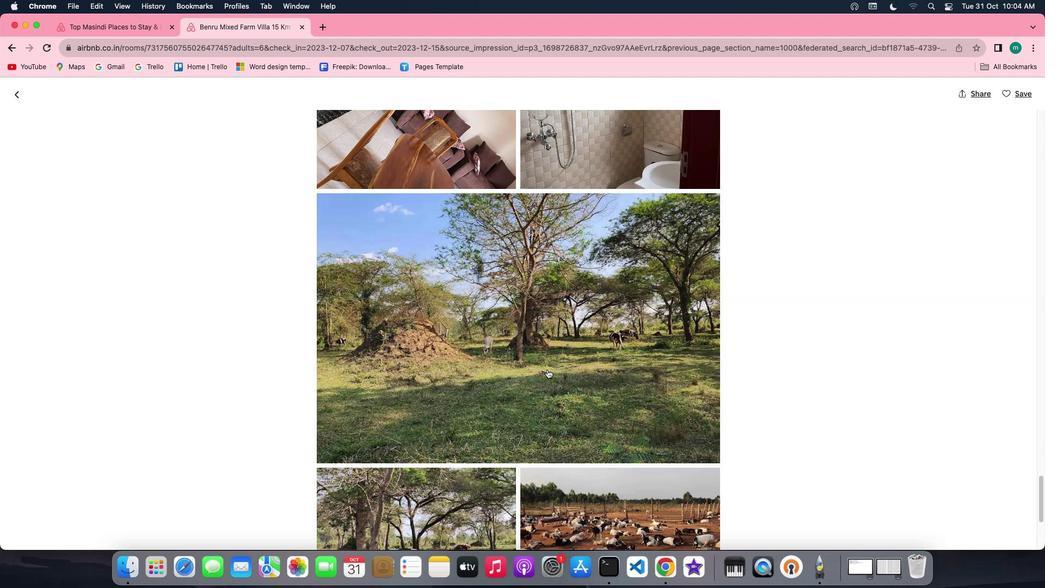 
Action: Mouse scrolled (547, 369) with delta (0, 0)
Screenshot: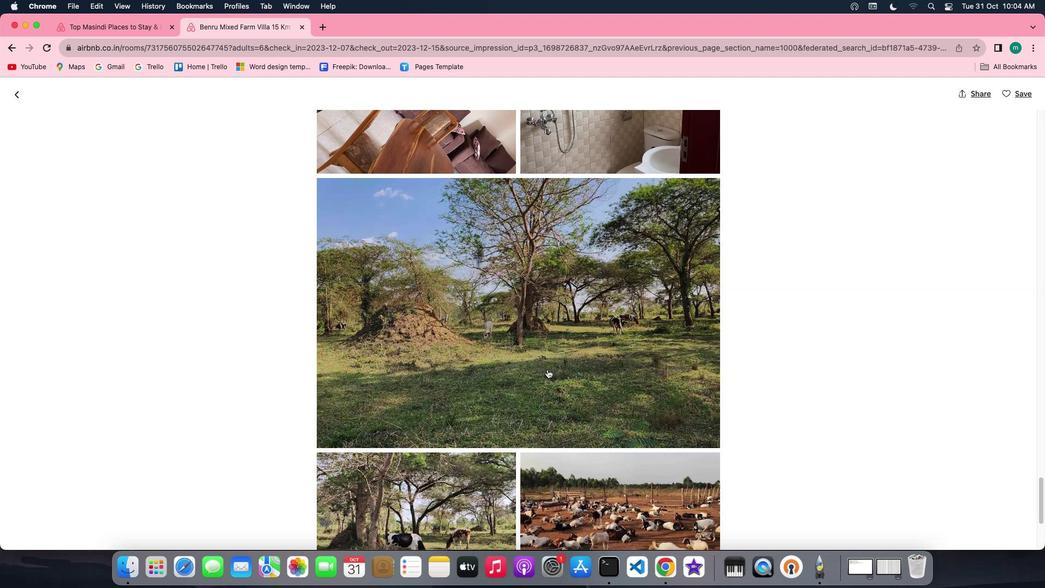 
Action: Mouse scrolled (547, 369) with delta (0, 0)
Screenshot: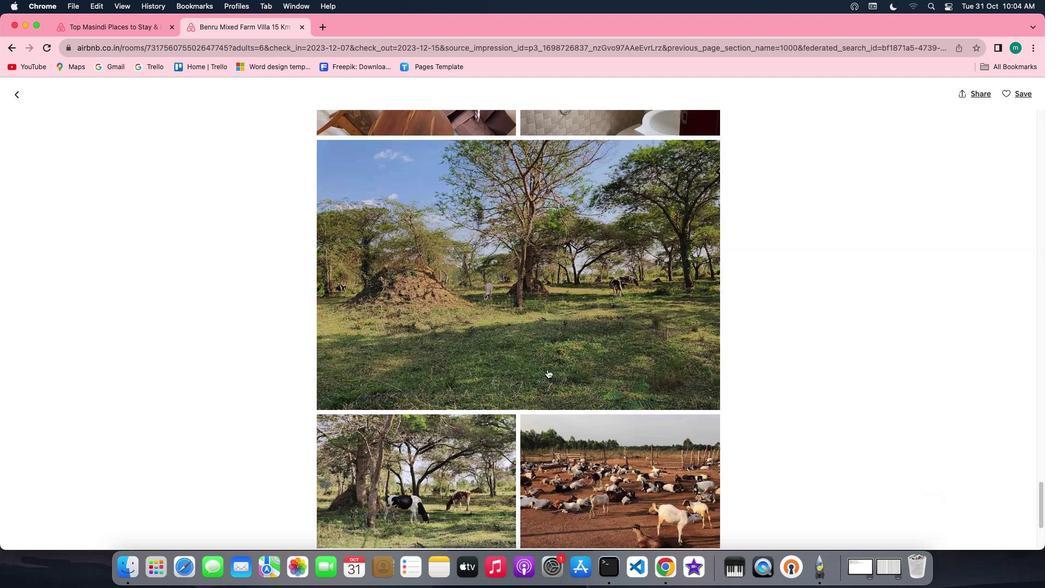
Action: Mouse scrolled (547, 369) with delta (0, -1)
Screenshot: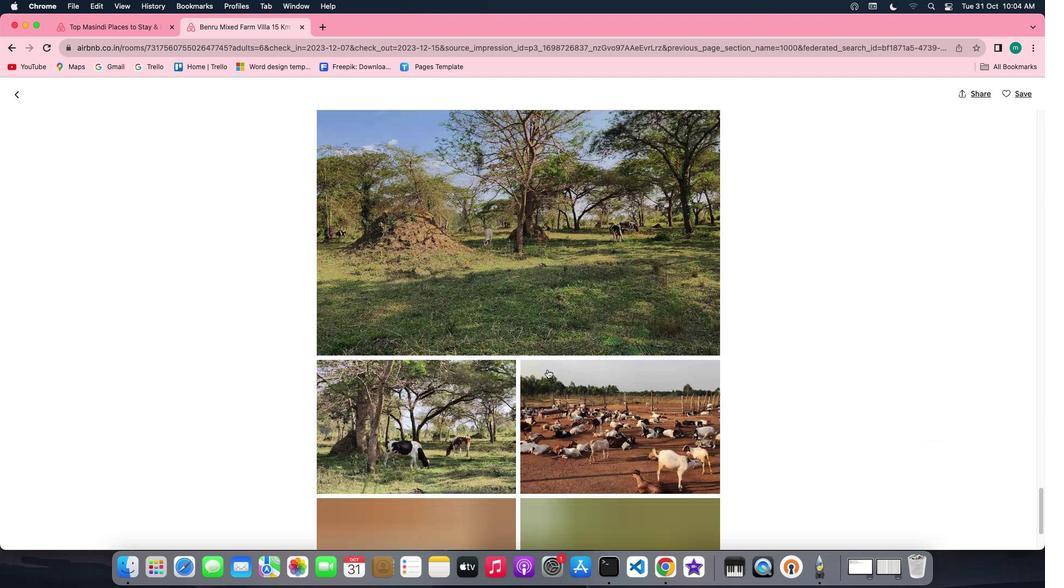 
Action: Mouse scrolled (547, 369) with delta (0, -2)
Screenshot: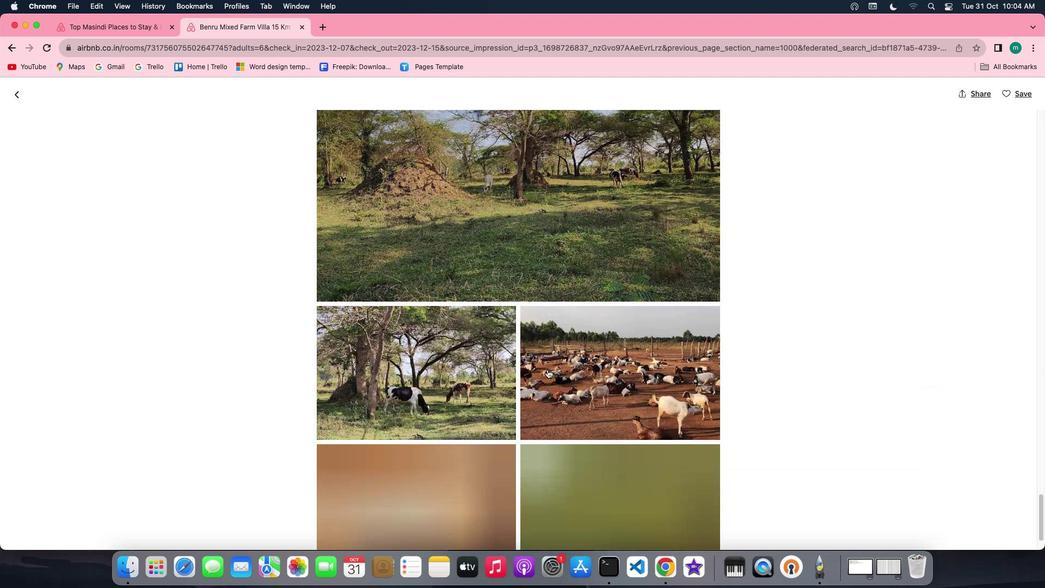 
Action: Mouse scrolled (547, 369) with delta (0, 0)
Screenshot: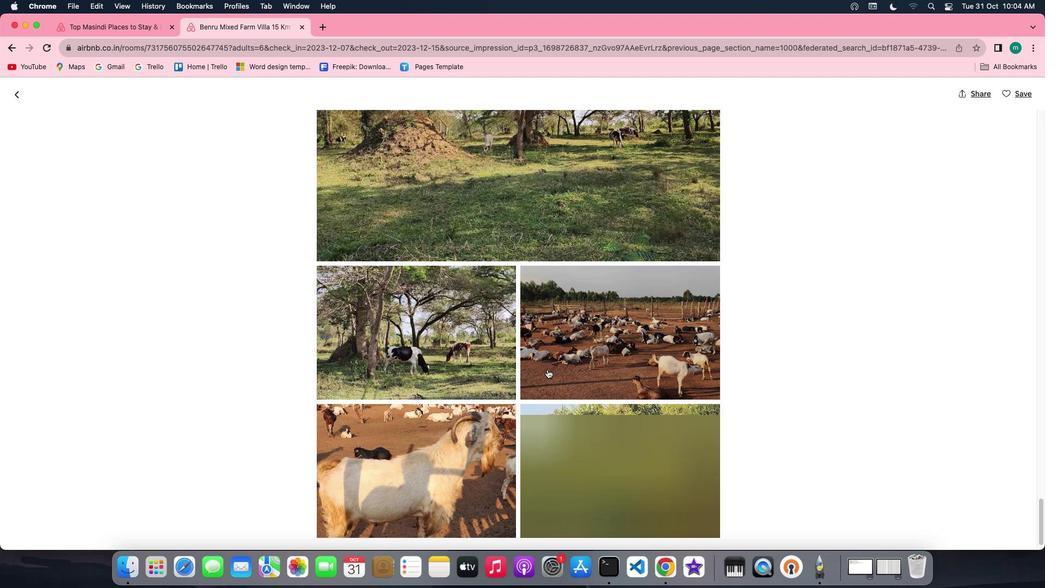
Action: Mouse scrolled (547, 369) with delta (0, 0)
Screenshot: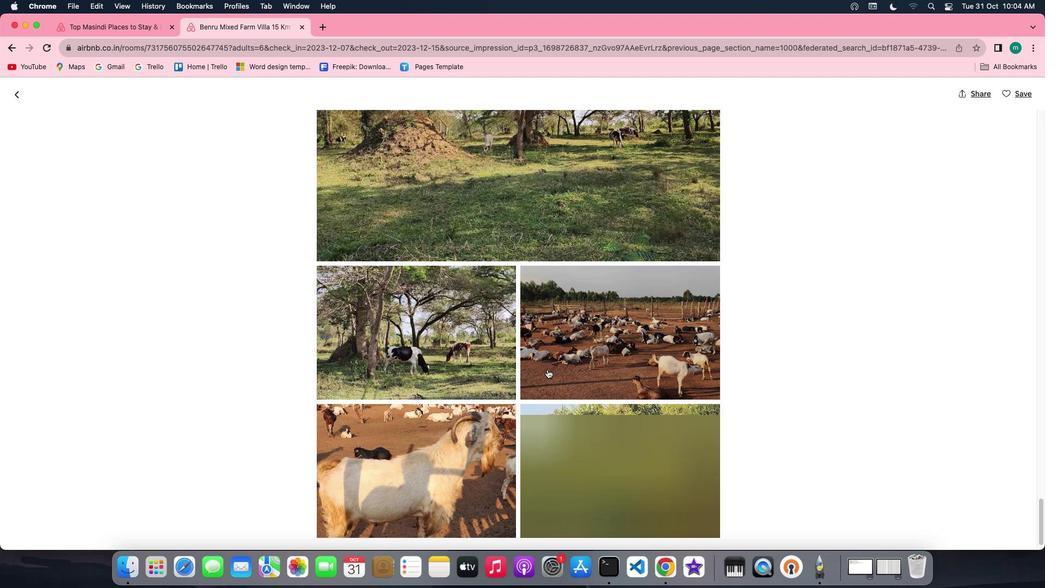 
Action: Mouse scrolled (547, 369) with delta (0, -1)
Screenshot: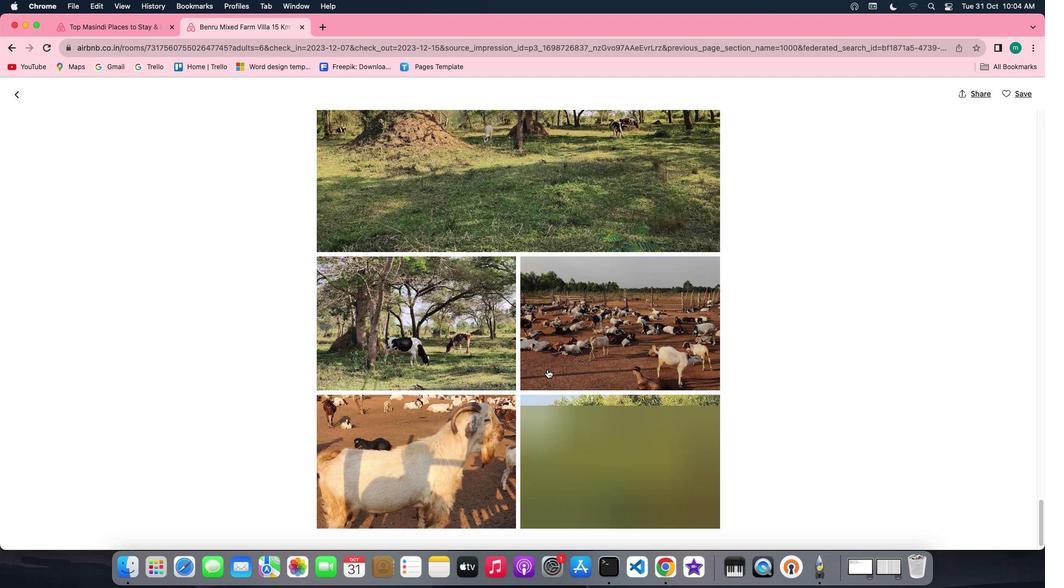 
Action: Mouse scrolled (547, 369) with delta (0, -2)
Screenshot: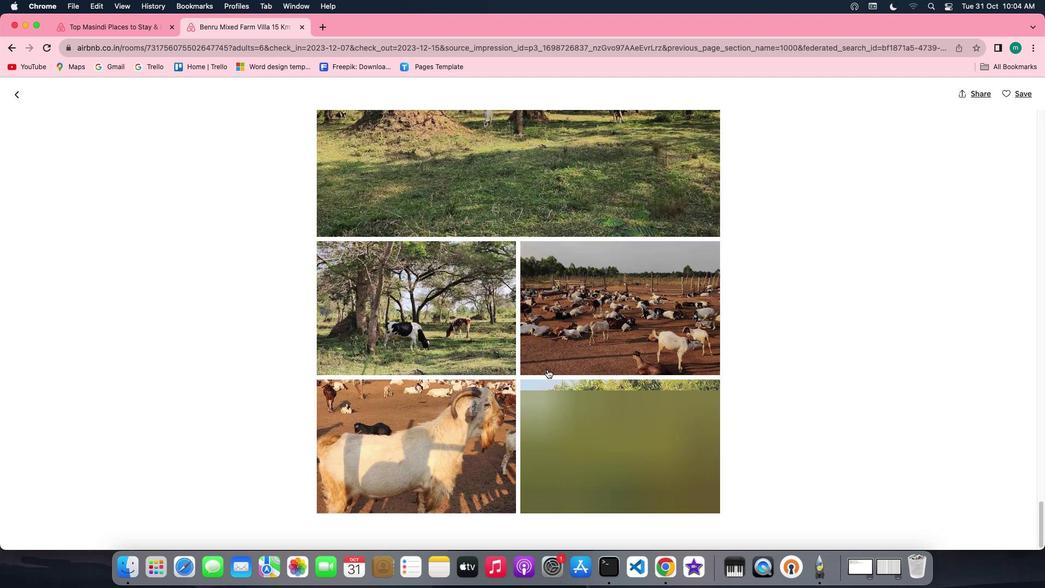
Action: Mouse scrolled (547, 369) with delta (0, -1)
Screenshot: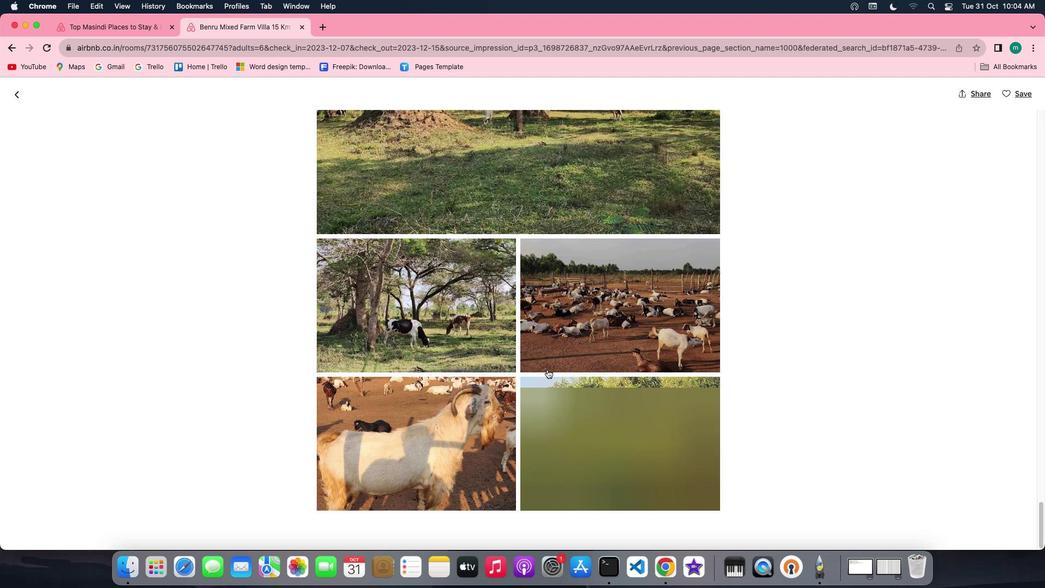 
Action: Mouse scrolled (547, 369) with delta (0, 0)
Screenshot: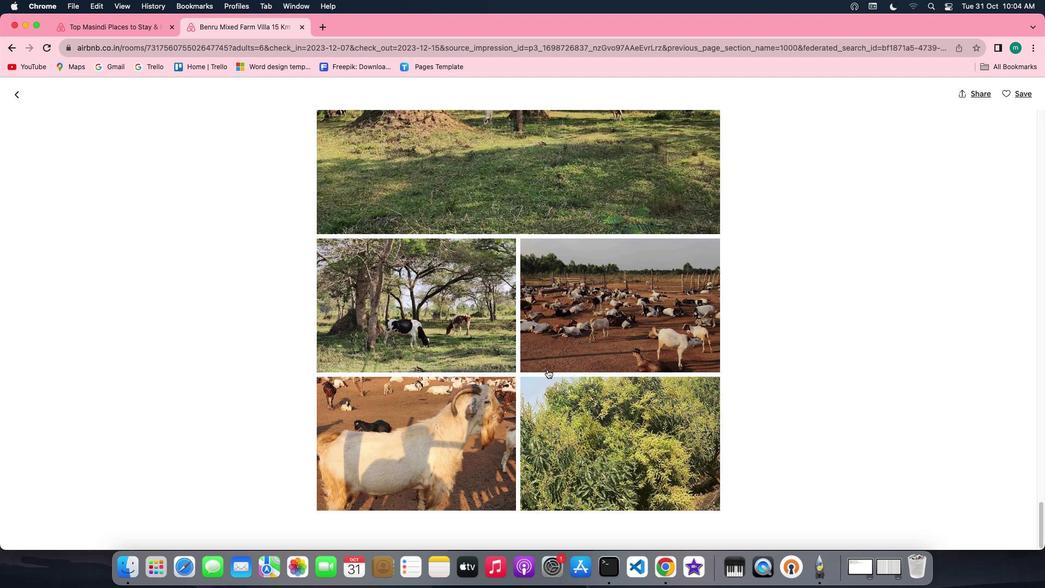 
Action: Mouse scrolled (547, 369) with delta (0, 0)
Screenshot: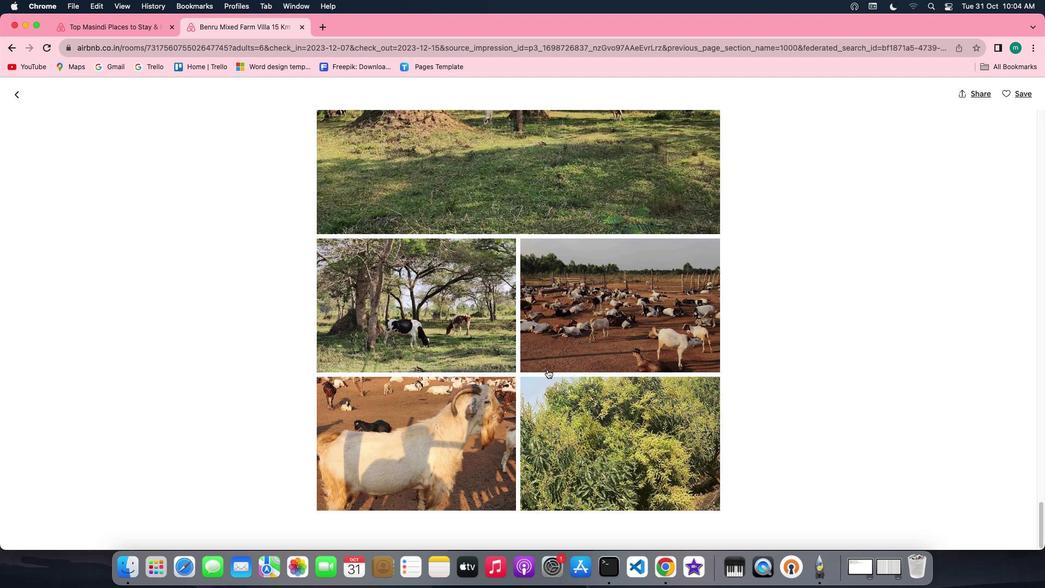 
Action: Mouse scrolled (547, 369) with delta (0, -1)
Screenshot: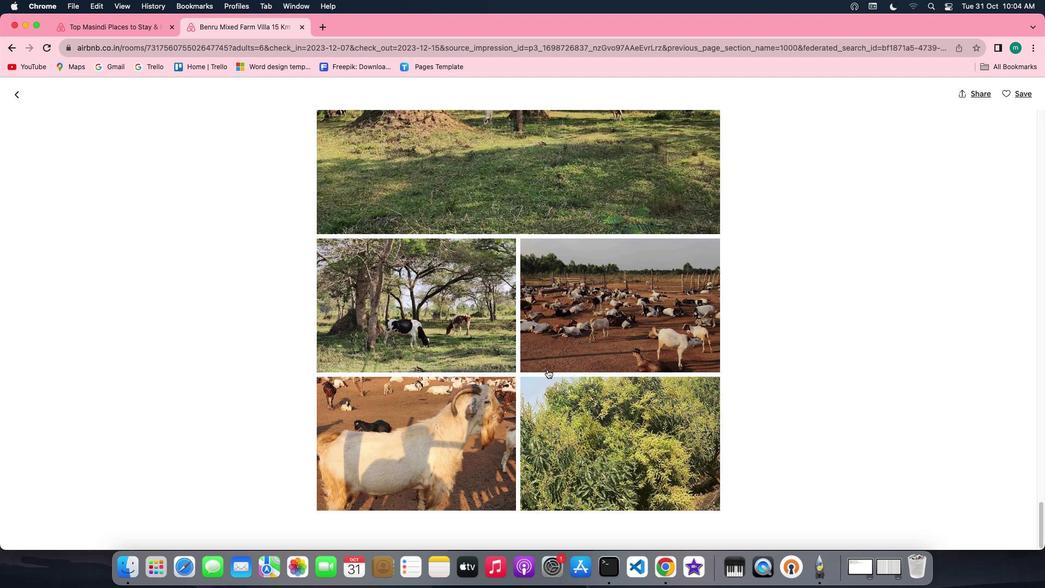 
Action: Mouse scrolled (547, 369) with delta (0, -2)
Screenshot: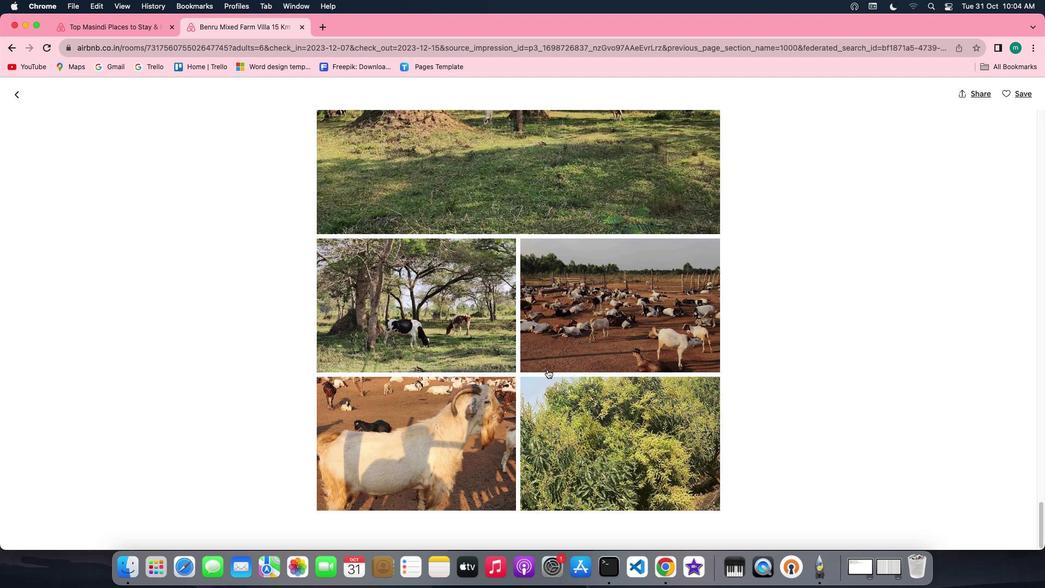 
Action: Mouse scrolled (547, 369) with delta (0, -1)
Screenshot: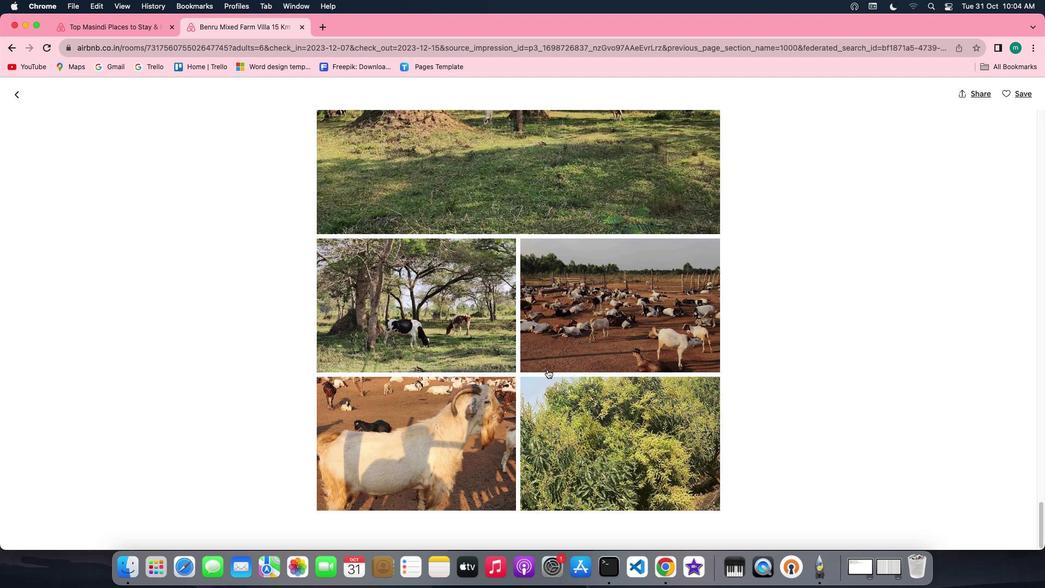 
Action: Mouse scrolled (547, 369) with delta (0, 0)
Screenshot: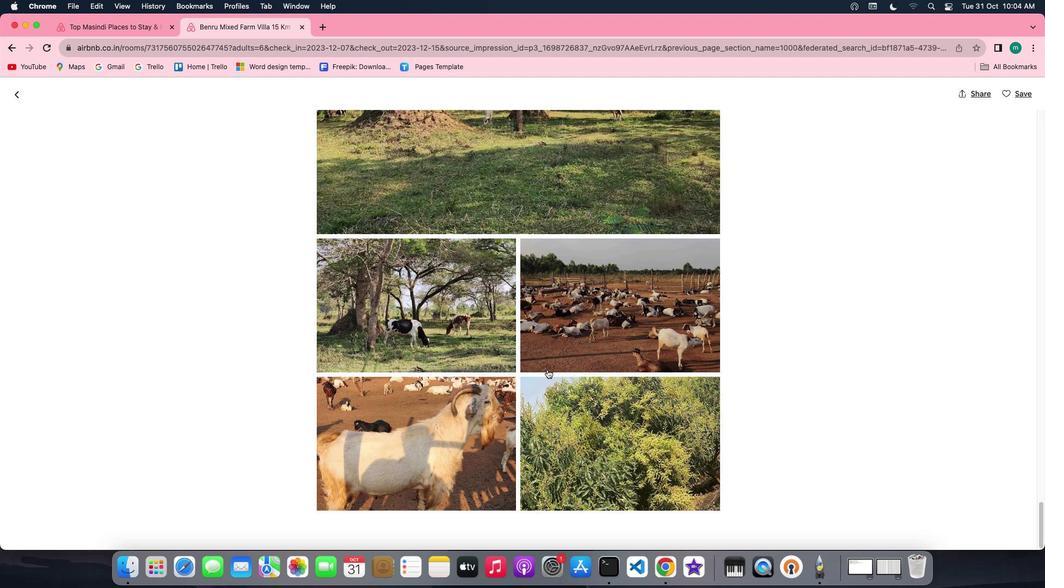 
Action: Mouse scrolled (547, 369) with delta (0, 0)
Screenshot: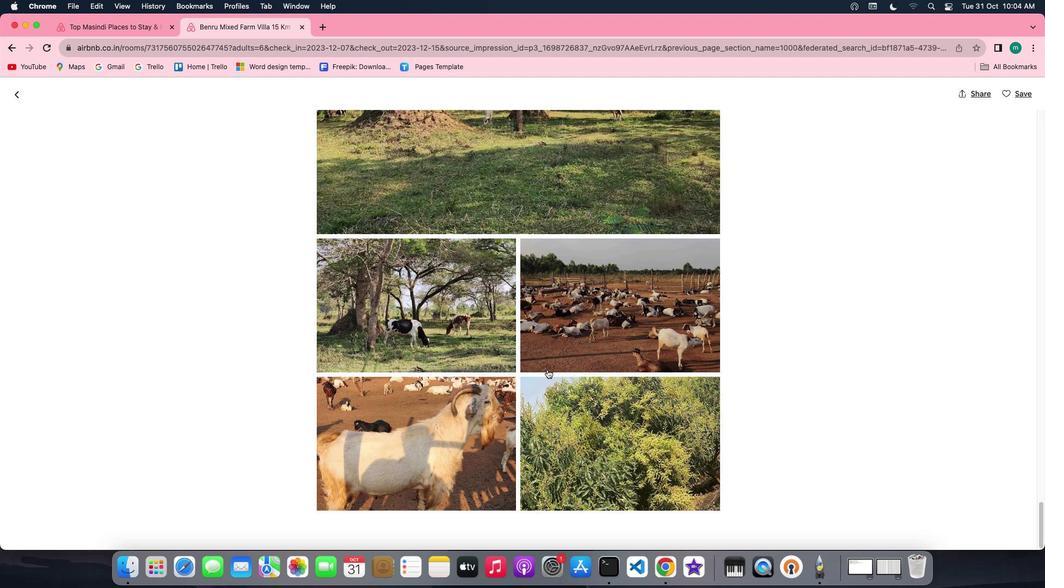 
Action: Mouse scrolled (547, 369) with delta (0, -1)
Screenshot: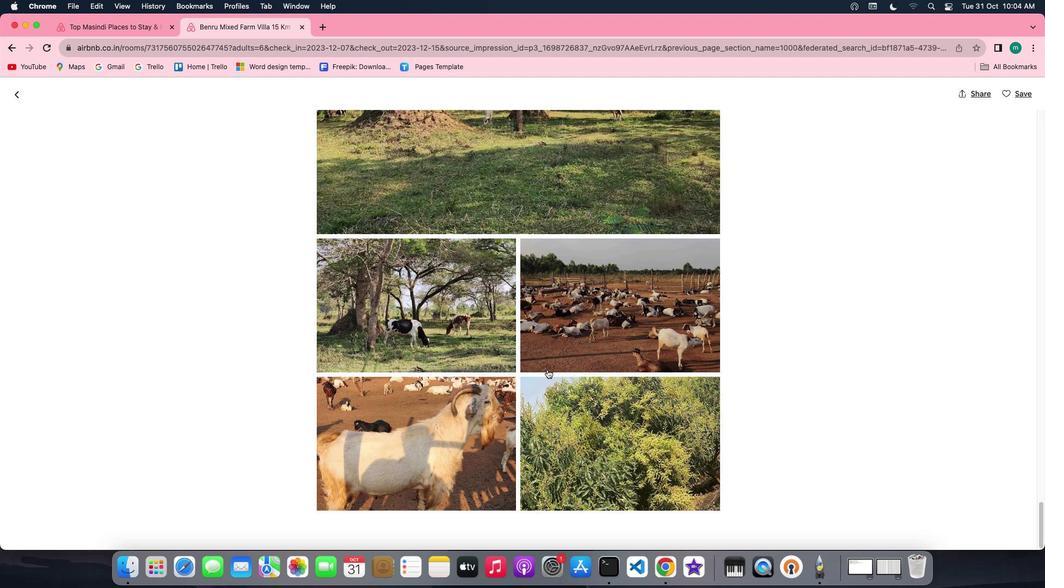 
Action: Mouse scrolled (547, 369) with delta (0, -2)
Screenshot: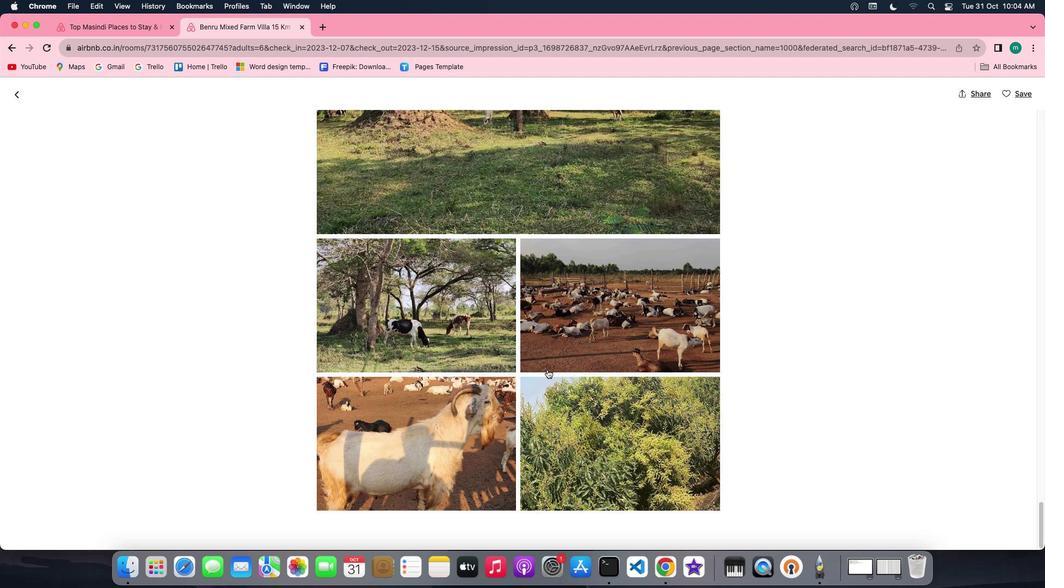 
Action: Mouse scrolled (547, 369) with delta (0, -2)
Screenshot: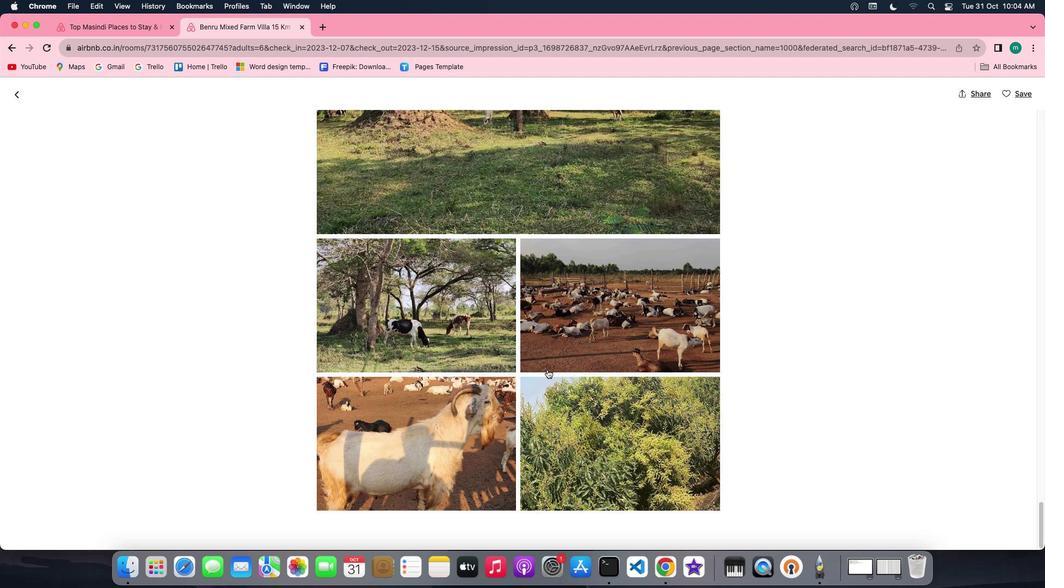 
Action: Mouse moved to (20, 96)
Screenshot: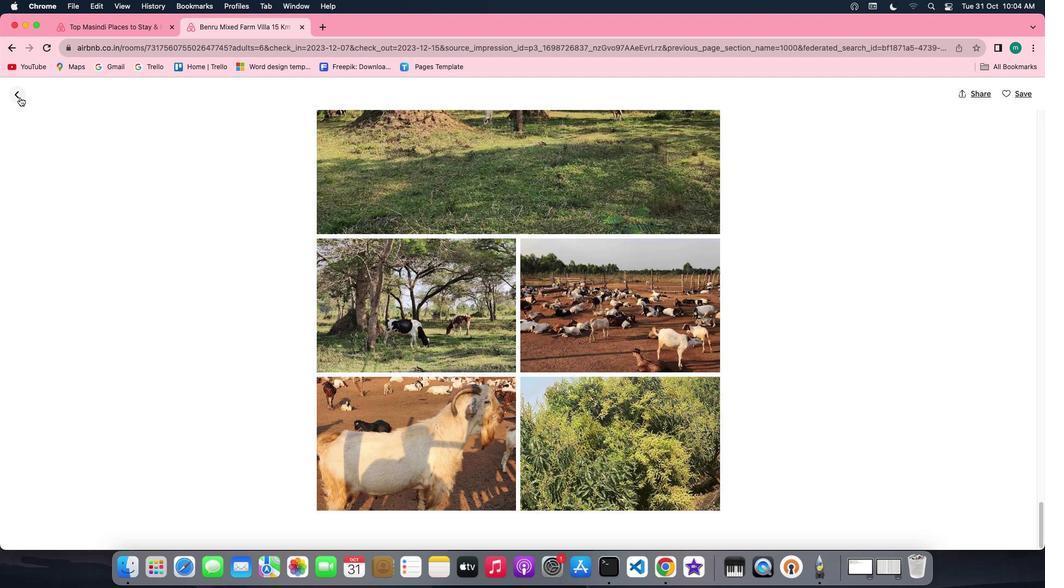 
Action: Mouse pressed left at (20, 96)
Screenshot: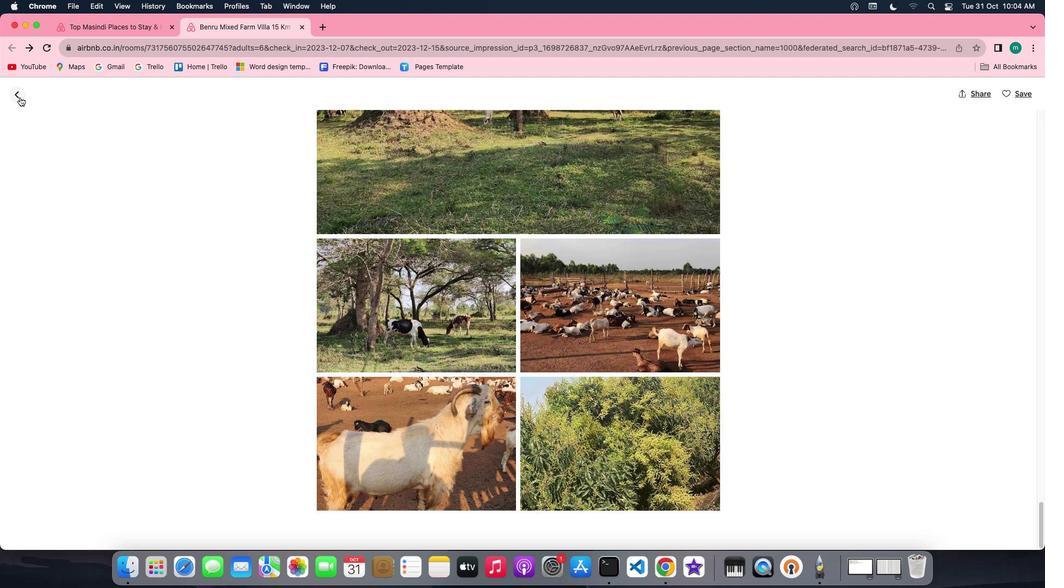 
Action: Mouse moved to (649, 383)
Screenshot: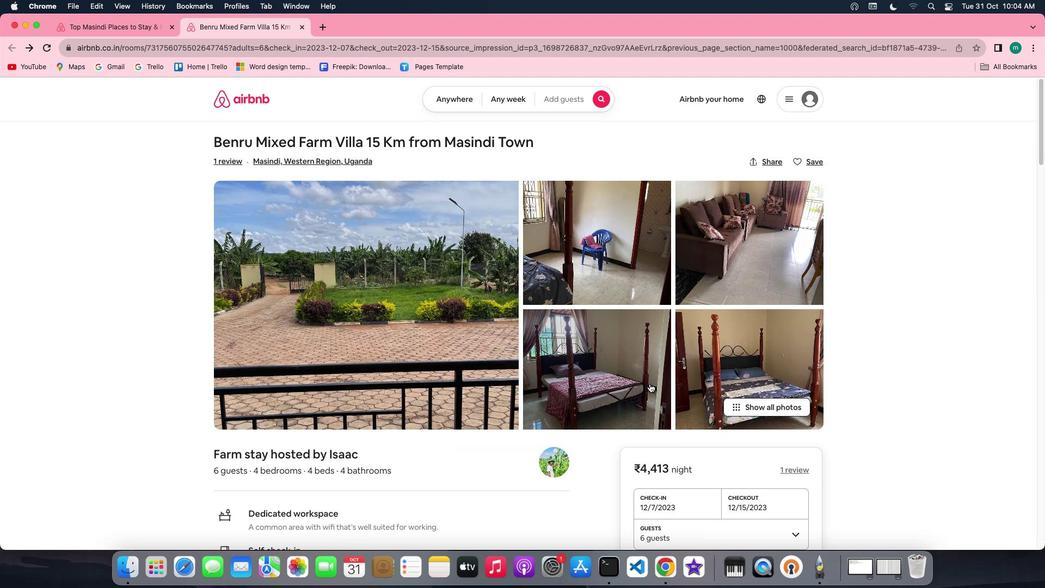 
Action: Mouse scrolled (649, 383) with delta (0, 0)
Screenshot: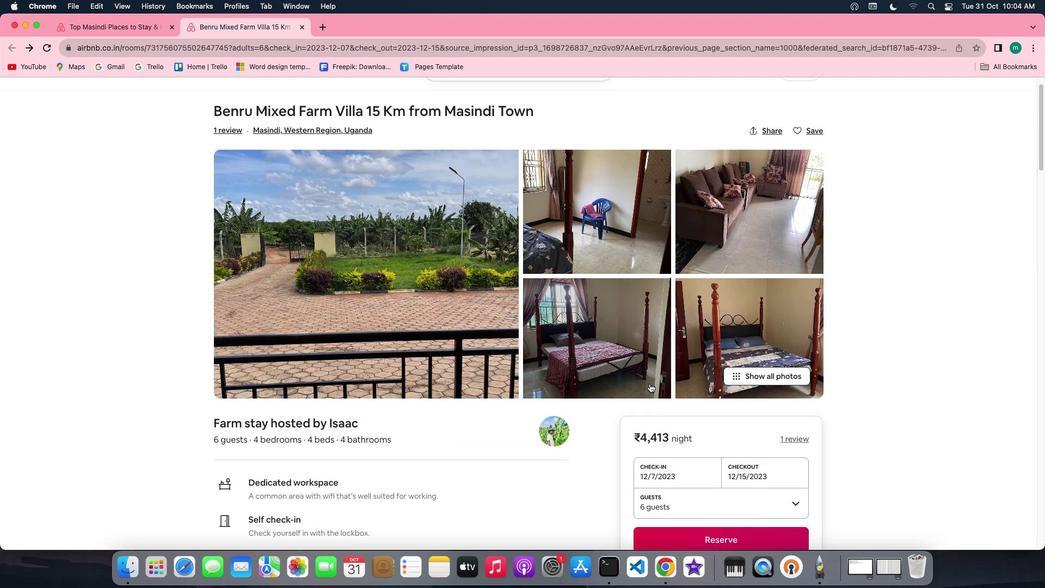 
Action: Mouse scrolled (649, 383) with delta (0, 0)
Screenshot: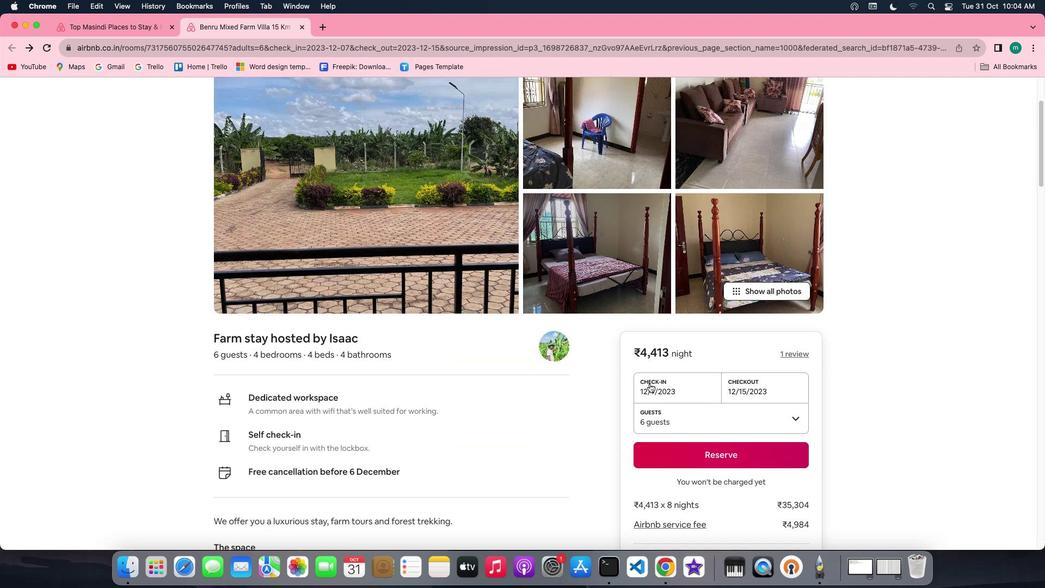 
Action: Mouse scrolled (649, 383) with delta (0, -1)
Screenshot: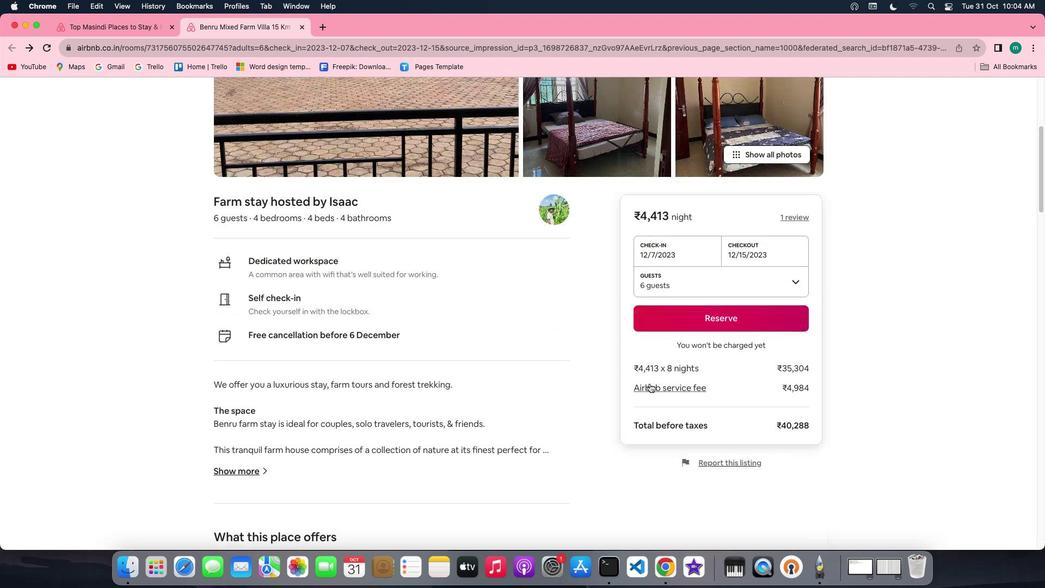 
Action: Mouse scrolled (649, 383) with delta (0, -2)
Screenshot: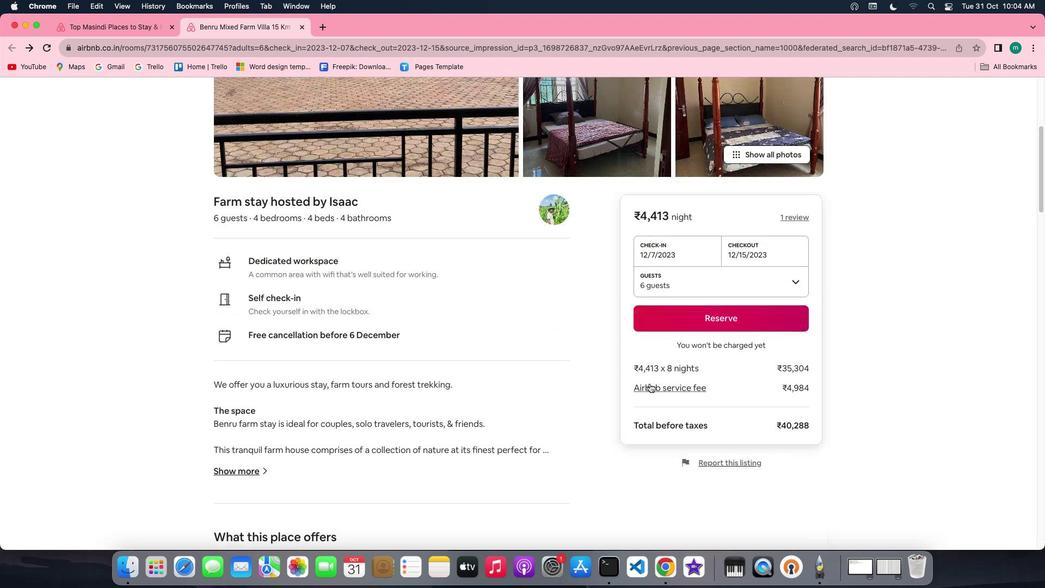 
Action: Mouse scrolled (649, 383) with delta (0, -2)
Screenshot: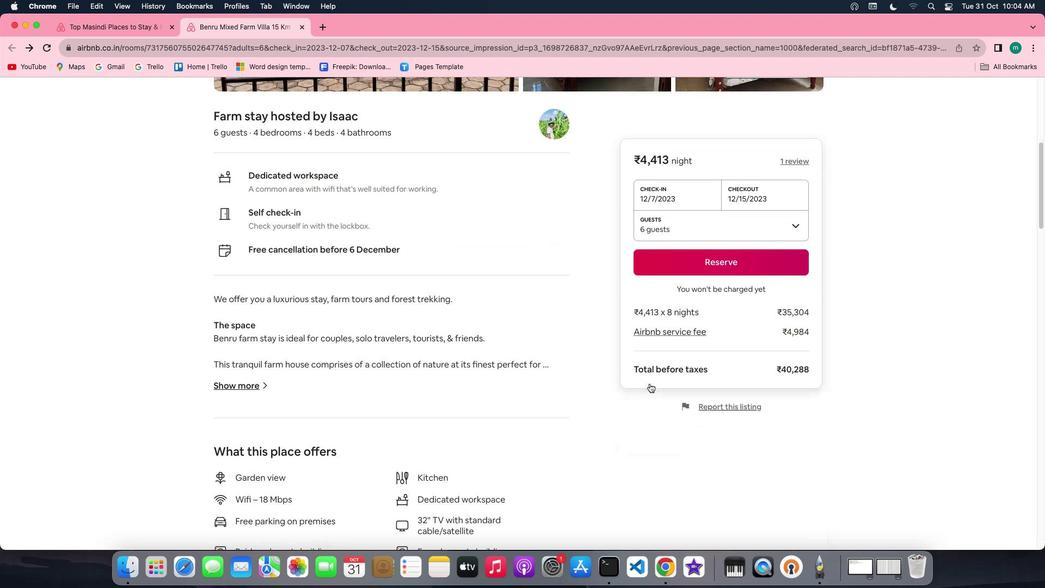 
Action: Mouse scrolled (649, 383) with delta (0, 0)
Screenshot: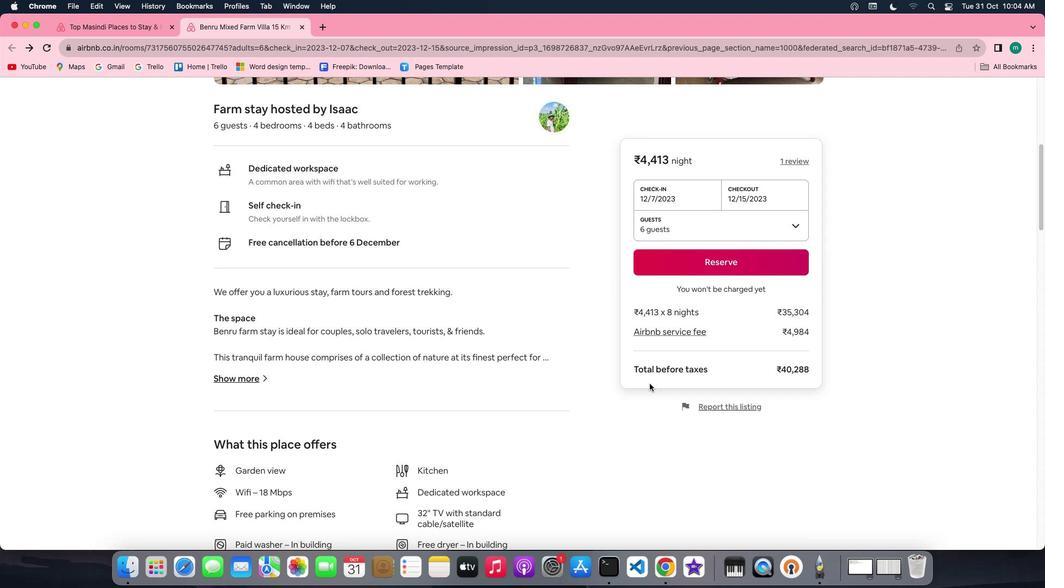 
Action: Mouse scrolled (649, 383) with delta (0, 0)
Screenshot: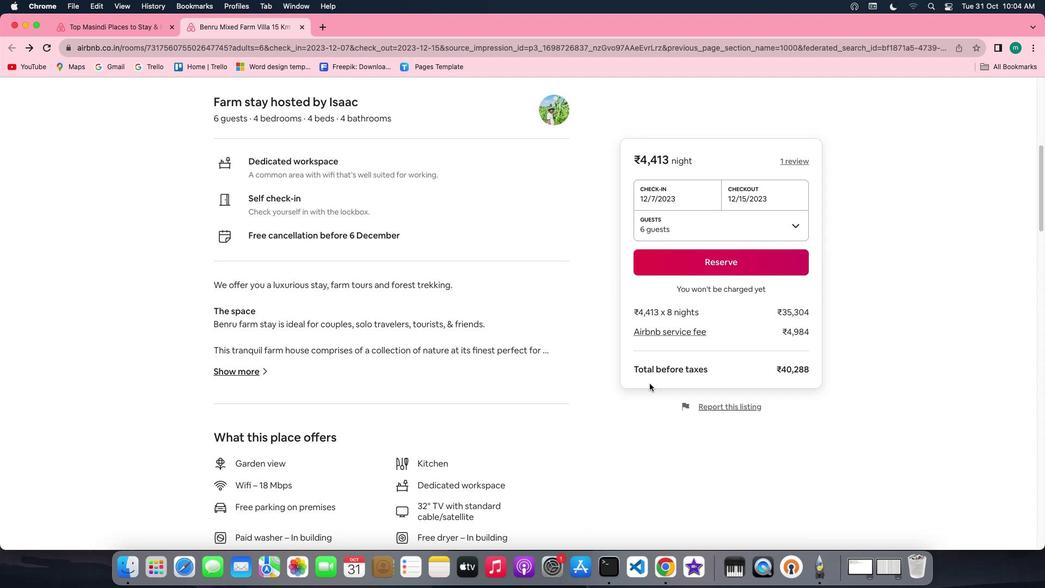 
Action: Mouse scrolled (649, 383) with delta (0, 0)
Screenshot: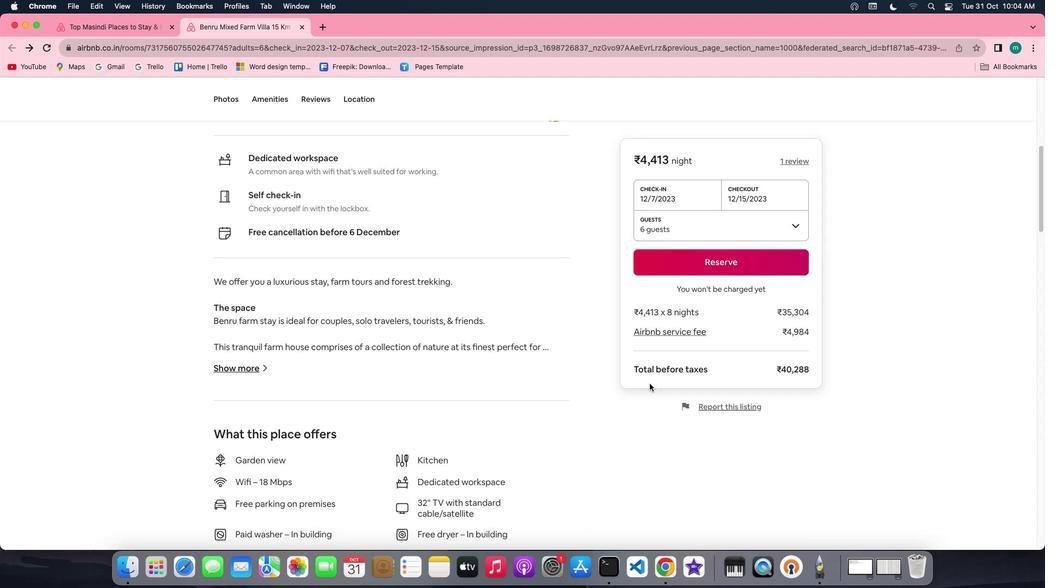 
Action: Mouse scrolled (649, 383) with delta (0, -1)
Screenshot: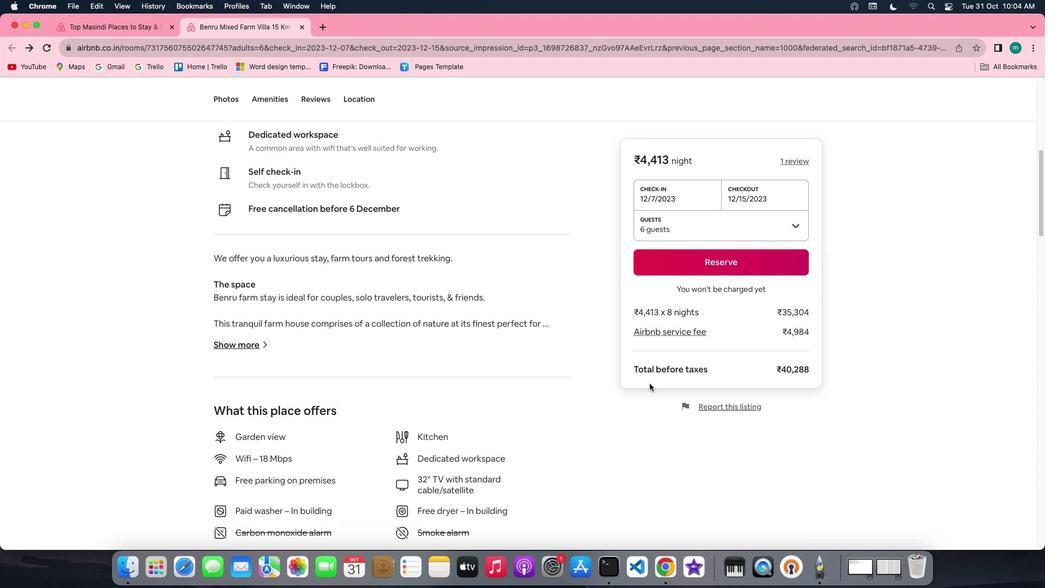 
Action: Mouse moved to (245, 309)
